 Task: Create a new private repository named 'New-Release' and set up a Django CI workflow.
Action: Mouse moved to (97, 117)
Screenshot: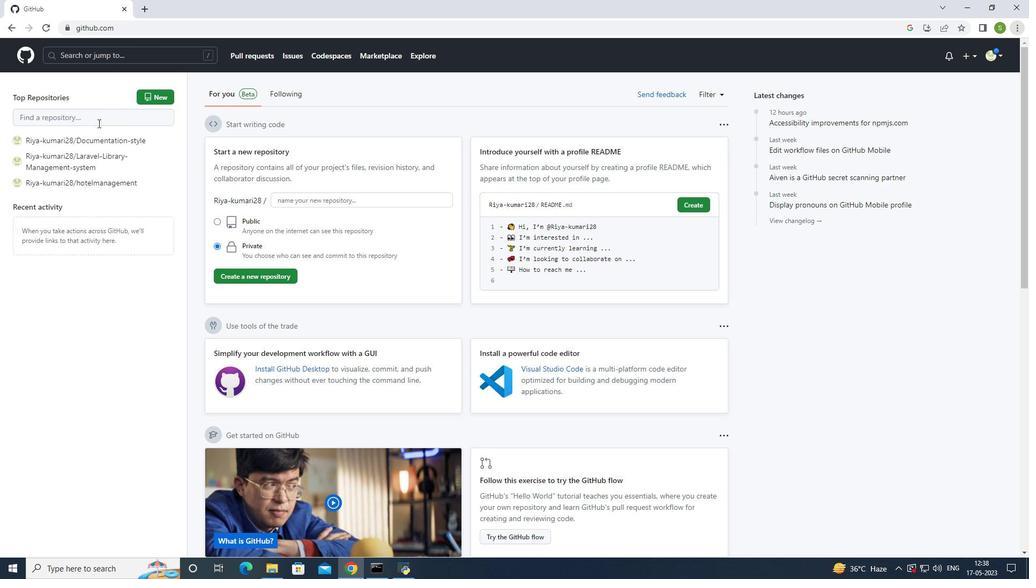 
Action: Mouse pressed left at (97, 117)
Screenshot: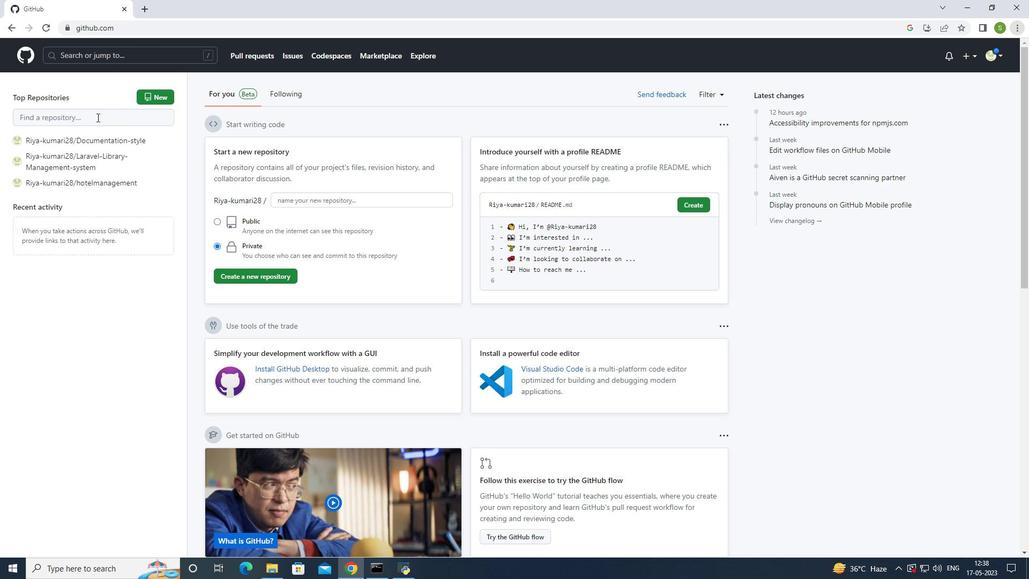
Action: Mouse moved to (246, 275)
Screenshot: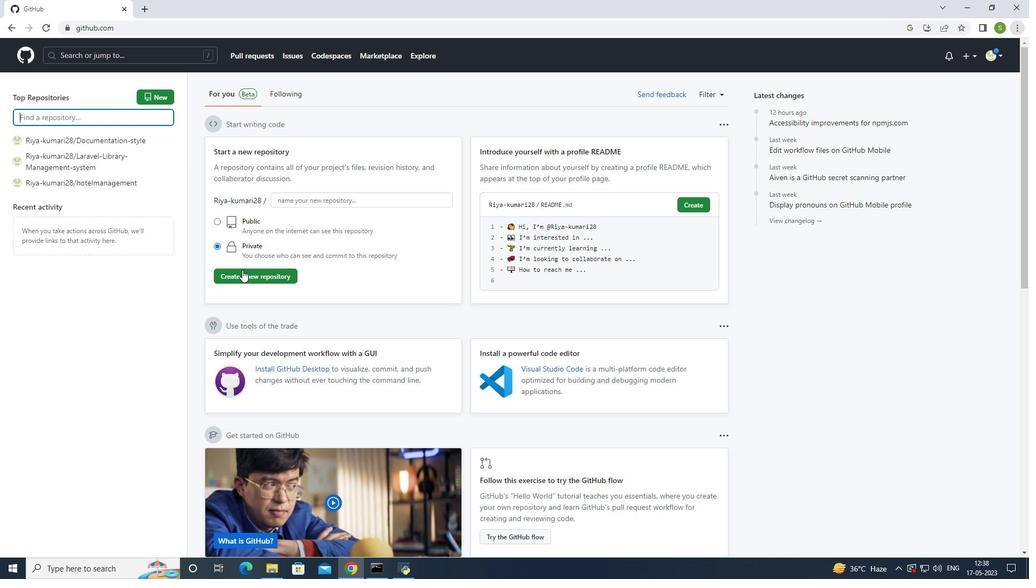 
Action: Mouse pressed left at (246, 275)
Screenshot: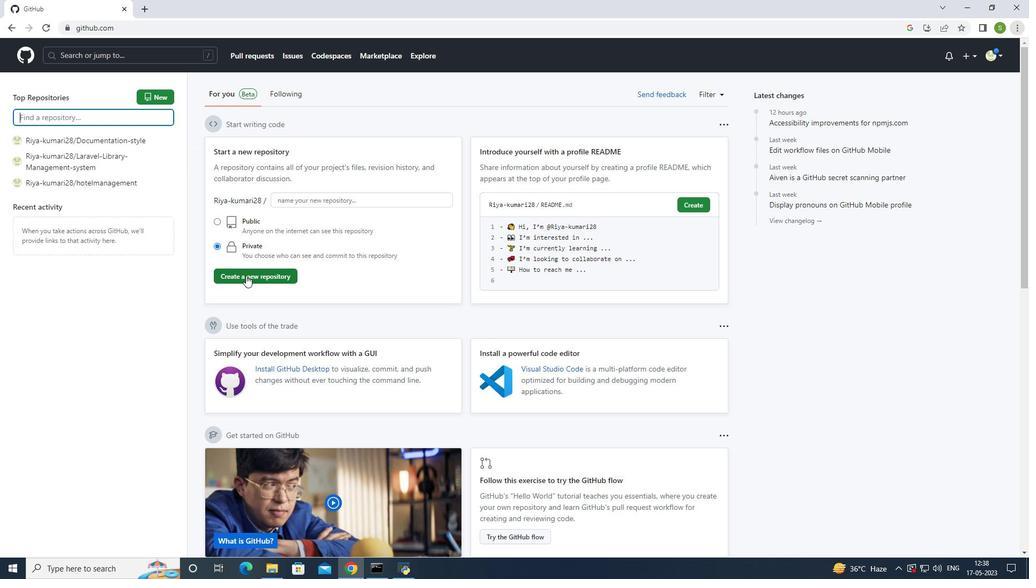 
Action: Mouse moved to (11, 27)
Screenshot: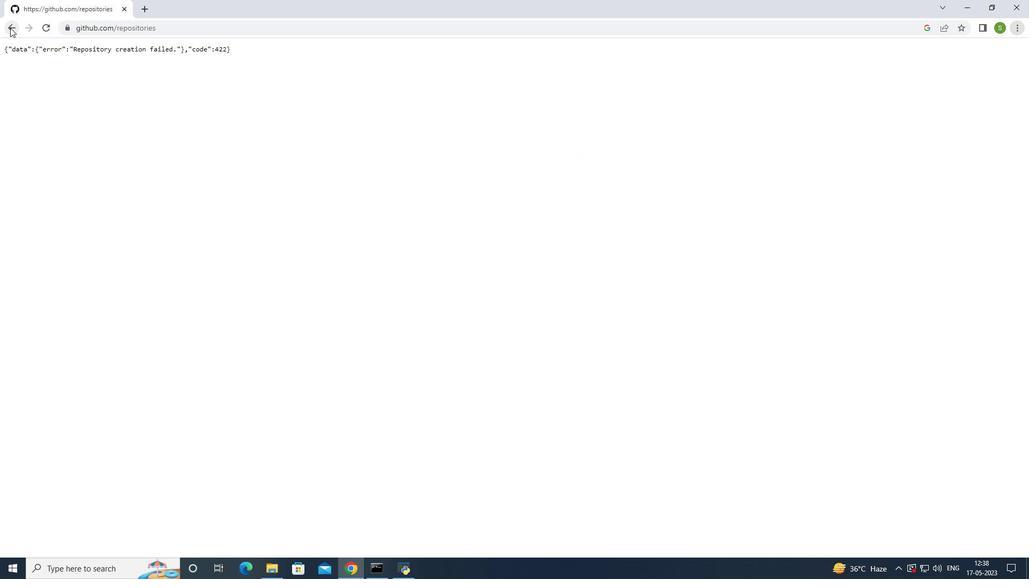 
Action: Mouse pressed left at (11, 27)
Screenshot: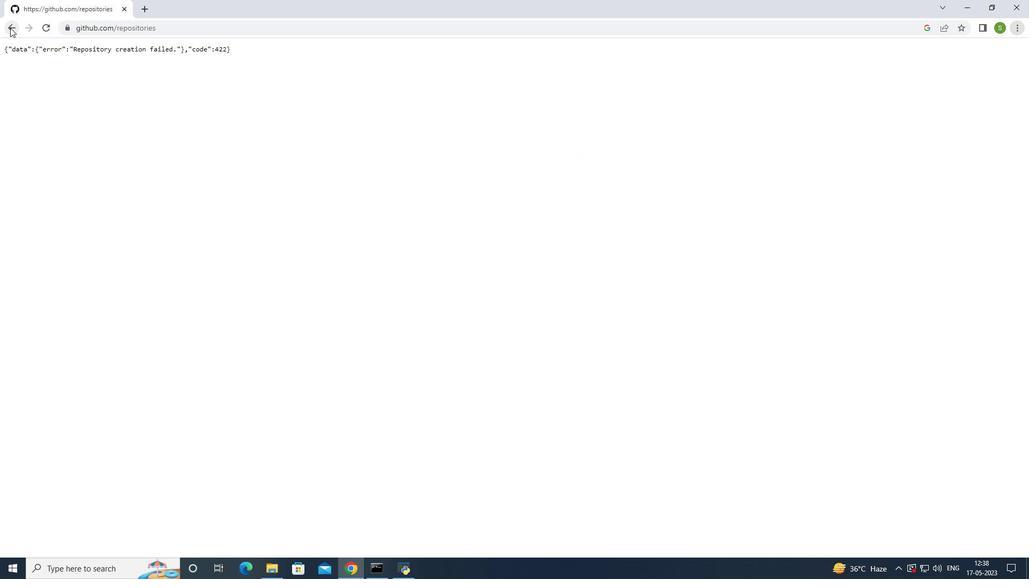 
Action: Mouse moved to (9, 27)
Screenshot: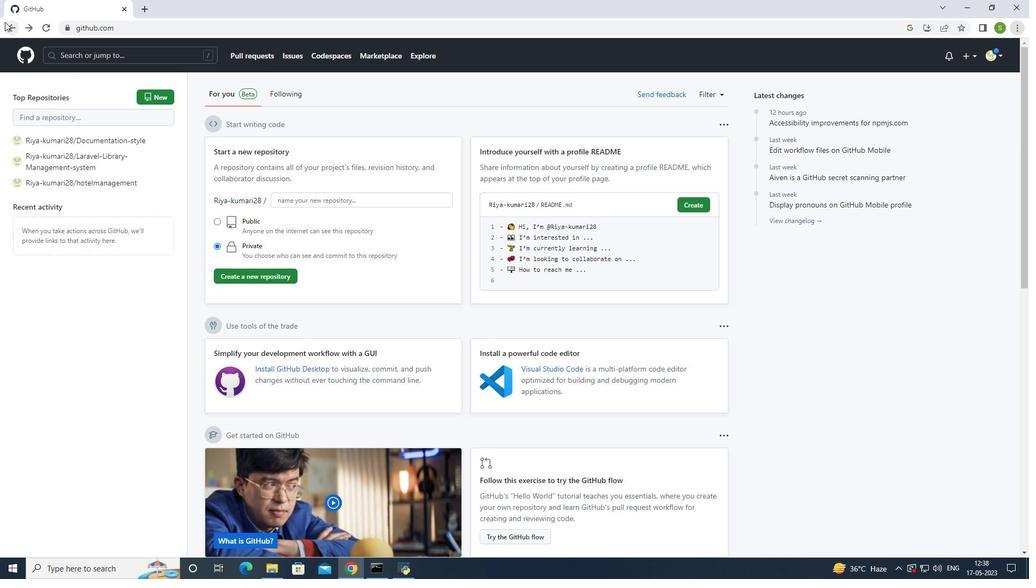 
Action: Mouse pressed left at (9, 27)
Screenshot: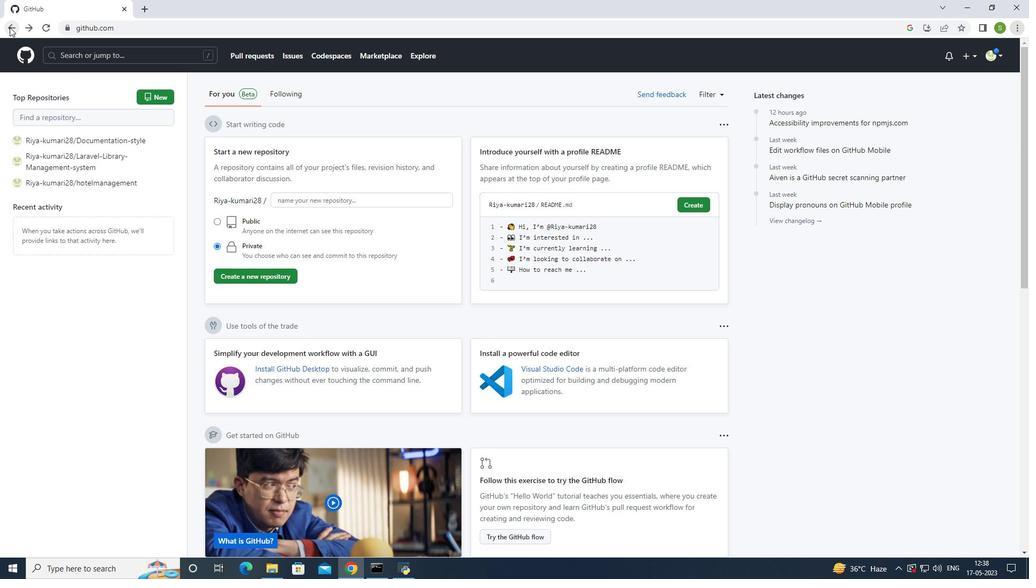 
Action: Mouse moved to (170, 168)
Screenshot: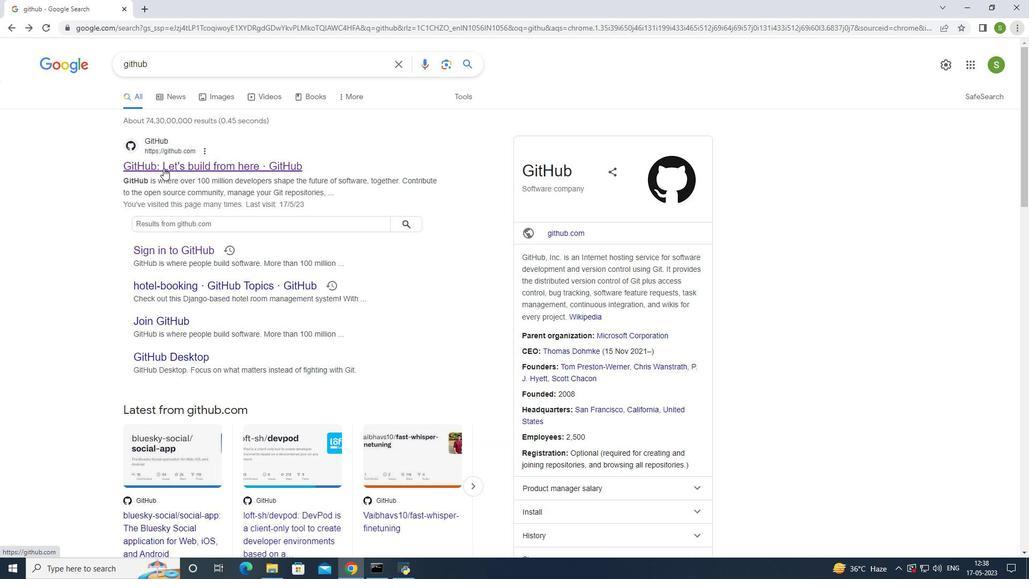 
Action: Mouse pressed left at (170, 168)
Screenshot: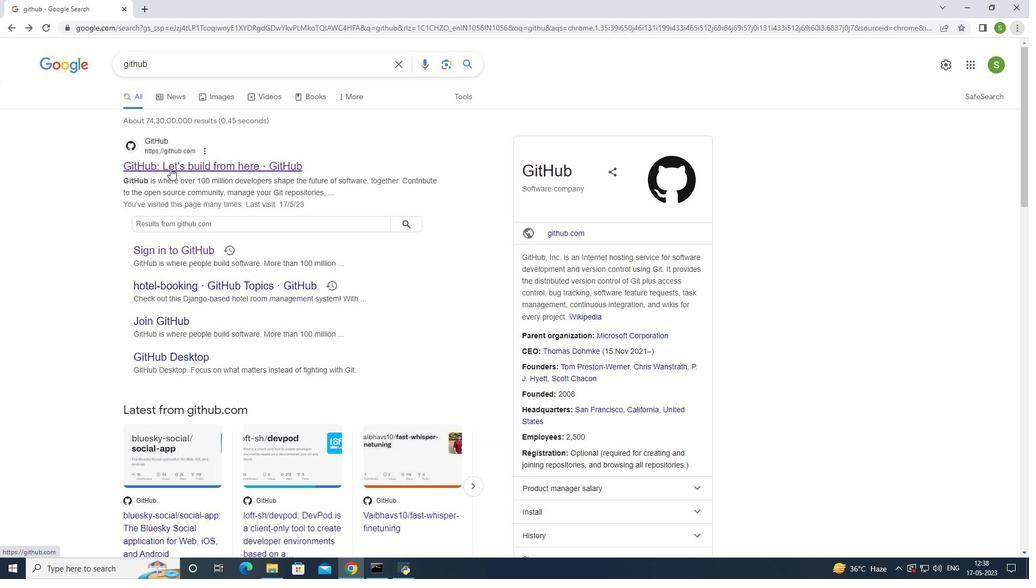 
Action: Mouse moved to (265, 150)
Screenshot: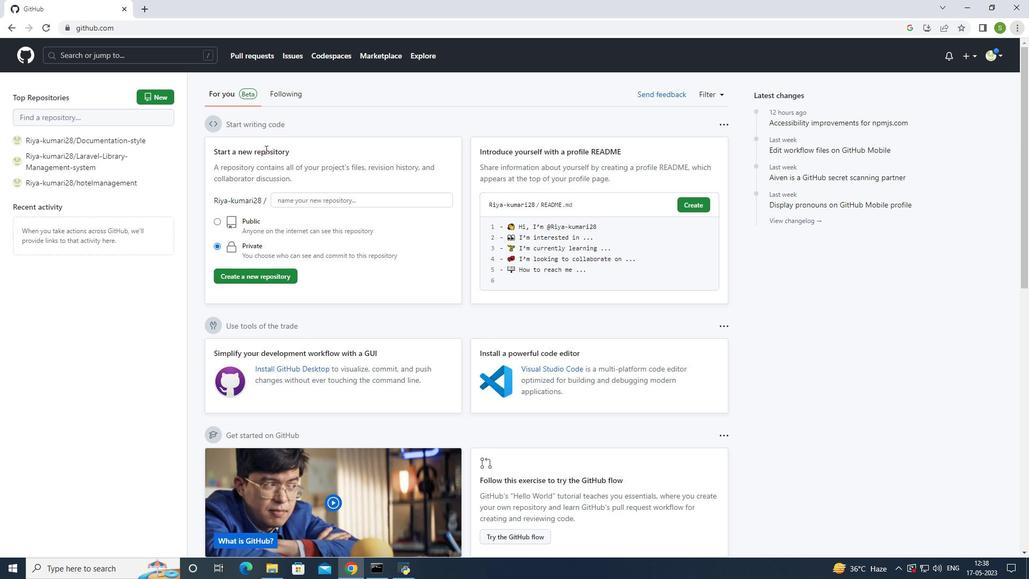 
Action: Mouse scrolled (265, 149) with delta (0, 0)
Screenshot: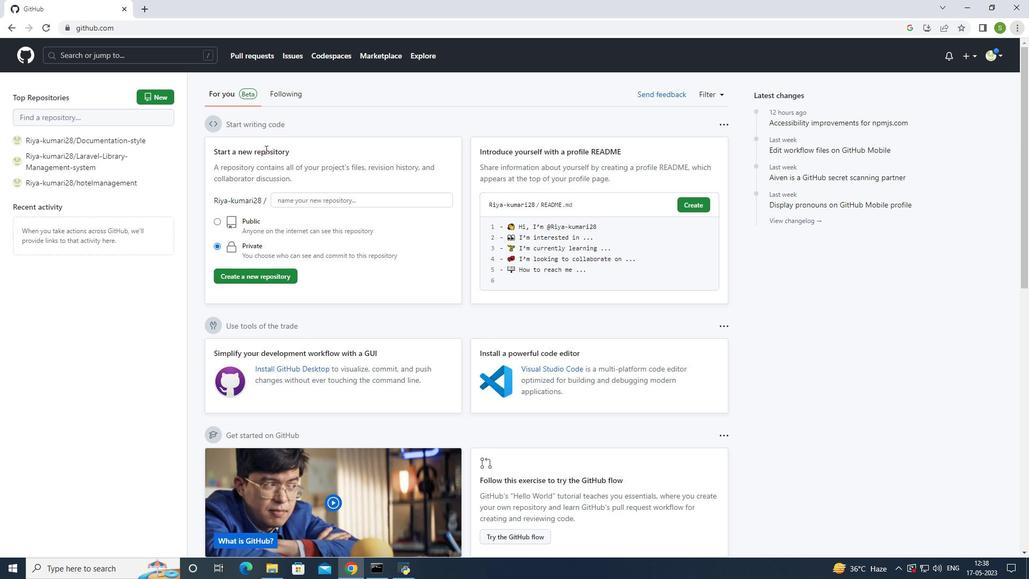 
Action: Mouse moved to (265, 151)
Screenshot: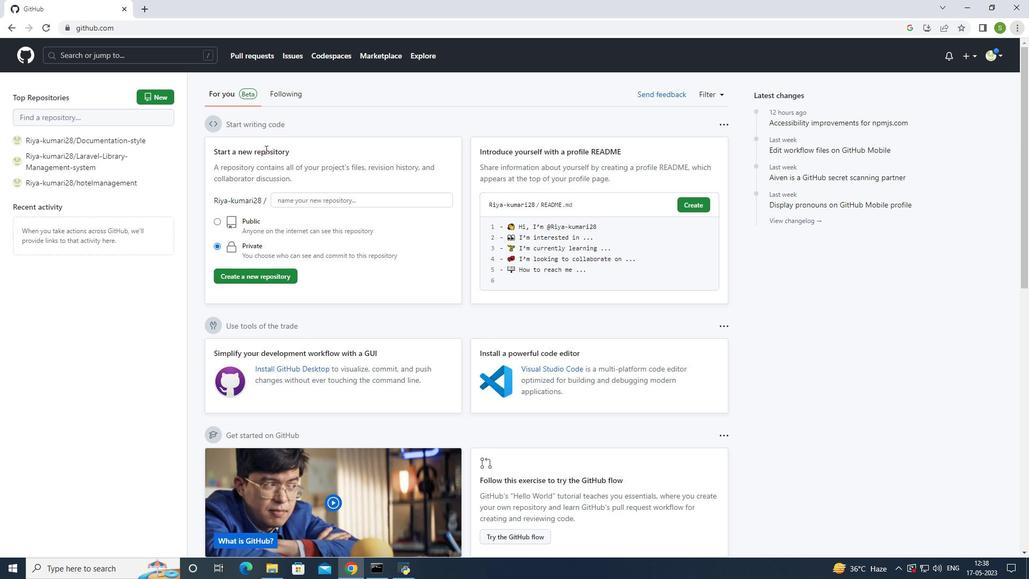
Action: Mouse scrolled (265, 150) with delta (0, 0)
Screenshot: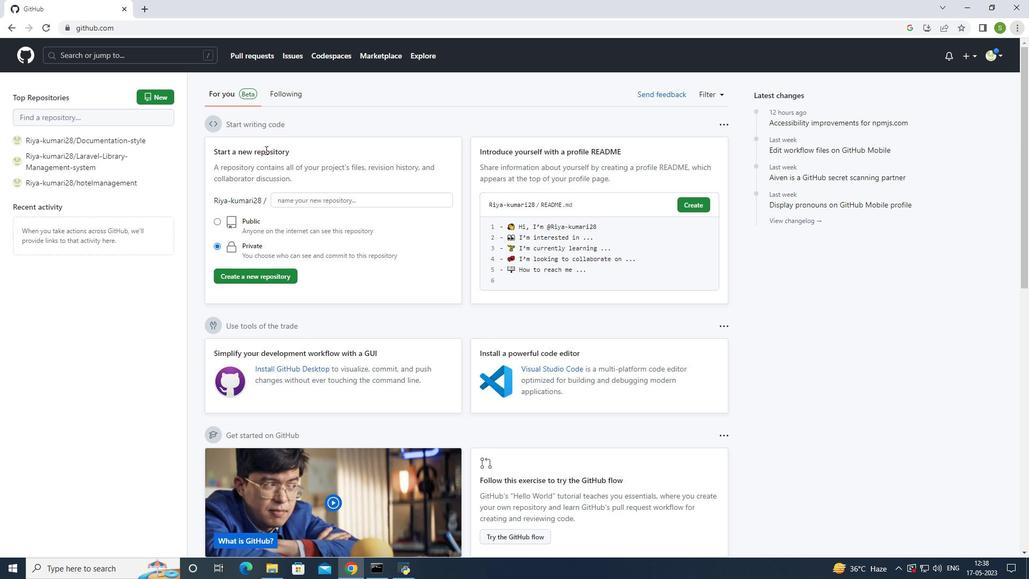 
Action: Mouse scrolled (265, 150) with delta (0, 0)
Screenshot: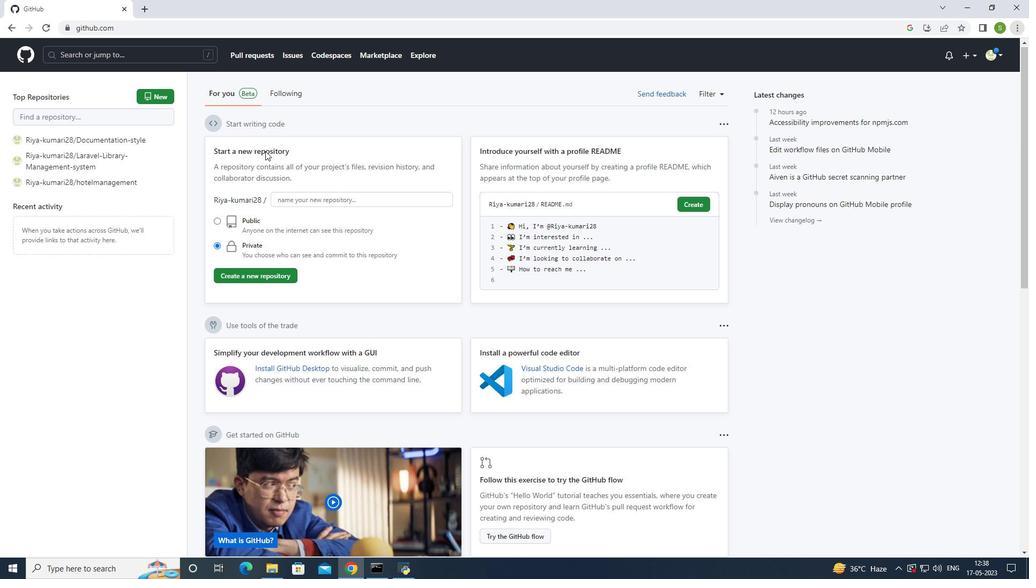 
Action: Mouse scrolled (265, 150) with delta (0, 0)
Screenshot: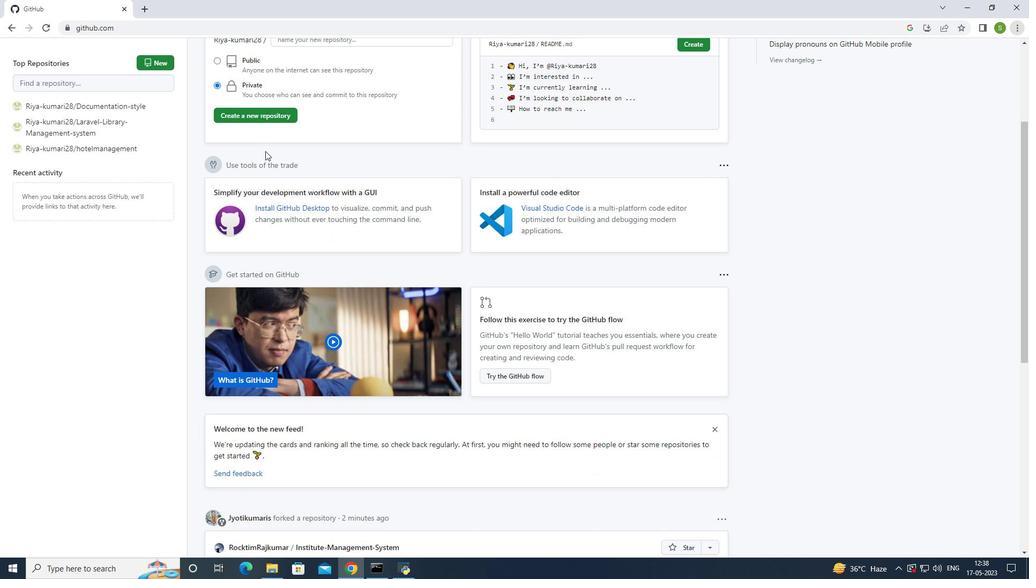 
Action: Mouse scrolled (265, 150) with delta (0, 0)
Screenshot: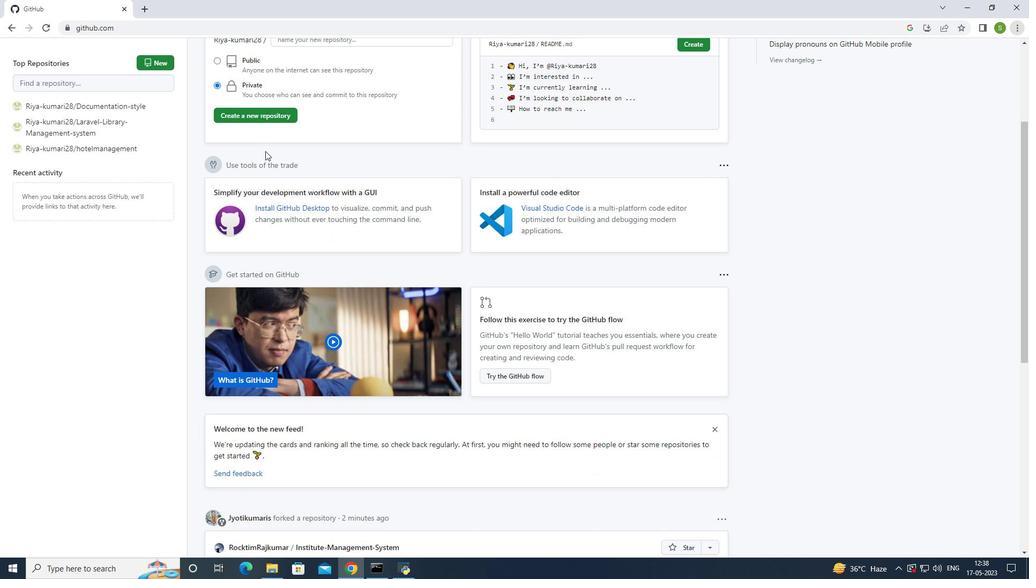 
Action: Mouse moved to (265, 152)
Screenshot: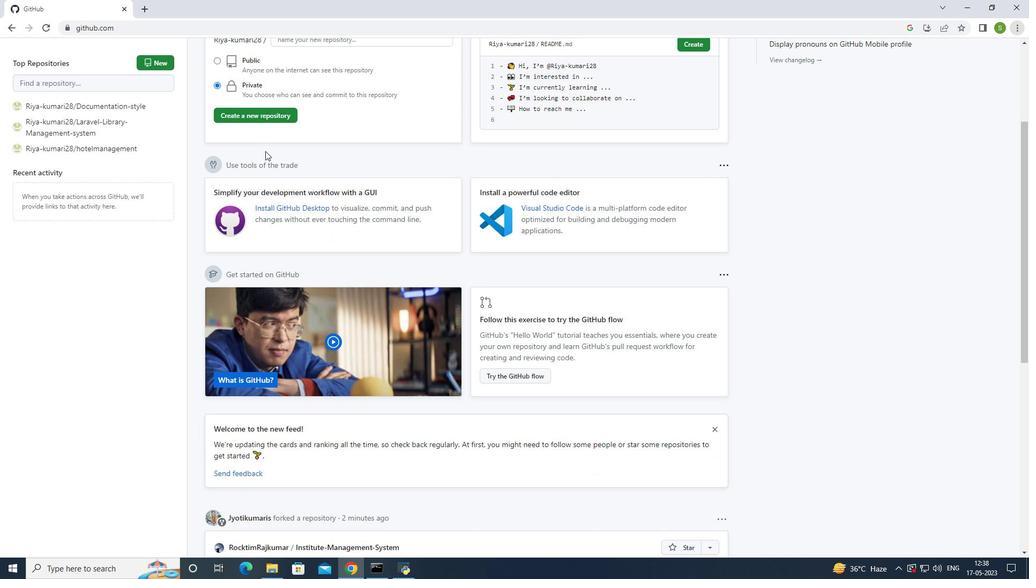 
Action: Mouse scrolled (265, 151) with delta (0, 0)
Screenshot: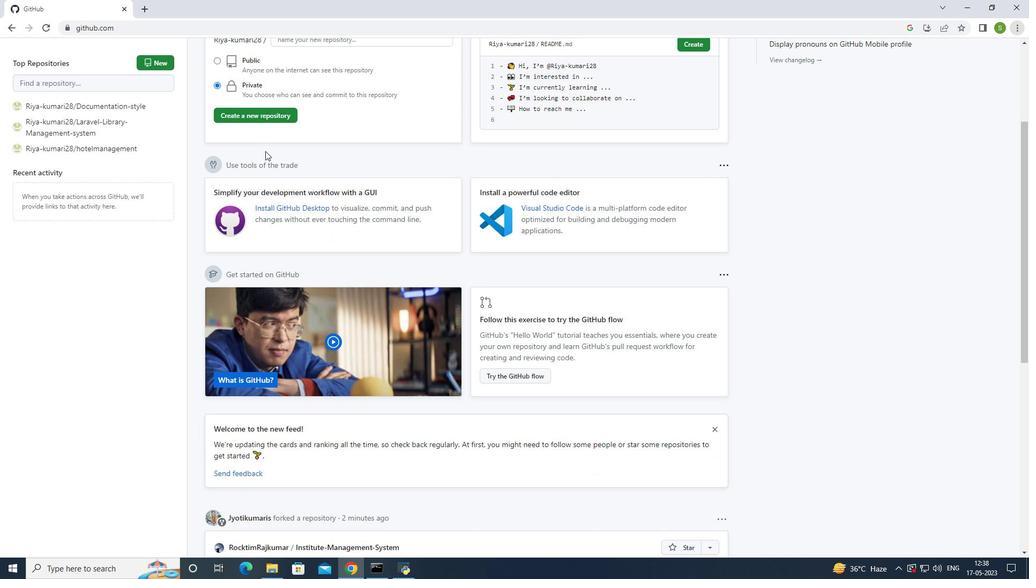 
Action: Mouse moved to (265, 154)
Screenshot: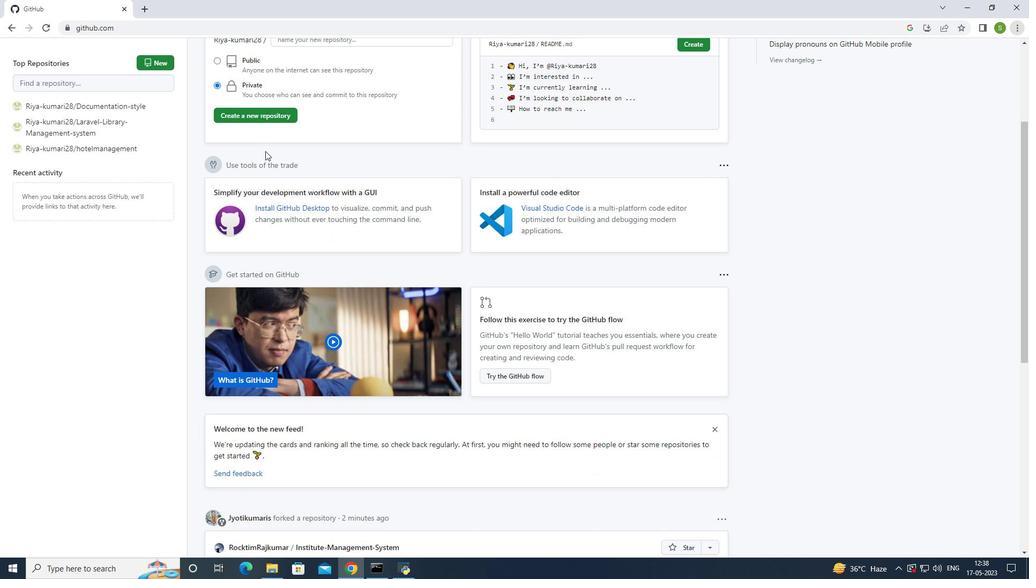 
Action: Mouse scrolled (265, 153) with delta (0, 0)
Screenshot: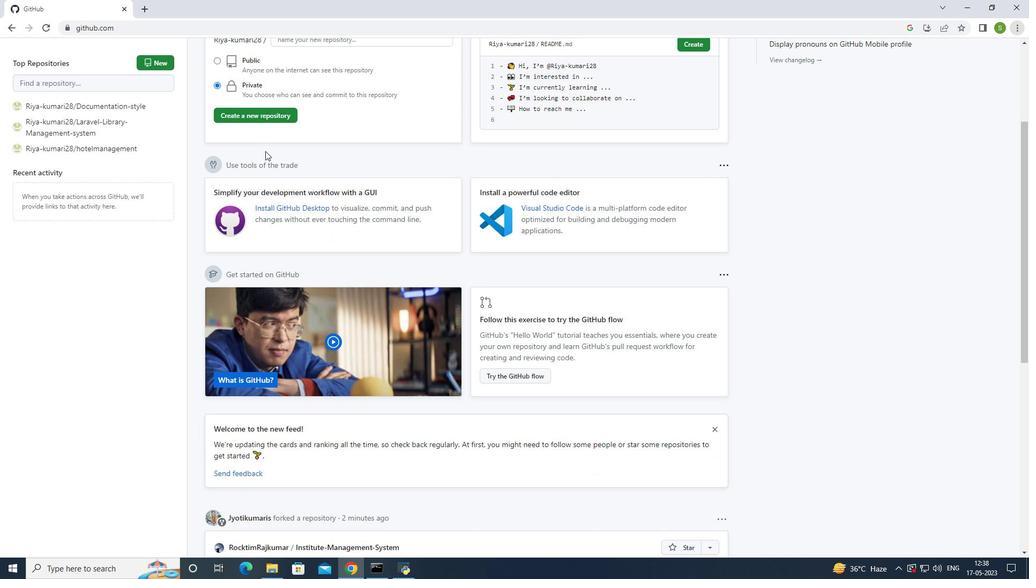 
Action: Mouse moved to (265, 157)
Screenshot: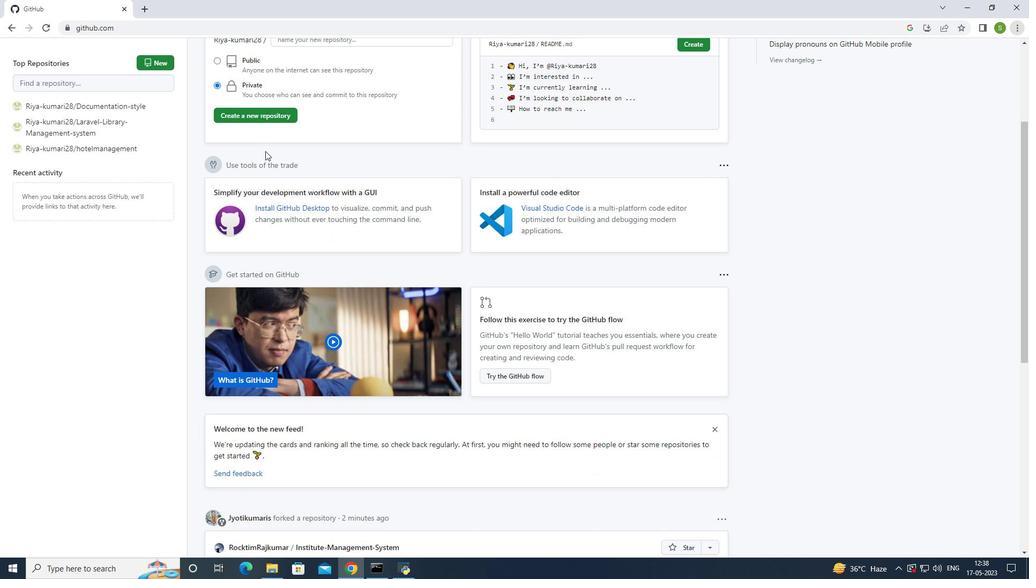 
Action: Mouse scrolled (265, 158) with delta (0, 0)
Screenshot: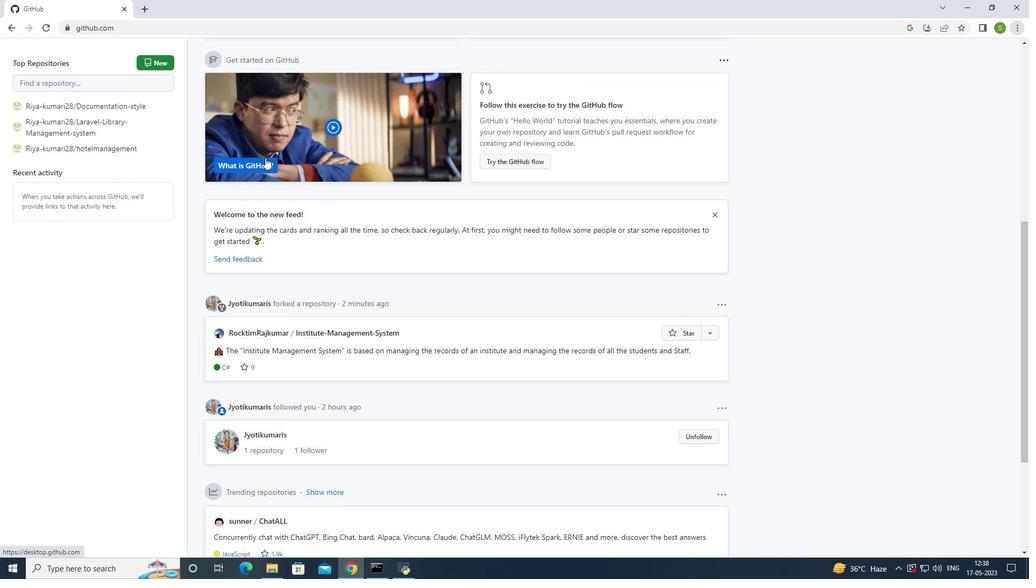 
Action: Mouse scrolled (265, 158) with delta (0, 0)
Screenshot: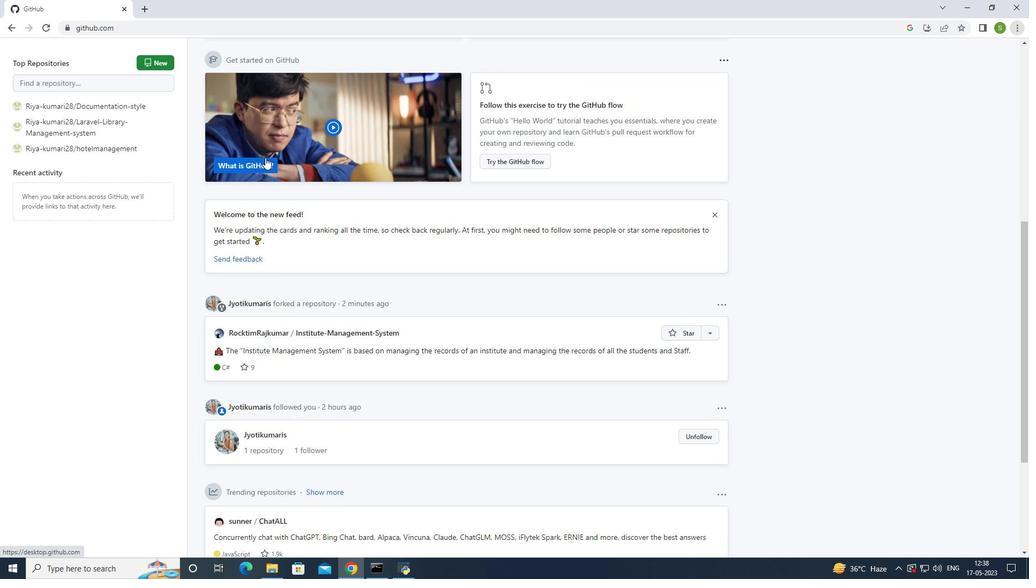 
Action: Mouse scrolled (265, 158) with delta (0, 0)
Screenshot: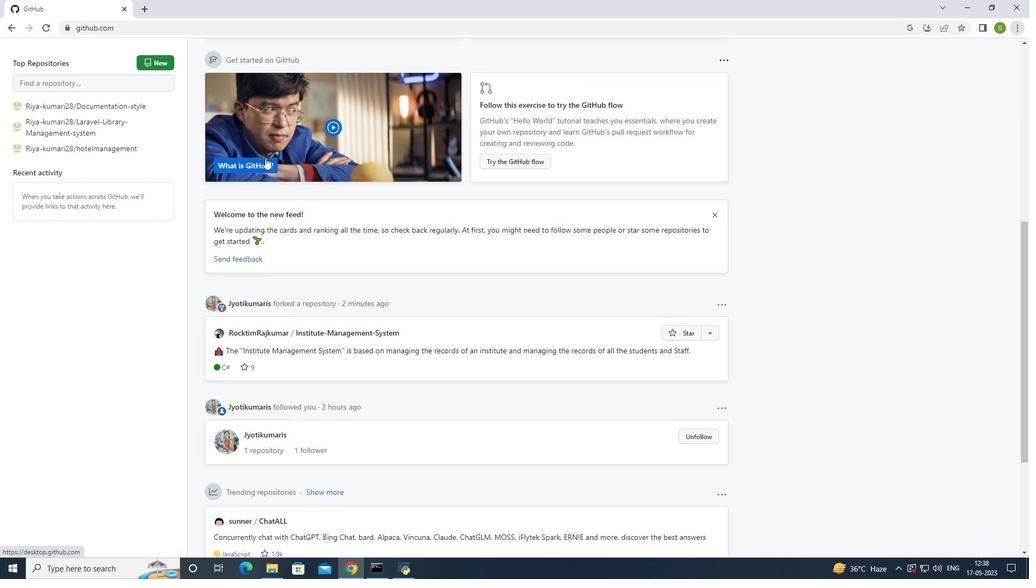 
Action: Mouse scrolled (265, 158) with delta (0, 0)
Screenshot: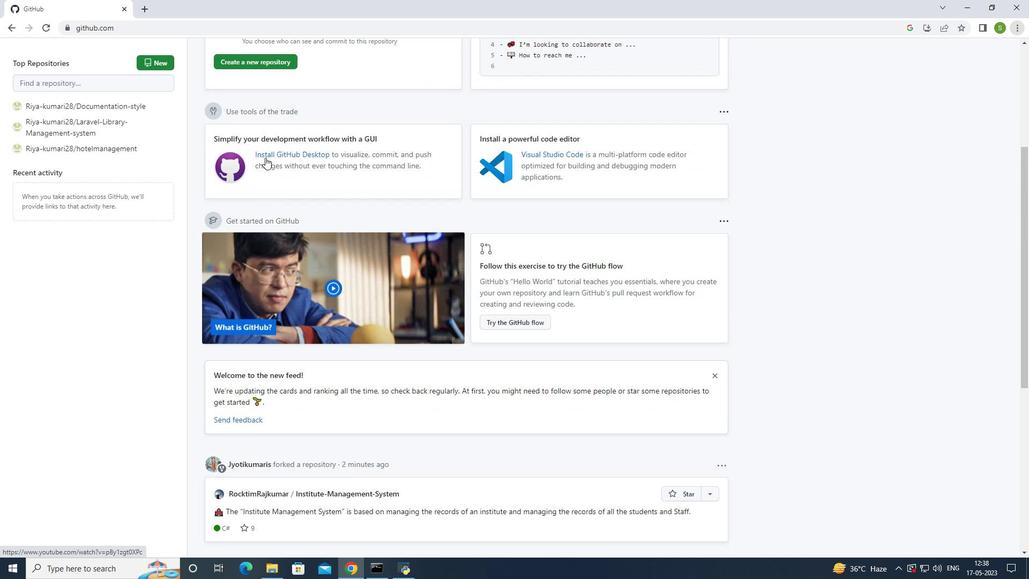 
Action: Mouse scrolled (265, 158) with delta (0, 0)
Screenshot: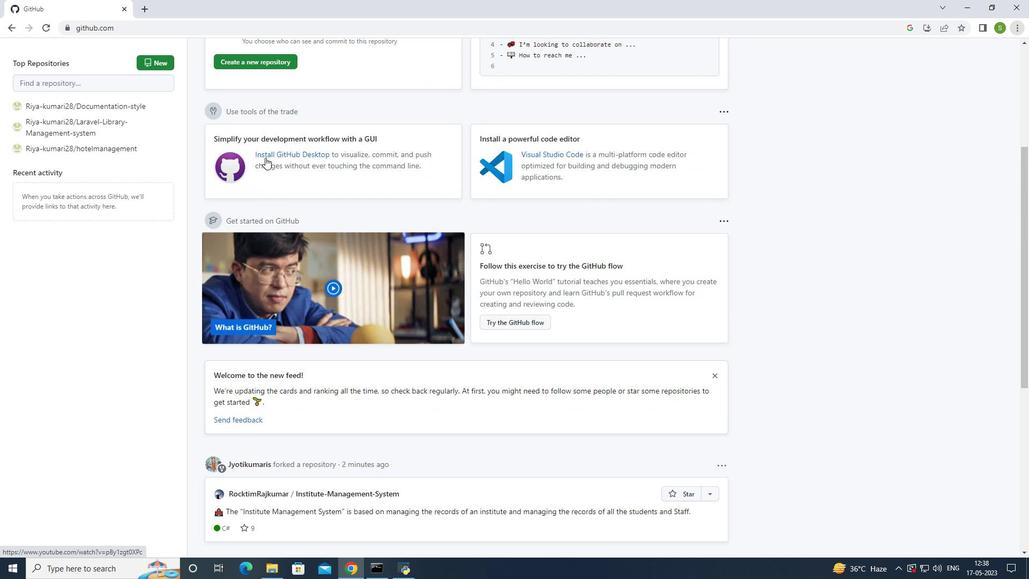 
Action: Mouse scrolled (265, 158) with delta (0, 0)
Screenshot: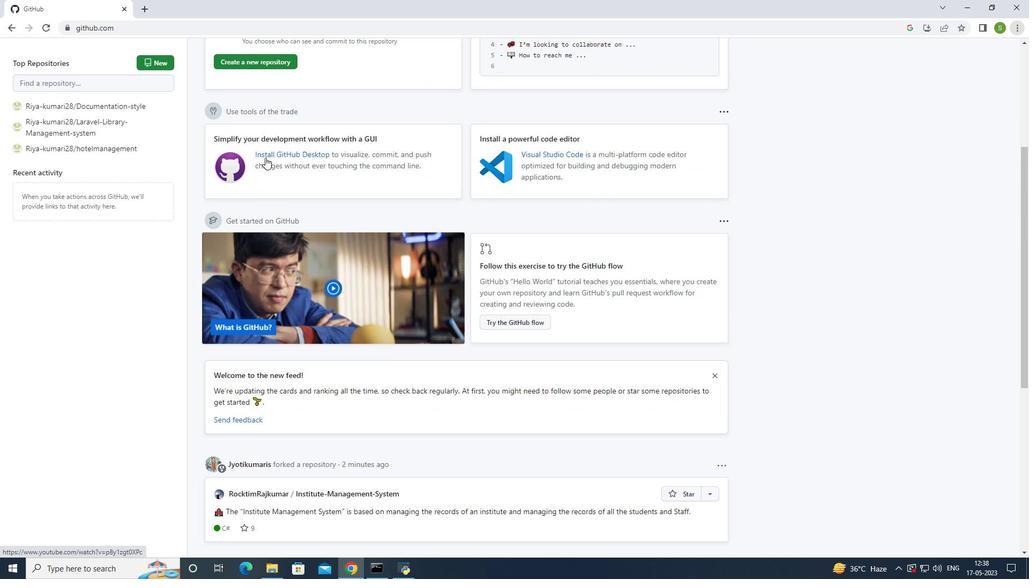 
Action: Mouse scrolled (265, 158) with delta (0, 0)
Screenshot: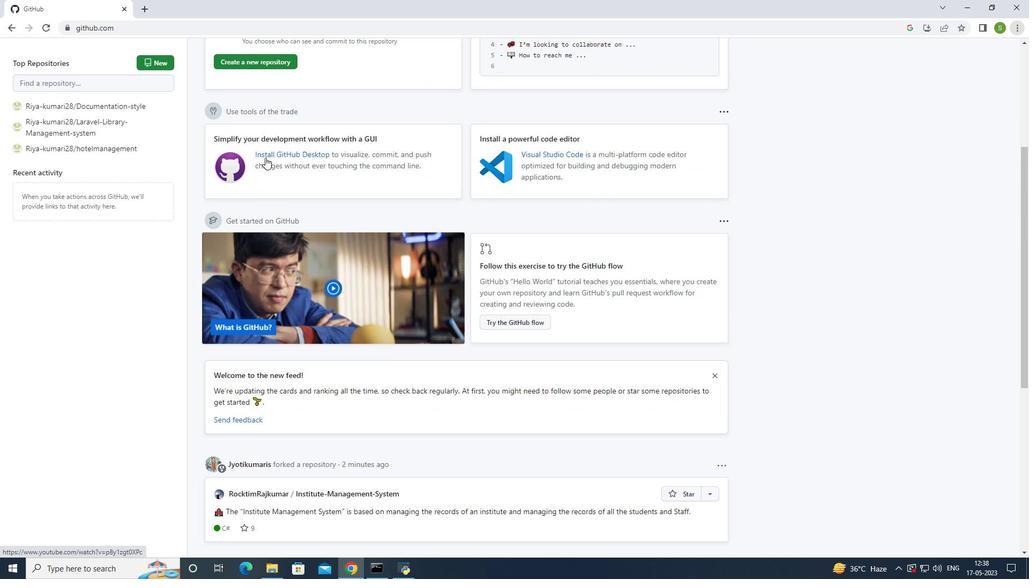 
Action: Mouse scrolled (265, 158) with delta (0, 0)
Screenshot: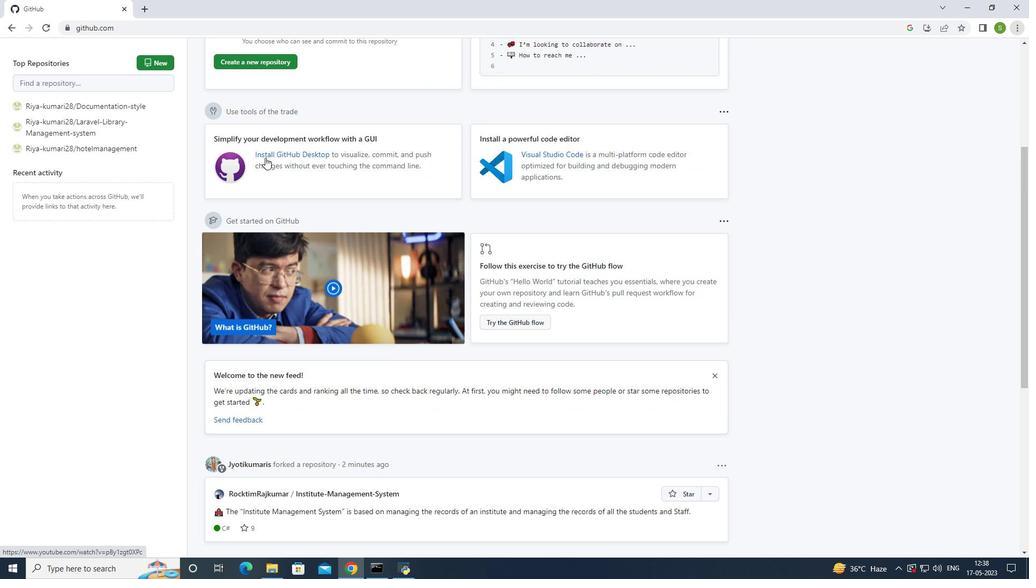 
Action: Mouse scrolled (265, 158) with delta (0, 0)
Screenshot: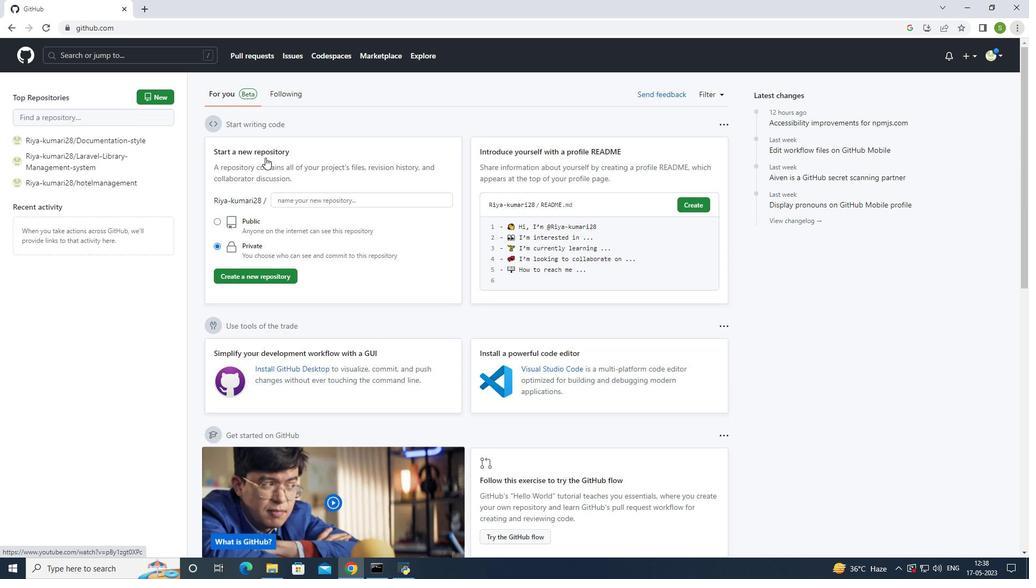 
Action: Mouse scrolled (265, 158) with delta (0, 0)
Screenshot: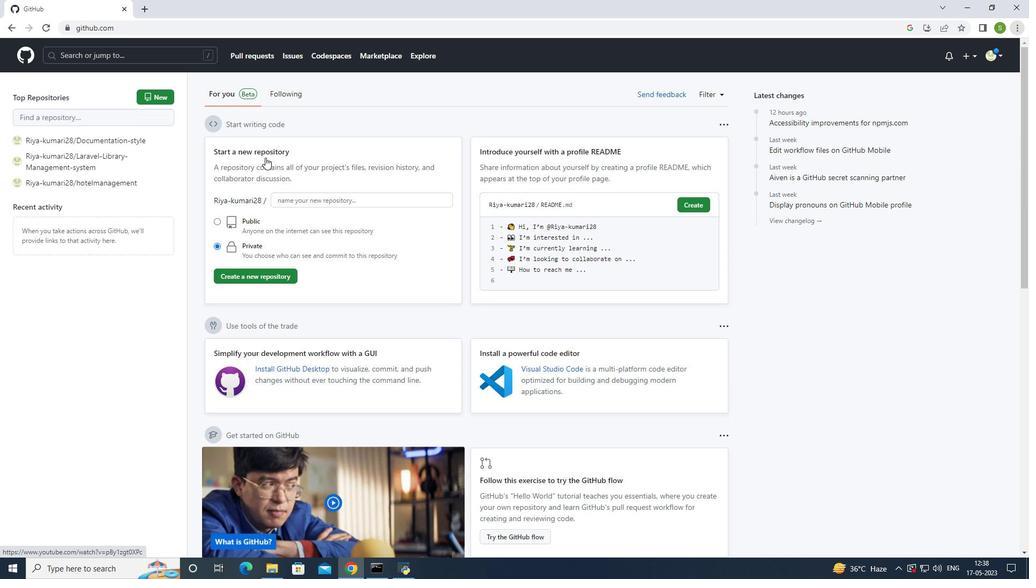 
Action: Mouse moved to (272, 281)
Screenshot: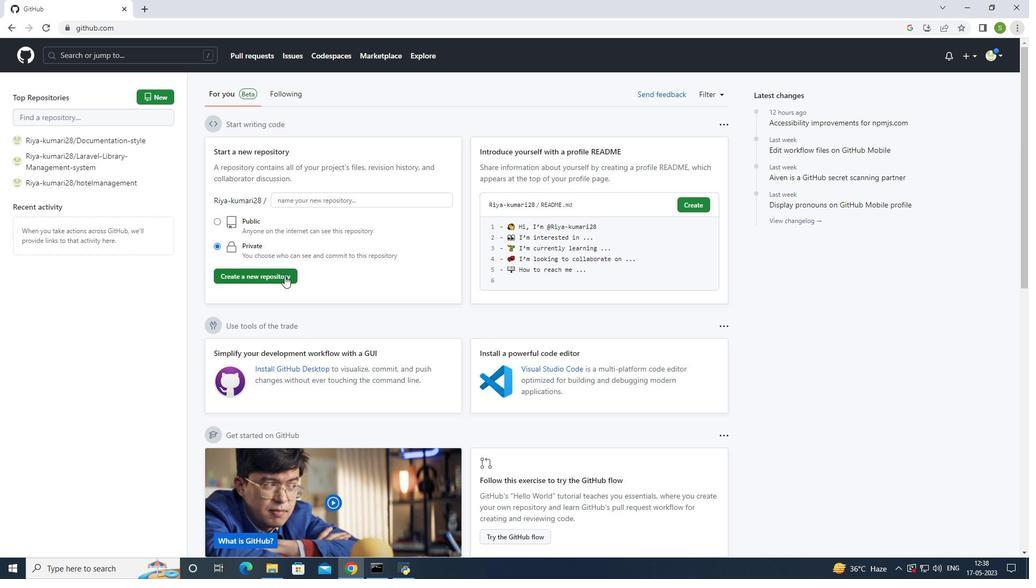
Action: Mouse pressed left at (272, 281)
Screenshot: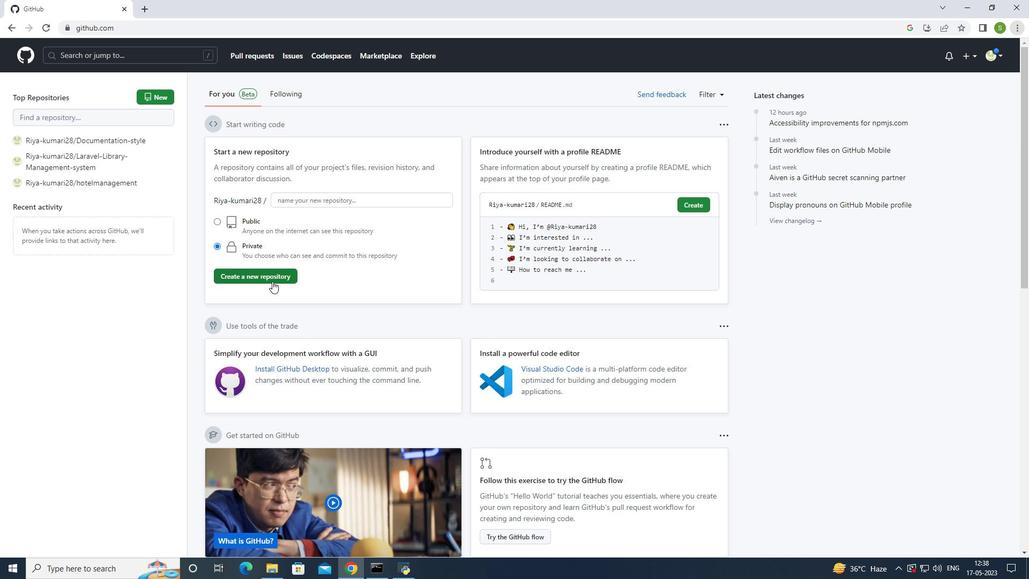 
Action: Mouse moved to (9, 29)
Screenshot: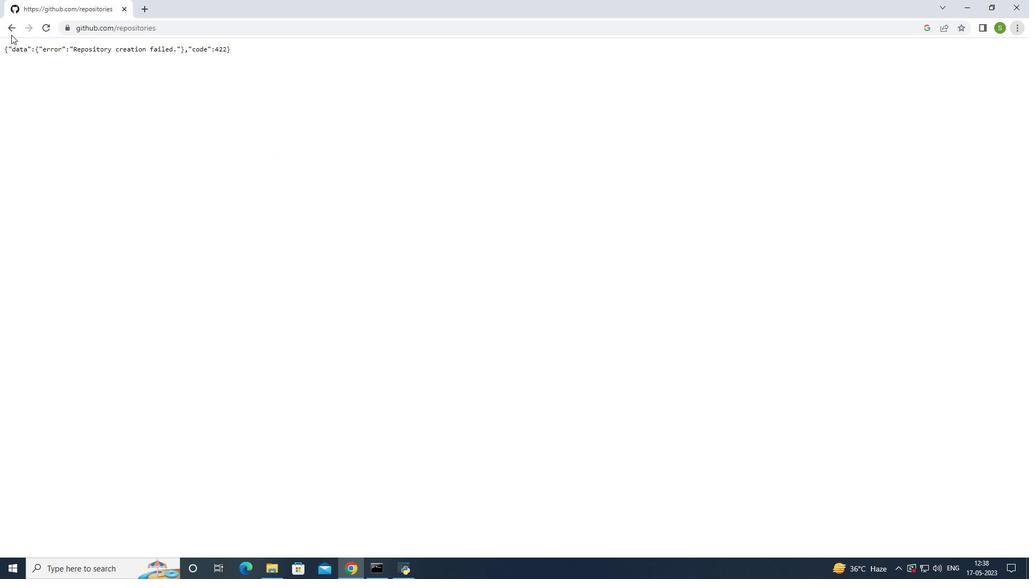 
Action: Mouse pressed left at (9, 29)
Screenshot: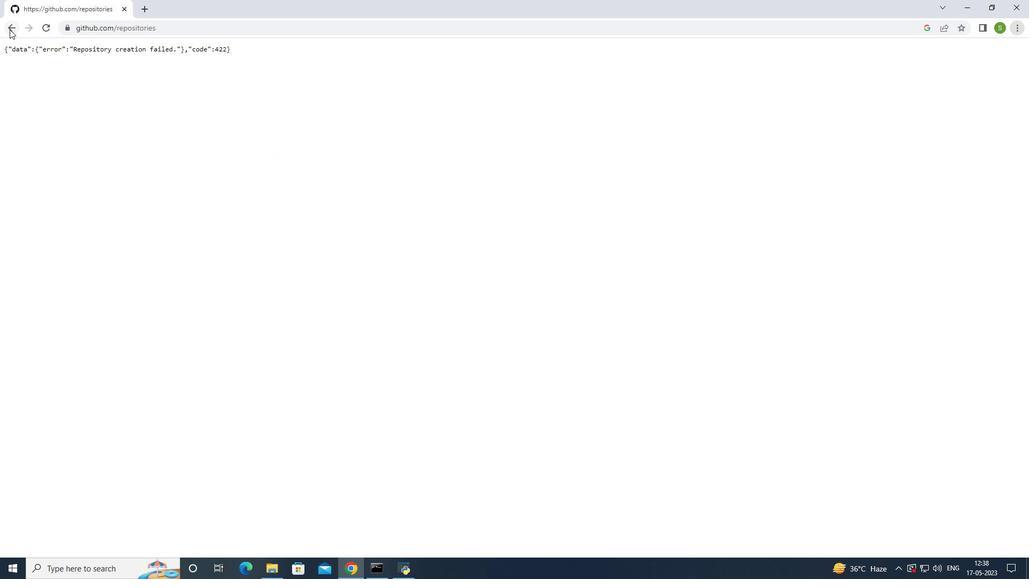 
Action: Mouse moved to (25, 25)
Screenshot: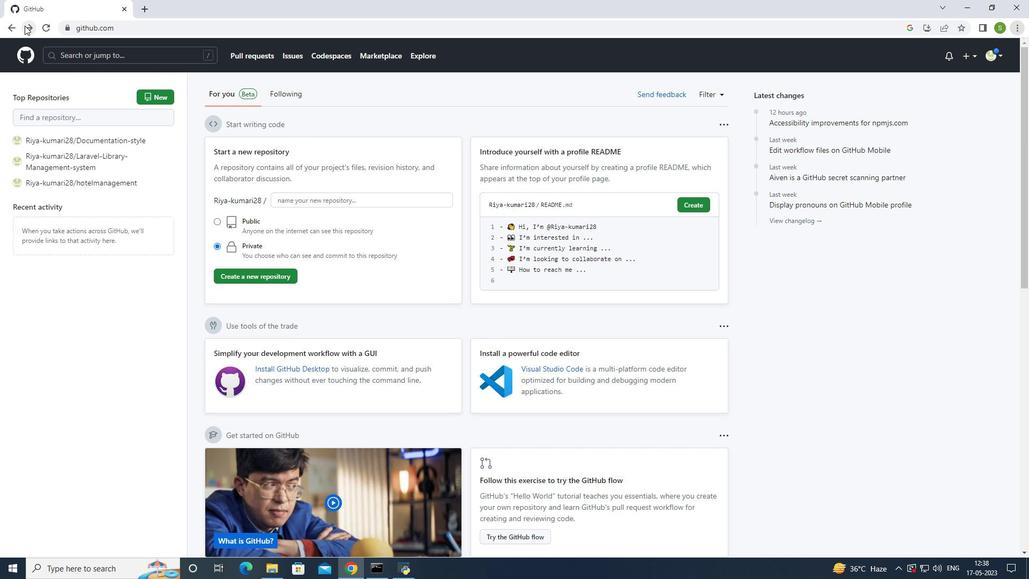 
Action: Mouse pressed left at (25, 25)
Screenshot: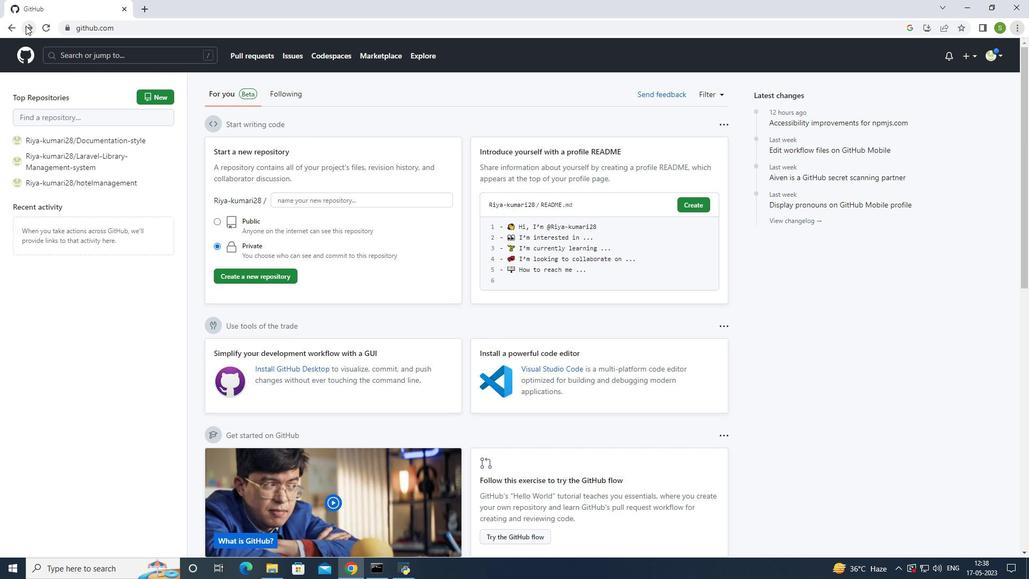 
Action: Mouse moved to (10, 27)
Screenshot: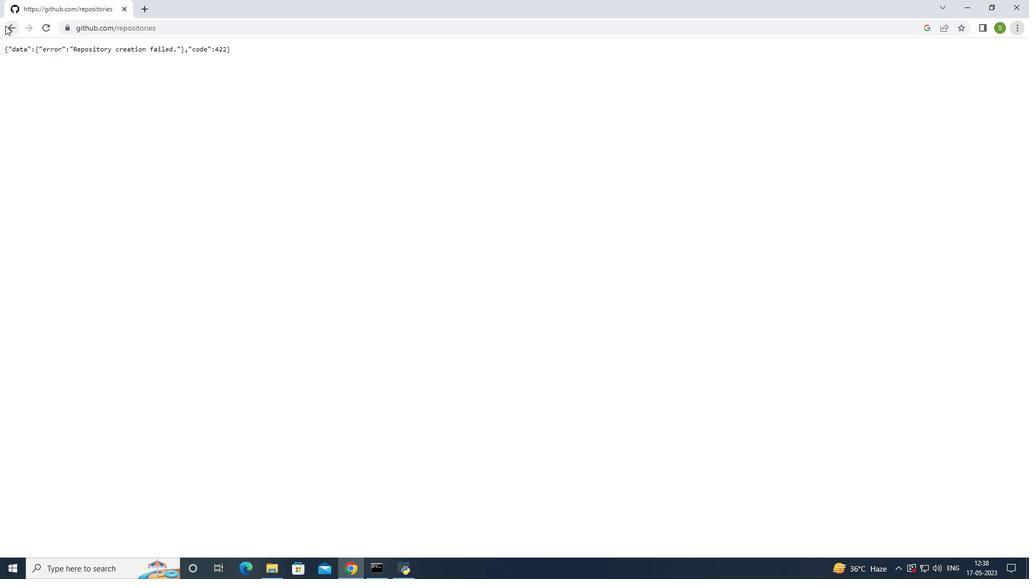 
Action: Mouse pressed left at (10, 27)
Screenshot: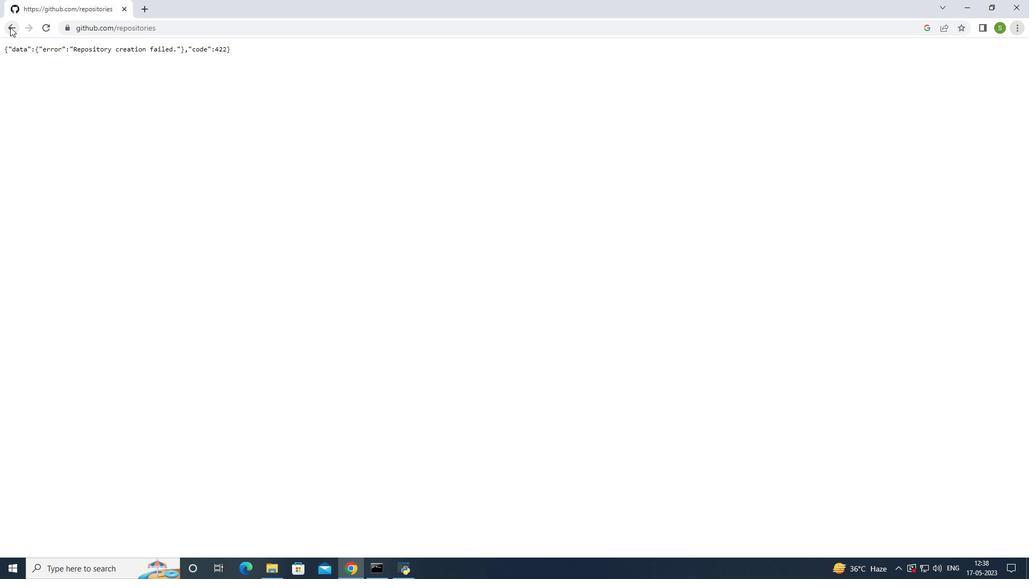 
Action: Mouse moved to (76, 119)
Screenshot: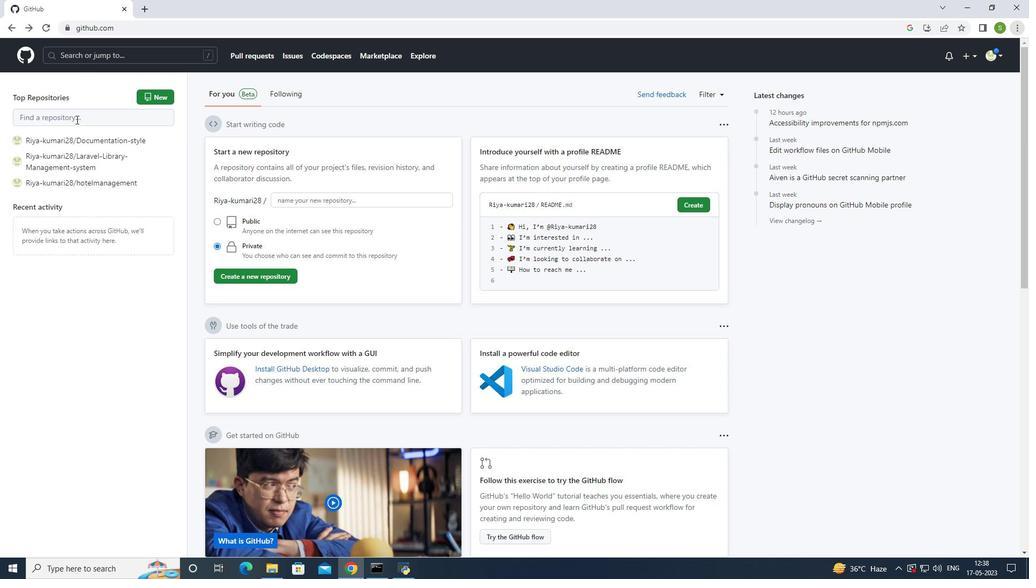 
Action: Mouse pressed left at (76, 119)
Screenshot: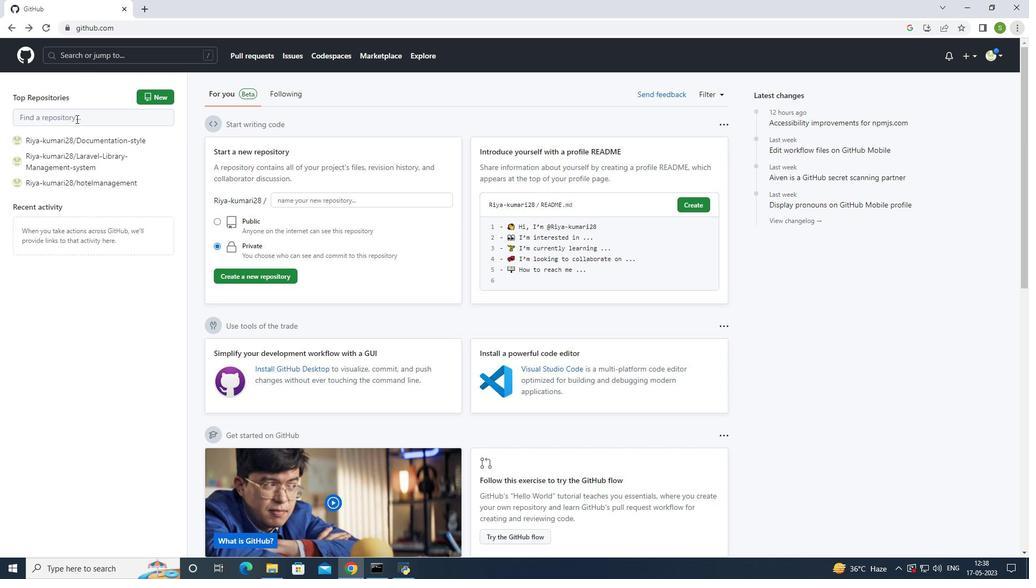 
Action: Mouse moved to (286, 200)
Screenshot: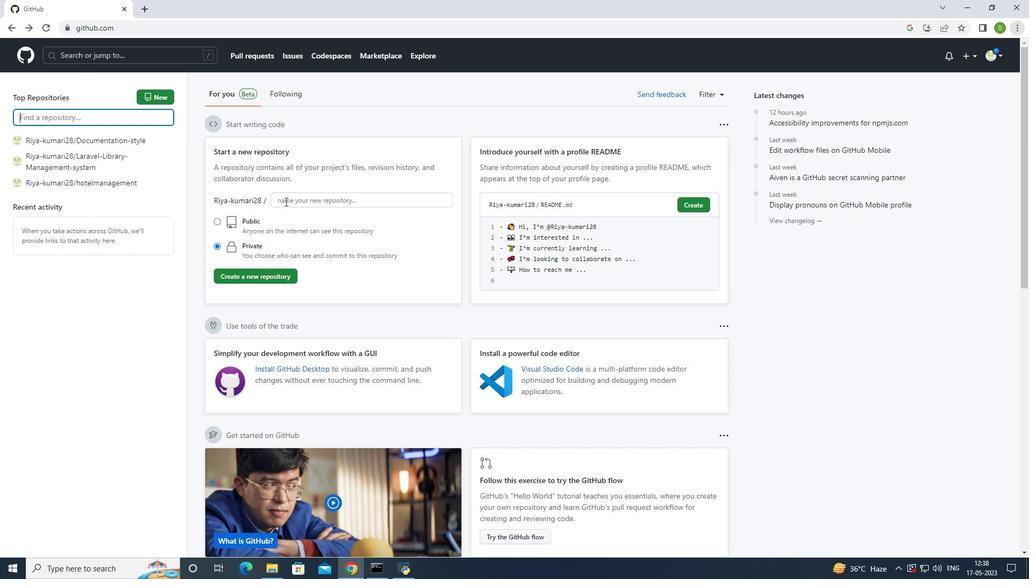 
Action: Mouse pressed left at (286, 200)
Screenshot: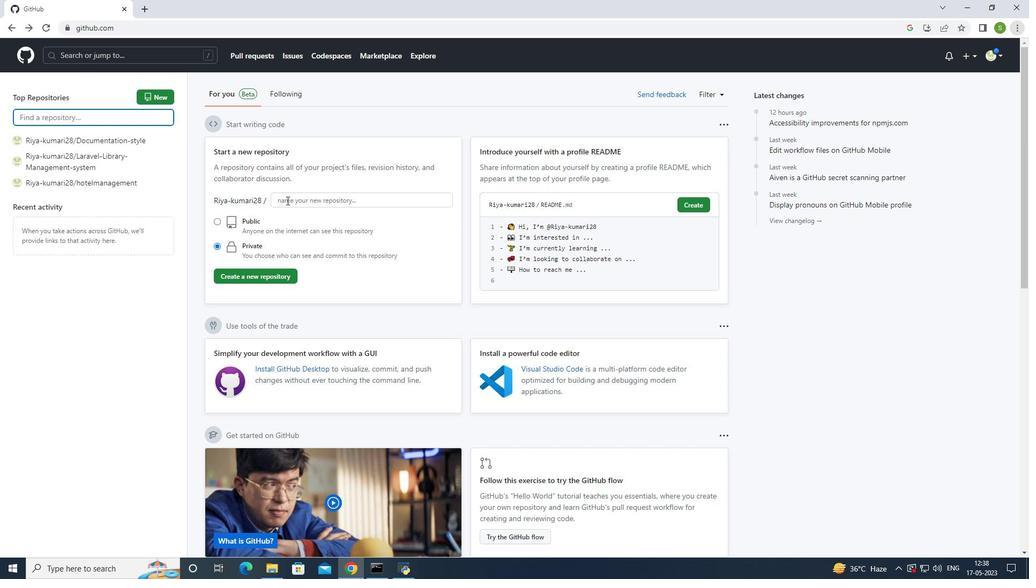 
Action: Mouse moved to (397, 144)
Screenshot: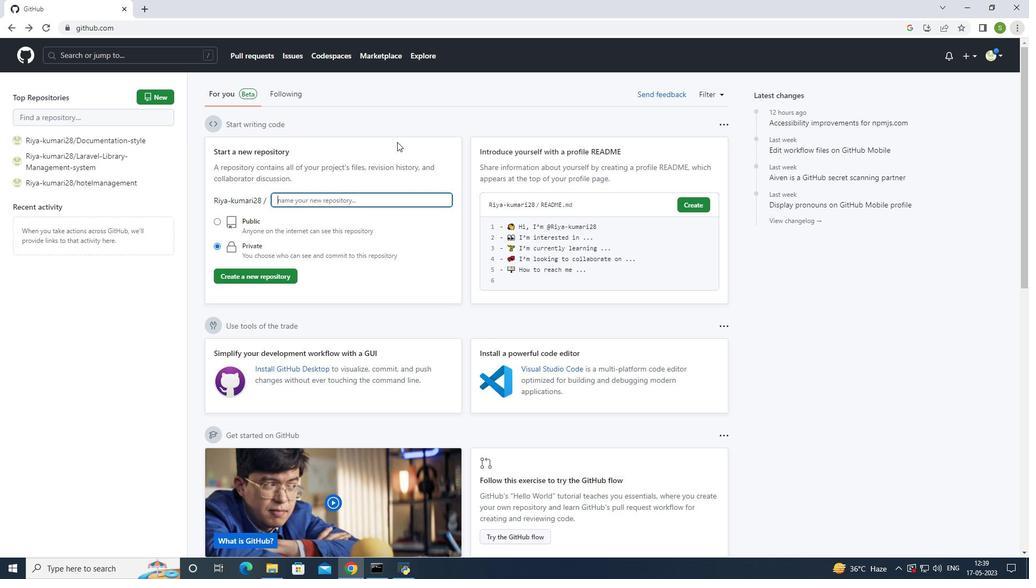 
Action: Key pressed <Key.caps_lock>N<Key.caps_lock>ew<Key.space><Key.caps_lock>R<Key.caps_lock>elease
Screenshot: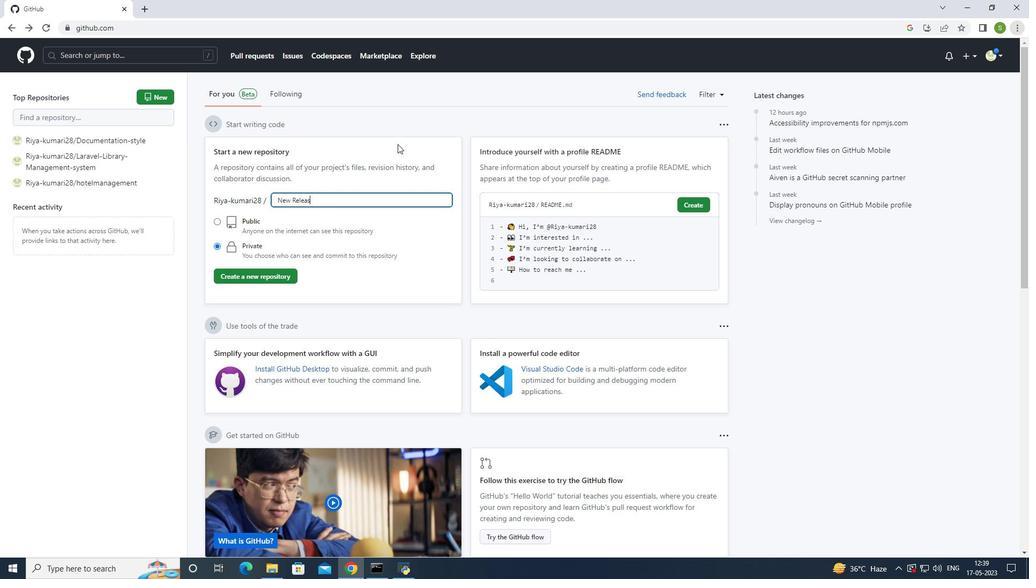 
Action: Mouse moved to (241, 276)
Screenshot: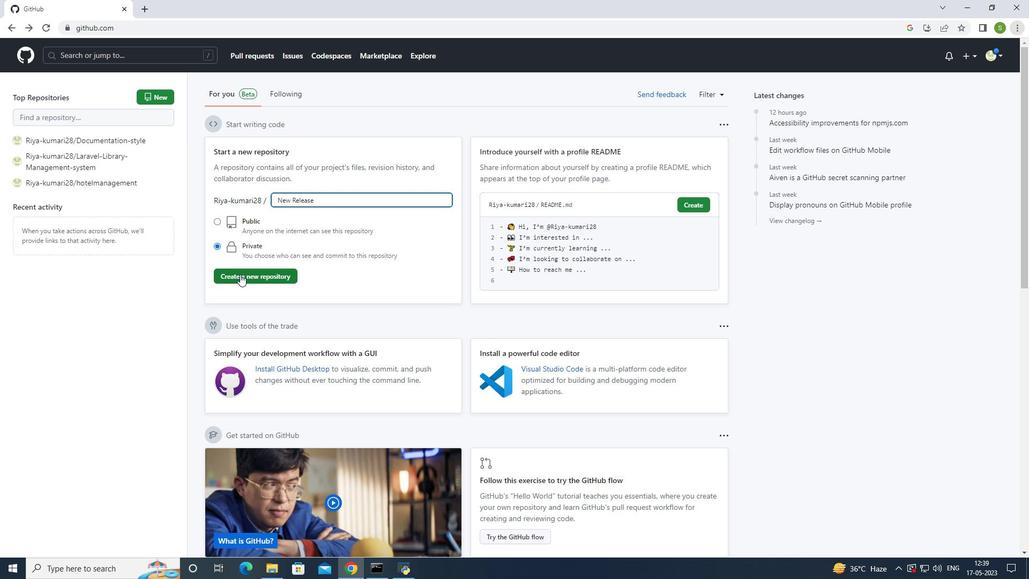 
Action: Mouse pressed left at (241, 276)
Screenshot: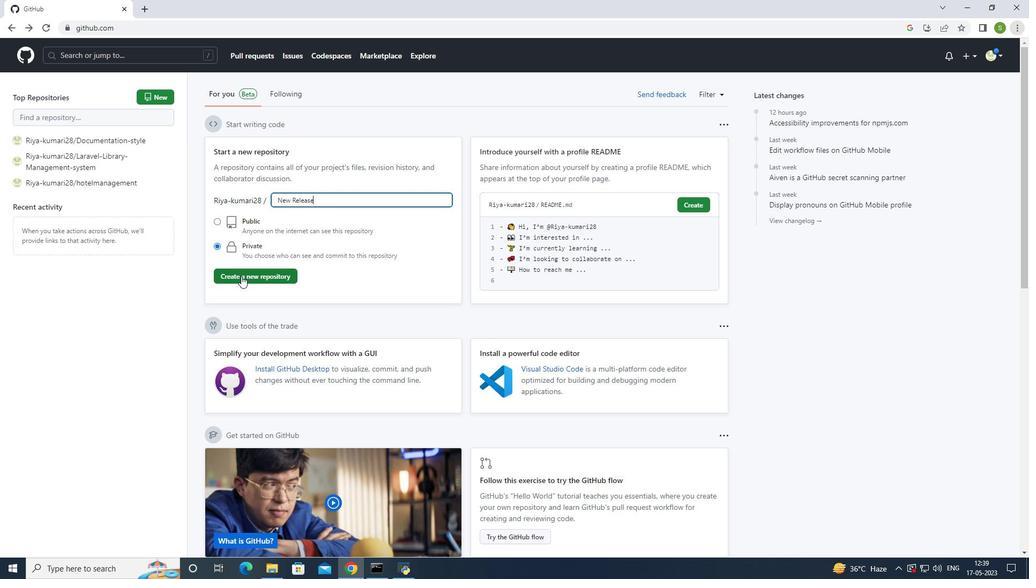
Action: Mouse moved to (309, 259)
Screenshot: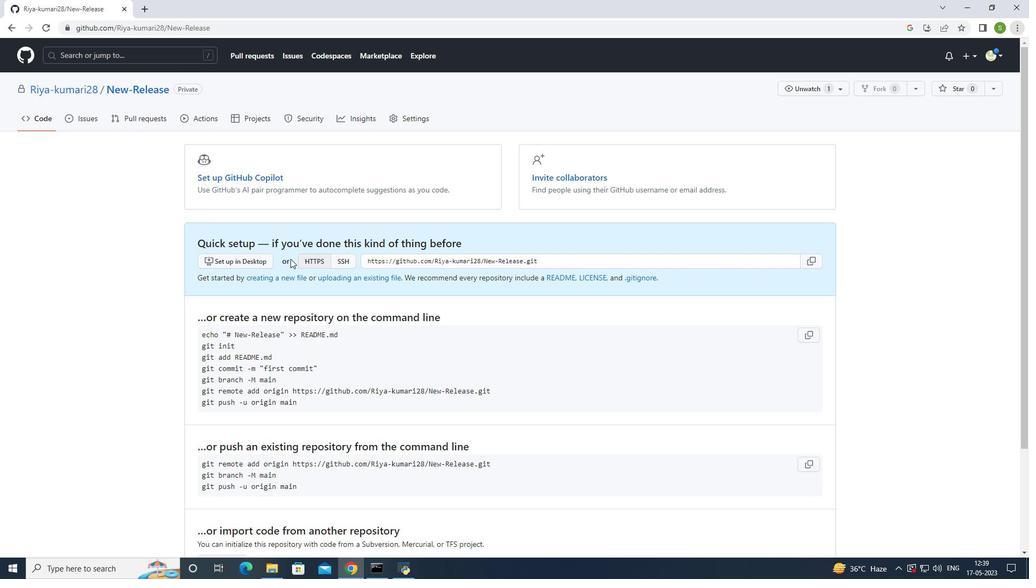 
Action: Mouse scrolled (309, 258) with delta (0, 0)
Screenshot: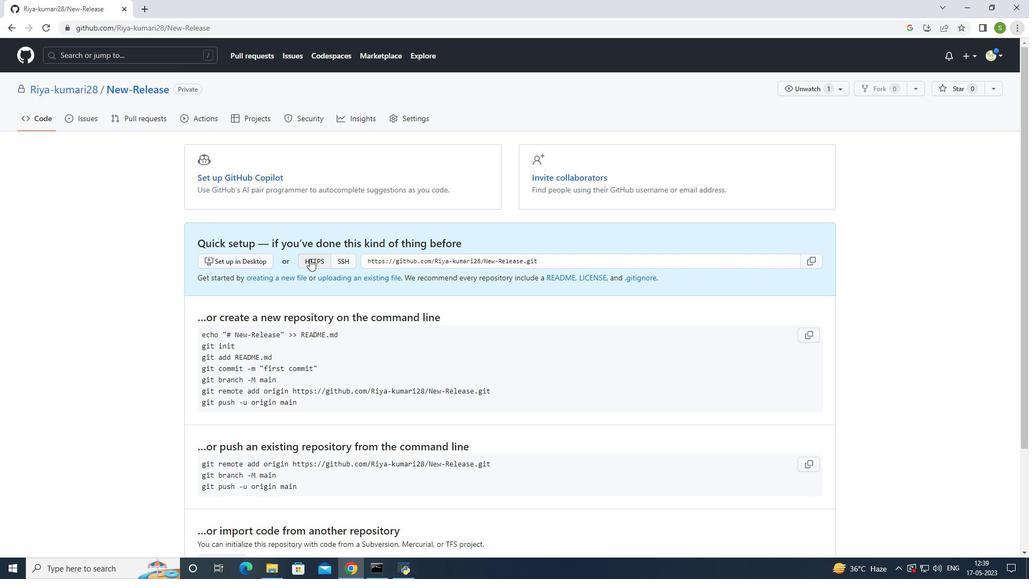 
Action: Mouse scrolled (309, 258) with delta (0, 0)
Screenshot: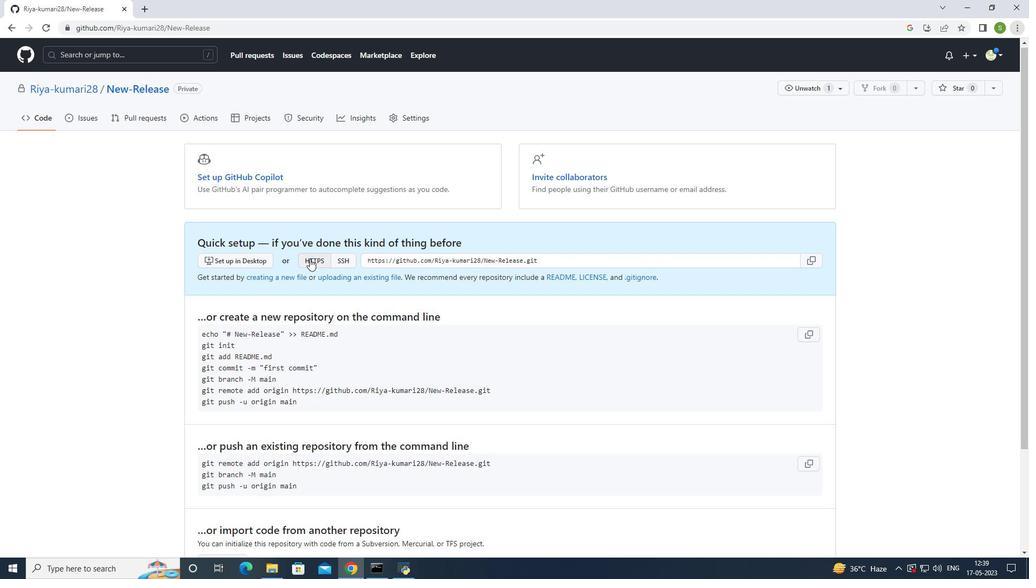 
Action: Mouse scrolled (309, 258) with delta (0, 0)
Screenshot: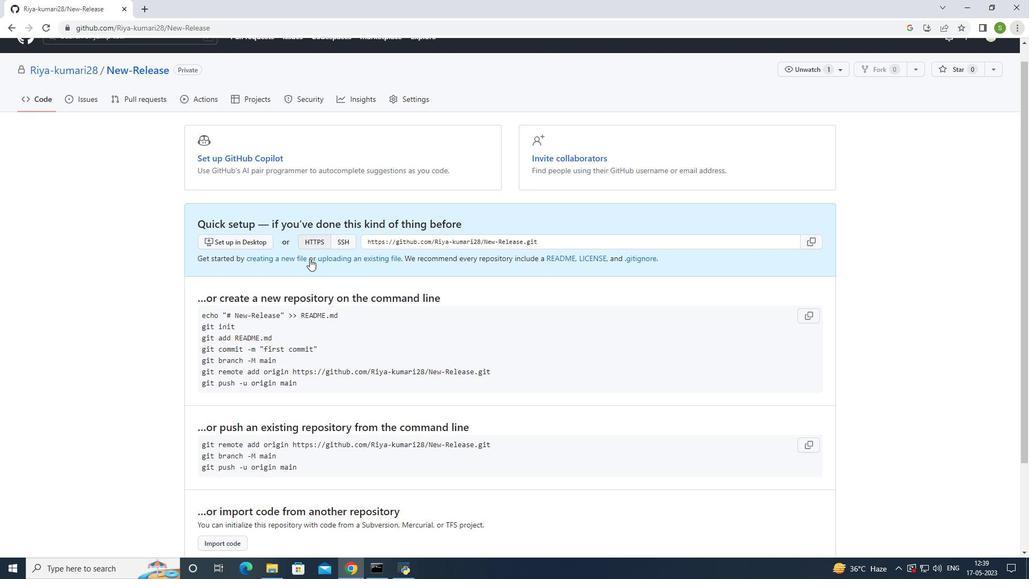 
Action: Mouse moved to (313, 251)
Screenshot: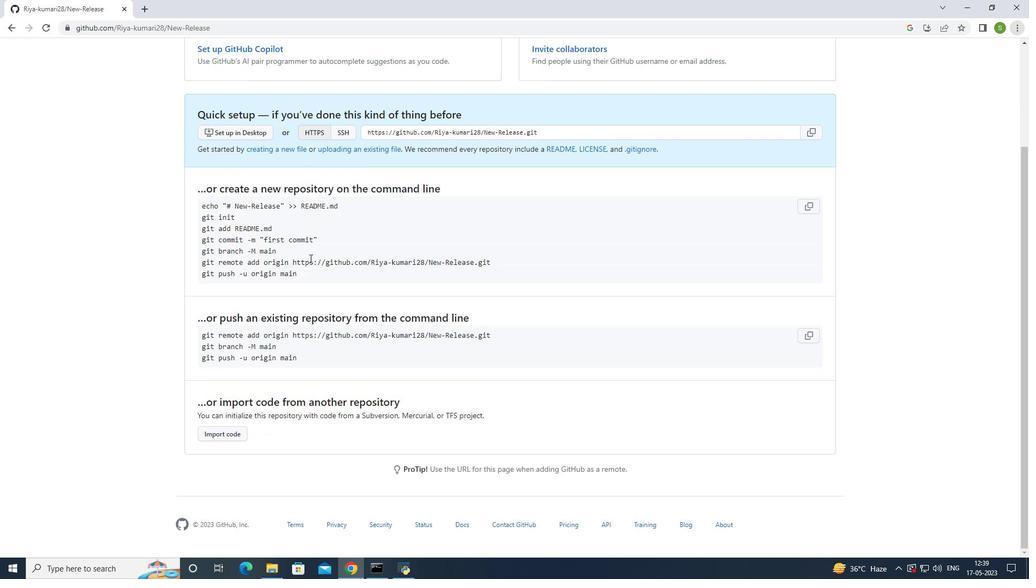 
Action: Mouse scrolled (313, 250) with delta (0, 0)
Screenshot: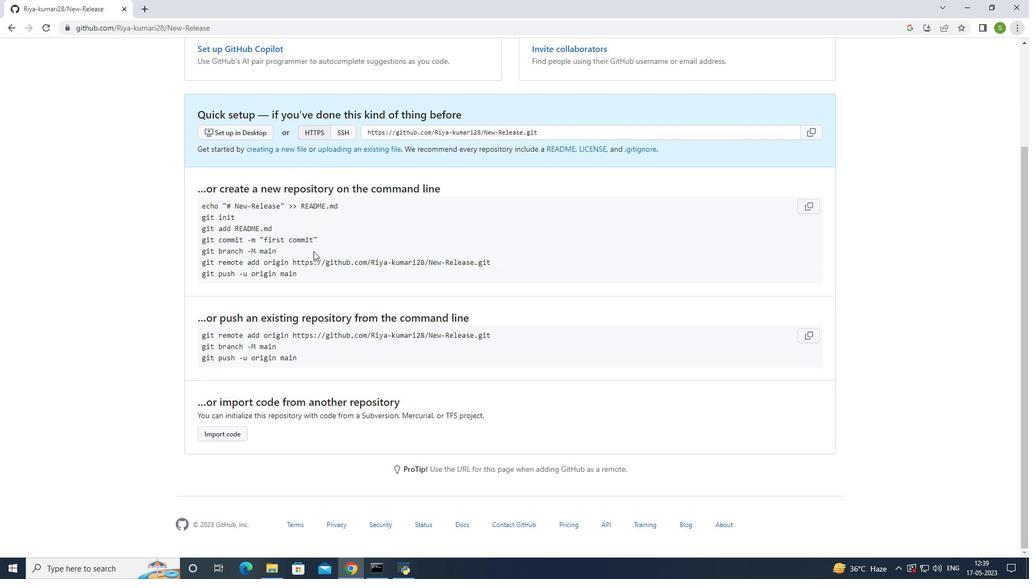 
Action: Mouse moved to (311, 252)
Screenshot: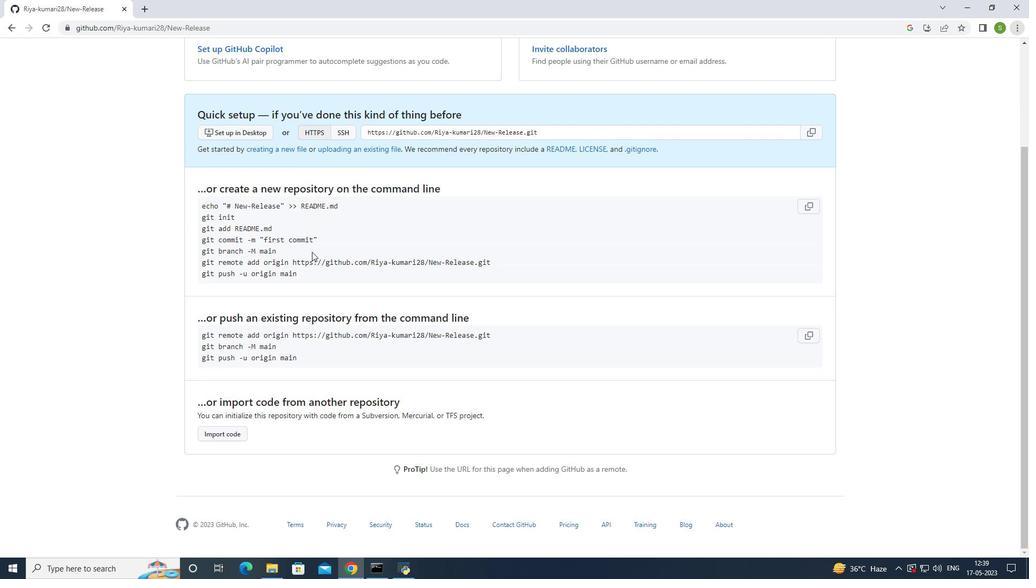 
Action: Mouse scrolled (311, 253) with delta (0, 0)
Screenshot: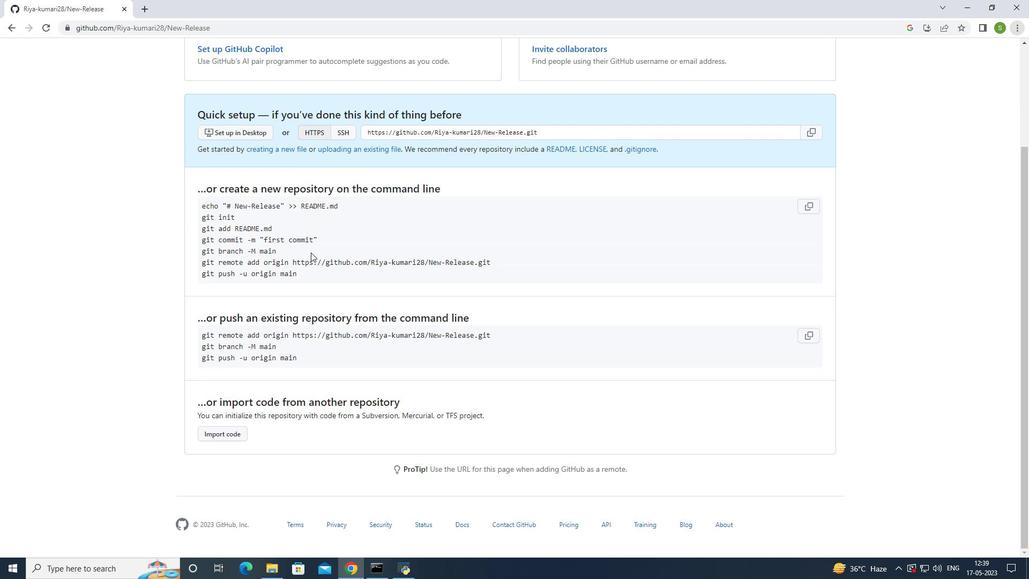 
Action: Mouse scrolled (311, 253) with delta (0, 0)
Screenshot: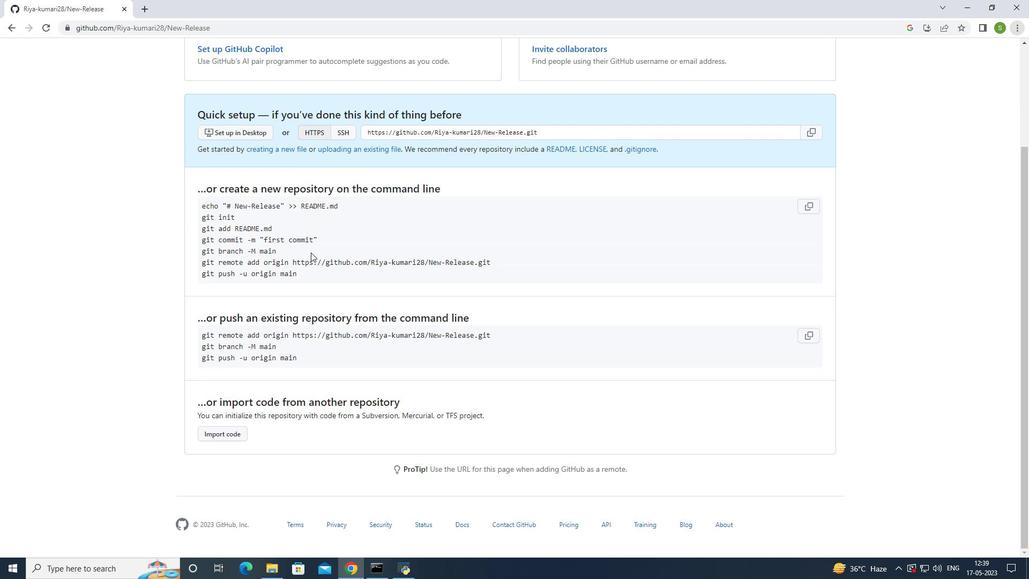 
Action: Mouse scrolled (311, 253) with delta (0, 0)
Screenshot: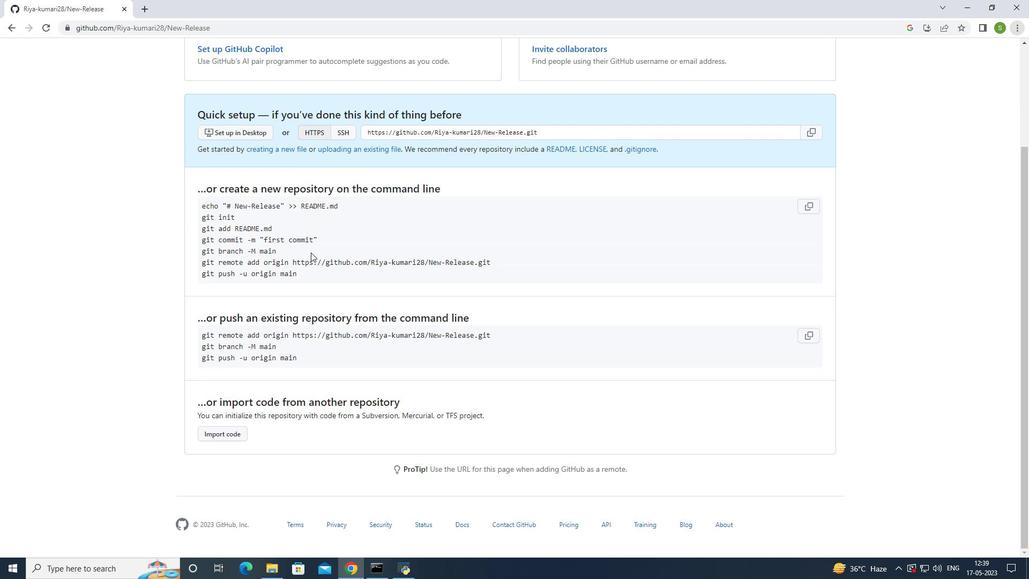 
Action: Mouse moved to (310, 252)
Screenshot: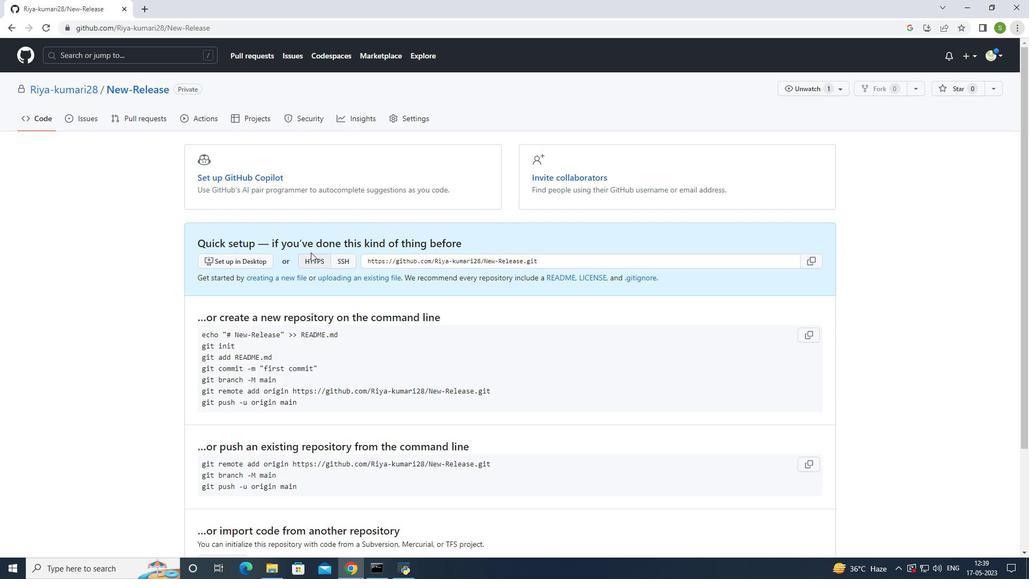 
Action: Mouse scrolled (310, 253) with delta (0, 0)
Screenshot: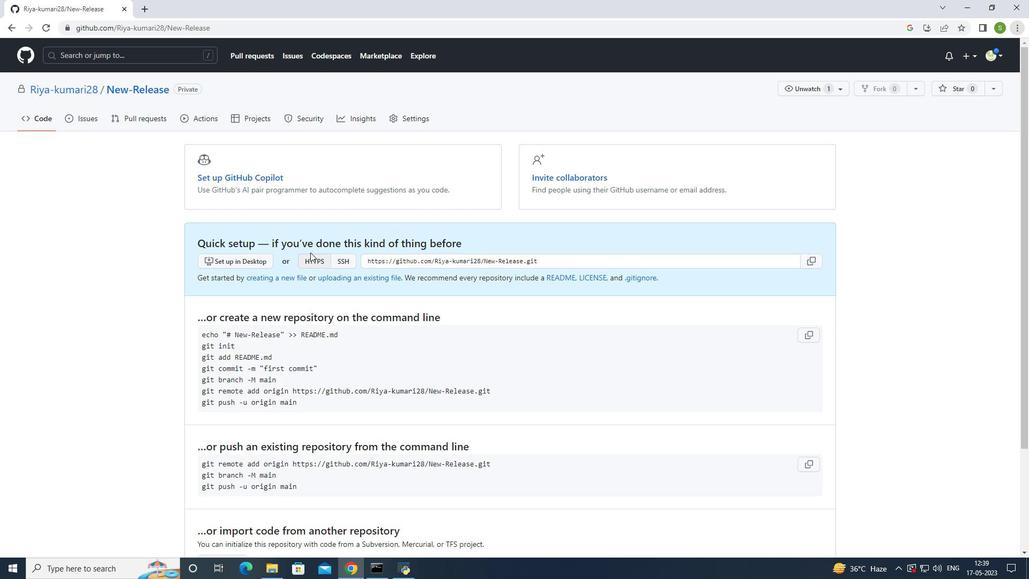 
Action: Mouse moved to (309, 252)
Screenshot: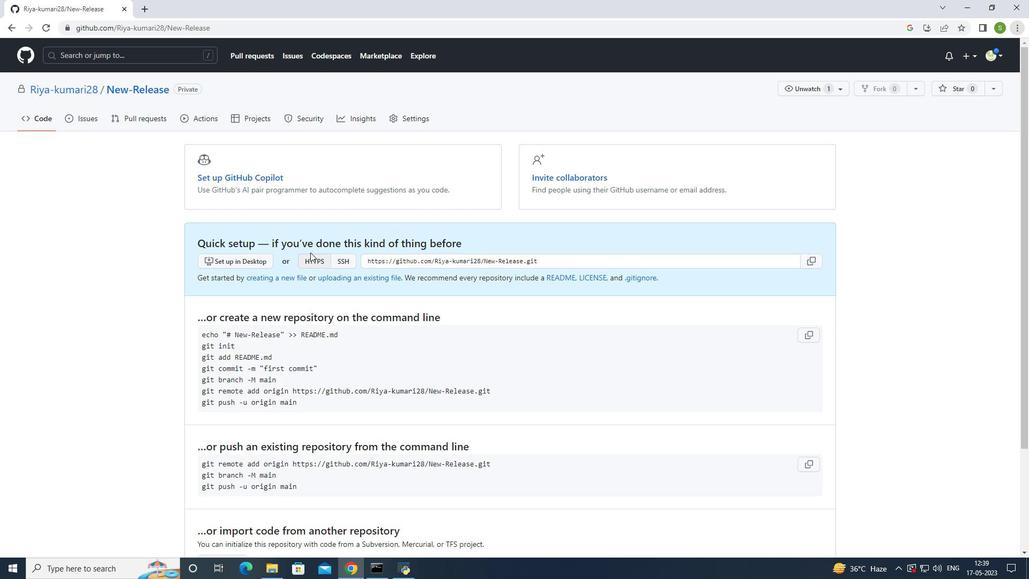 
Action: Mouse scrolled (309, 253) with delta (0, 0)
Screenshot: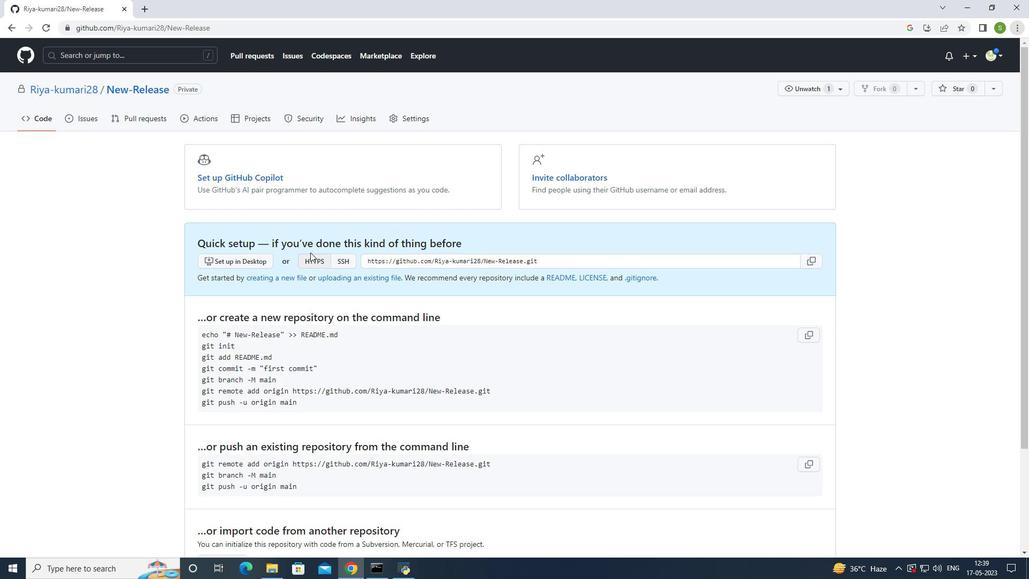 
Action: Mouse moved to (309, 252)
Screenshot: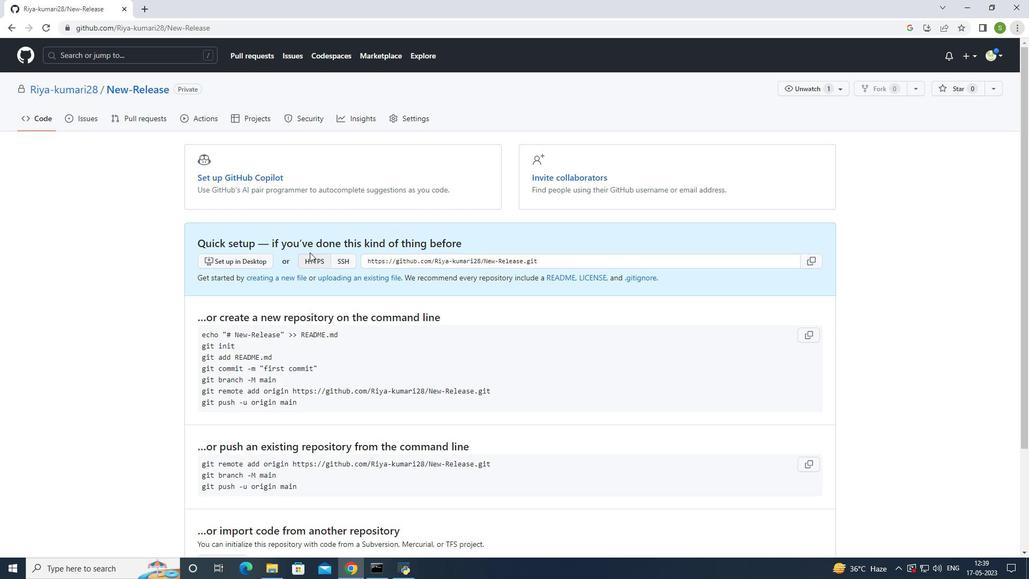 
Action: Mouse scrolled (309, 253) with delta (0, 0)
Screenshot: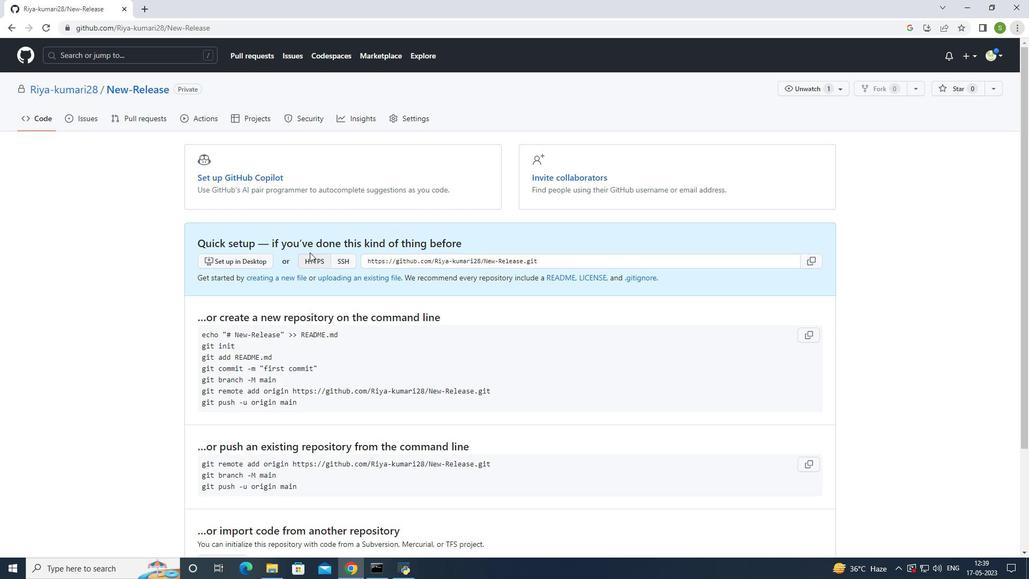 
Action: Mouse moved to (260, 120)
Screenshot: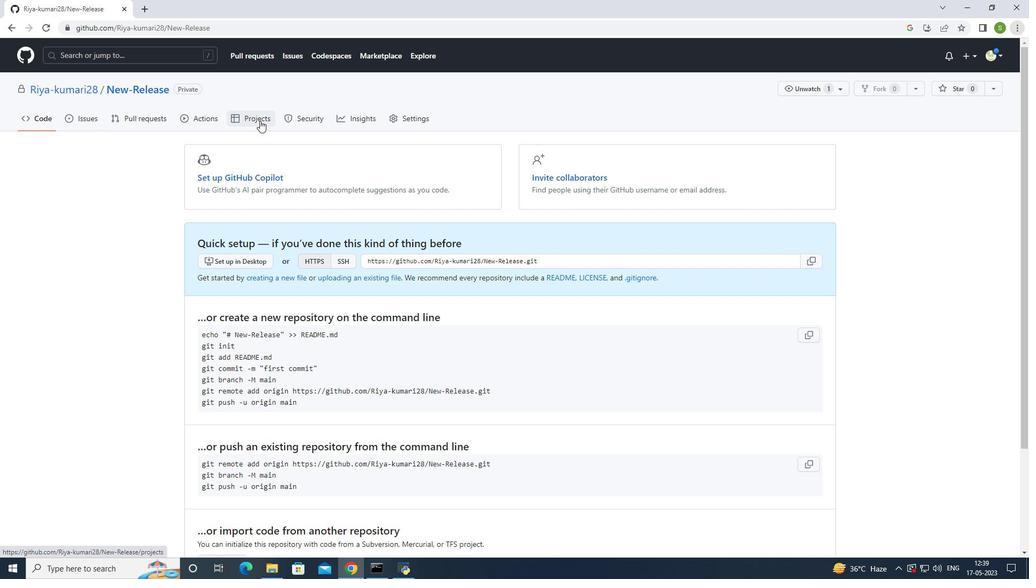 
Action: Mouse pressed left at (260, 120)
Screenshot: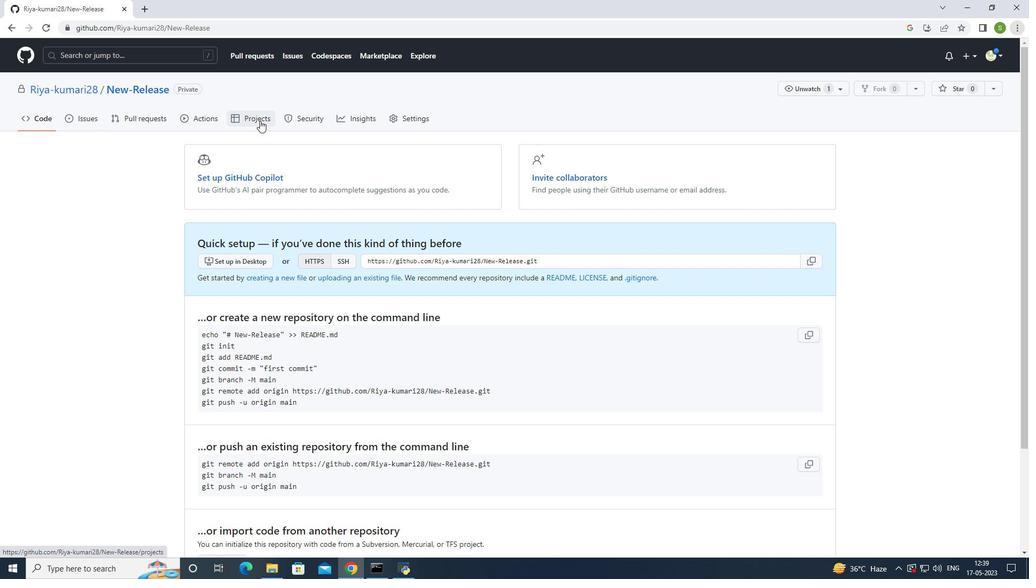
Action: Mouse moved to (515, 322)
Screenshot: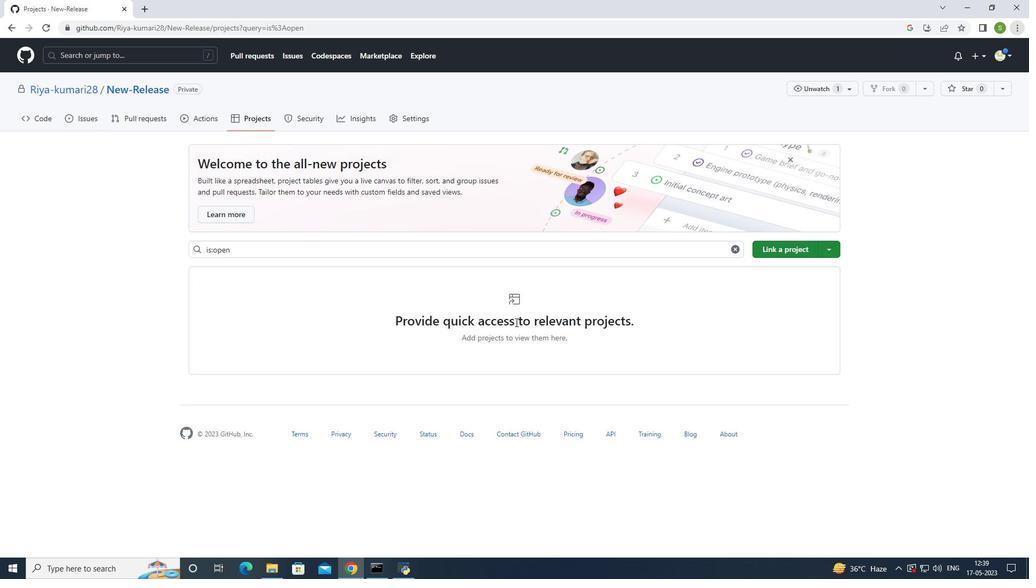 
Action: Mouse pressed left at (515, 322)
Screenshot: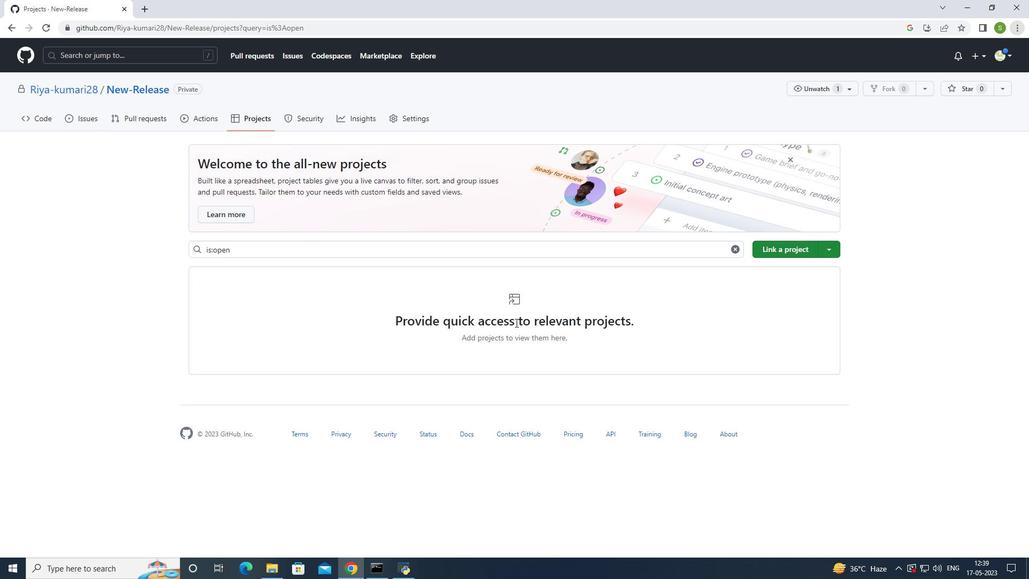 
Action: Mouse moved to (796, 244)
Screenshot: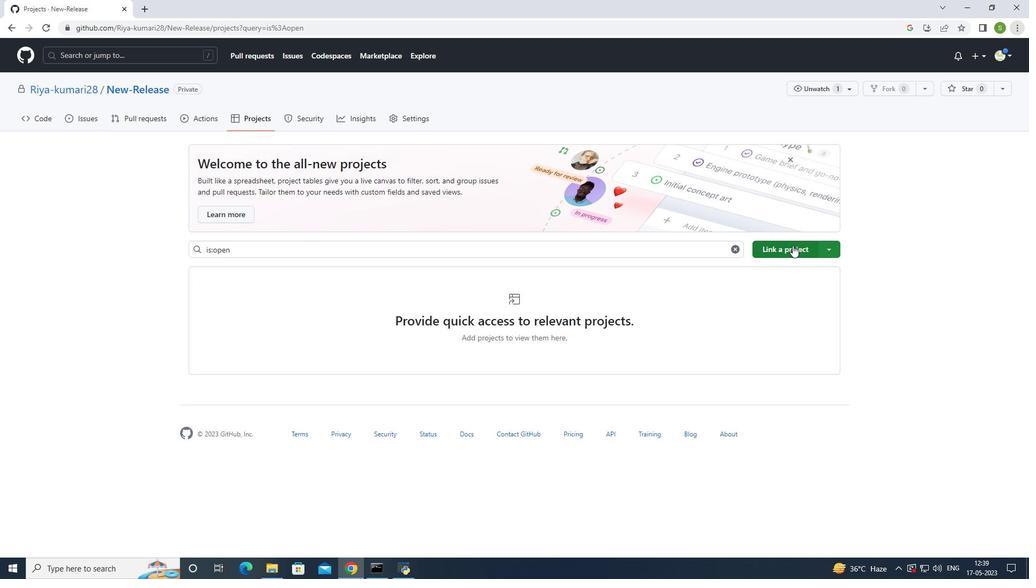 
Action: Mouse pressed left at (796, 244)
Screenshot: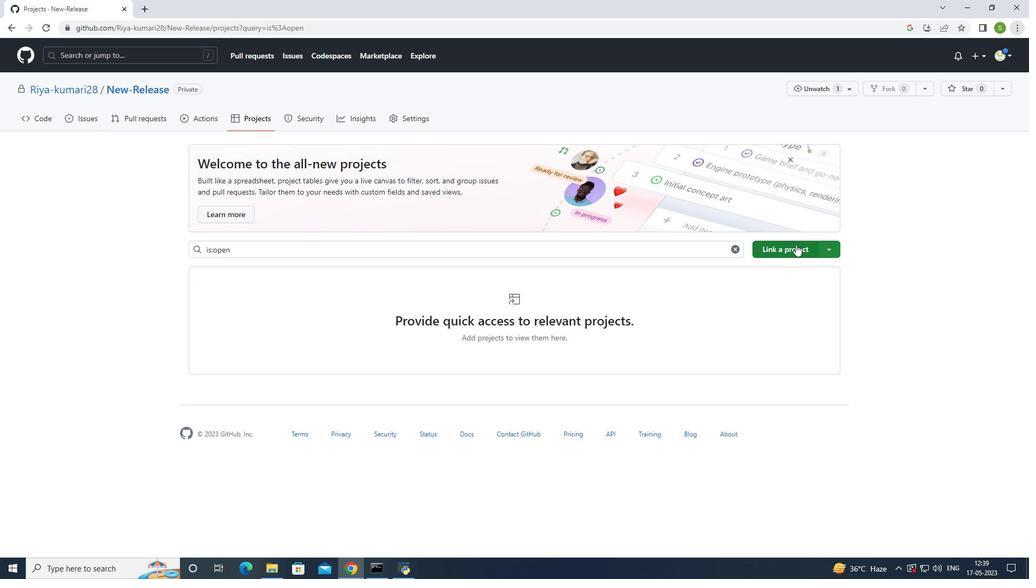 
Action: Mouse moved to (826, 246)
Screenshot: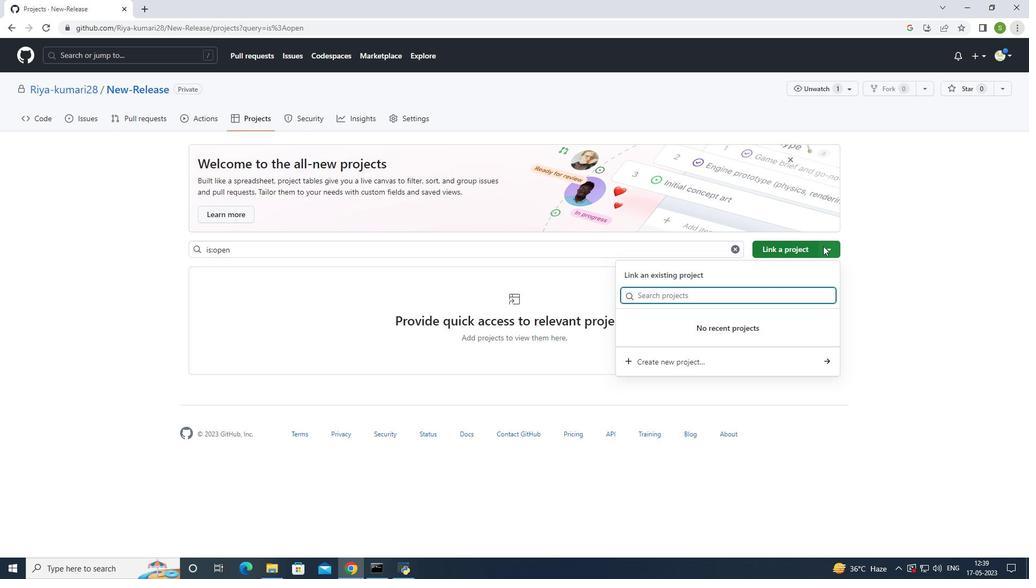 
Action: Mouse pressed left at (826, 246)
Screenshot: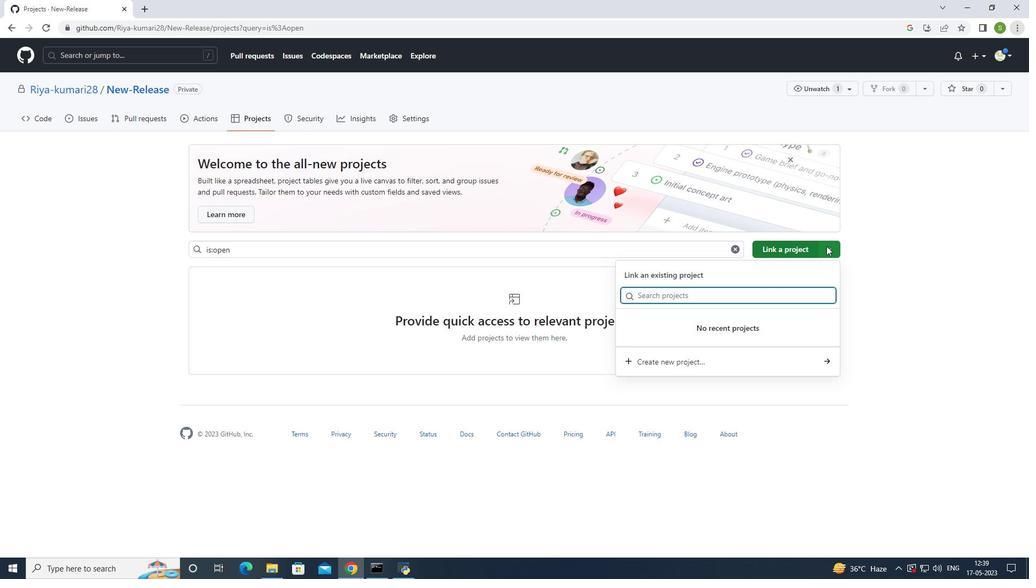 
Action: Mouse moved to (811, 249)
Screenshot: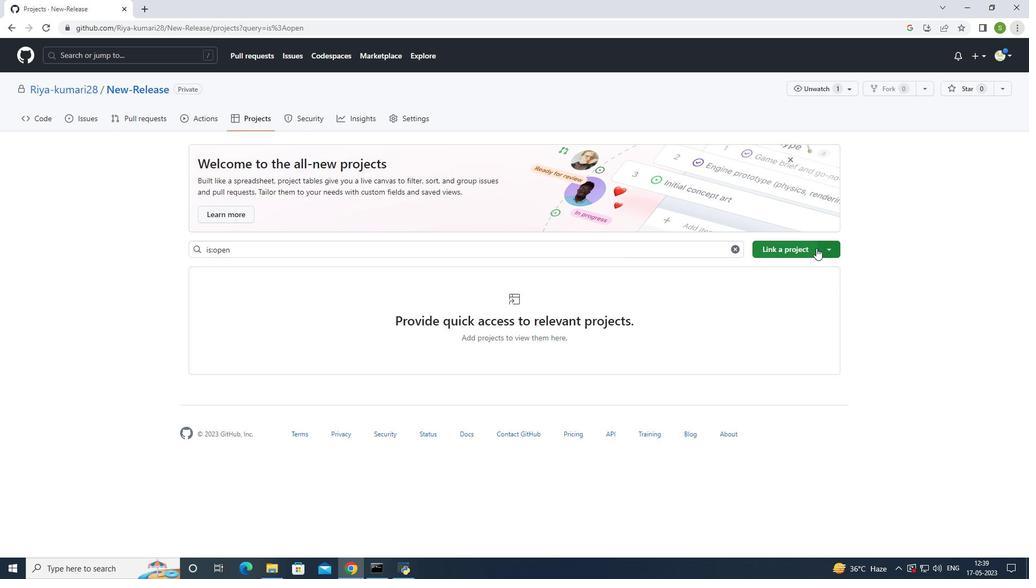 
Action: Mouse pressed left at (811, 249)
Screenshot: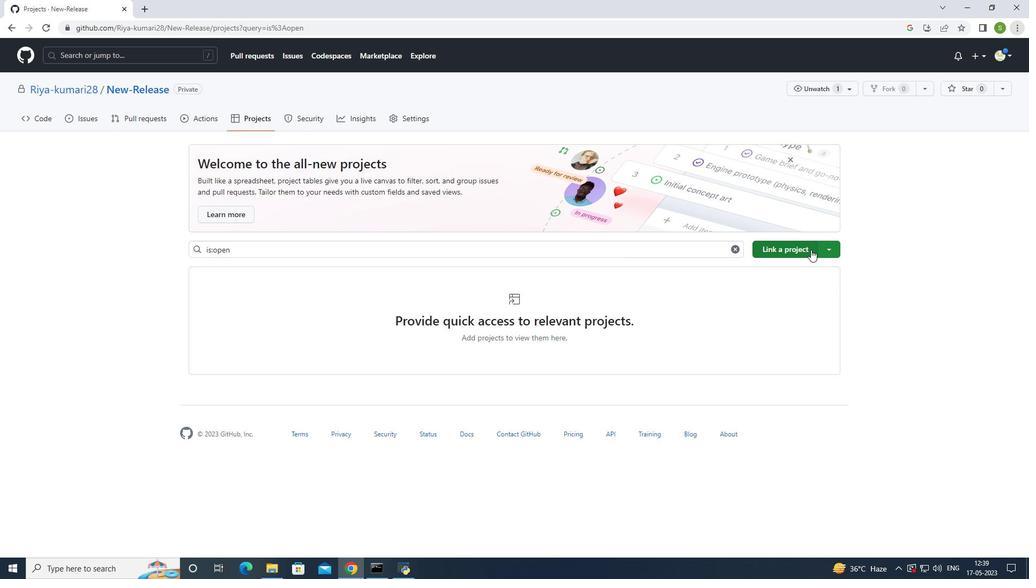 
Action: Mouse moved to (402, 331)
Screenshot: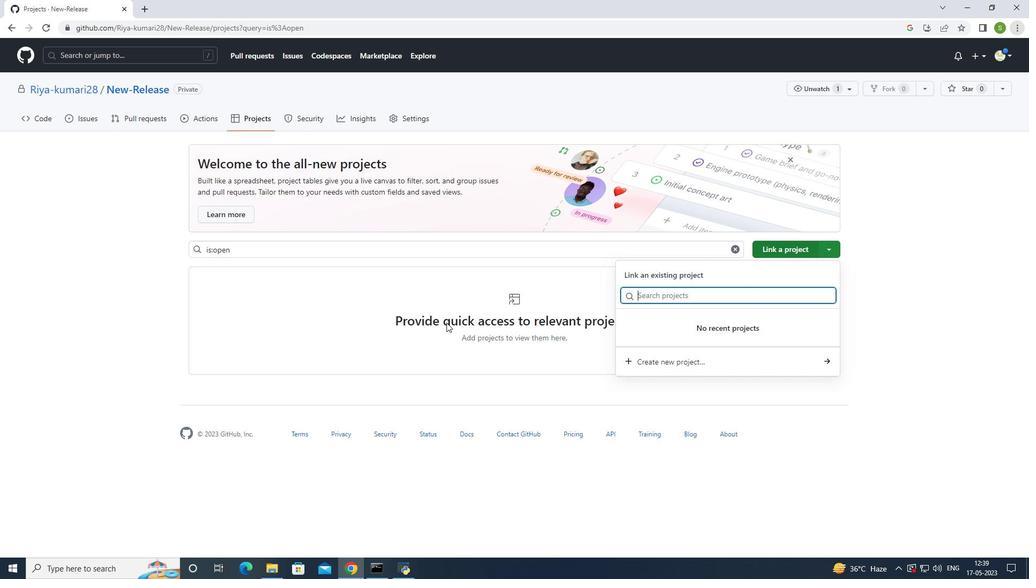 
Action: Mouse pressed left at (402, 331)
Screenshot: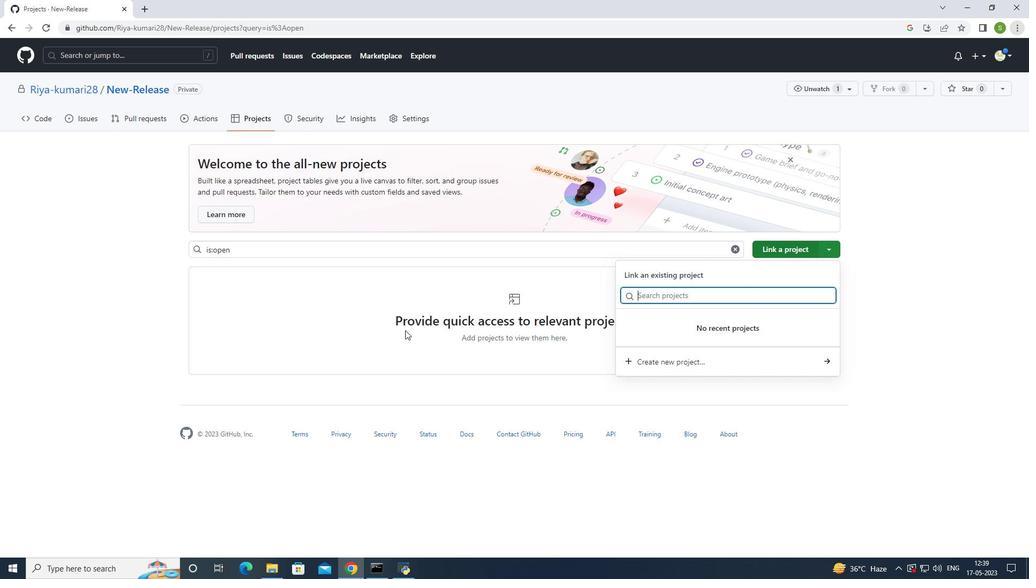 
Action: Mouse moved to (89, 116)
Screenshot: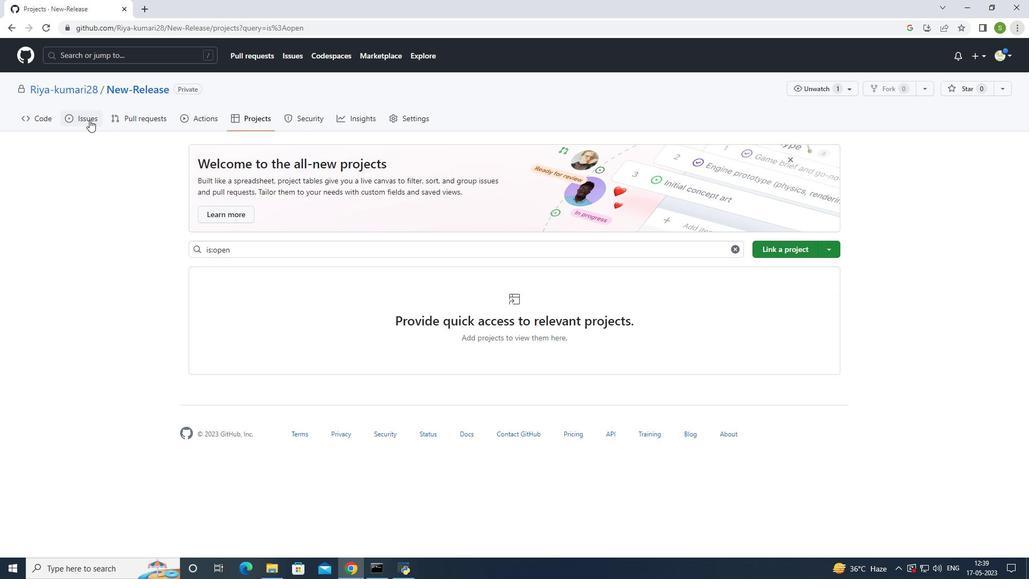
Action: Mouse pressed left at (89, 116)
Screenshot: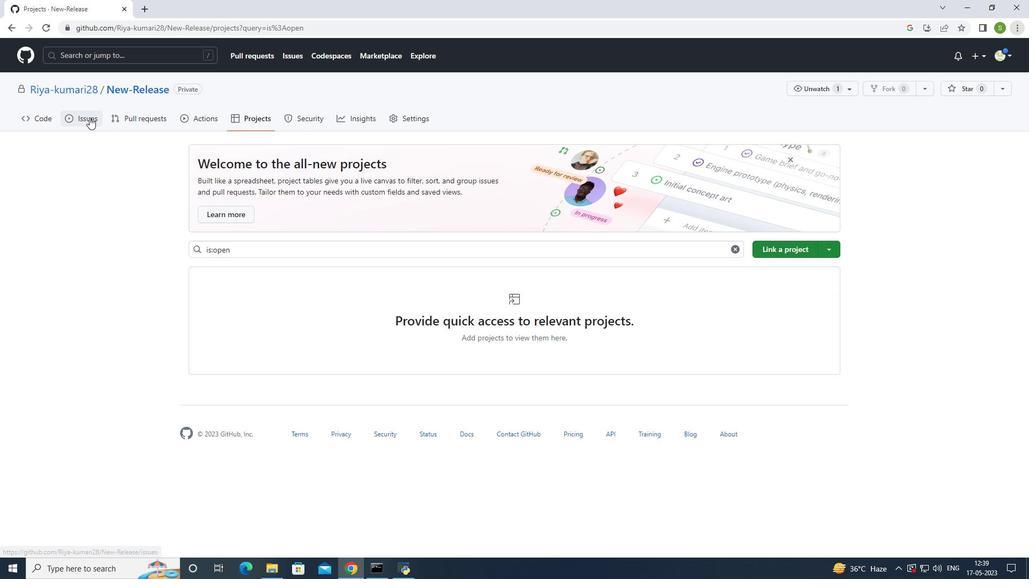 
Action: Mouse moved to (154, 122)
Screenshot: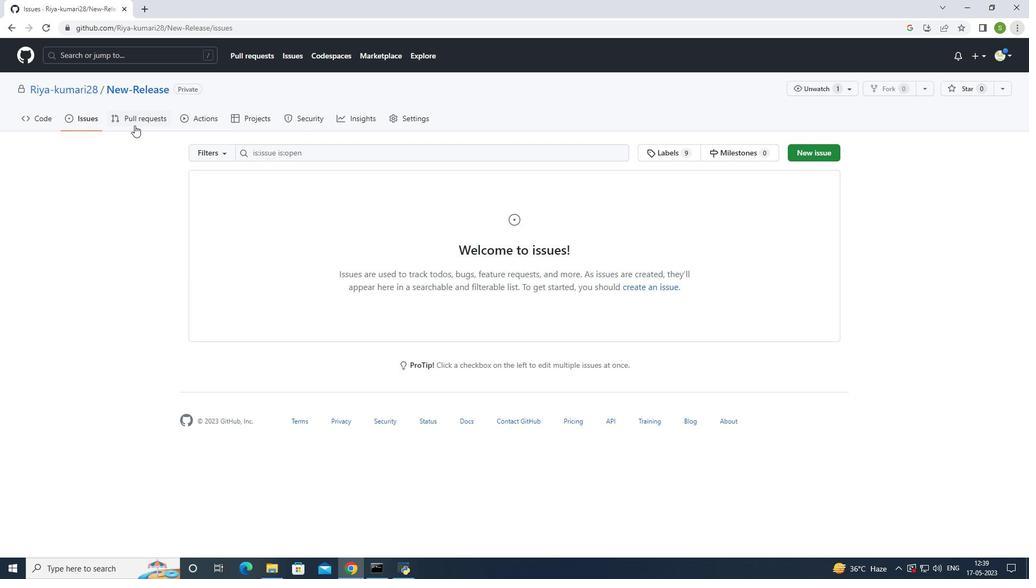 
Action: Mouse pressed left at (154, 122)
Screenshot: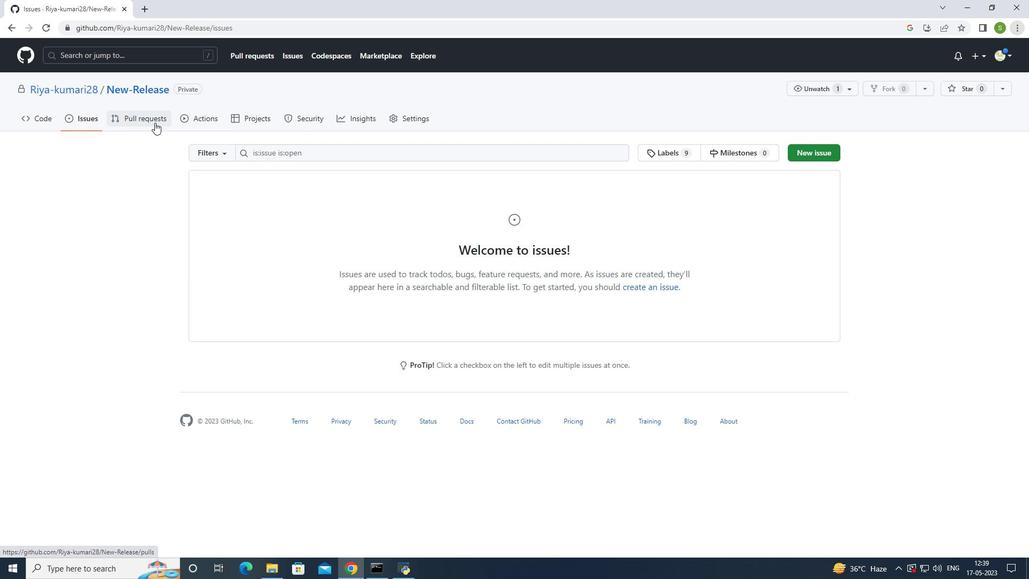 
Action: Mouse moved to (211, 126)
Screenshot: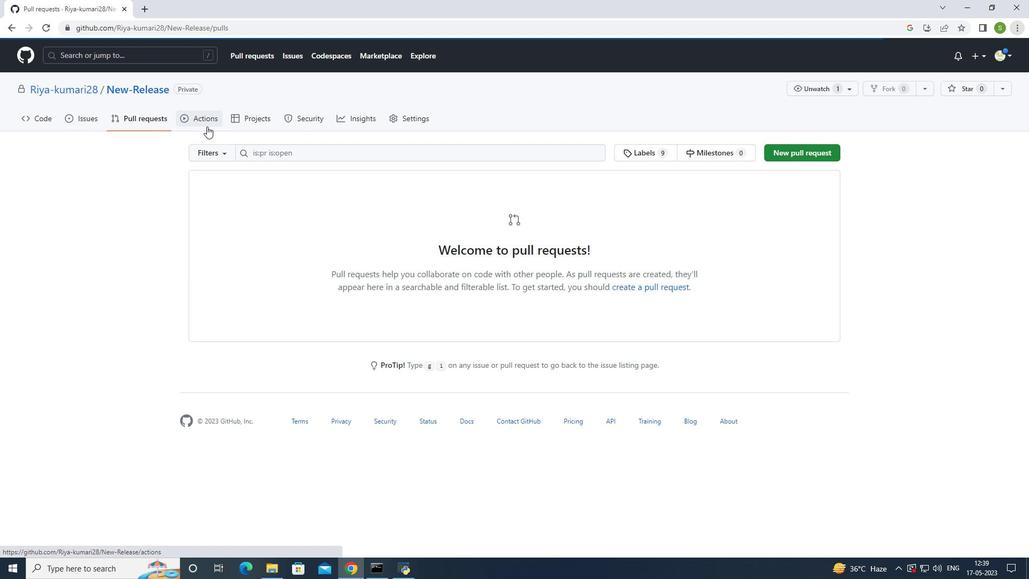 
Action: Mouse pressed left at (211, 126)
Screenshot: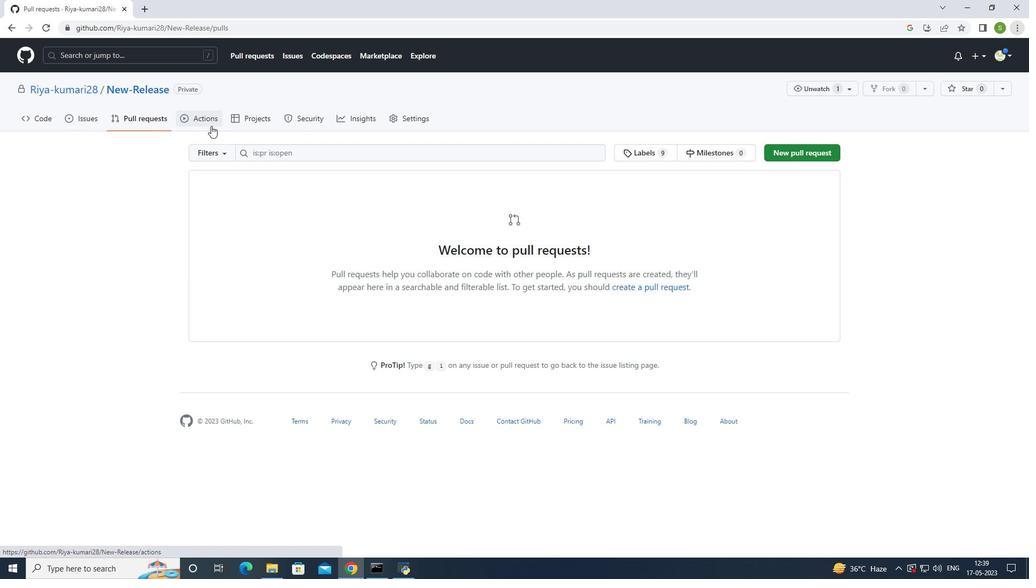 
Action: Mouse moved to (244, 119)
Screenshot: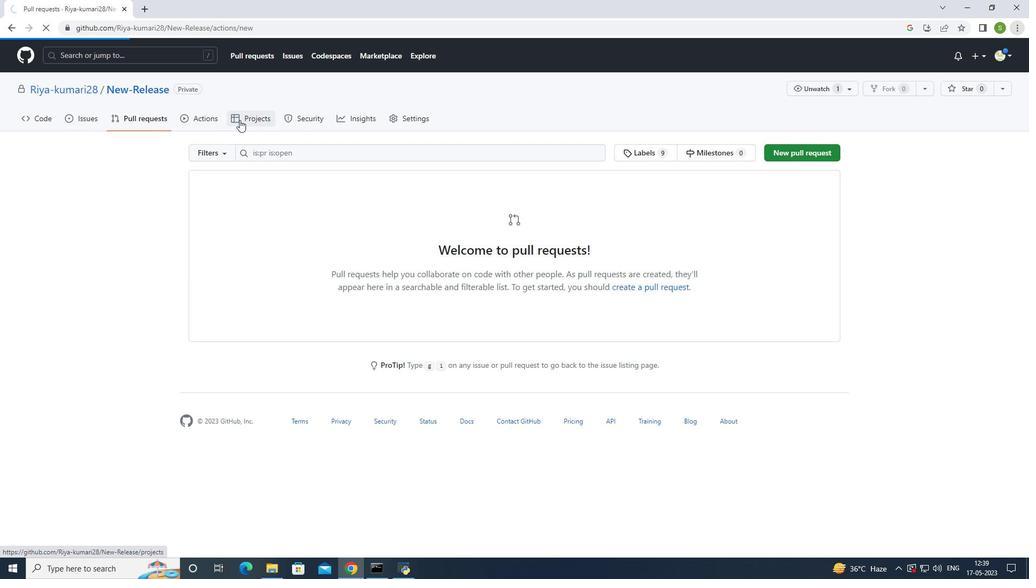 
Action: Mouse pressed left at (244, 119)
Screenshot: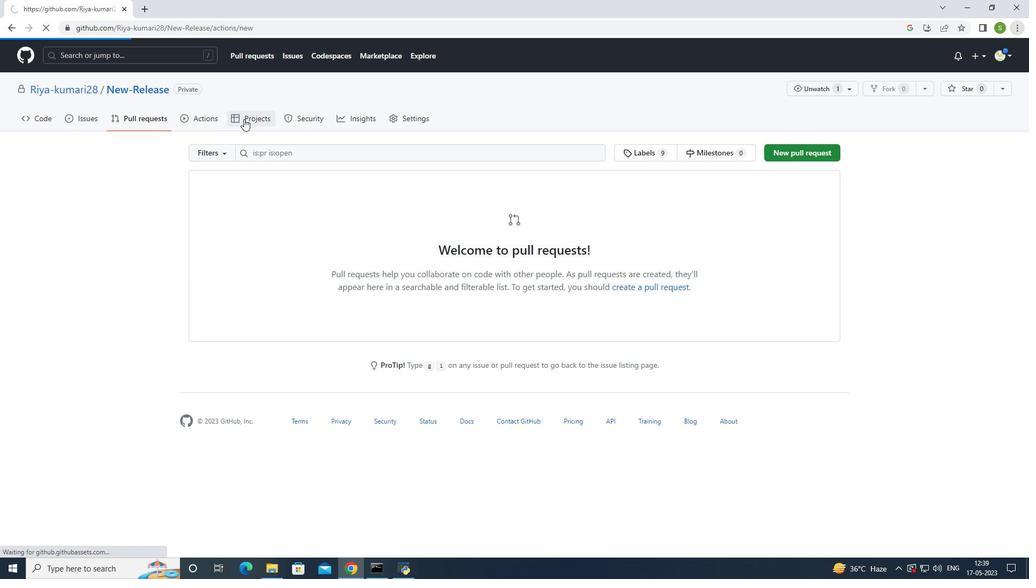 
Action: Mouse moved to (215, 121)
Screenshot: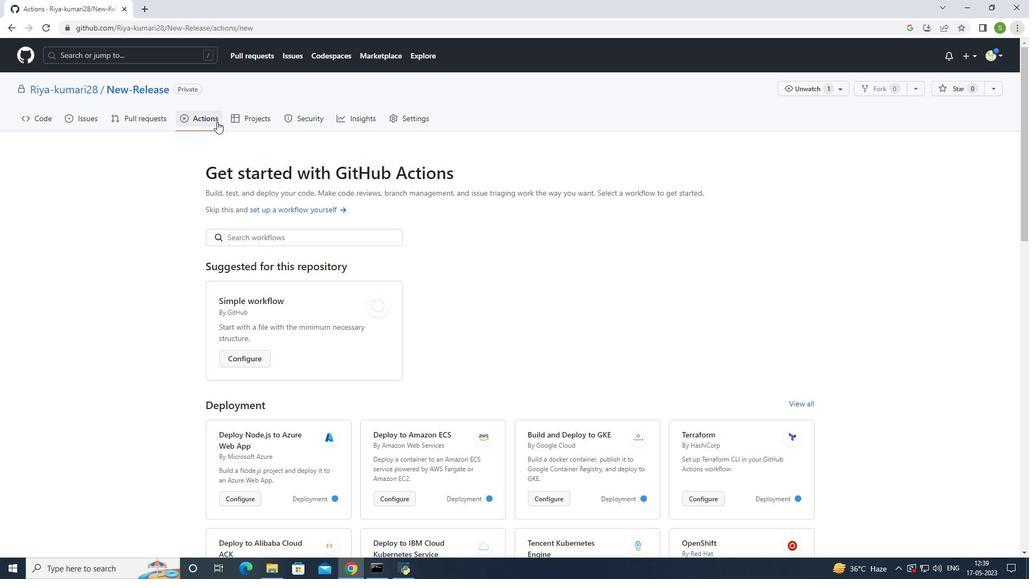 
Action: Mouse pressed left at (215, 121)
Screenshot: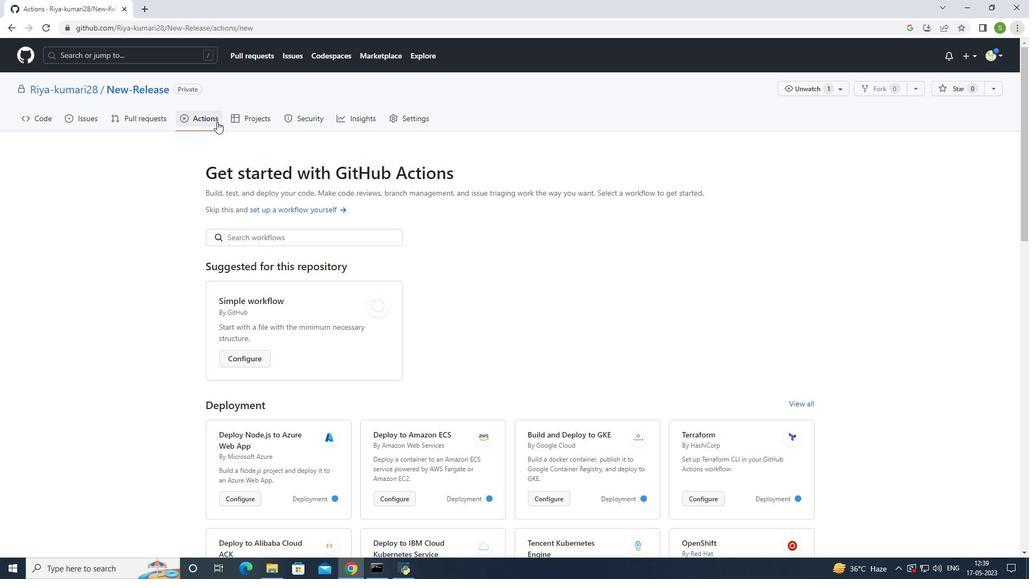 
Action: Mouse moved to (312, 122)
Screenshot: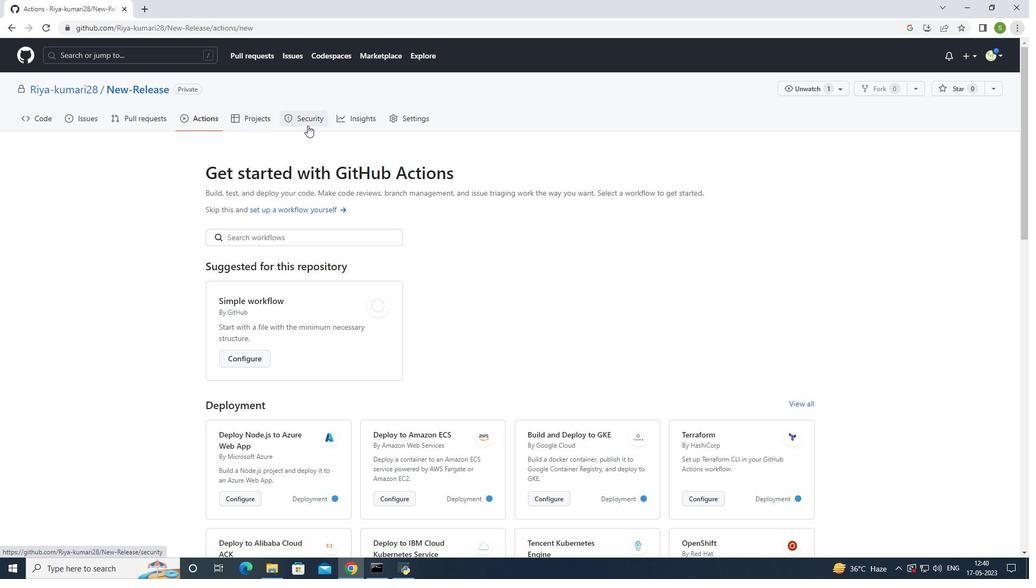 
Action: Mouse pressed left at (312, 122)
Screenshot: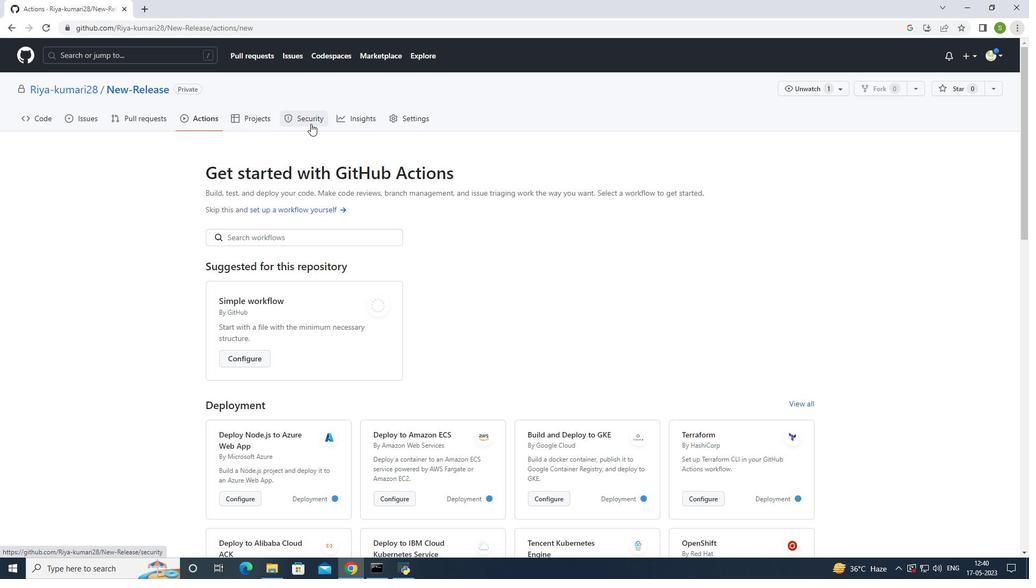 
Action: Mouse moved to (276, 217)
Screenshot: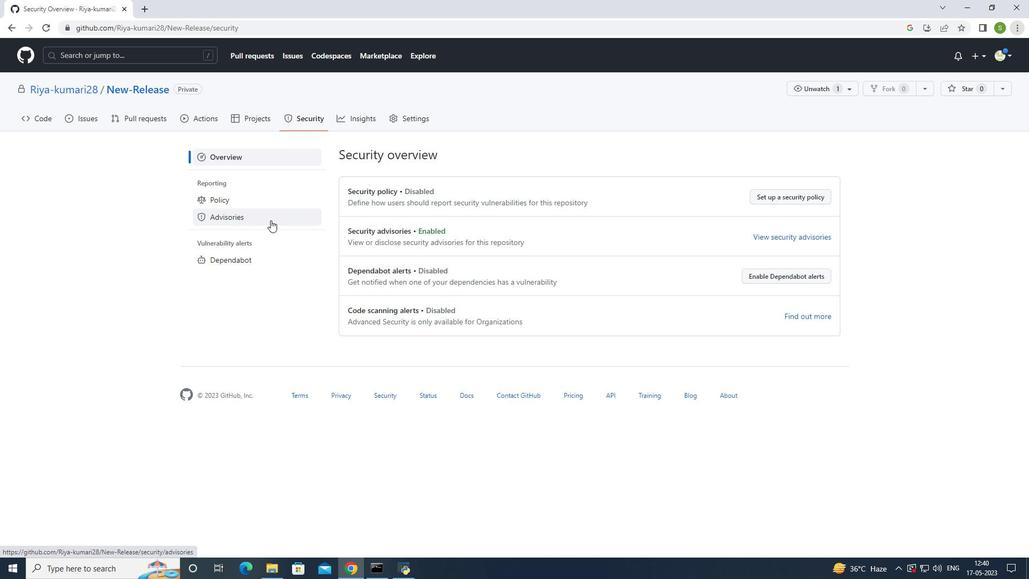 
Action: Mouse scrolled (276, 217) with delta (0, 0)
Screenshot: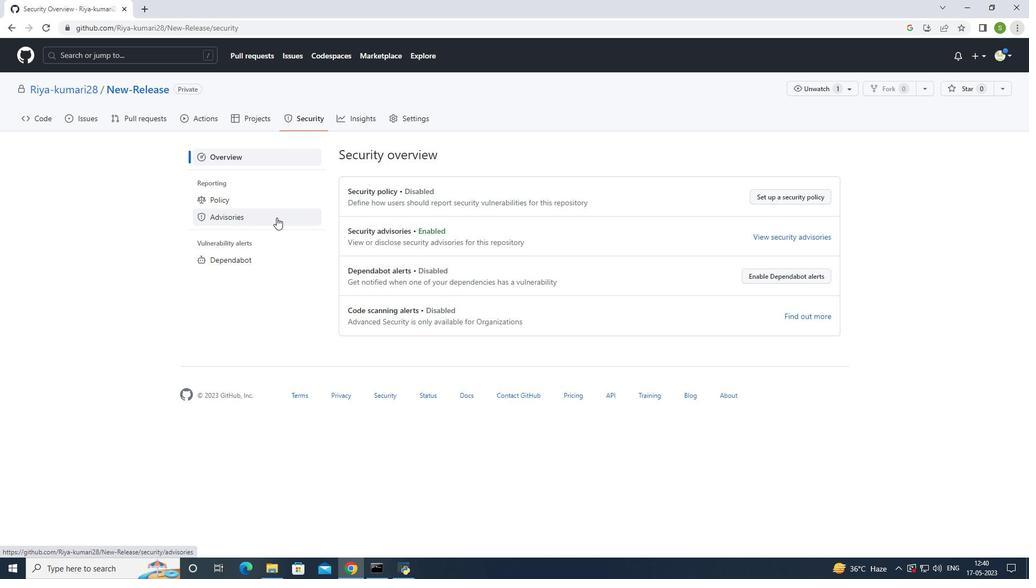 
Action: Mouse scrolled (276, 217) with delta (0, 0)
Screenshot: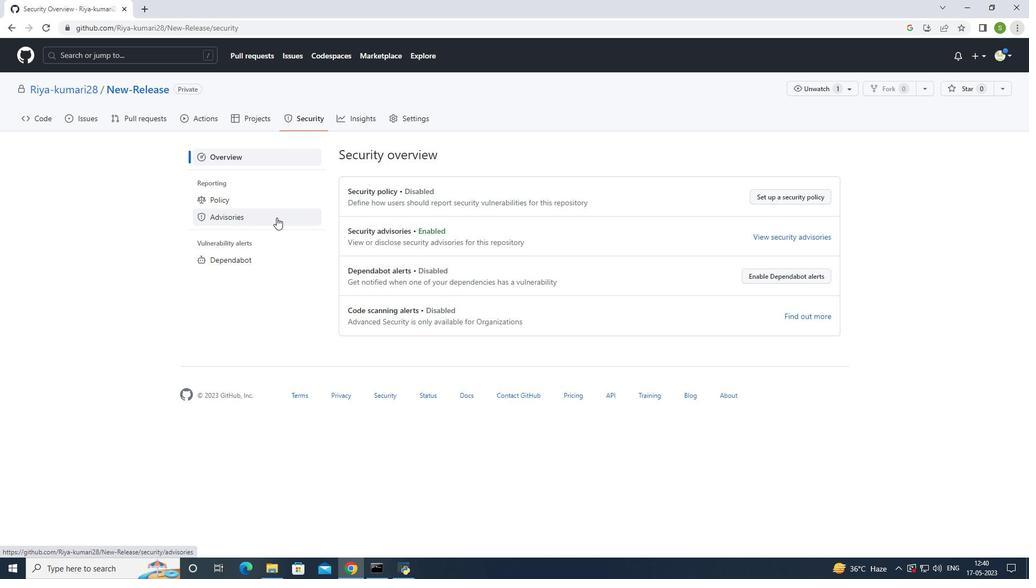 
Action: Mouse scrolled (276, 217) with delta (0, 0)
Screenshot: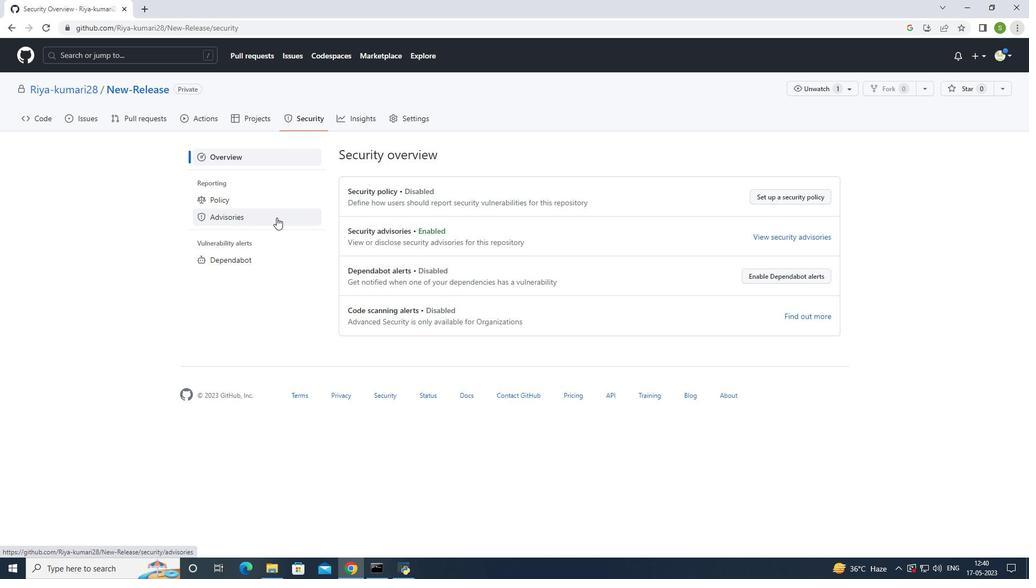 
Action: Mouse scrolled (276, 218) with delta (0, 0)
Screenshot: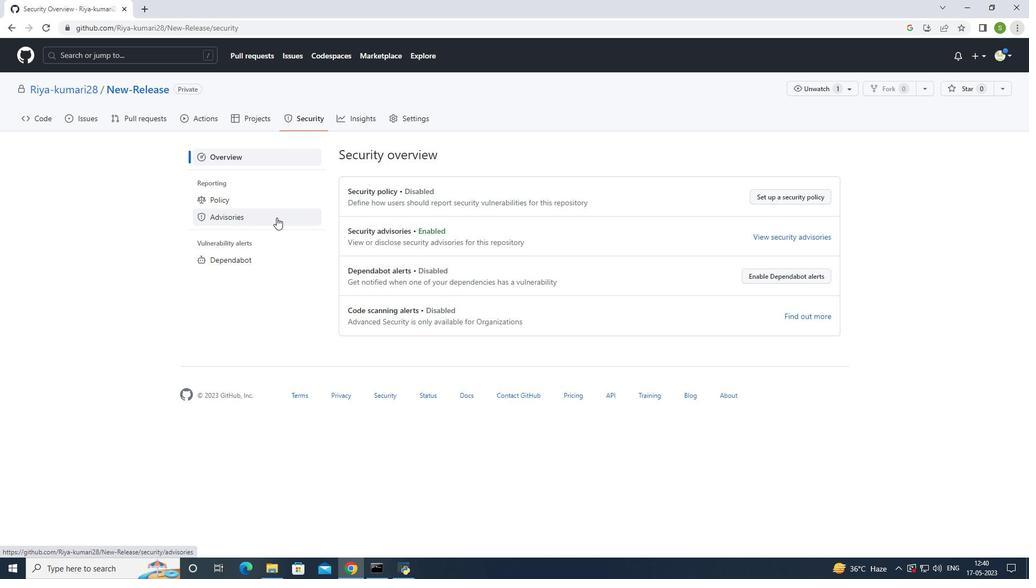 
Action: Mouse scrolled (276, 218) with delta (0, 0)
Screenshot: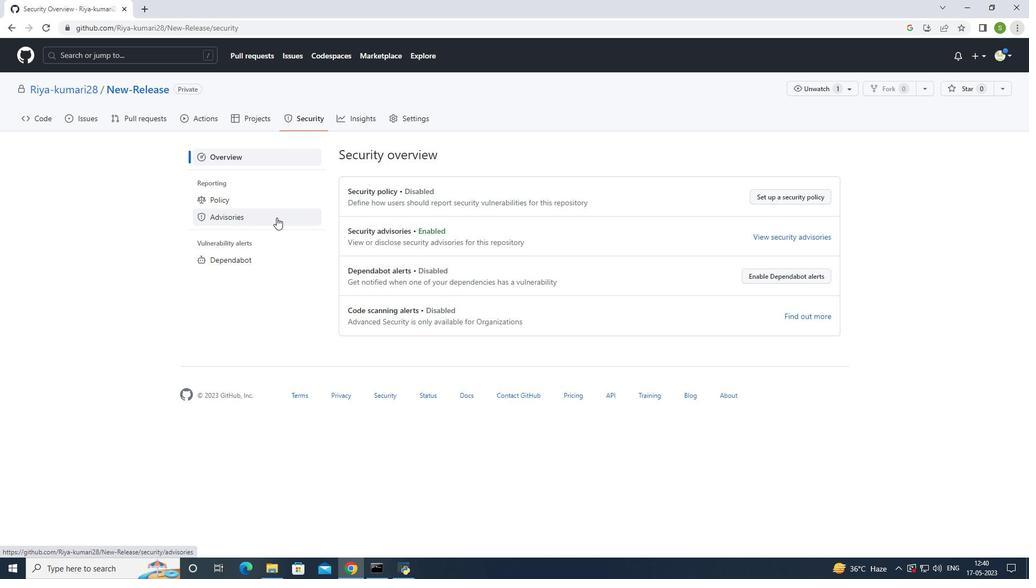 
Action: Mouse scrolled (276, 218) with delta (0, 0)
Screenshot: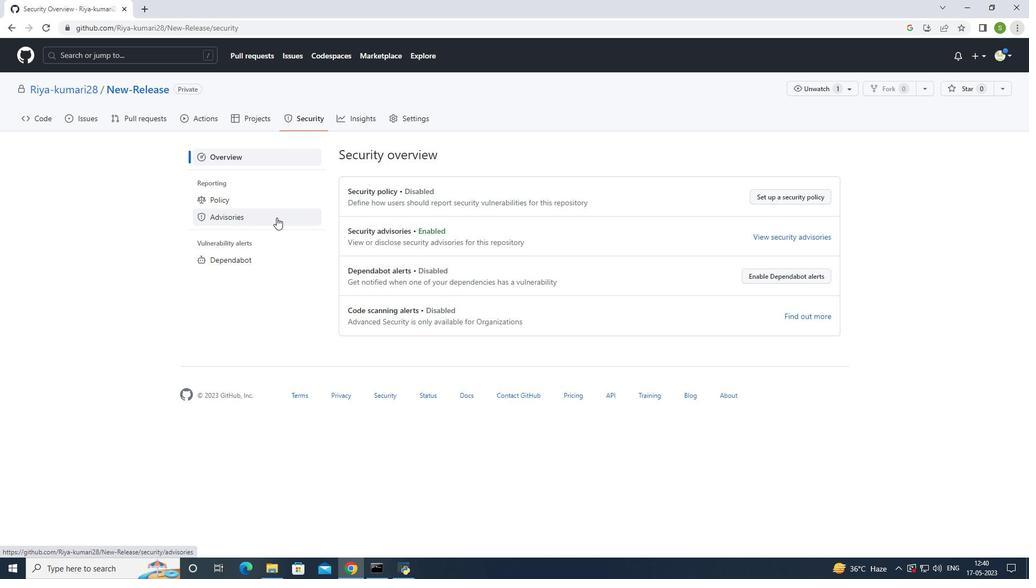 
Action: Mouse moved to (362, 120)
Screenshot: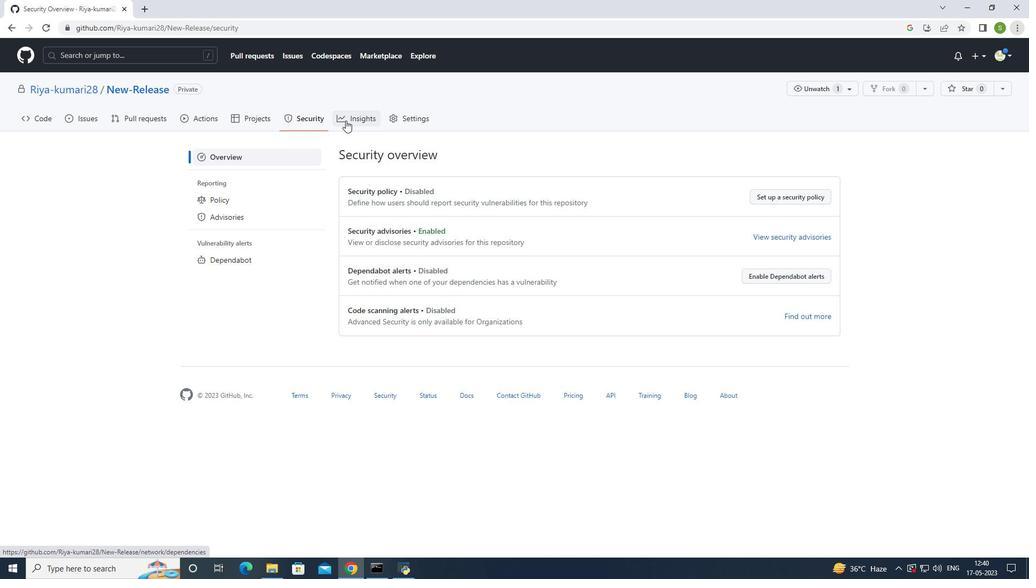
Action: Mouse pressed left at (362, 120)
Screenshot: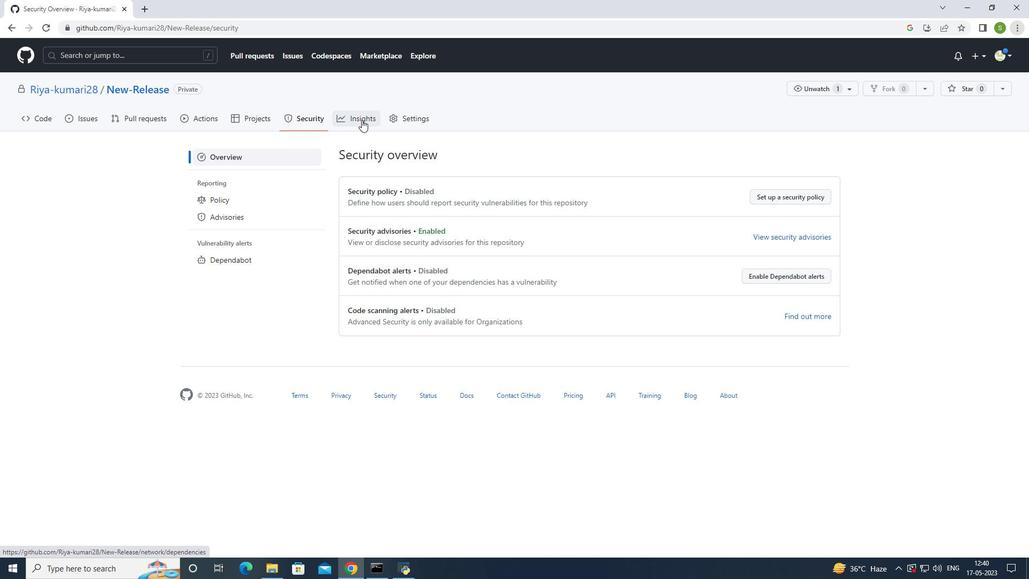 
Action: Mouse moved to (349, 233)
Screenshot: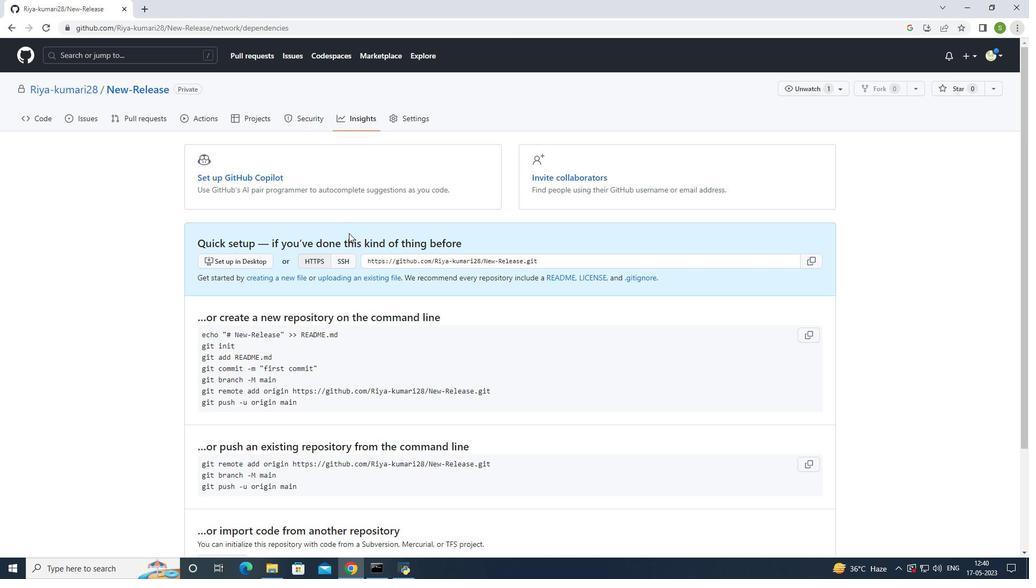 
Action: Mouse scrolled (349, 233) with delta (0, 0)
Screenshot: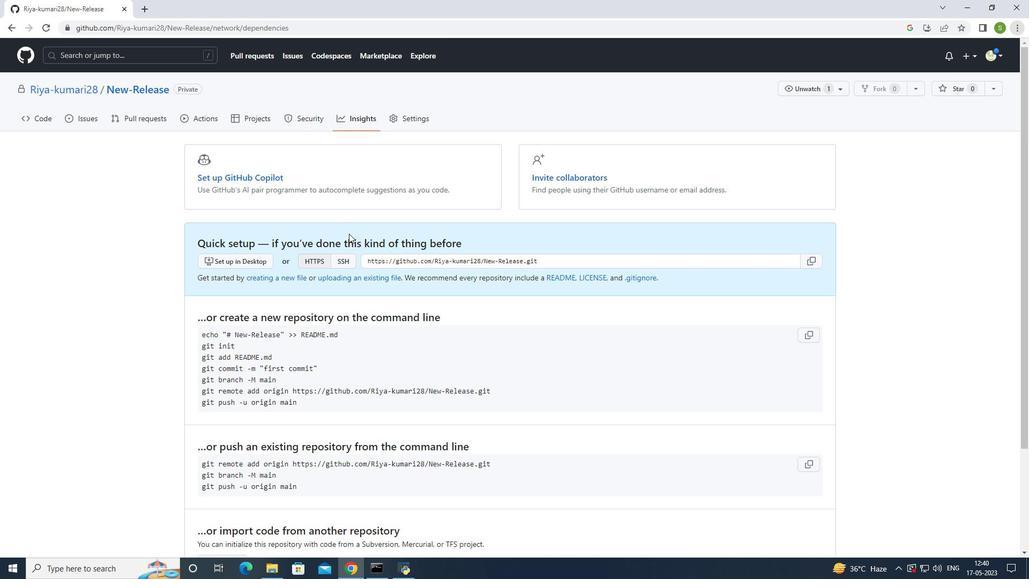 
Action: Mouse scrolled (349, 233) with delta (0, 0)
Screenshot: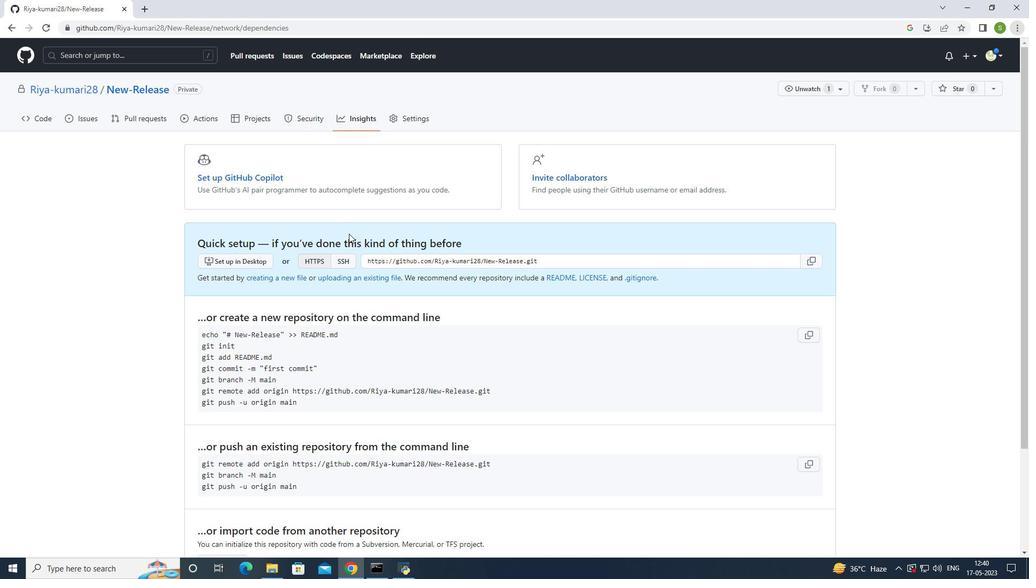 
Action: Mouse scrolled (349, 233) with delta (0, 0)
Screenshot: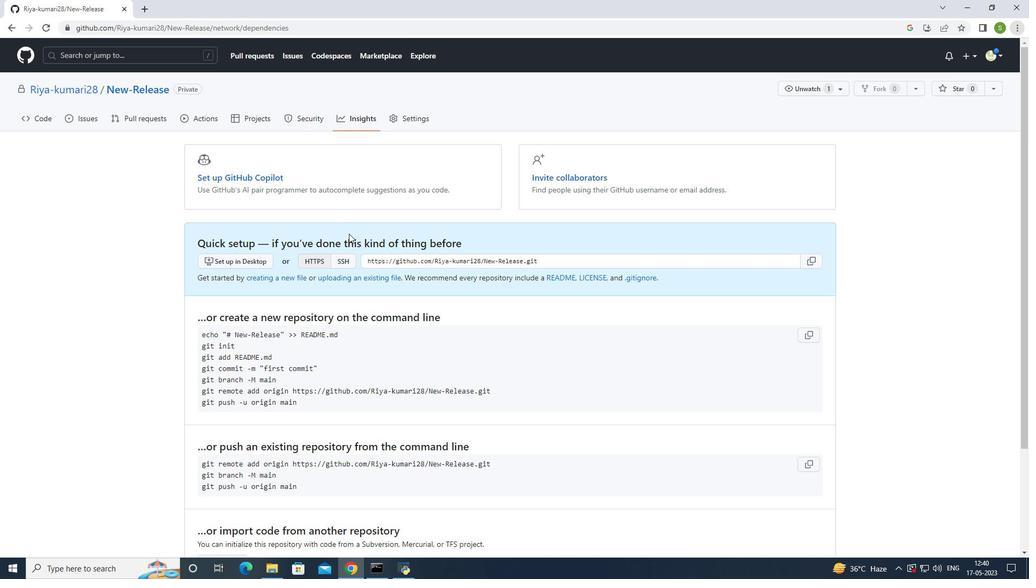 
Action: Mouse scrolled (349, 233) with delta (0, 0)
Screenshot: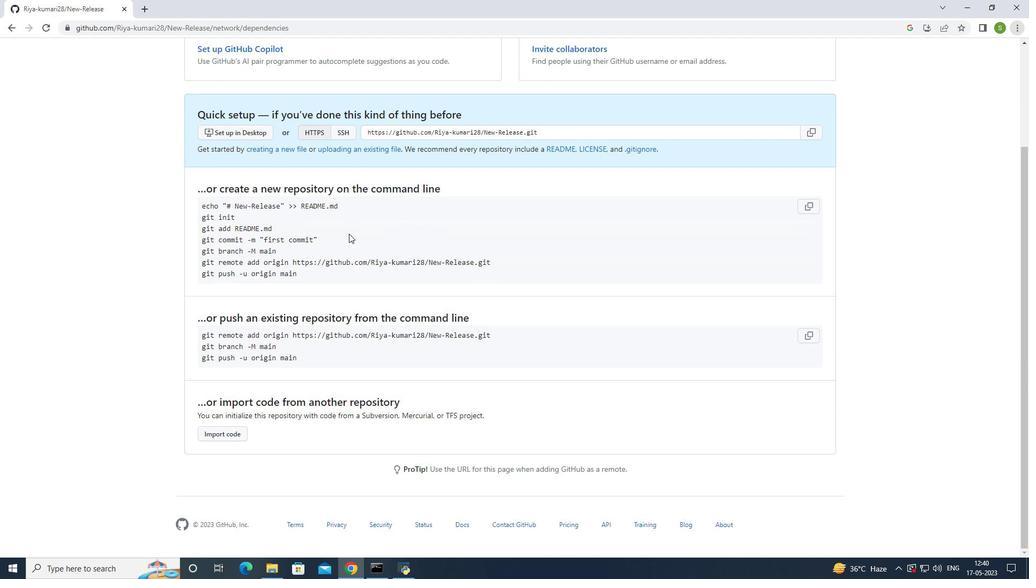 
Action: Mouse scrolled (349, 233) with delta (0, 0)
Screenshot: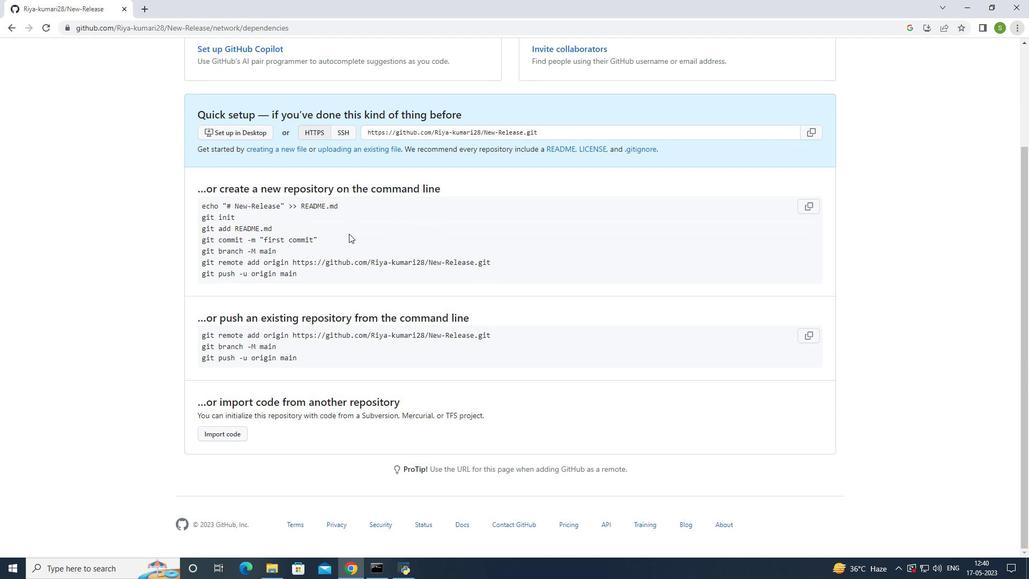 
Action: Mouse scrolled (349, 233) with delta (0, 0)
Screenshot: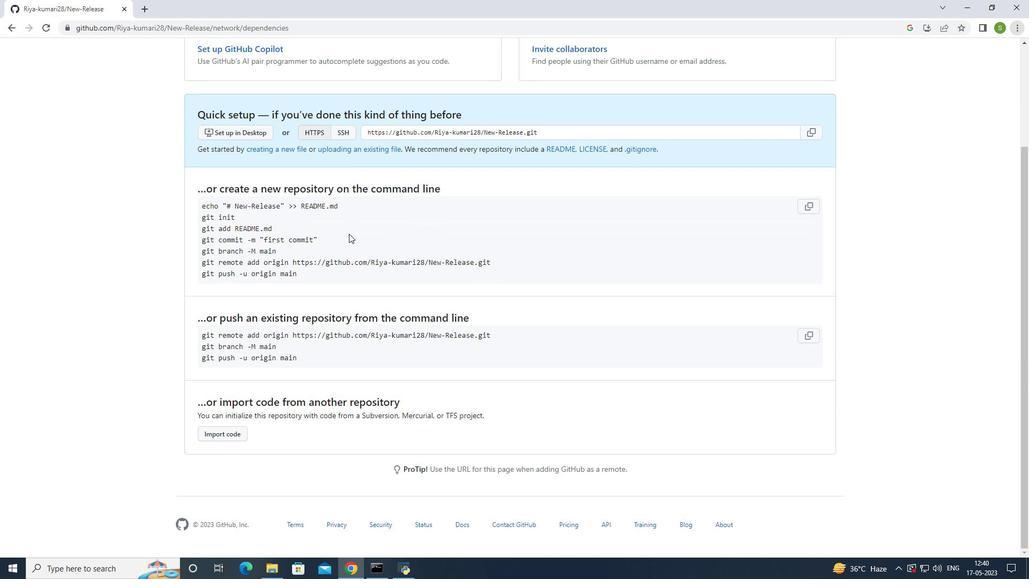 
Action: Mouse moved to (349, 234)
Screenshot: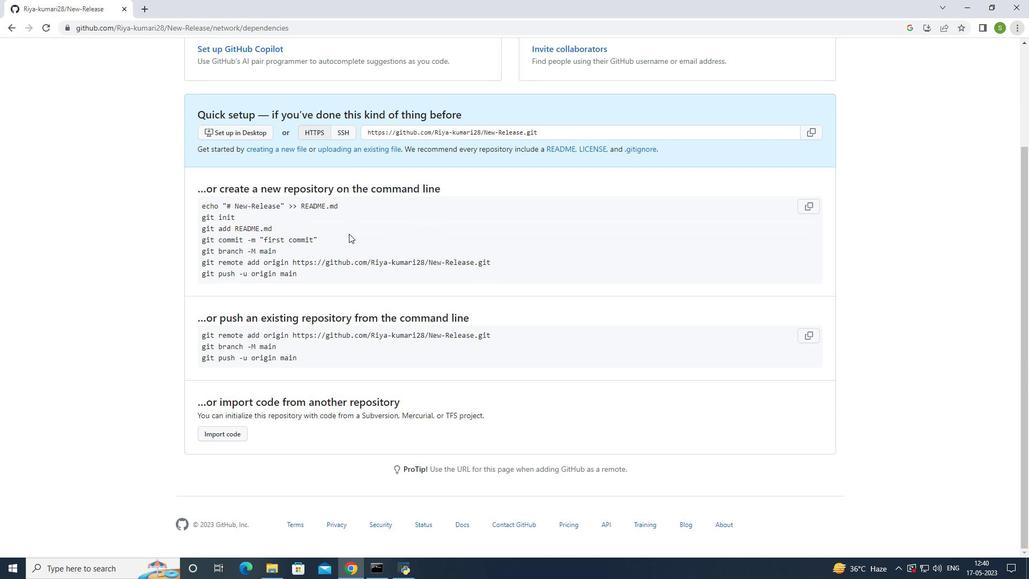 
Action: Mouse scrolled (349, 233) with delta (0, 0)
Screenshot: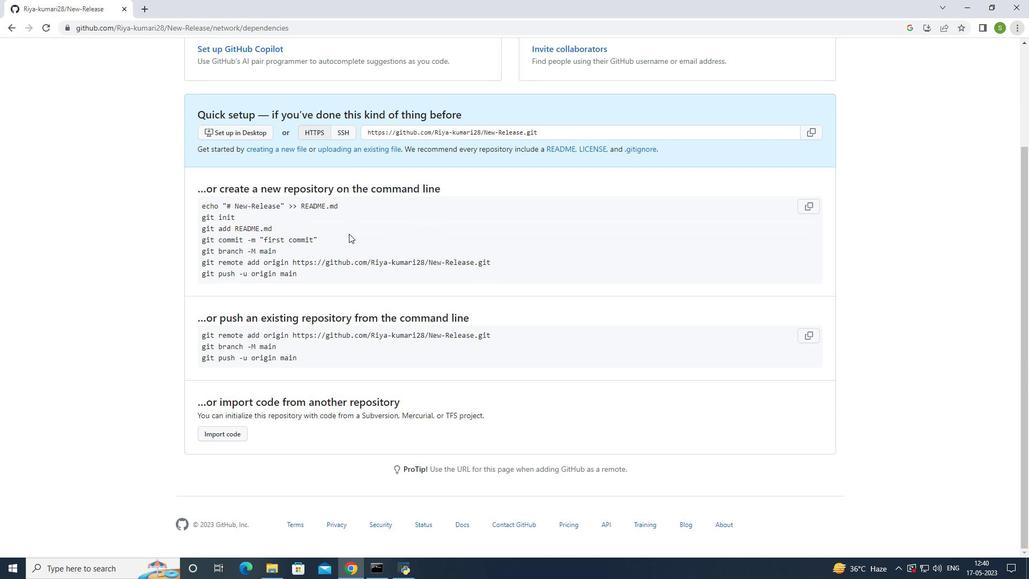 
Action: Mouse scrolled (349, 233) with delta (0, 0)
Screenshot: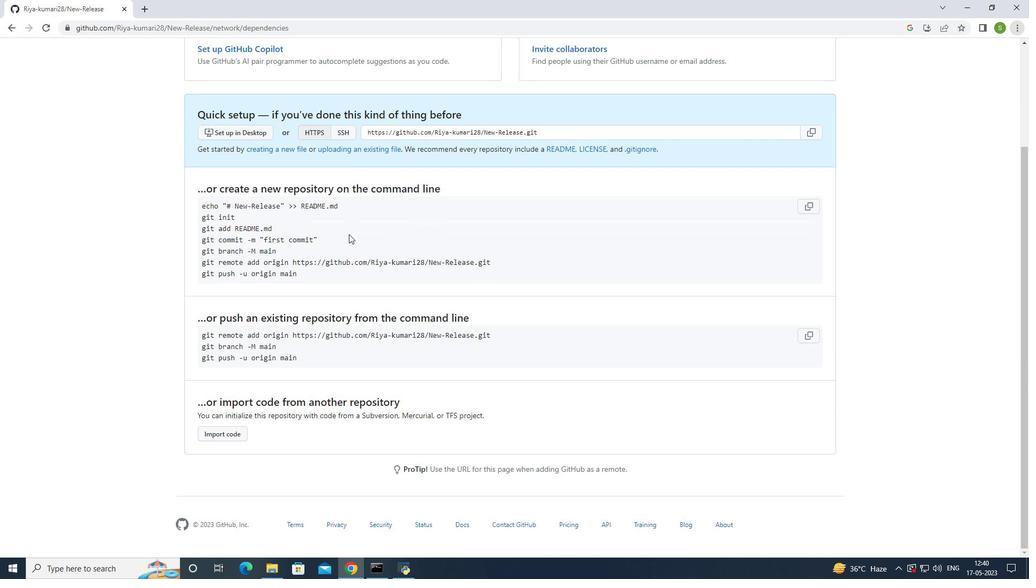 
Action: Mouse scrolled (349, 233) with delta (0, 0)
Screenshot: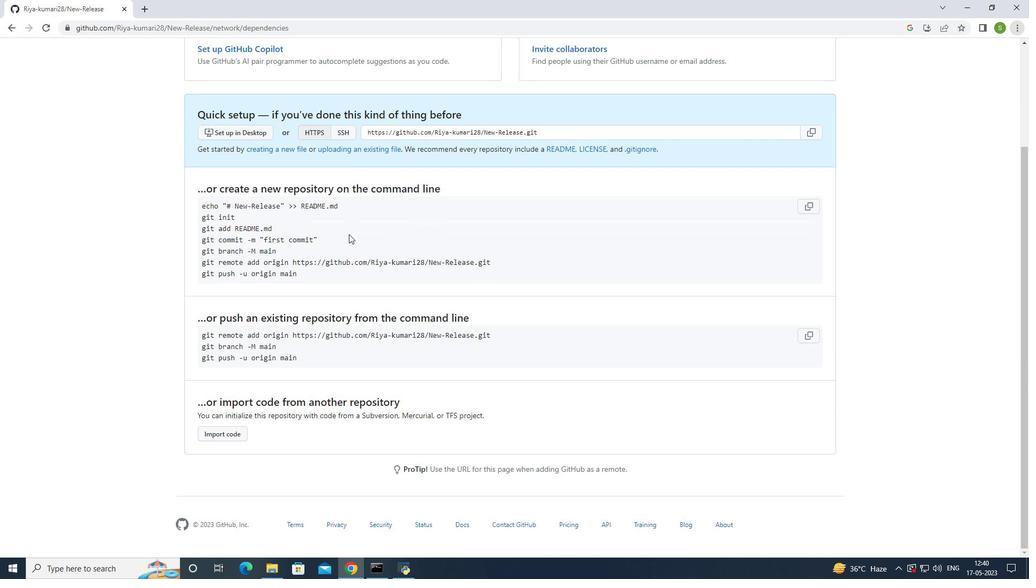 
Action: Mouse scrolled (349, 233) with delta (0, 0)
Screenshot: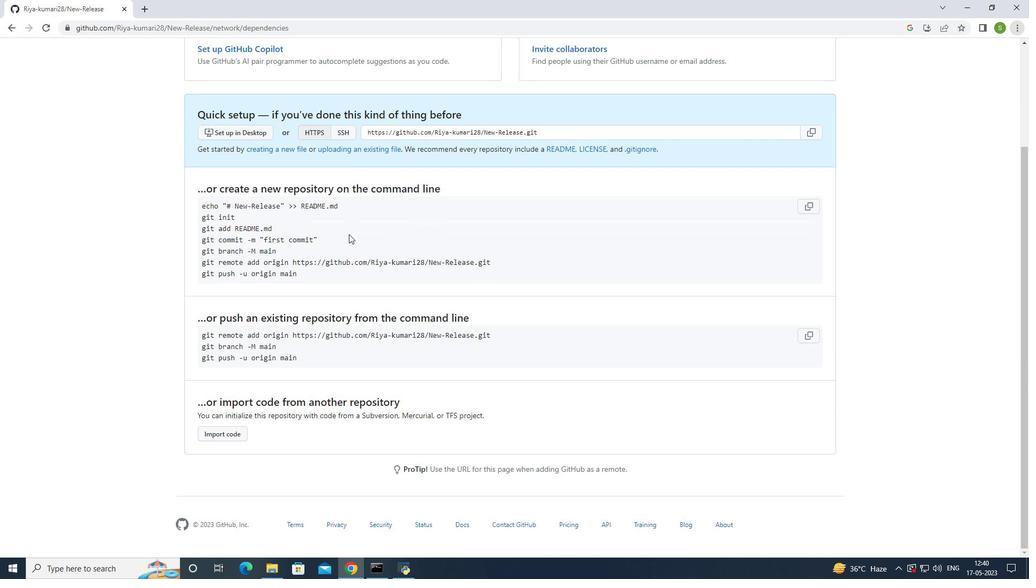 
Action: Mouse moved to (349, 234)
Screenshot: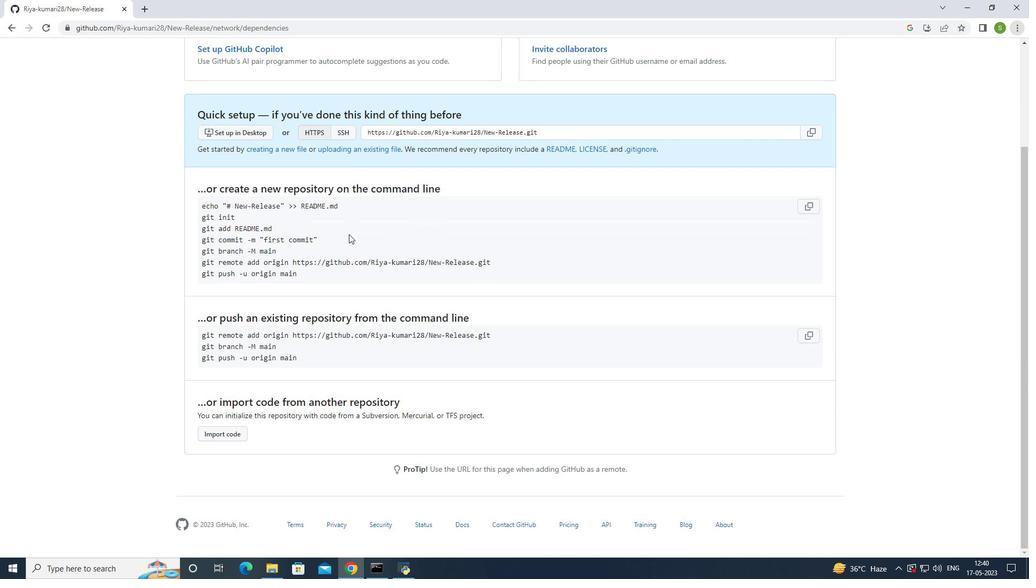 
Action: Mouse scrolled (349, 234) with delta (0, 0)
Screenshot: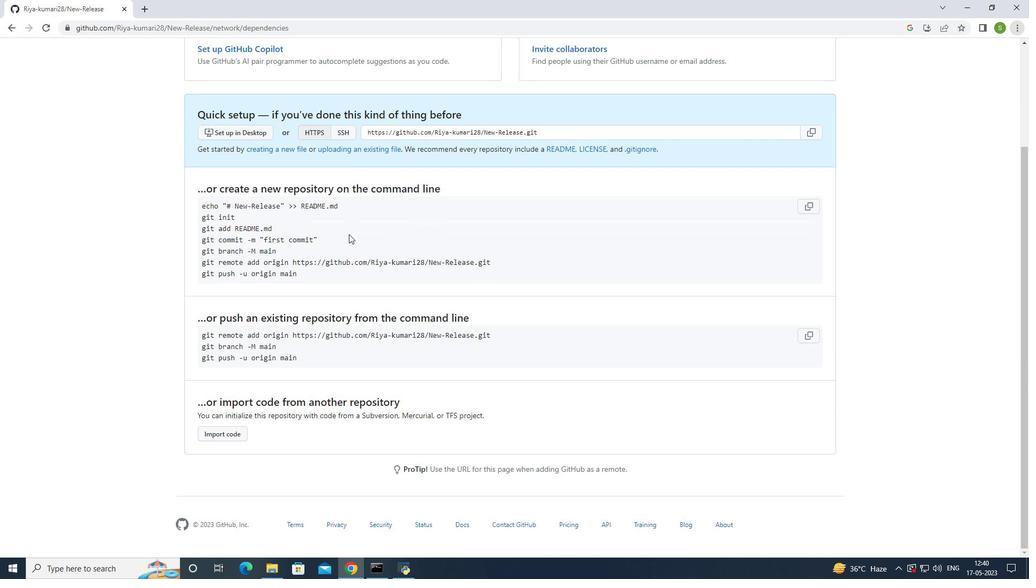 
Action: Mouse scrolled (349, 234) with delta (0, 0)
Screenshot: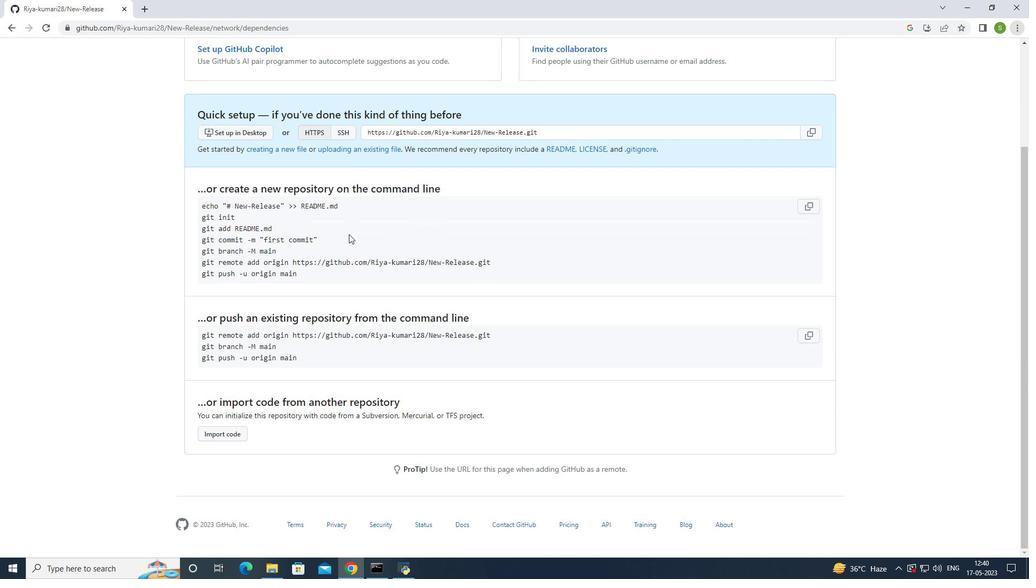 
Action: Mouse scrolled (349, 234) with delta (0, 0)
Screenshot: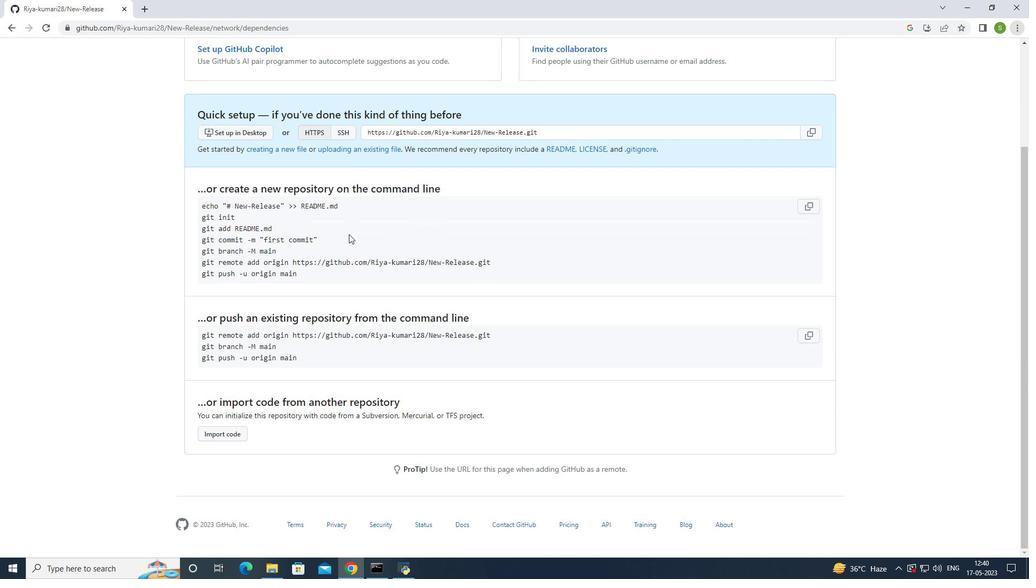 
Action: Mouse scrolled (349, 234) with delta (0, 0)
Screenshot: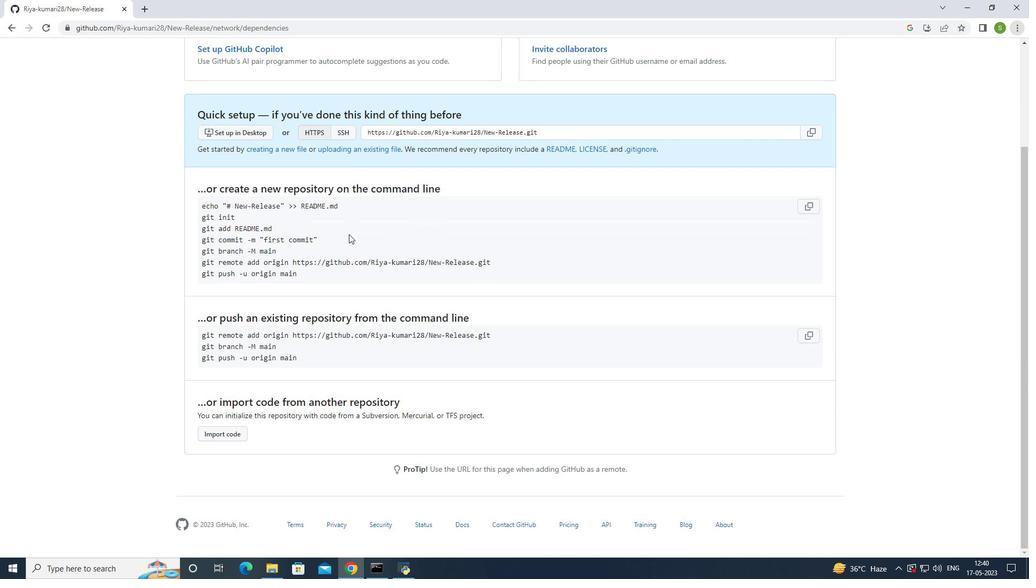 
Action: Mouse scrolled (349, 234) with delta (0, 0)
Screenshot: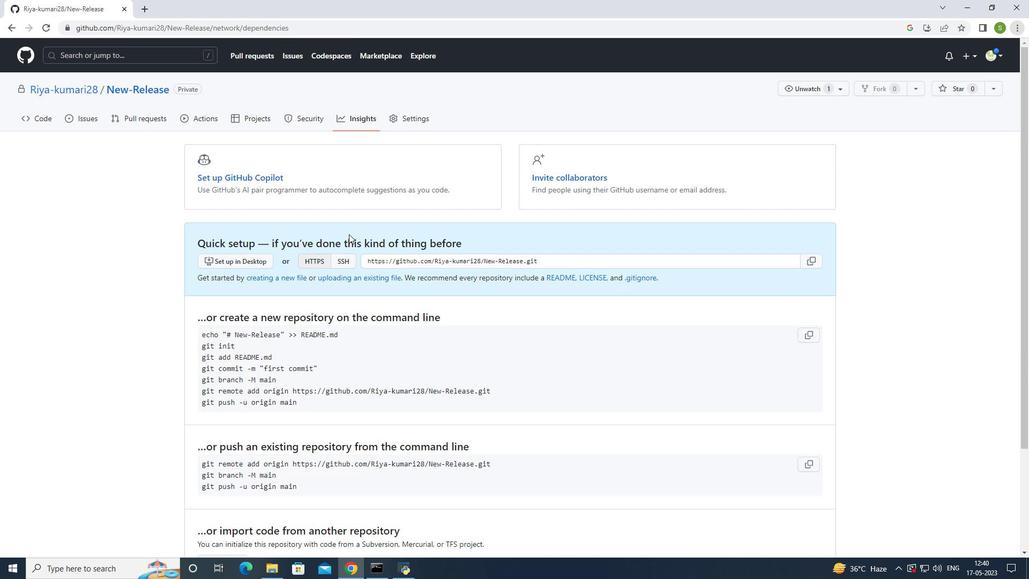 
Action: Mouse scrolled (349, 234) with delta (0, 0)
Screenshot: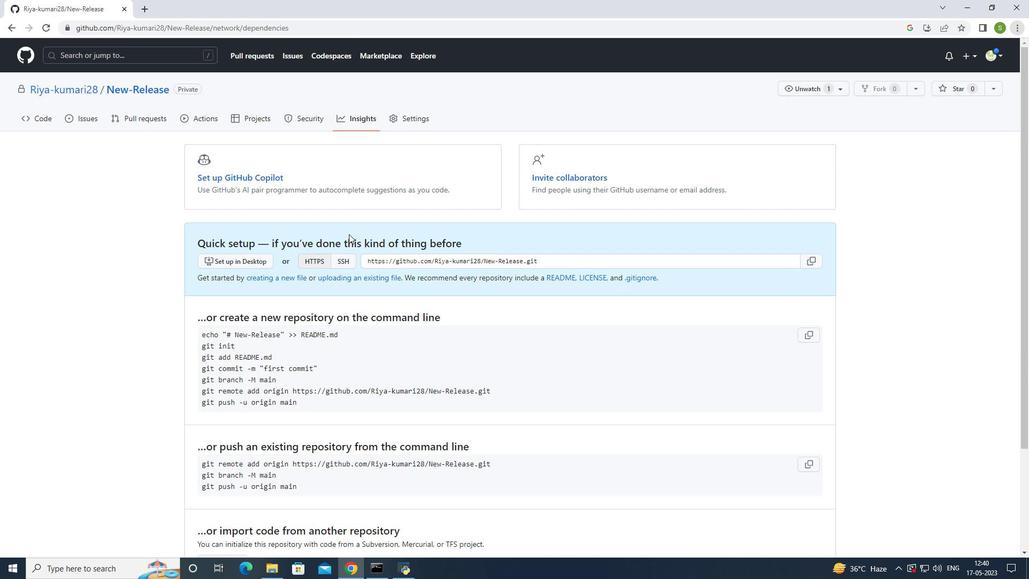 
Action: Mouse scrolled (349, 234) with delta (0, 0)
Screenshot: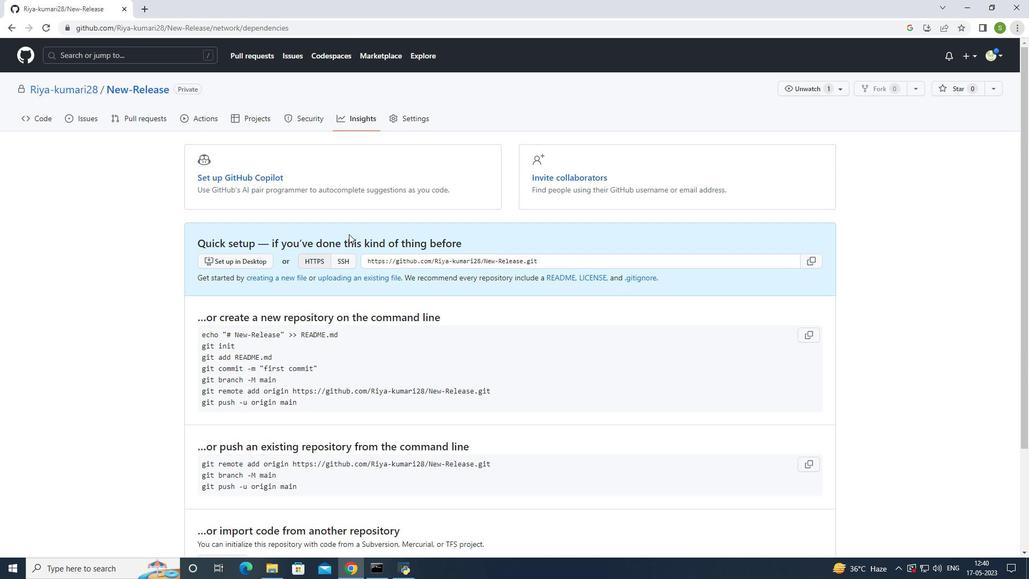 
Action: Mouse moved to (348, 233)
Screenshot: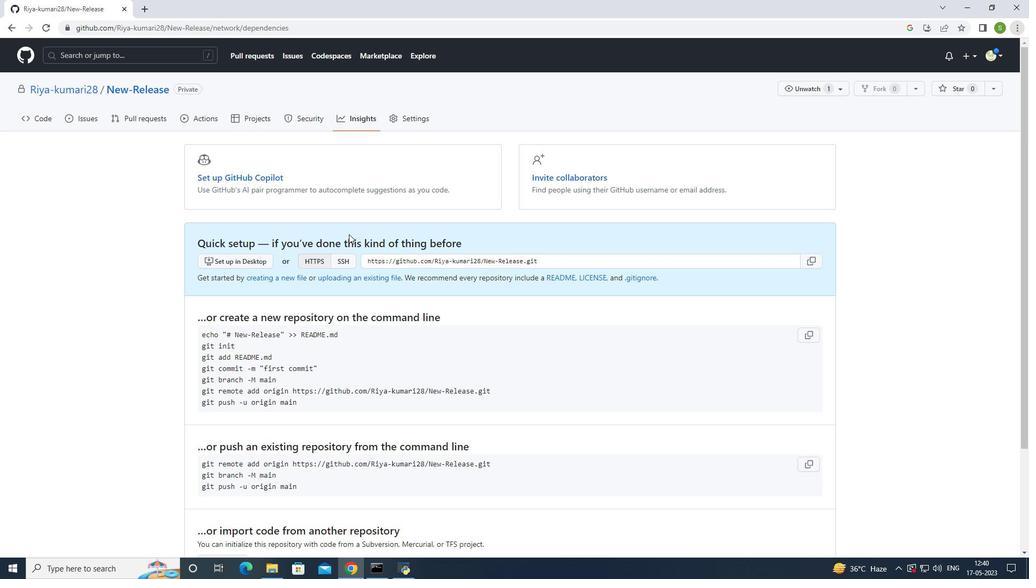 
Action: Mouse scrolled (348, 234) with delta (0, 0)
Screenshot: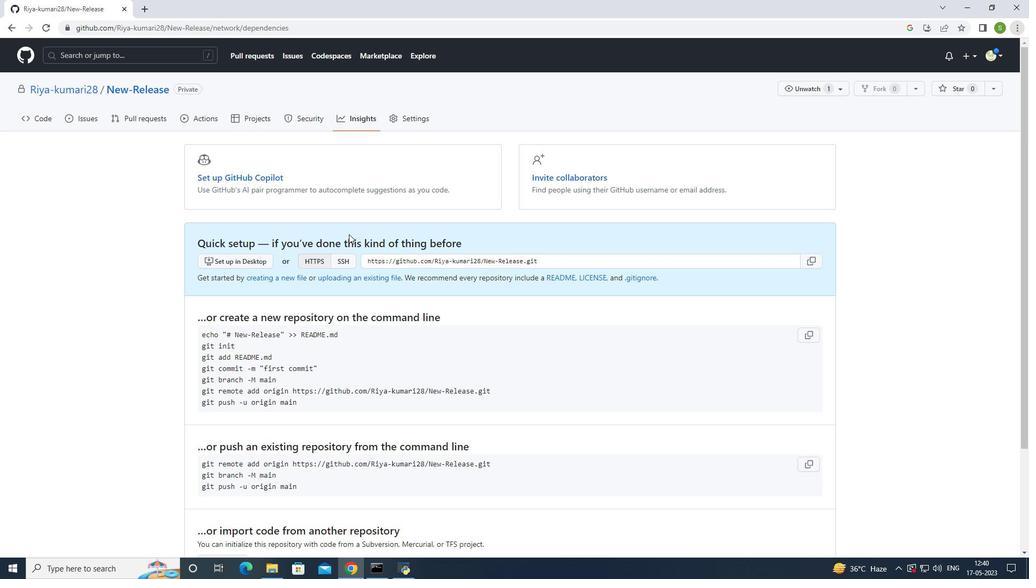 
Action: Mouse scrolled (348, 234) with delta (0, 0)
Screenshot: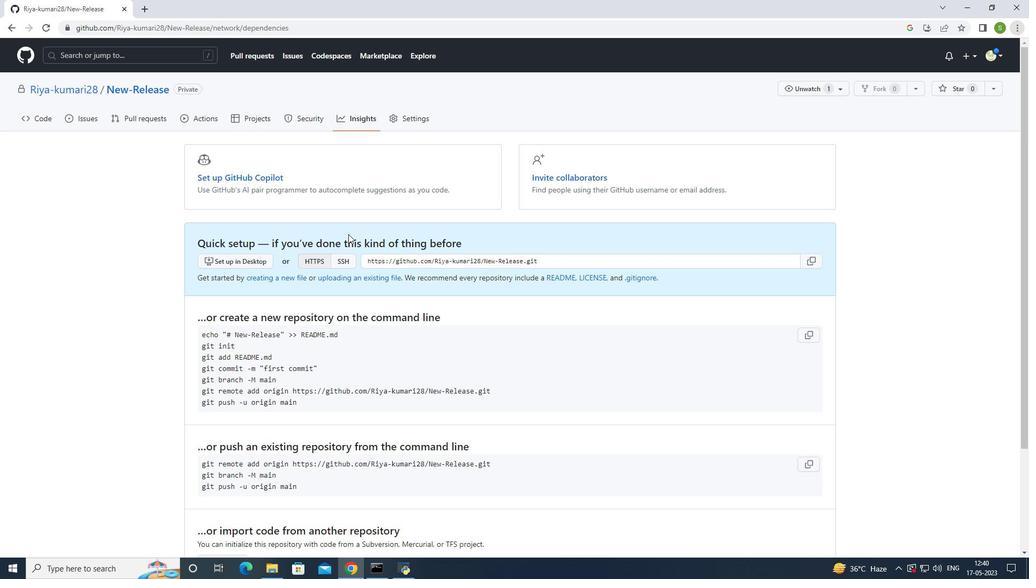 
Action: Mouse moved to (348, 233)
Screenshot: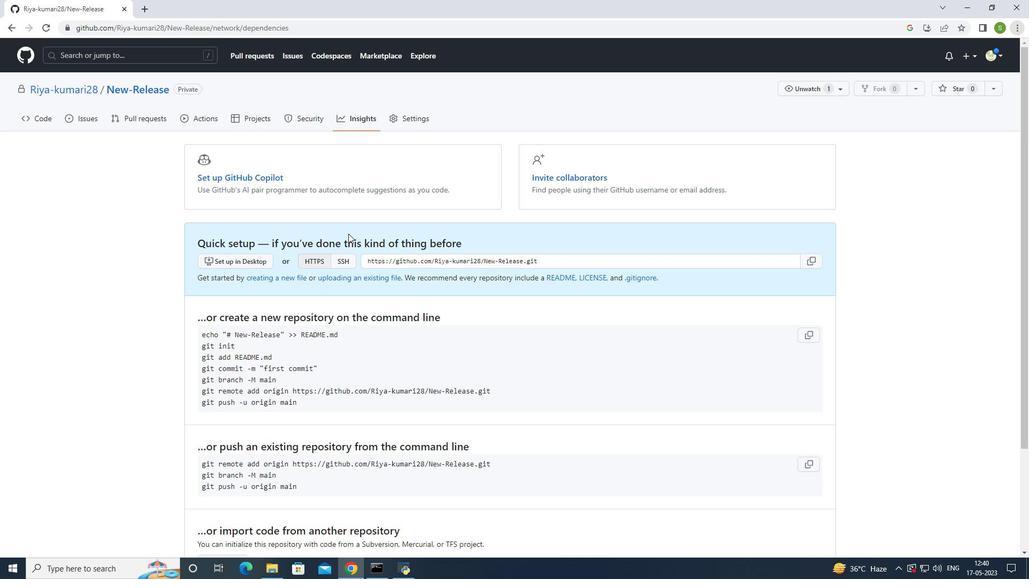 
Action: Mouse scrolled (348, 233) with delta (0, 0)
Screenshot: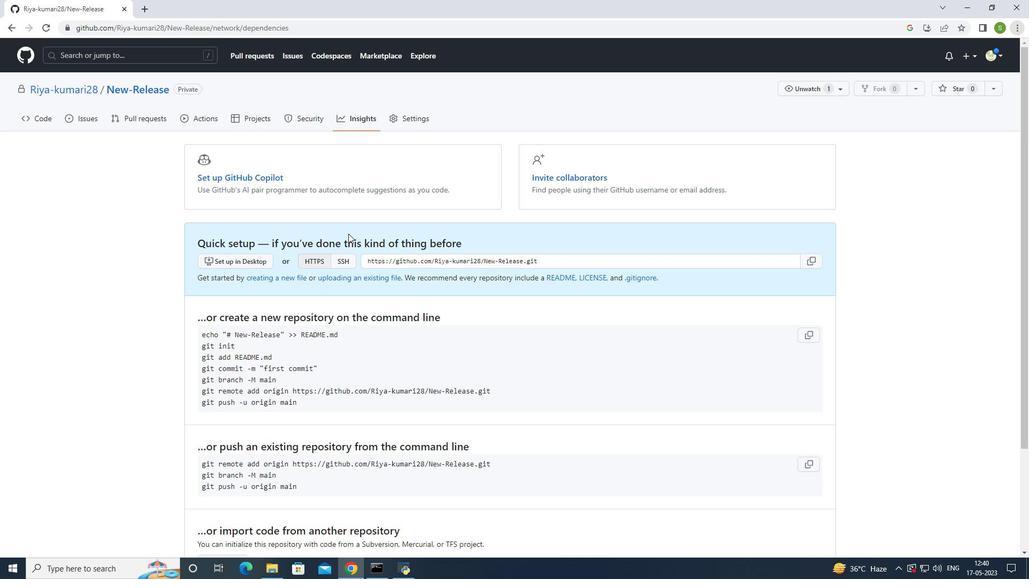 
Action: Mouse moved to (411, 120)
Screenshot: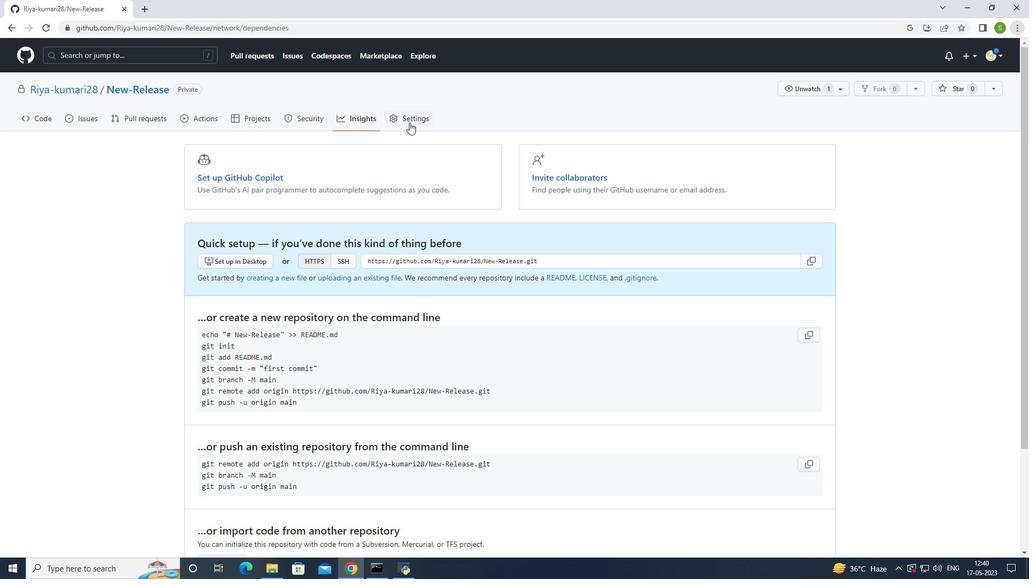 
Action: Mouse pressed left at (411, 120)
Screenshot: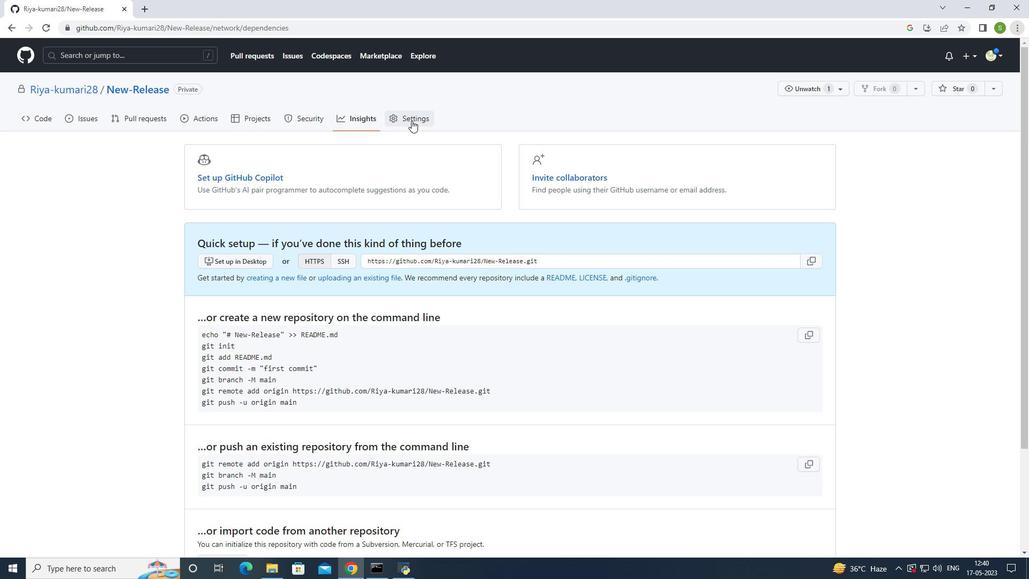 
Action: Mouse moved to (363, 224)
Screenshot: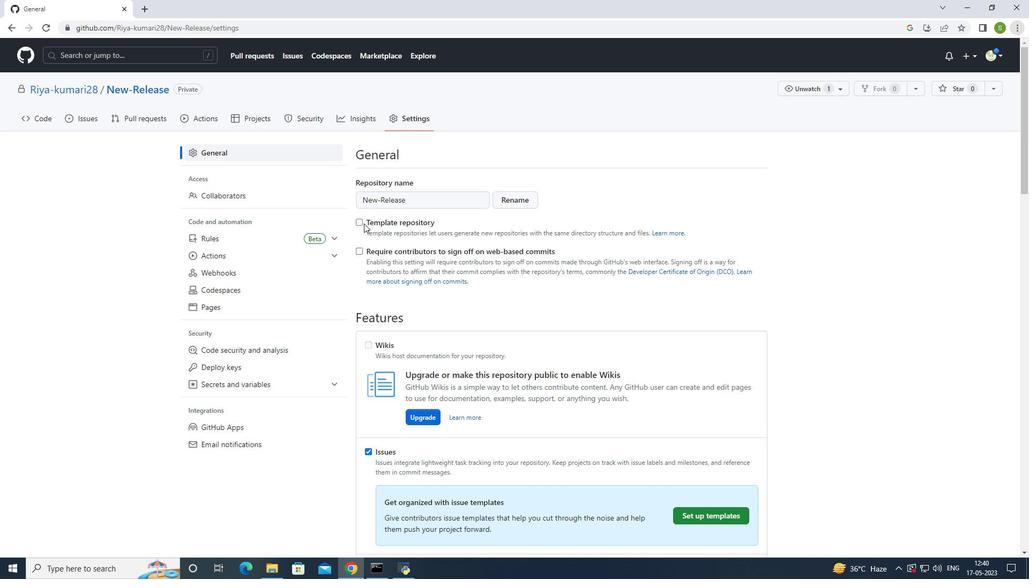 
Action: Mouse scrolled (363, 223) with delta (0, 0)
Screenshot: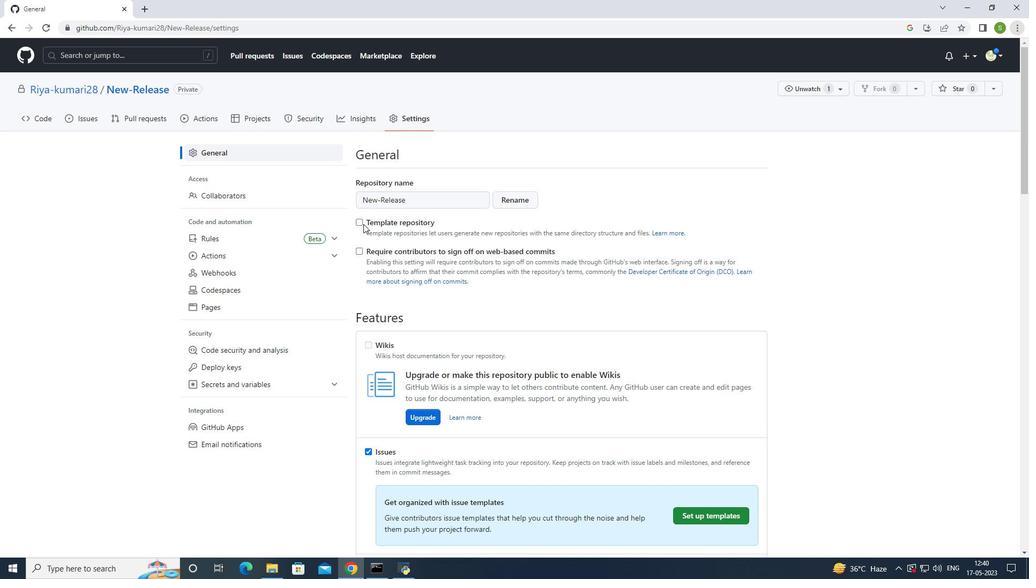 
Action: Mouse scrolled (363, 223) with delta (0, 0)
Screenshot: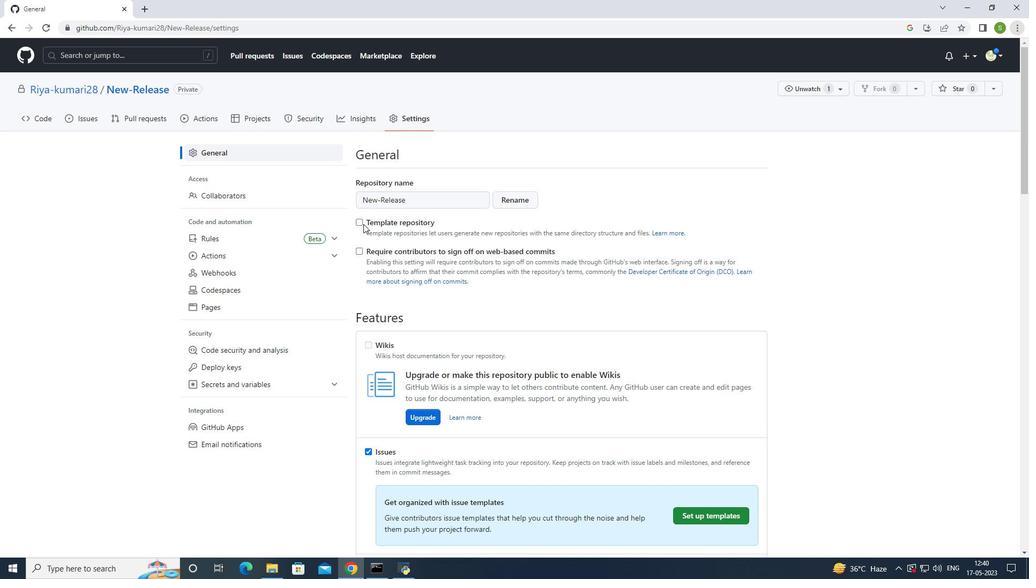 
Action: Mouse scrolled (363, 223) with delta (0, 0)
Screenshot: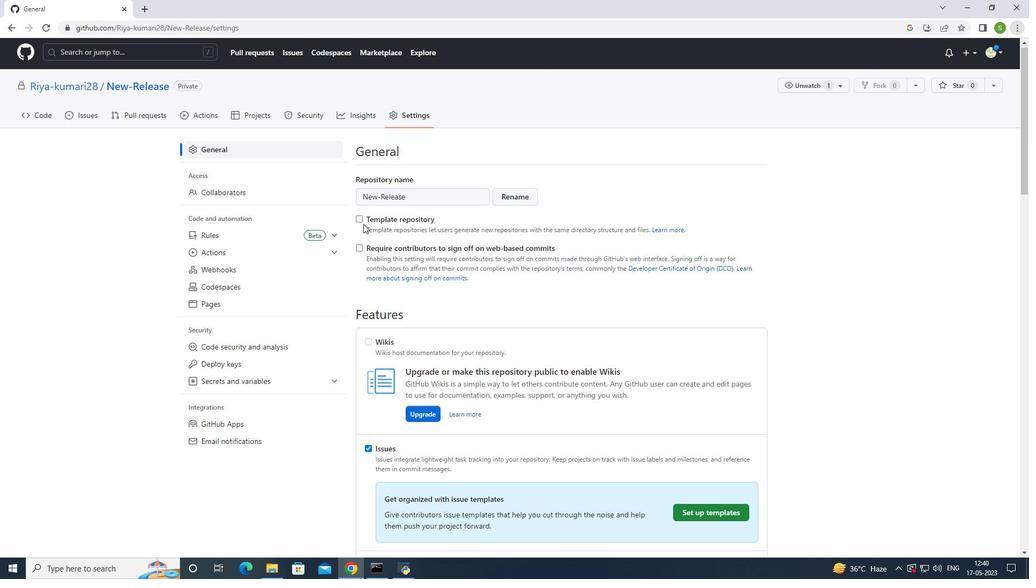 
Action: Mouse scrolled (363, 223) with delta (0, 0)
Screenshot: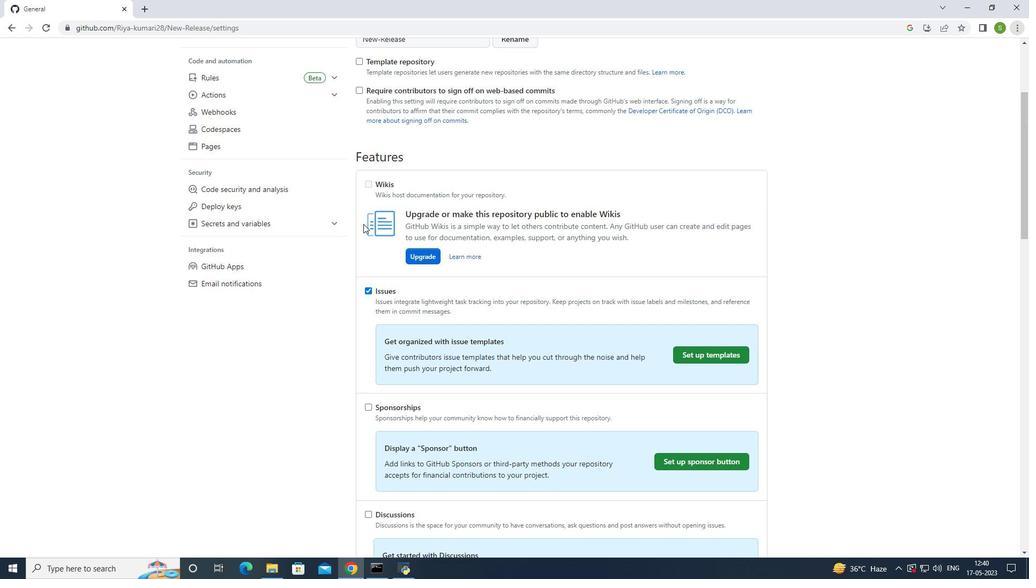 
Action: Mouse scrolled (363, 223) with delta (0, 0)
Screenshot: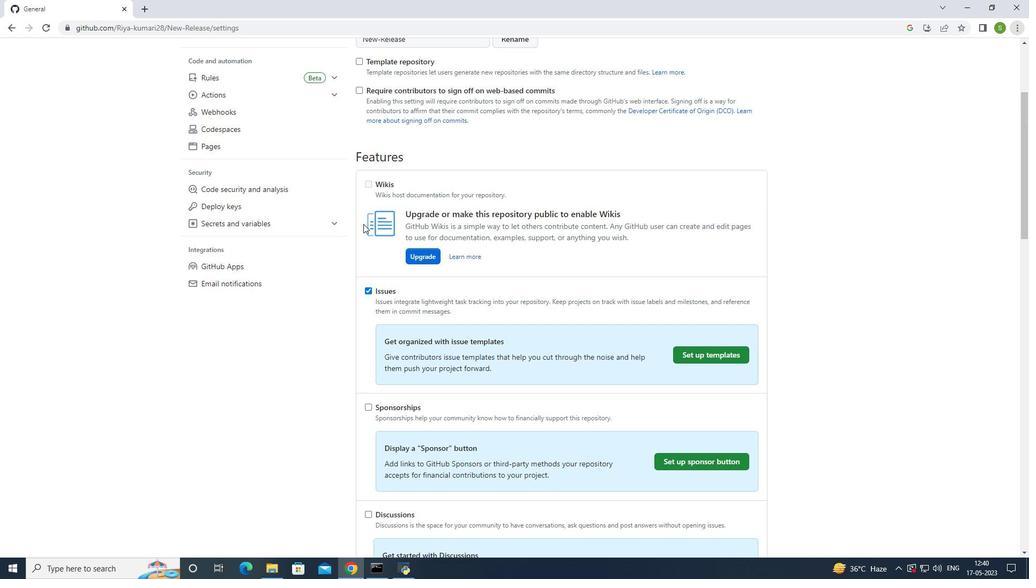 
Action: Mouse scrolled (363, 223) with delta (0, 0)
Screenshot: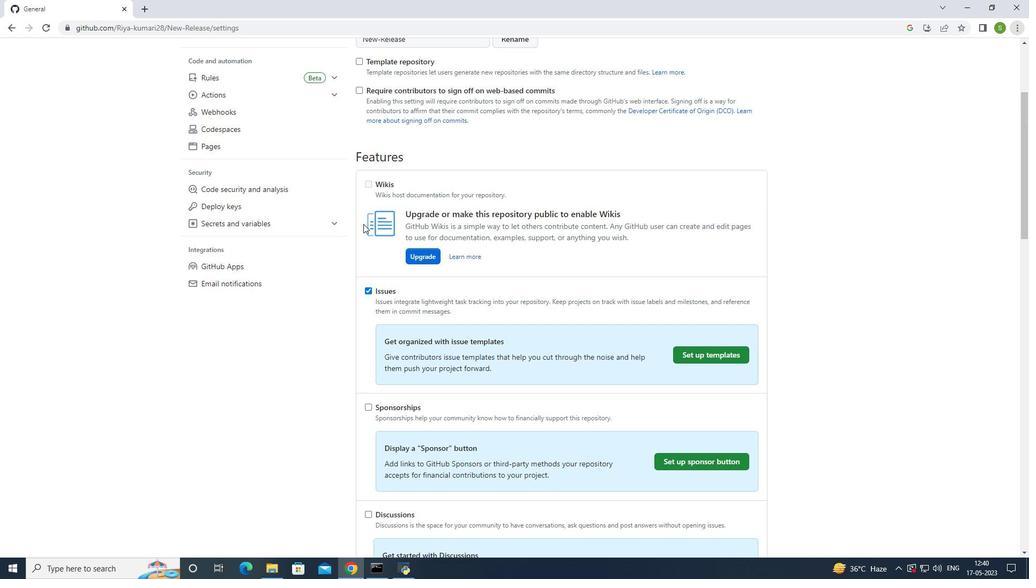 
Action: Mouse moved to (361, 223)
Screenshot: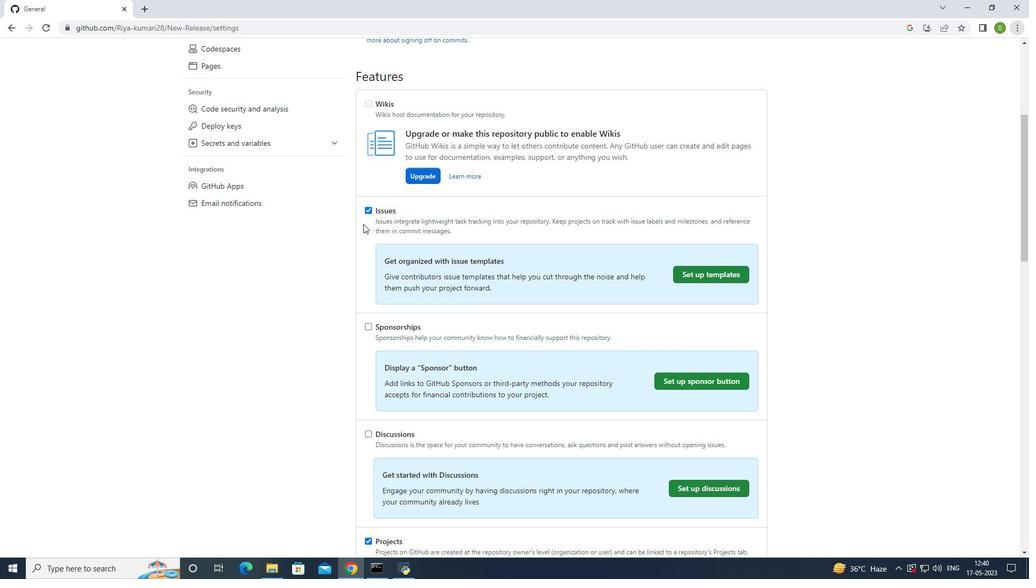 
Action: Mouse scrolled (361, 222) with delta (0, 0)
Screenshot: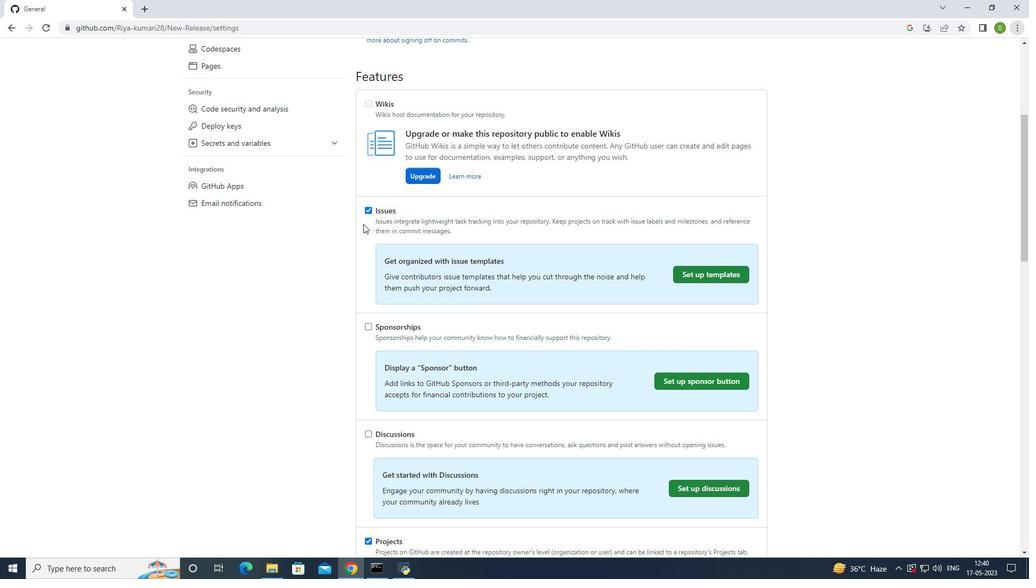 
Action: Mouse scrolled (361, 222) with delta (0, 0)
Screenshot: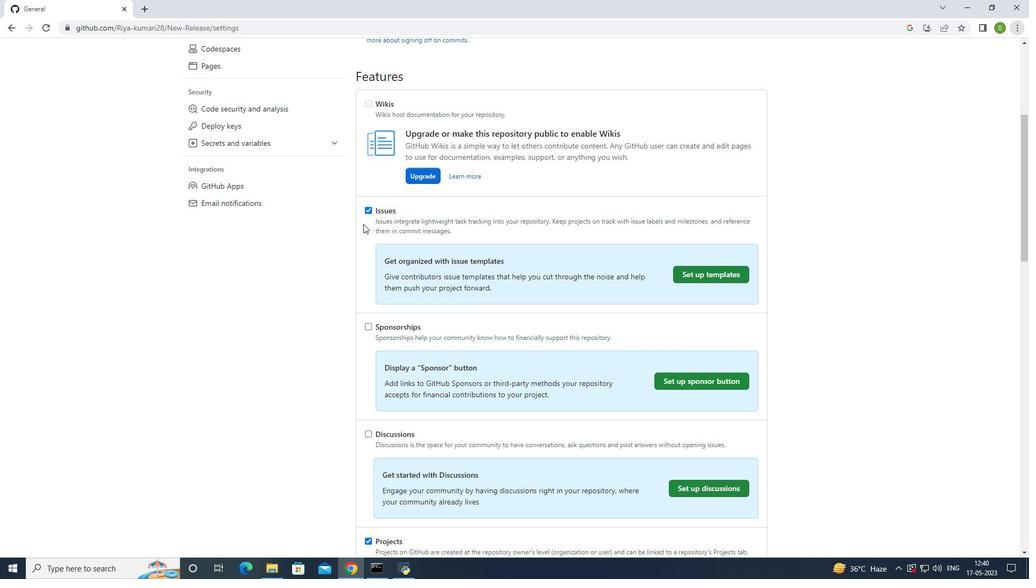 
Action: Mouse scrolled (361, 222) with delta (0, 0)
Screenshot: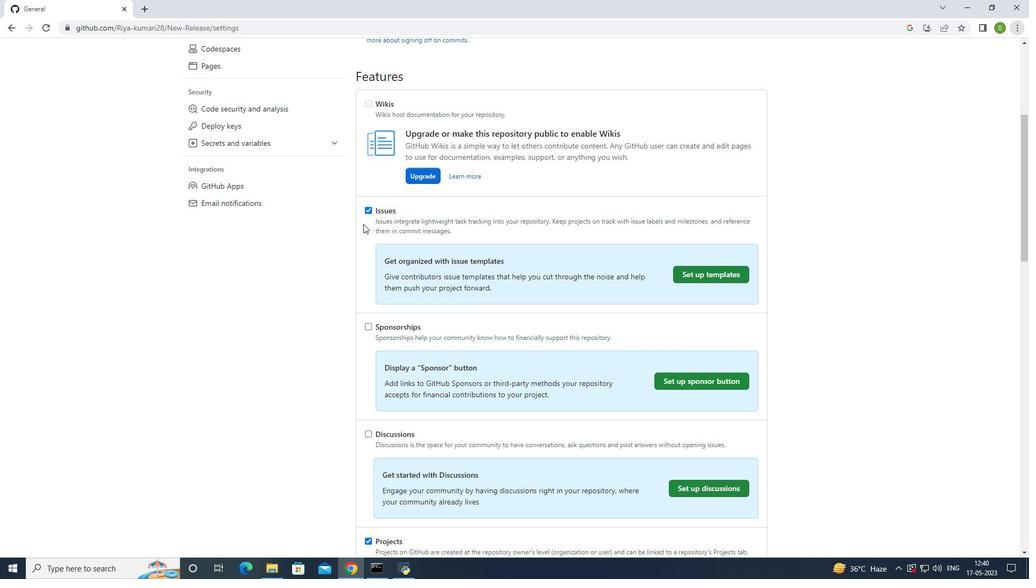 
Action: Mouse scrolled (361, 222) with delta (0, 0)
Screenshot: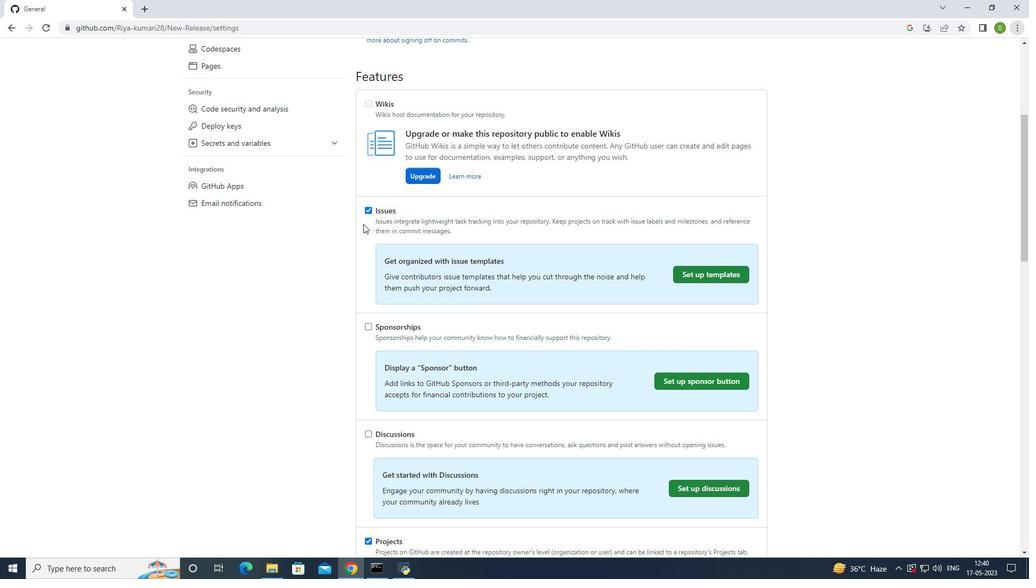 
Action: Mouse scrolled (361, 222) with delta (0, 0)
Screenshot: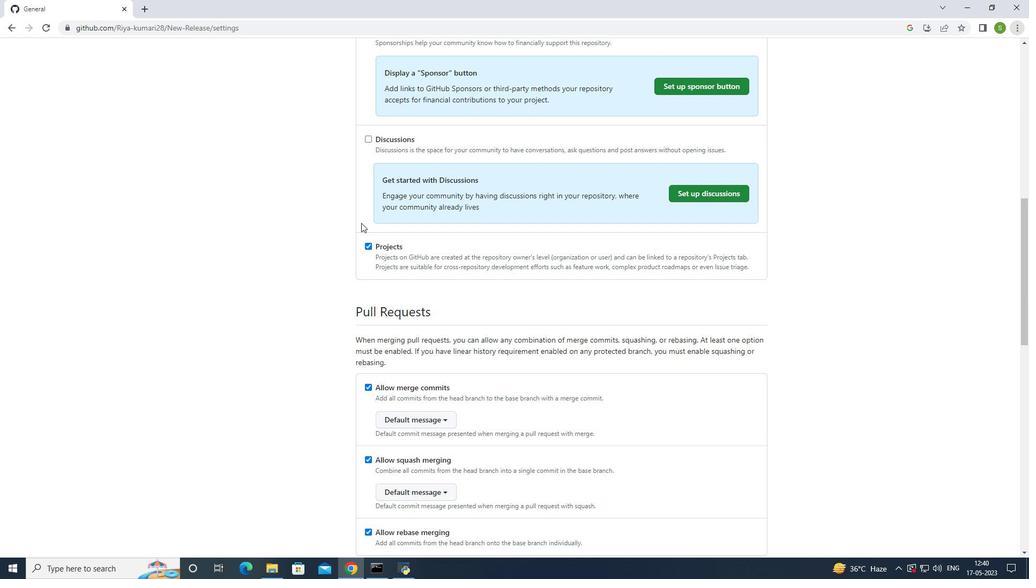 
Action: Mouse scrolled (361, 222) with delta (0, 0)
Screenshot: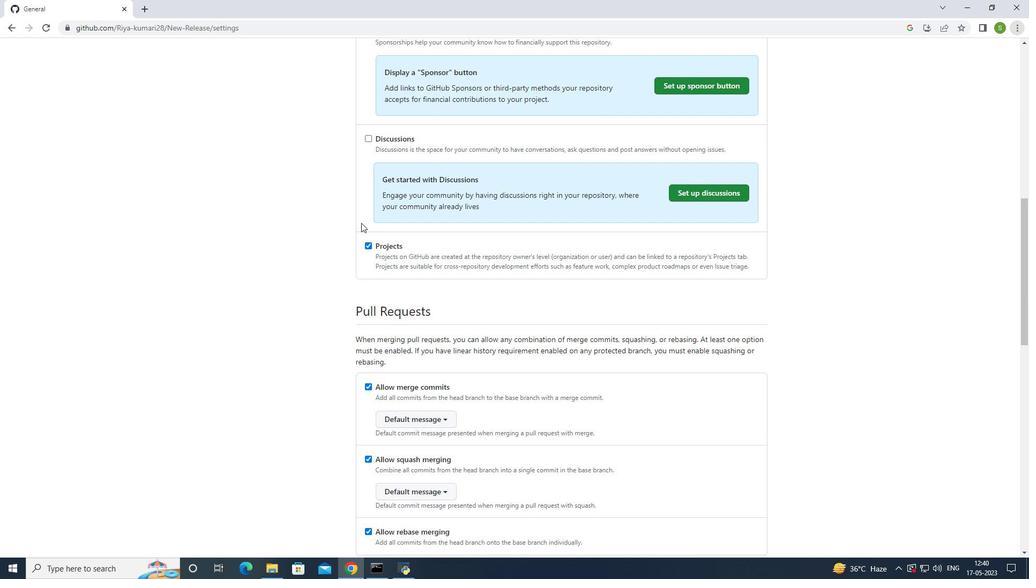 
Action: Mouse scrolled (361, 223) with delta (0, 0)
Screenshot: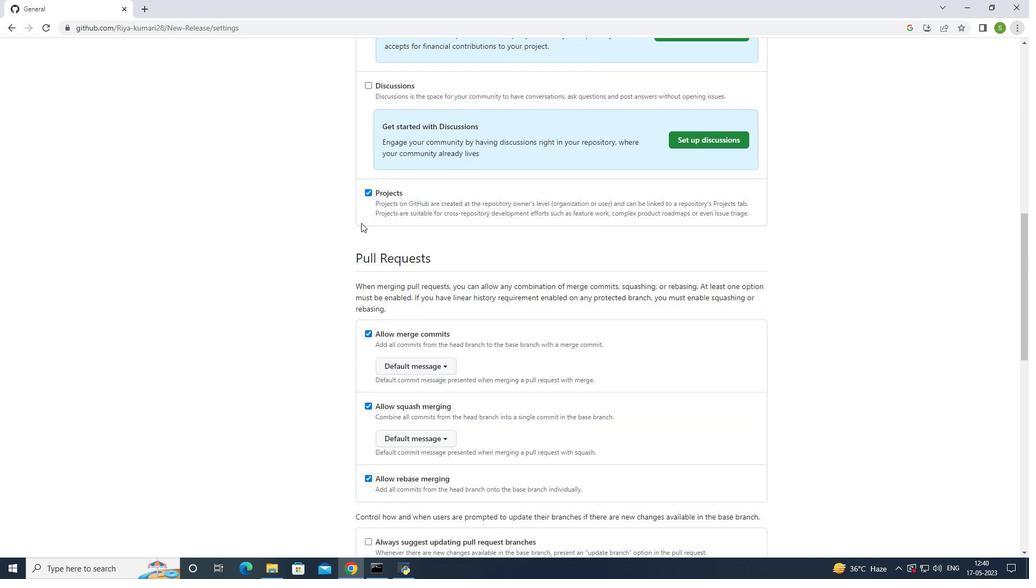 
Action: Mouse scrolled (361, 223) with delta (0, 0)
Screenshot: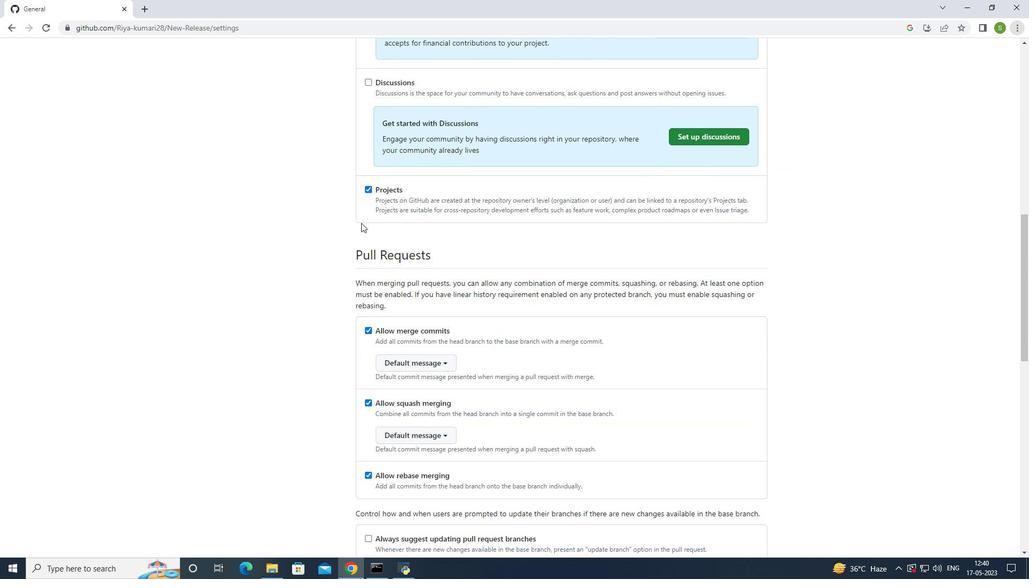 
Action: Mouse scrolled (361, 223) with delta (0, 0)
Screenshot: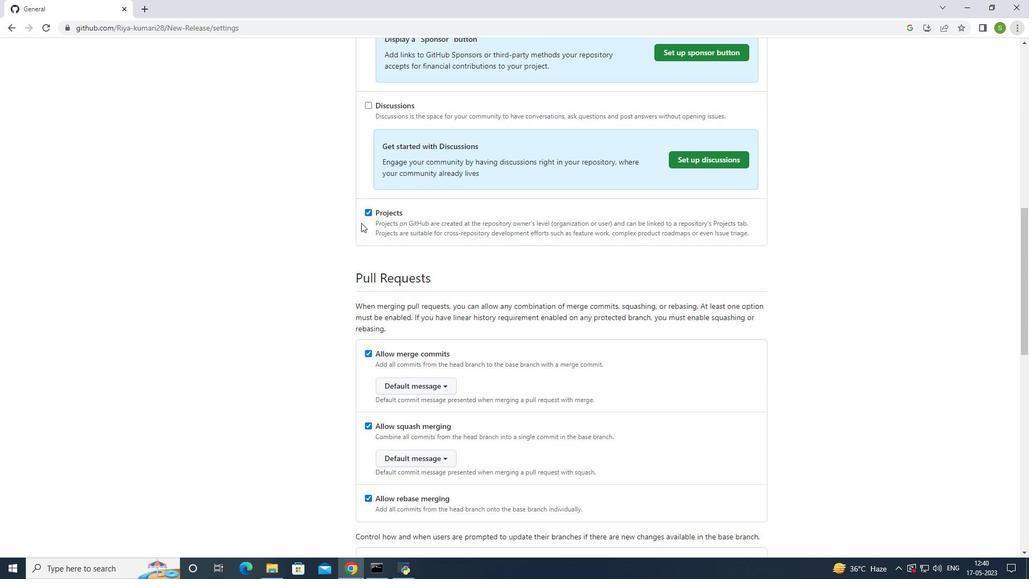 
Action: Mouse scrolled (361, 223) with delta (0, 0)
Screenshot: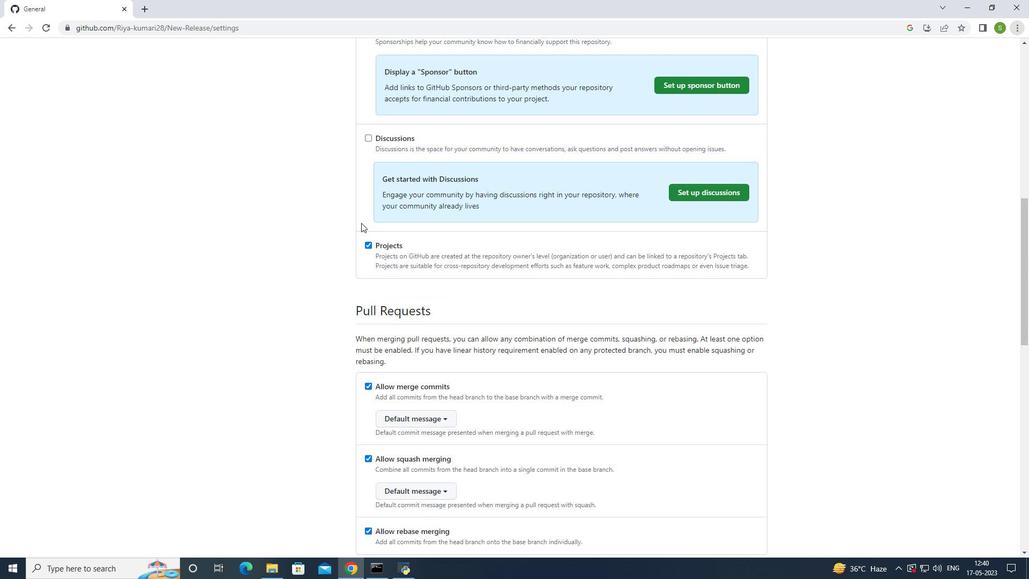 
Action: Mouse scrolled (361, 223) with delta (0, 0)
Screenshot: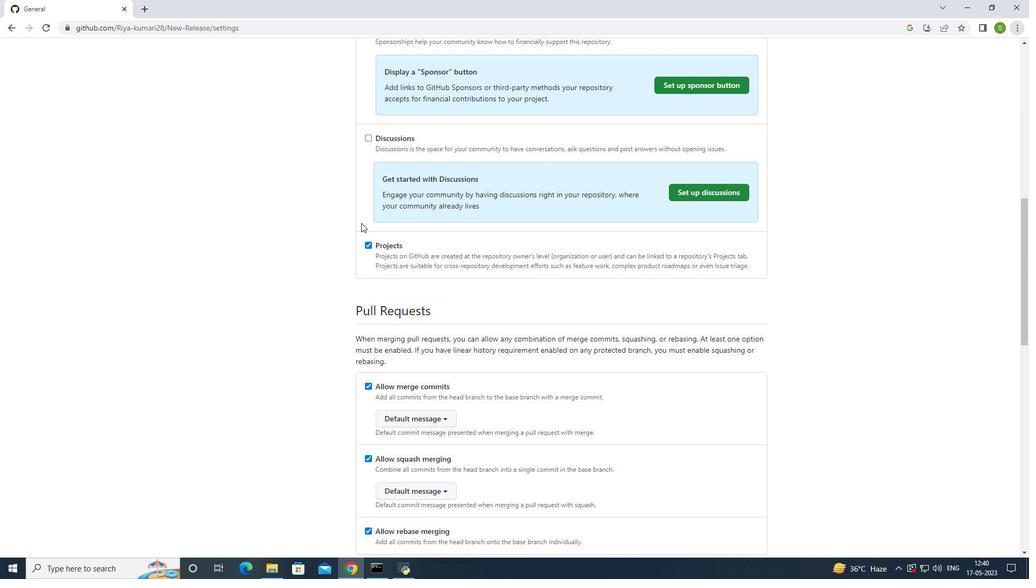 
Action: Mouse scrolled (361, 223) with delta (0, 0)
Screenshot: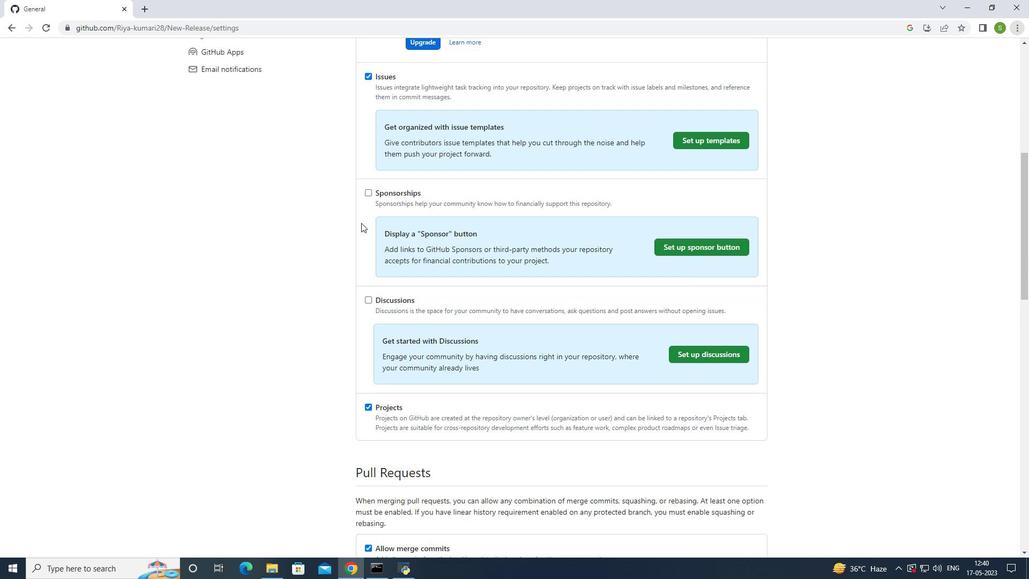 
Action: Mouse scrolled (361, 223) with delta (0, 0)
Screenshot: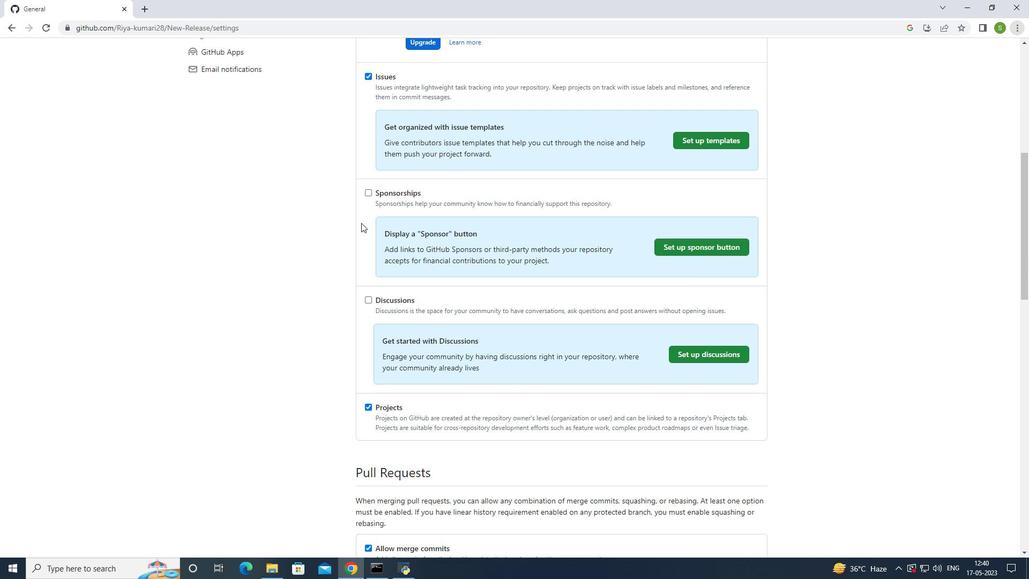 
Action: Mouse scrolled (361, 223) with delta (0, 0)
Screenshot: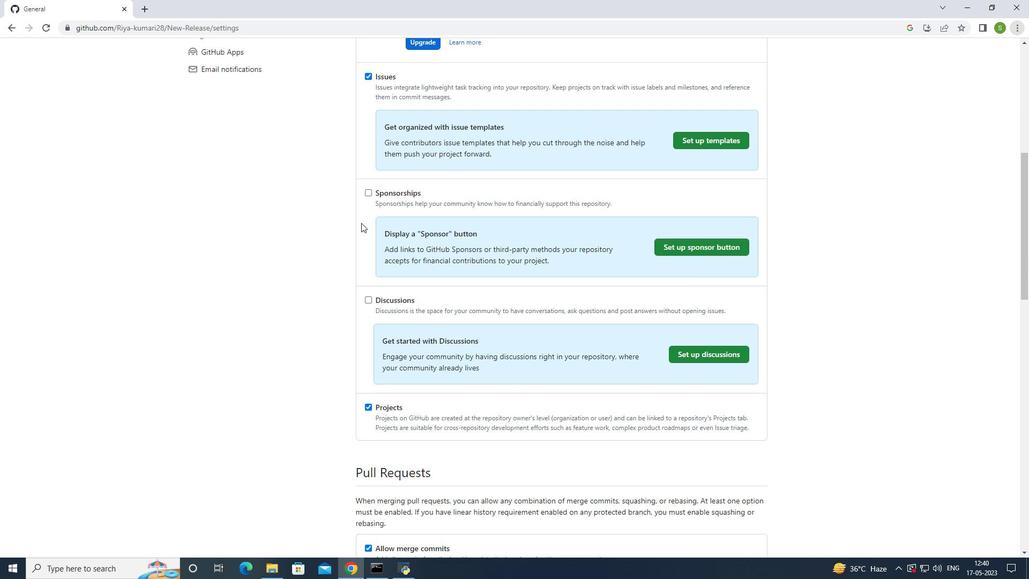 
Action: Mouse scrolled (361, 223) with delta (0, 0)
Screenshot: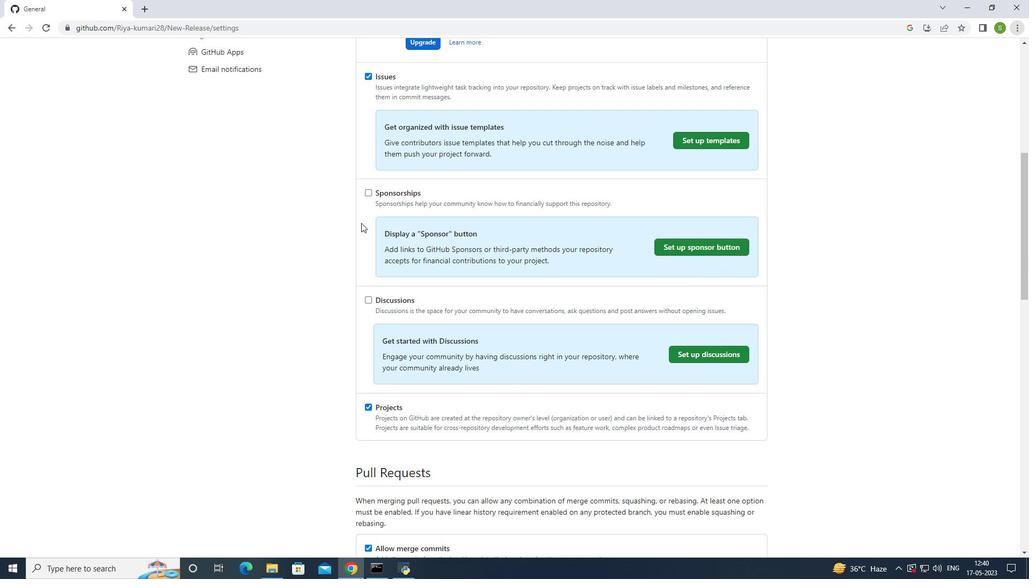 
Action: Mouse moved to (361, 222)
Screenshot: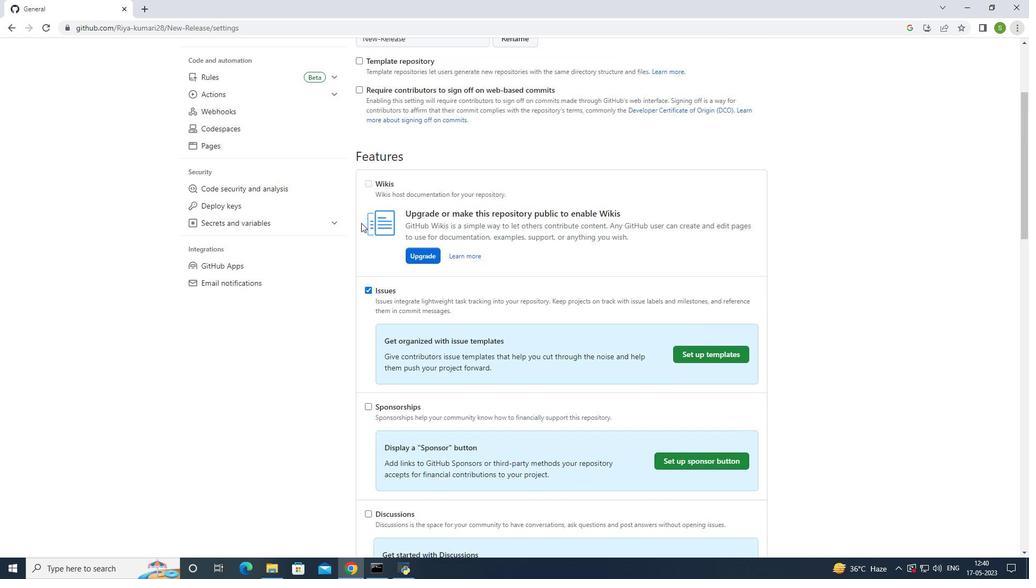 
Action: Mouse scrolled (361, 223) with delta (0, 0)
Screenshot: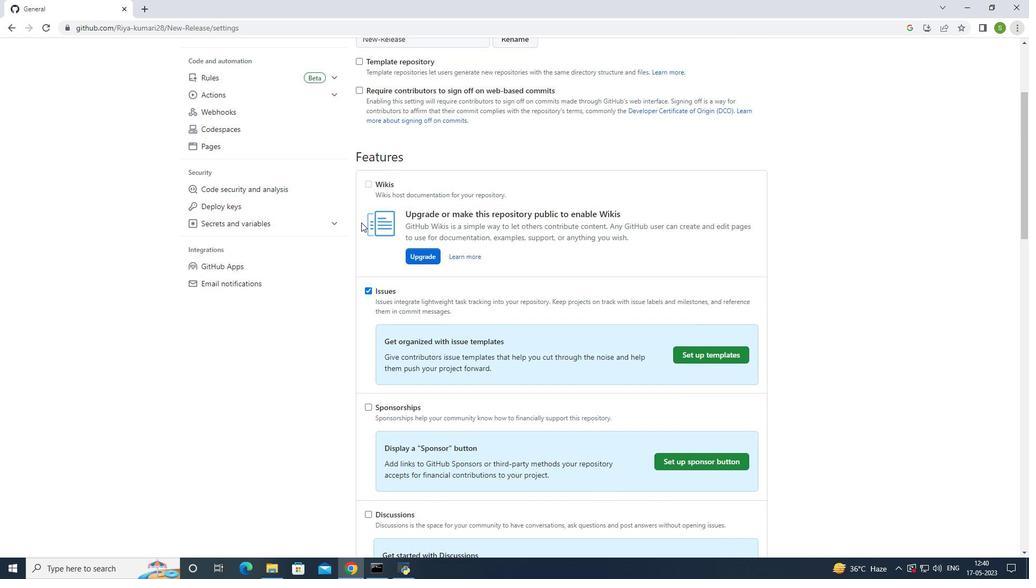 
Action: Mouse scrolled (361, 223) with delta (0, 0)
Screenshot: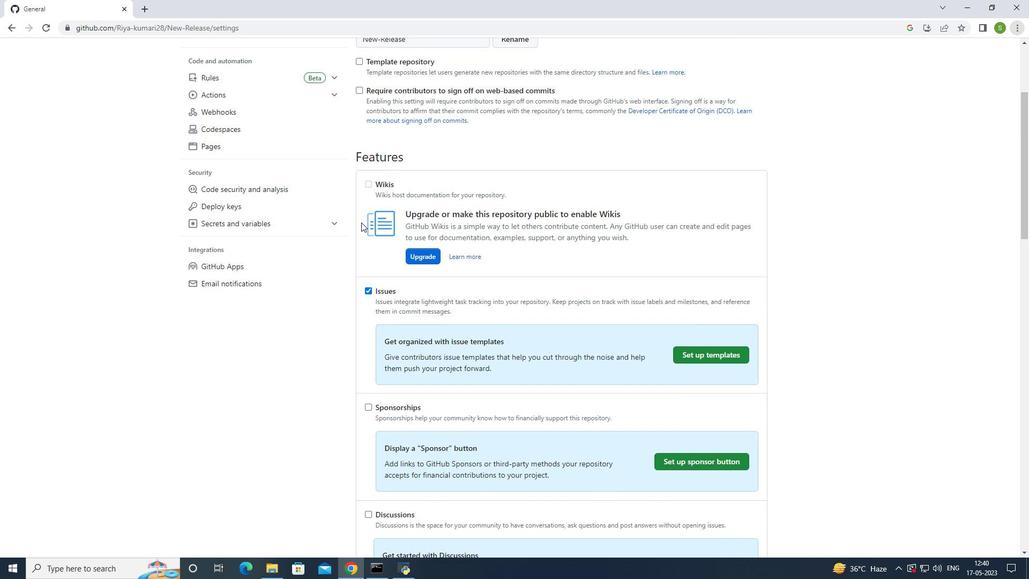 
Action: Mouse scrolled (361, 223) with delta (0, 0)
Screenshot: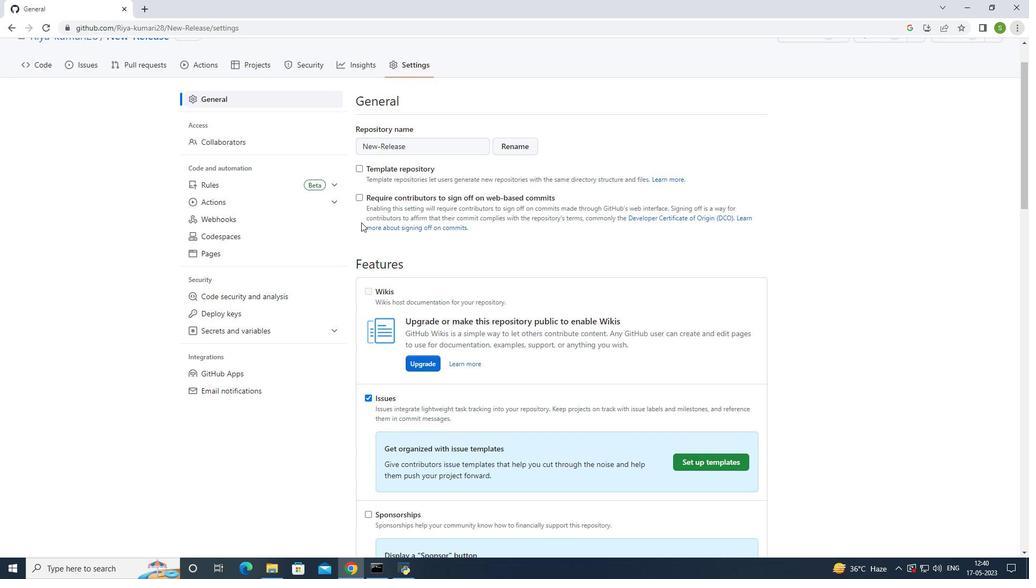 
Action: Mouse scrolled (361, 223) with delta (0, 0)
Screenshot: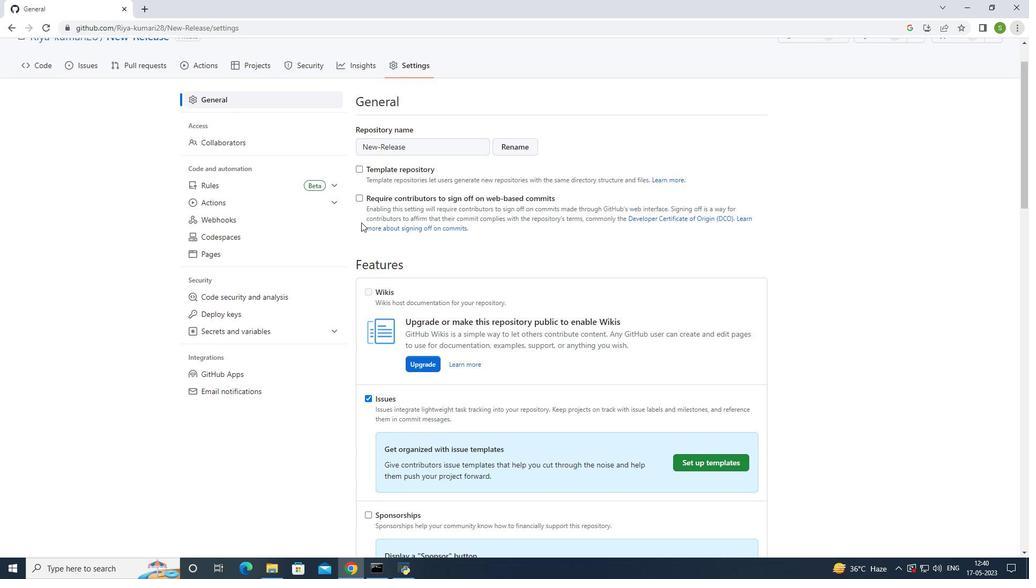 
Action: Mouse scrolled (361, 223) with delta (0, 0)
Screenshot: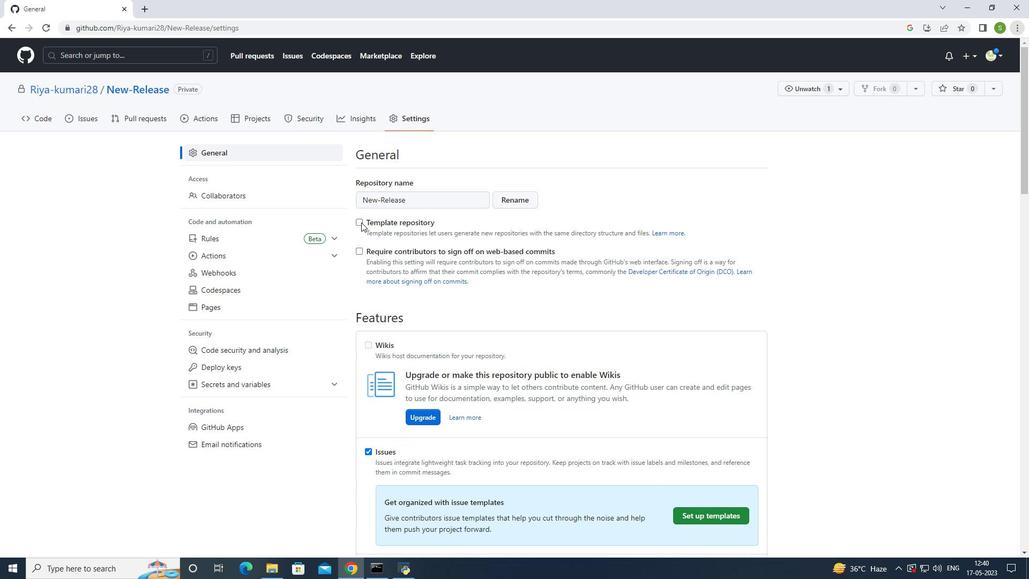 
Action: Mouse scrolled (361, 222) with delta (0, 0)
Screenshot: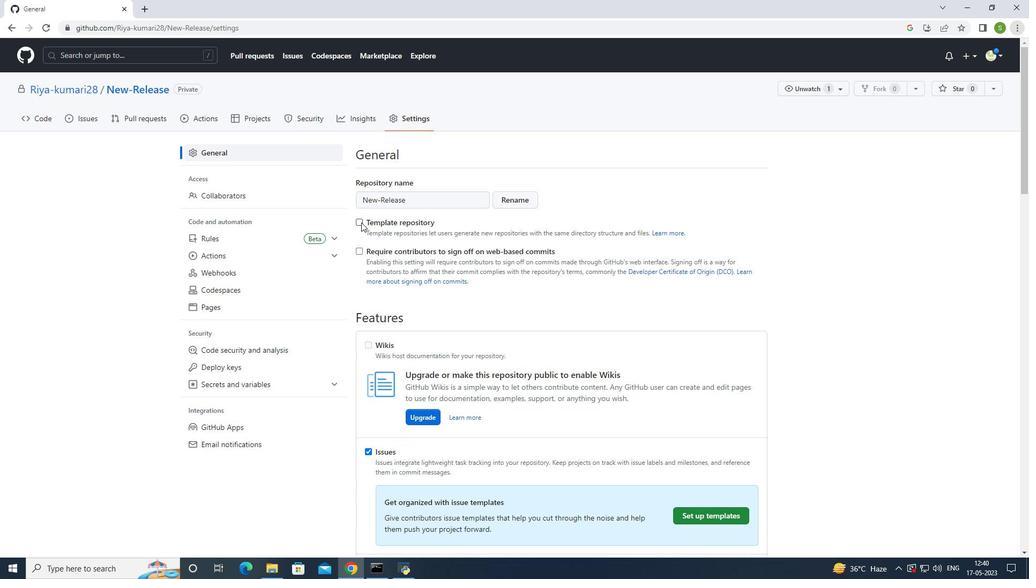 
Action: Mouse scrolled (361, 222) with delta (0, 0)
Screenshot: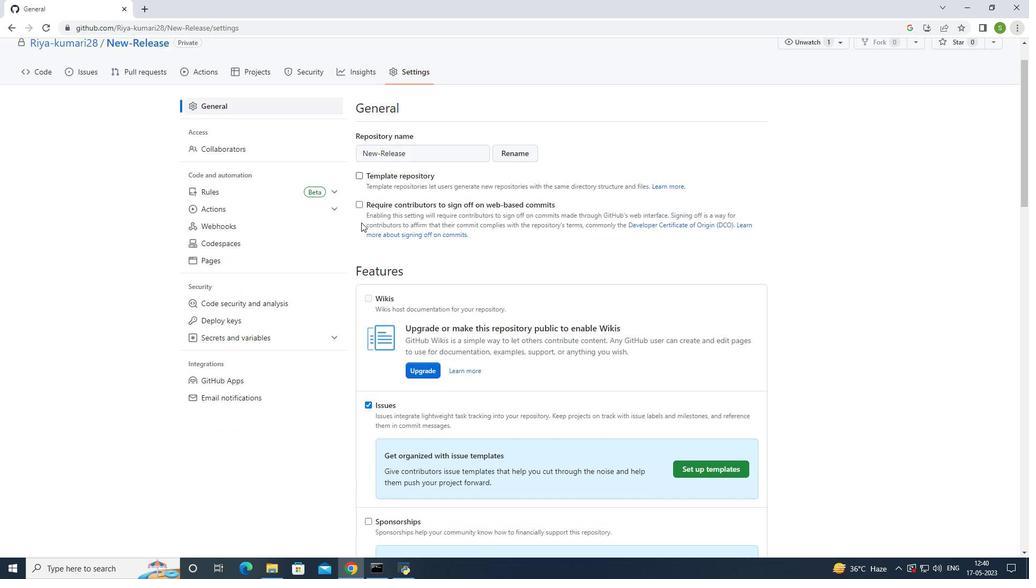 
Action: Mouse scrolled (361, 222) with delta (0, 0)
Screenshot: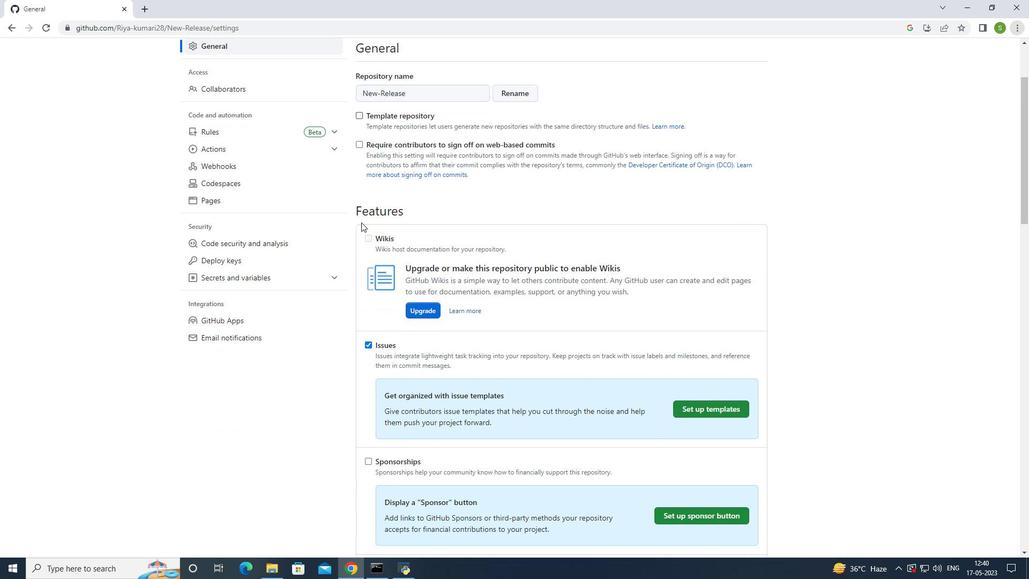 
Action: Mouse scrolled (361, 222) with delta (0, 0)
Screenshot: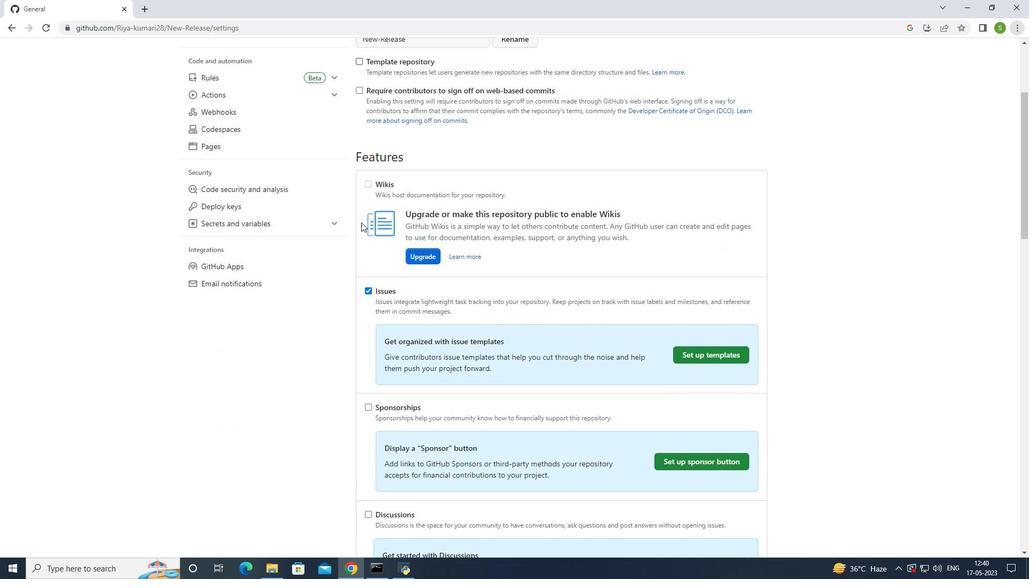 
Action: Mouse scrolled (361, 222) with delta (0, 0)
Screenshot: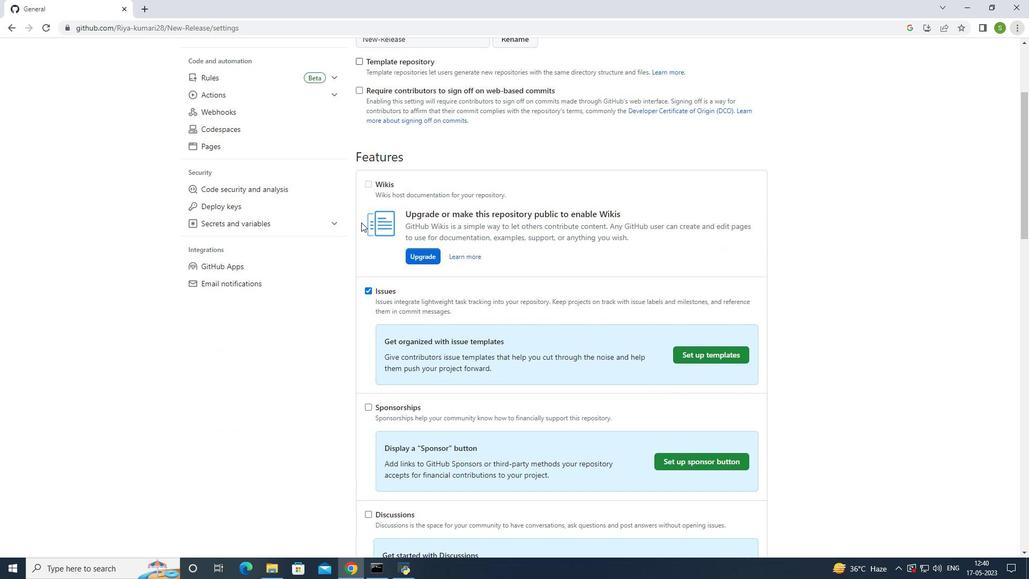 
Action: Mouse scrolled (361, 222) with delta (0, 0)
Screenshot: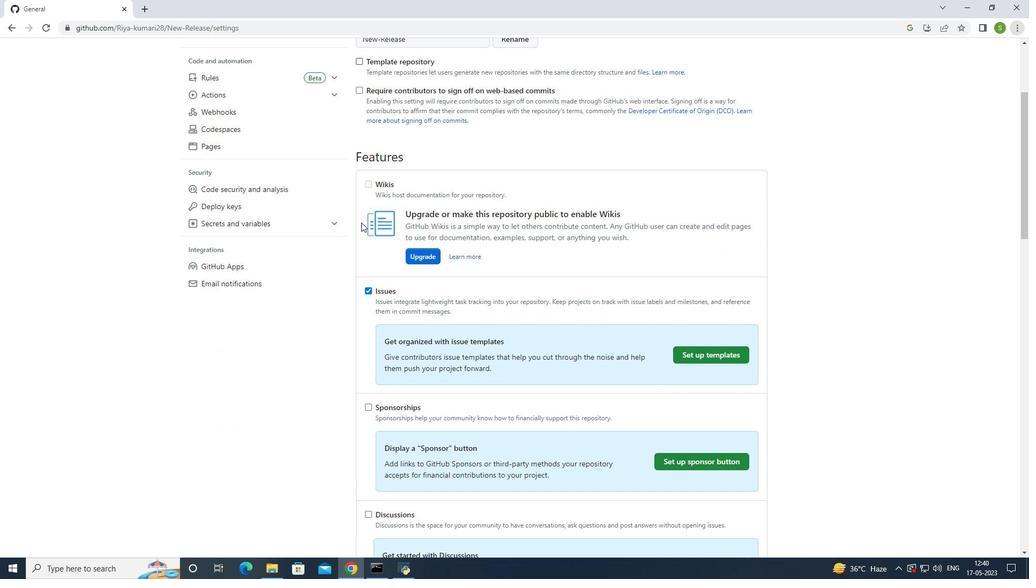 
Action: Mouse scrolled (361, 222) with delta (0, 0)
Screenshot: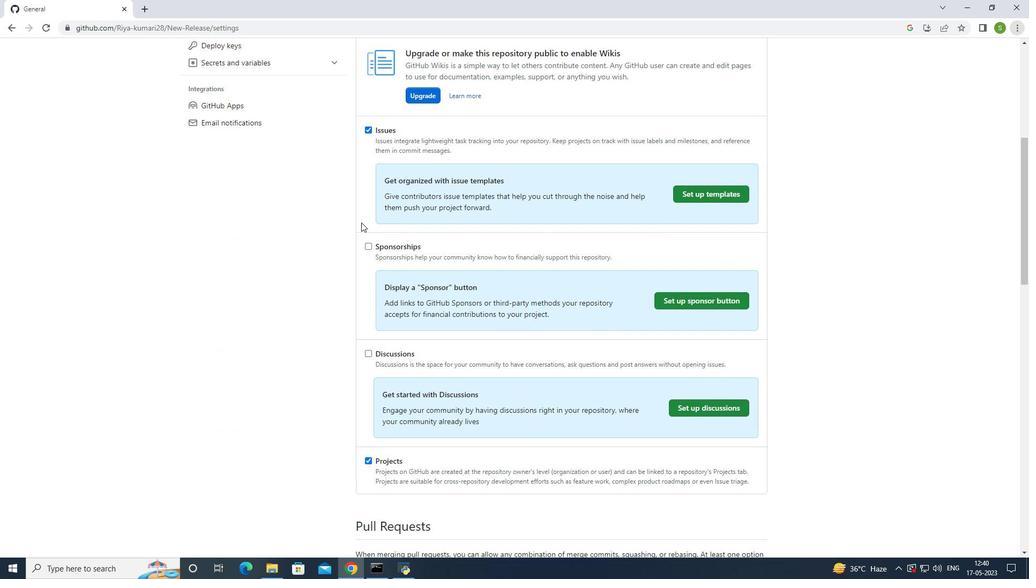 
Action: Mouse scrolled (361, 222) with delta (0, 0)
Screenshot: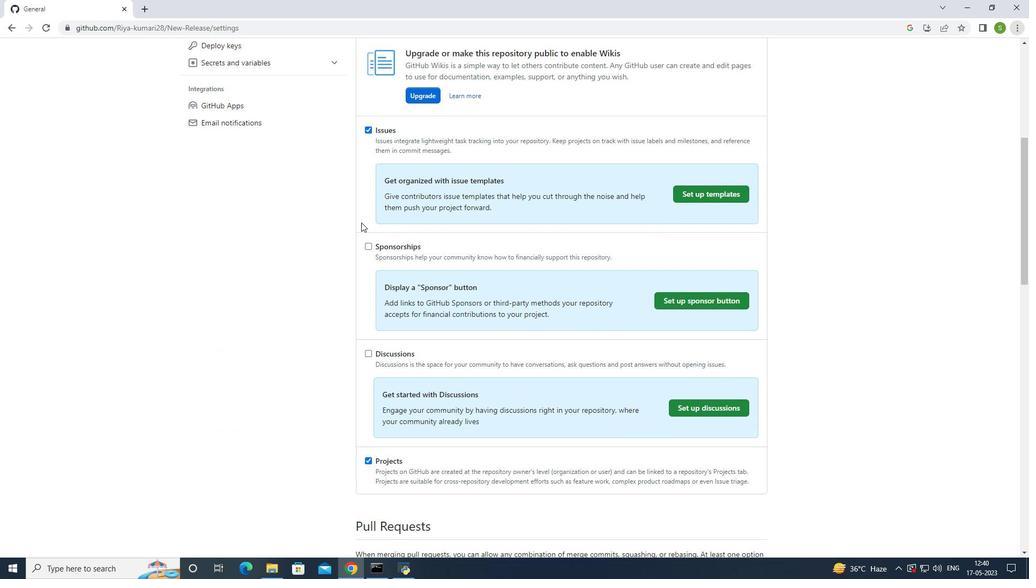 
Action: Mouse scrolled (361, 222) with delta (0, 0)
Screenshot: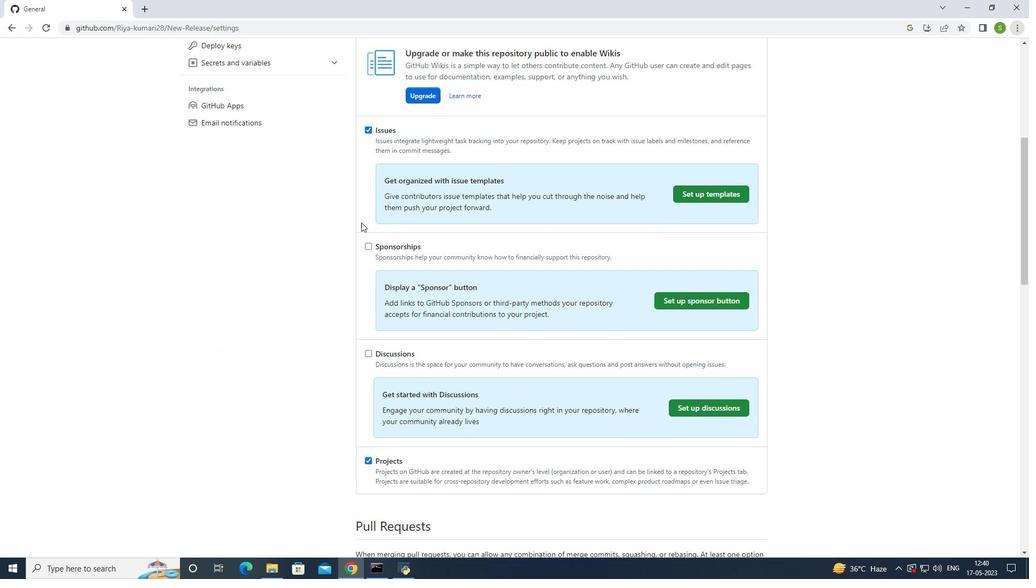 
Action: Mouse scrolled (361, 222) with delta (0, 0)
Screenshot: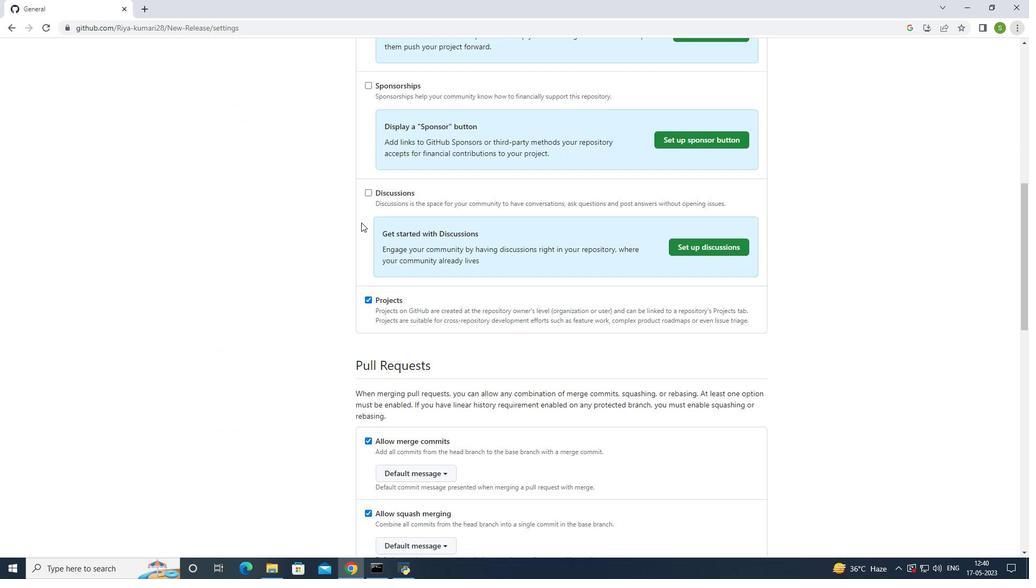 
Action: Mouse scrolled (361, 222) with delta (0, 0)
Screenshot: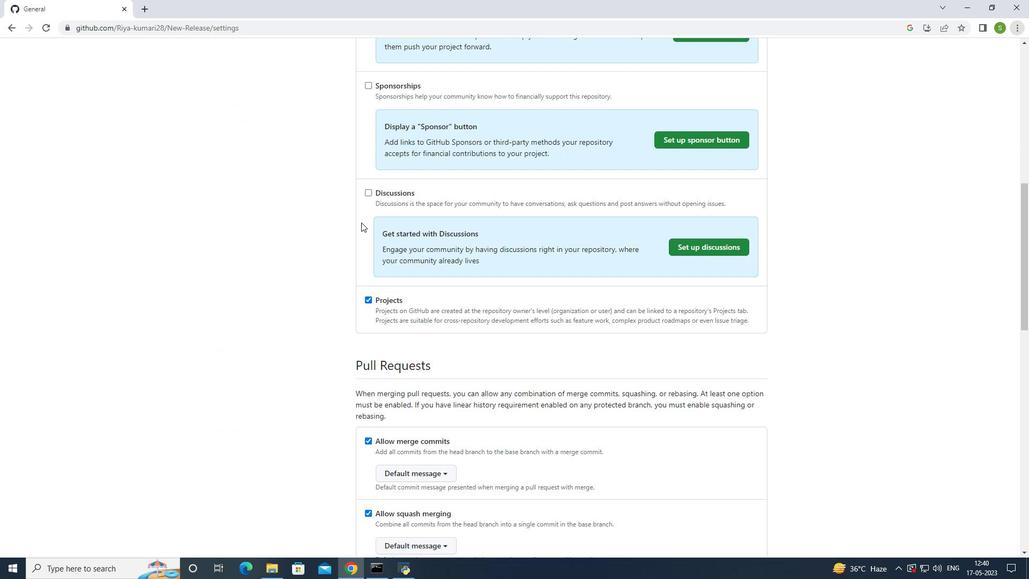 
Action: Mouse scrolled (361, 222) with delta (0, 0)
Screenshot: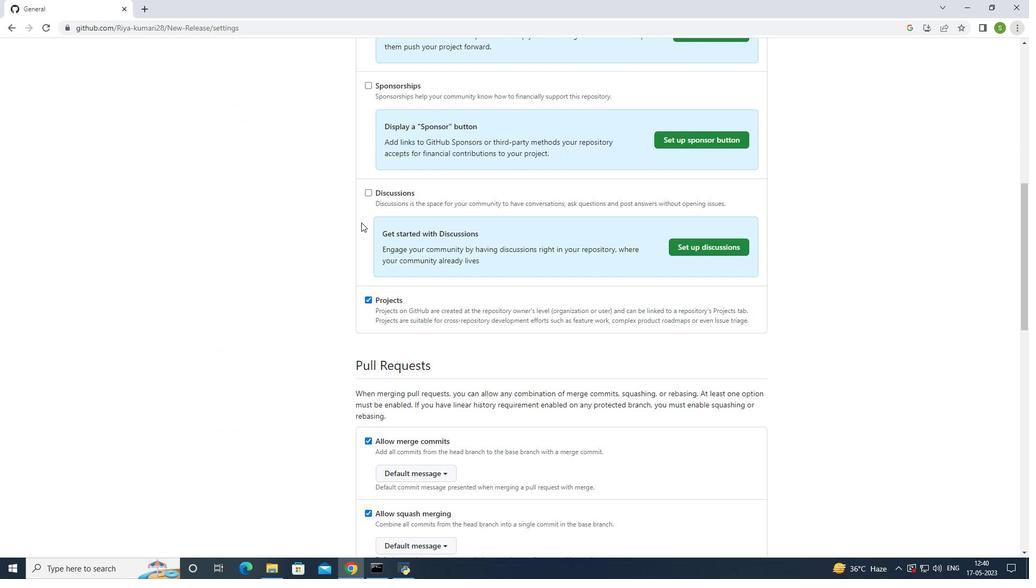 
Action: Mouse scrolled (361, 222) with delta (0, 0)
Screenshot: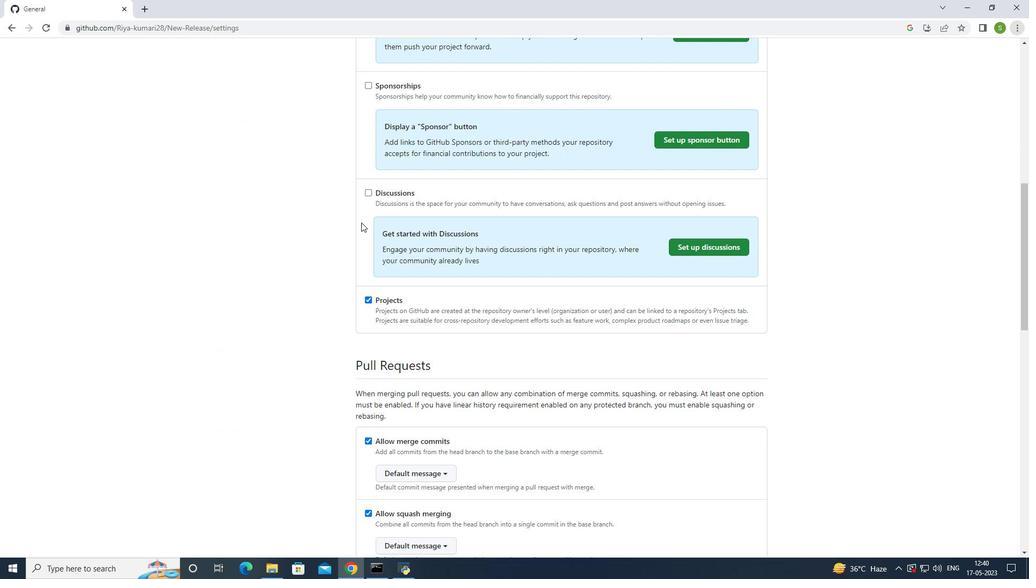
Action: Mouse scrolled (361, 222) with delta (0, 0)
Screenshot: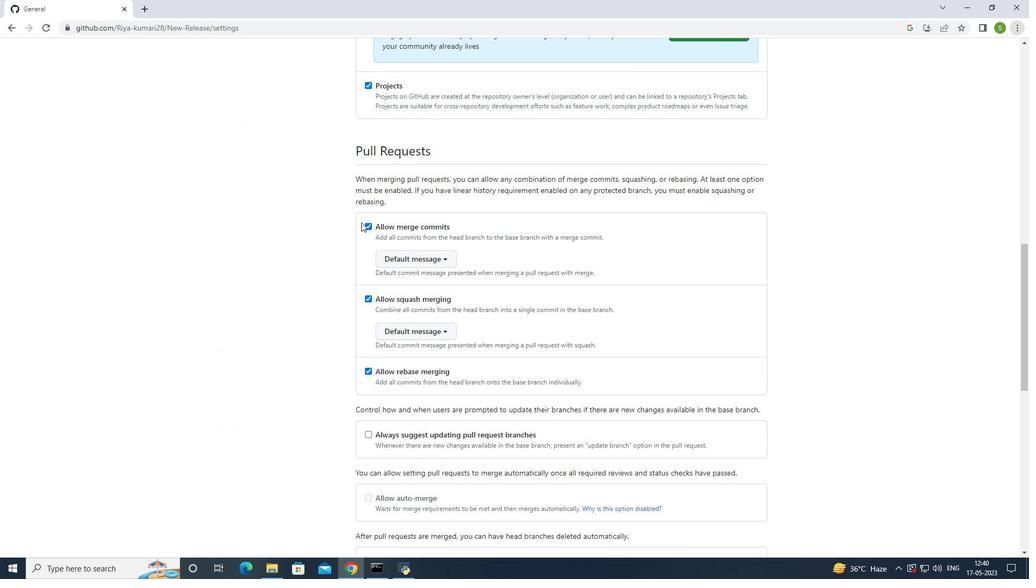 
Action: Mouse scrolled (361, 222) with delta (0, 0)
Screenshot: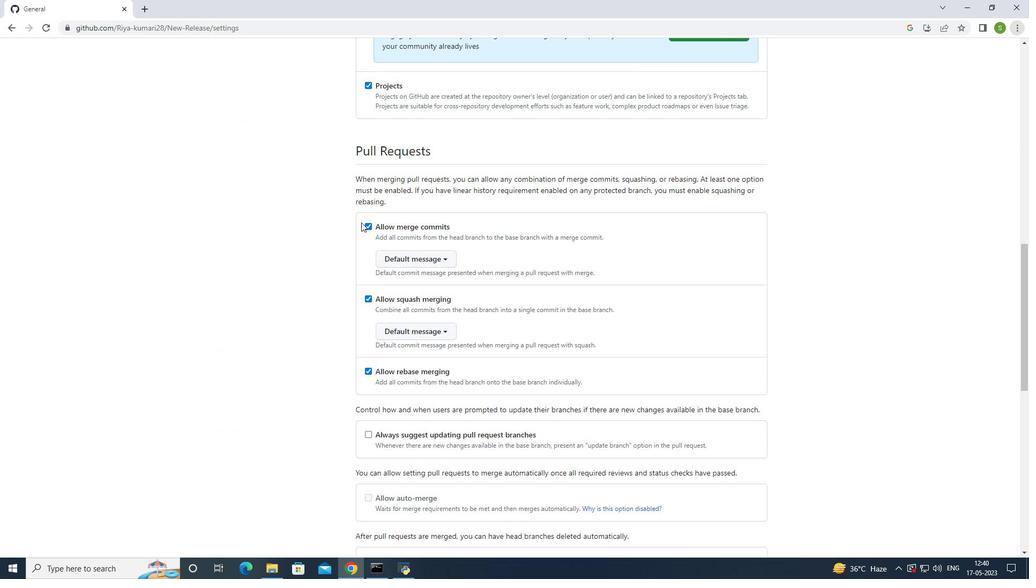 
Action: Mouse scrolled (361, 222) with delta (0, 0)
Screenshot: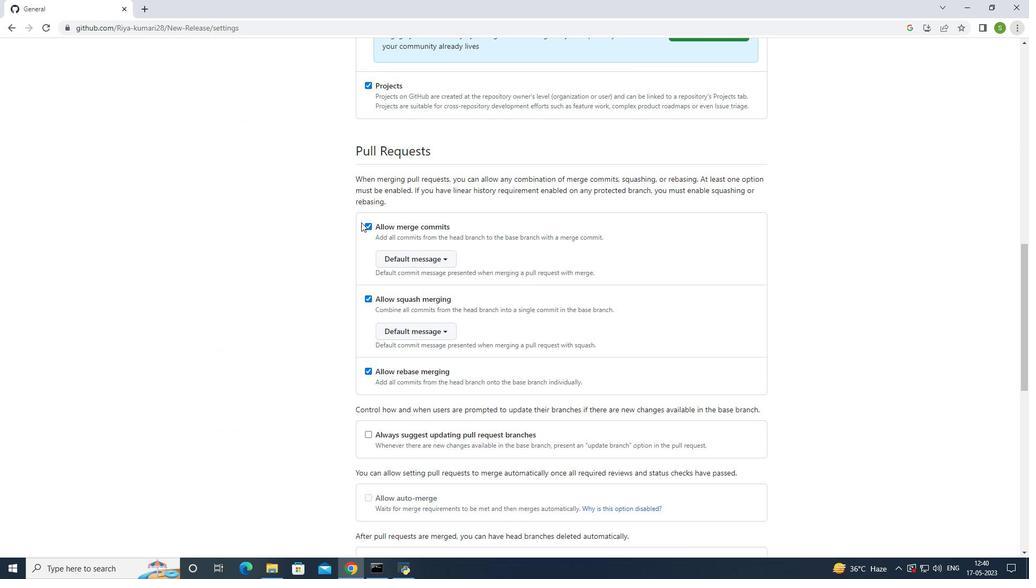 
Action: Mouse scrolled (361, 222) with delta (0, 0)
Screenshot: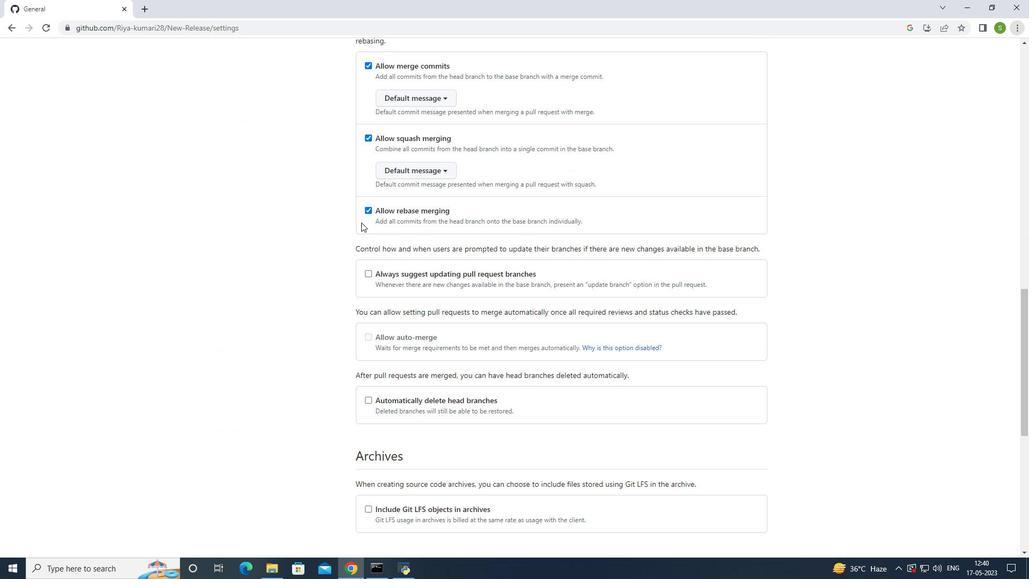 
Action: Mouse scrolled (361, 222) with delta (0, 0)
Screenshot: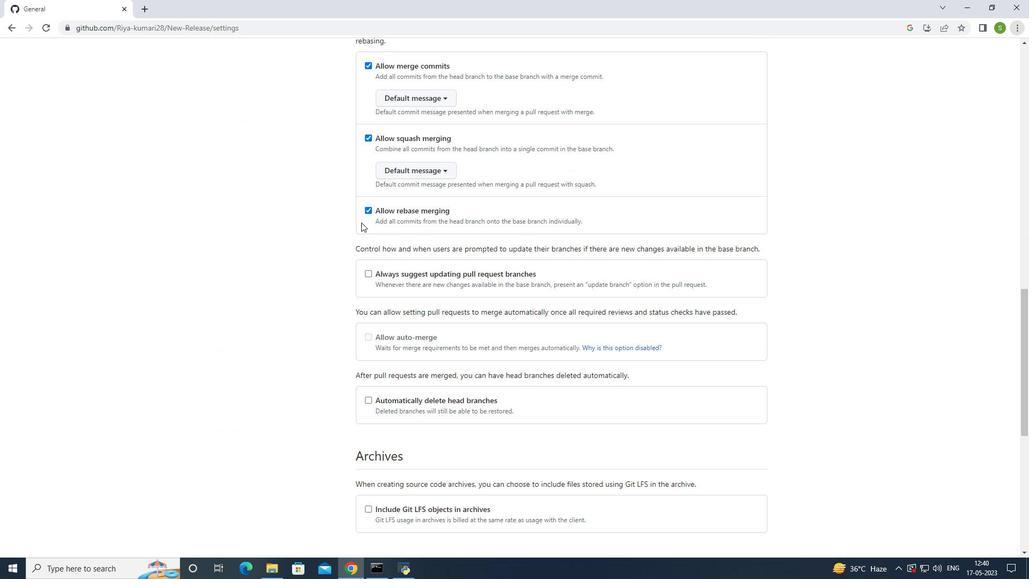 
Action: Mouse scrolled (361, 222) with delta (0, 0)
Screenshot: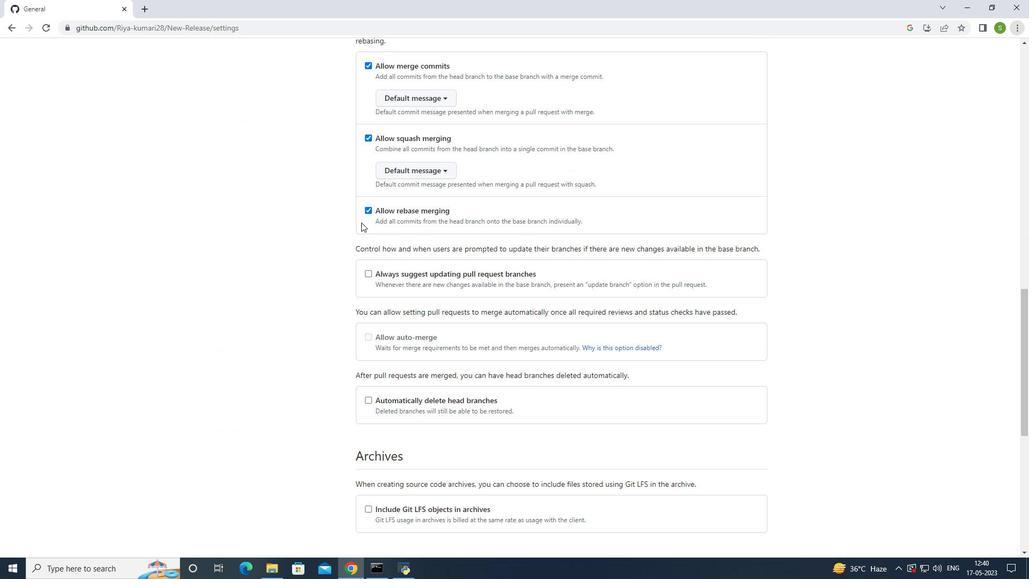 
Action: Mouse scrolled (361, 222) with delta (0, 0)
Screenshot: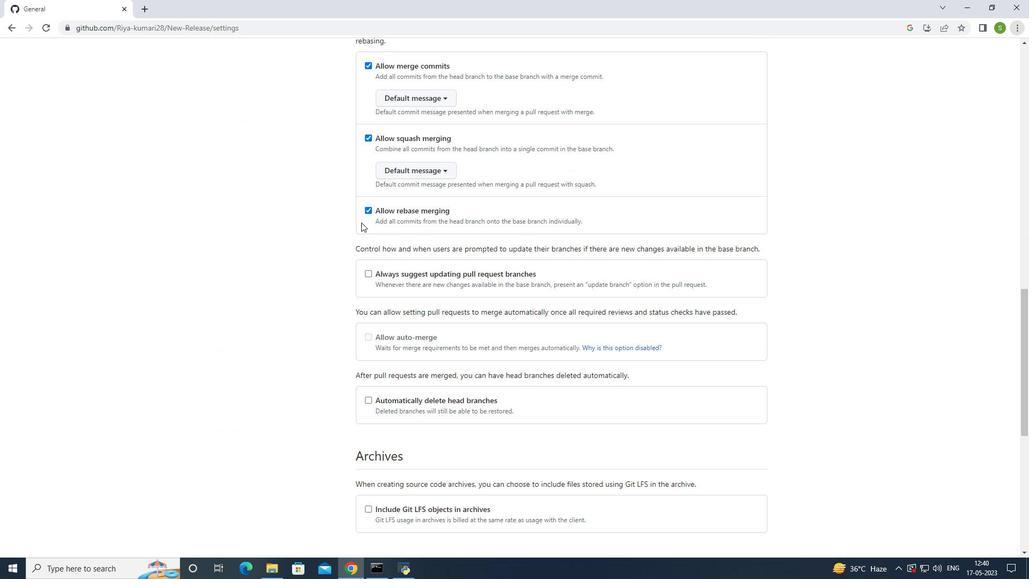 
Action: Mouse scrolled (361, 222) with delta (0, 0)
Screenshot: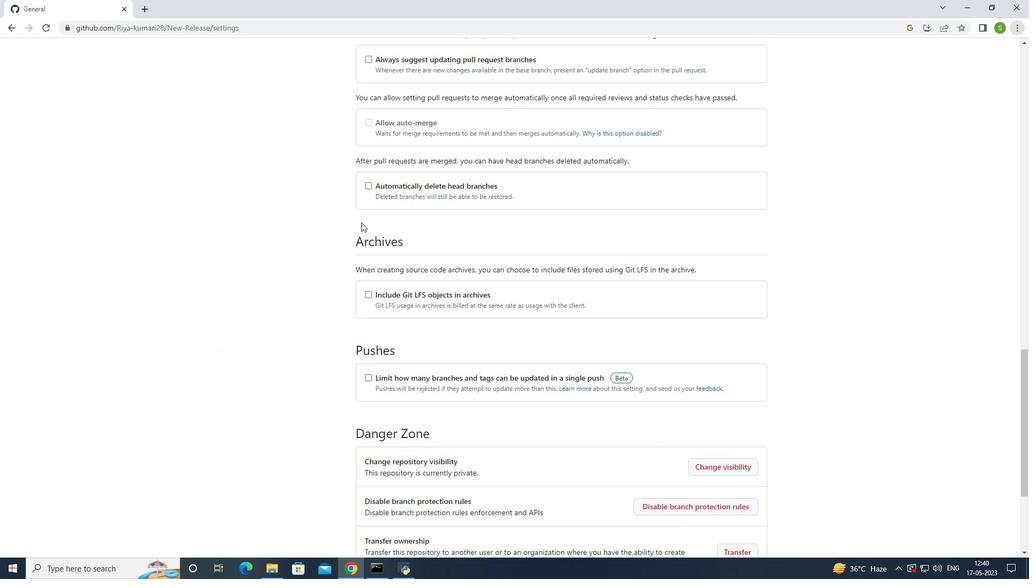 
Action: Mouse scrolled (361, 222) with delta (0, 0)
Screenshot: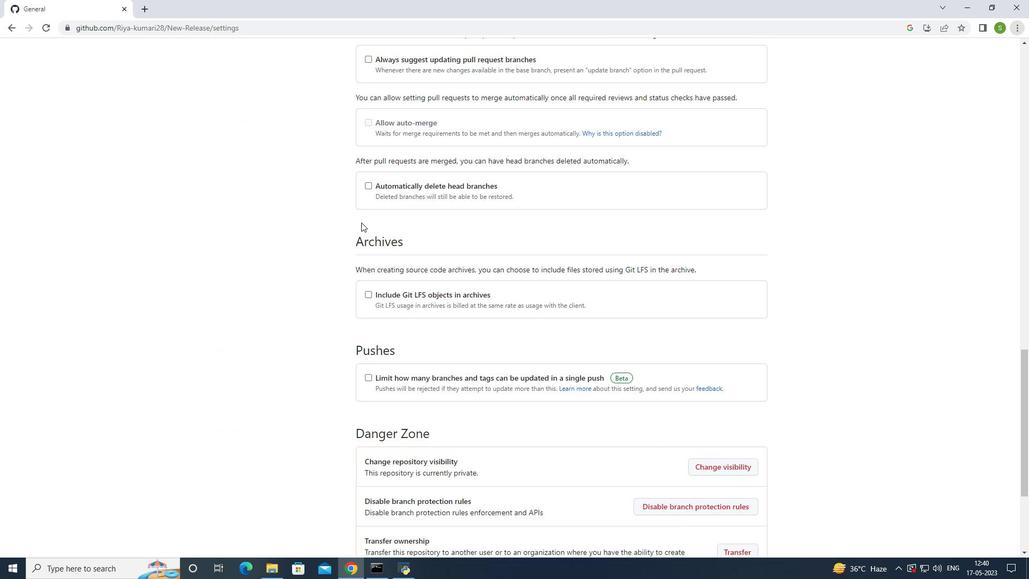 
Action: Mouse scrolled (361, 222) with delta (0, 0)
Screenshot: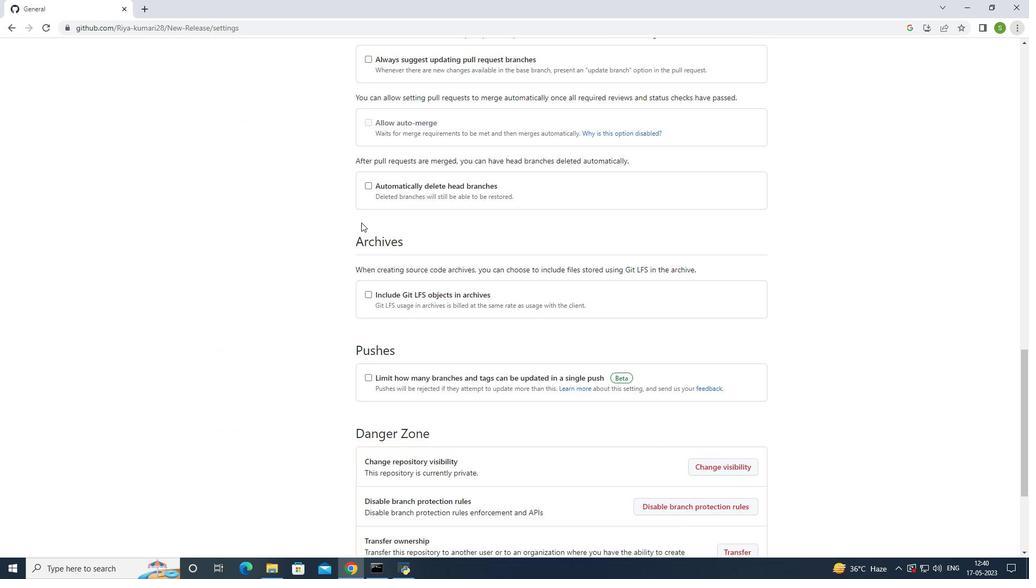 
Action: Mouse scrolled (361, 222) with delta (0, 0)
Screenshot: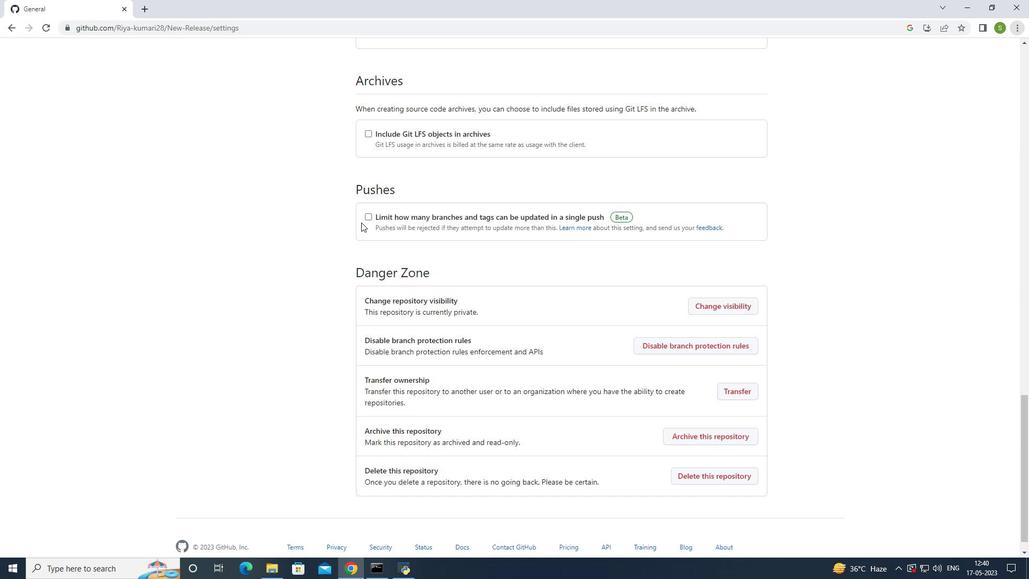 
Action: Mouse scrolled (361, 222) with delta (0, 0)
Screenshot: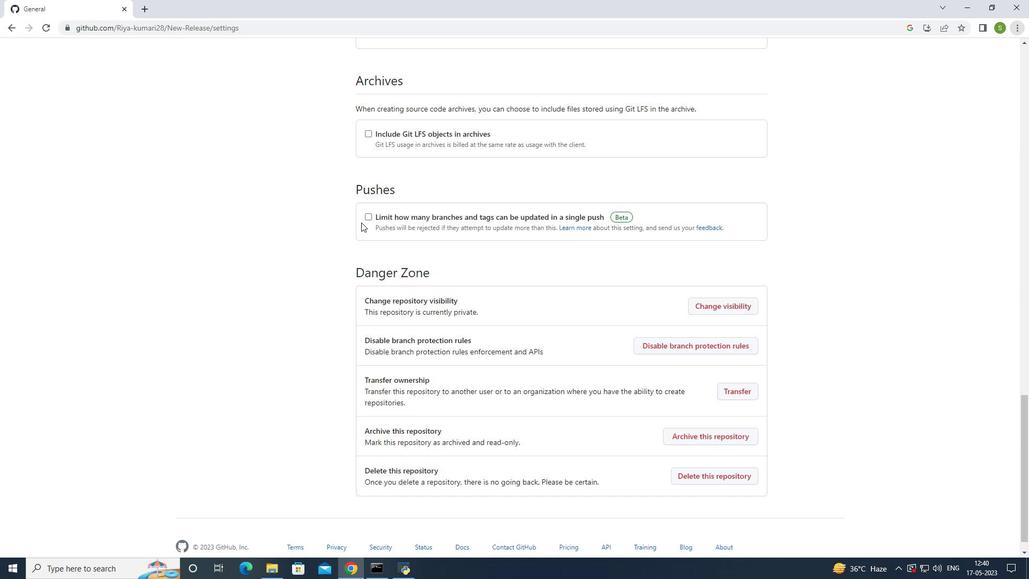 
Action: Mouse scrolled (361, 222) with delta (0, 0)
Screenshot: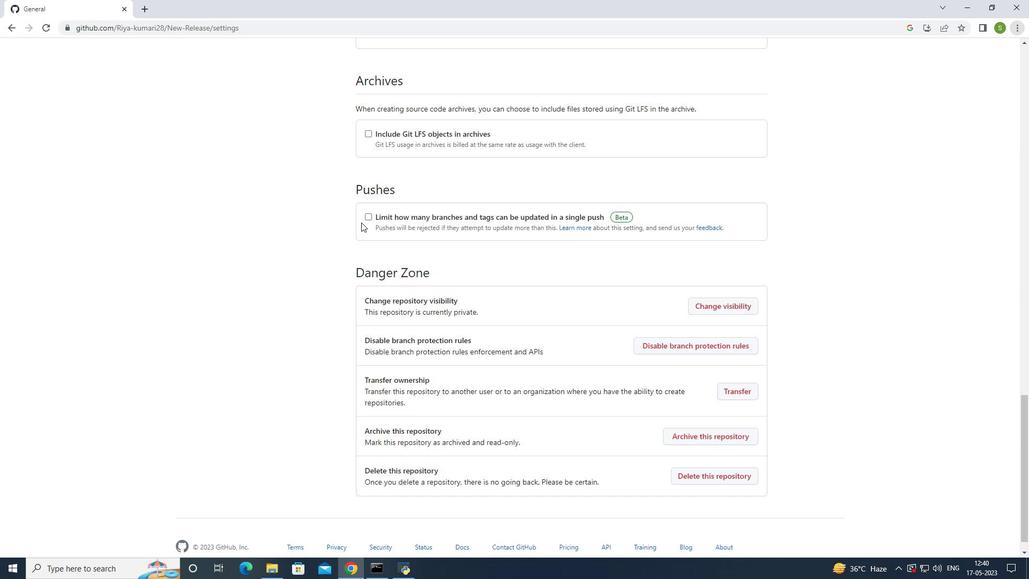 
Action: Mouse scrolled (361, 222) with delta (0, 0)
Screenshot: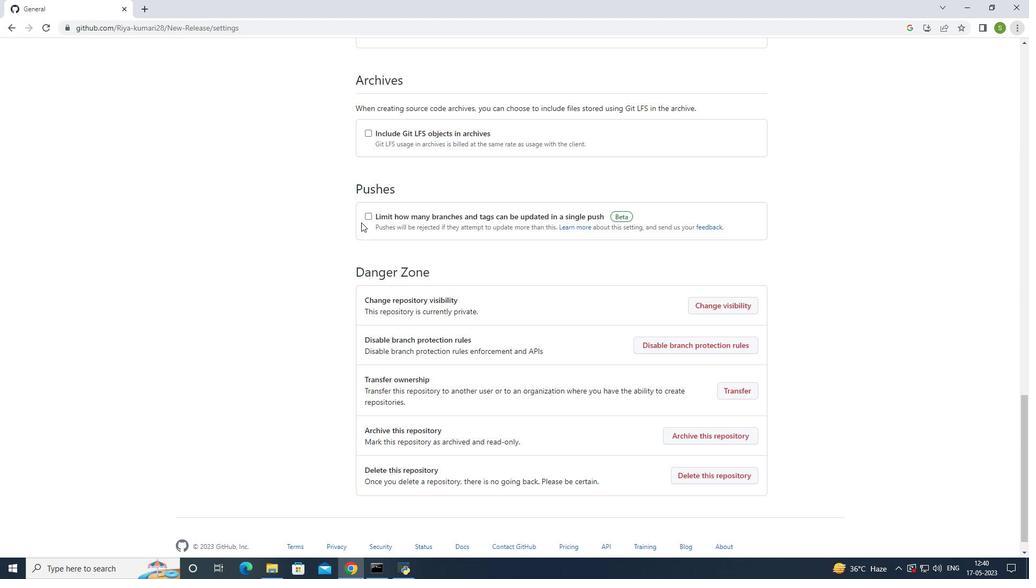 
Action: Mouse scrolled (361, 223) with delta (0, 0)
Screenshot: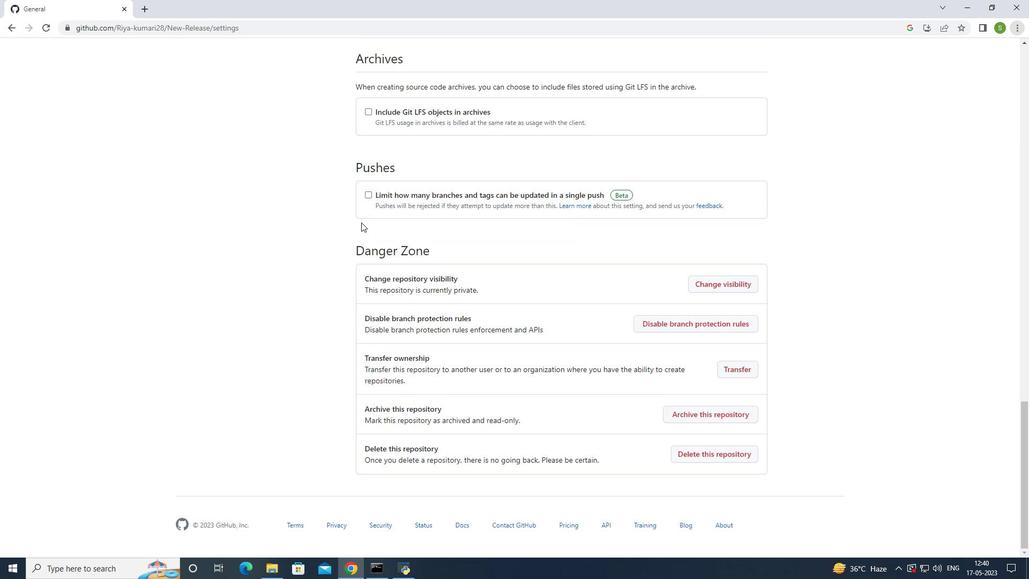 
Action: Mouse scrolled (361, 223) with delta (0, 0)
Screenshot: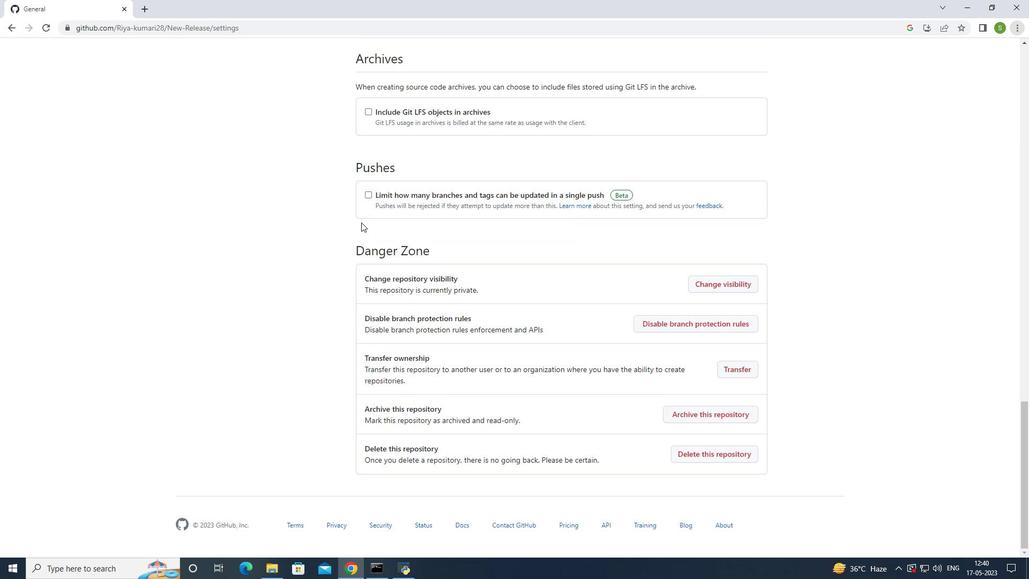 
Action: Mouse scrolled (361, 223) with delta (0, 0)
Screenshot: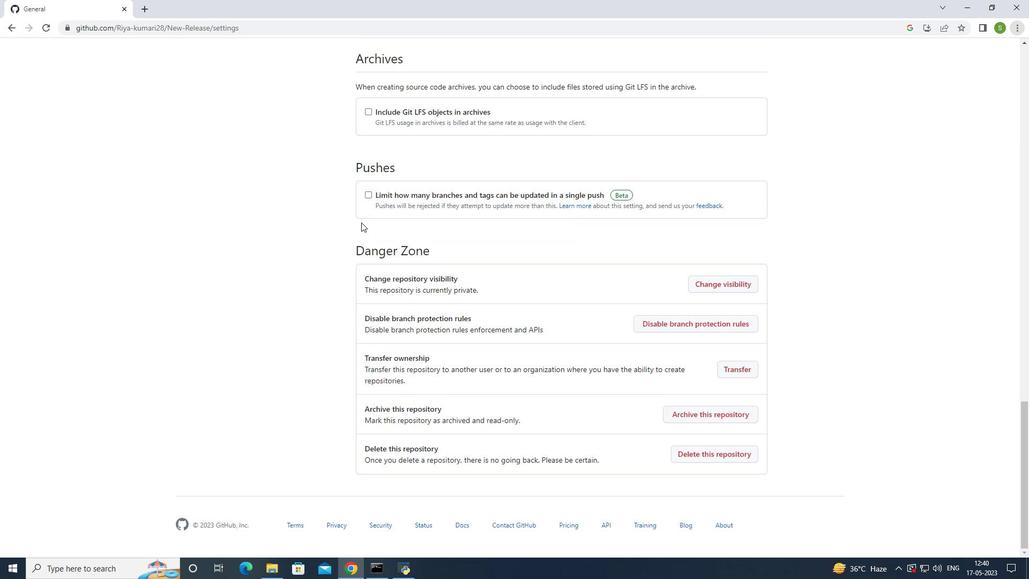 
Action: Mouse scrolled (361, 223) with delta (0, 0)
Screenshot: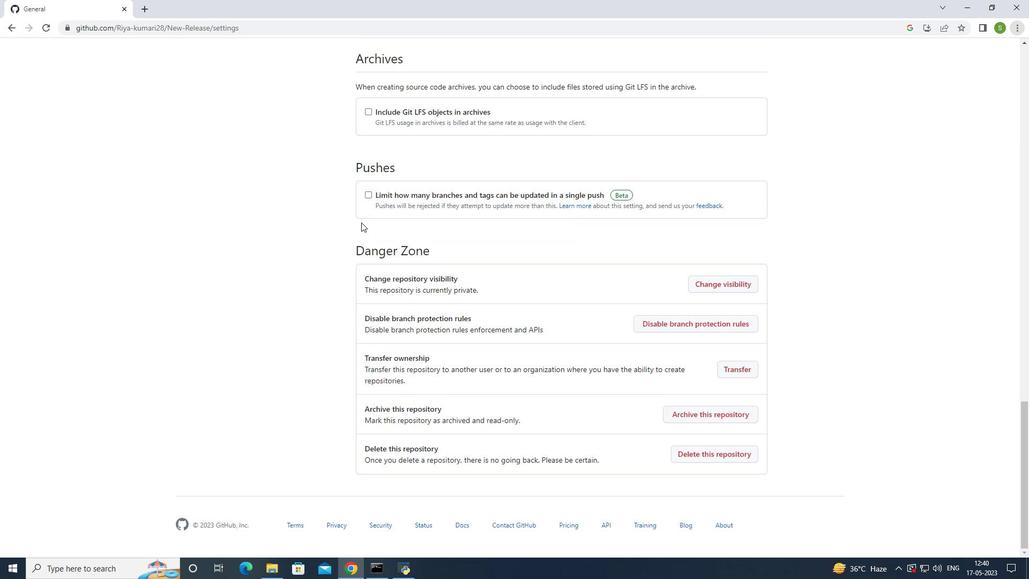 
Action: Mouse scrolled (361, 223) with delta (0, 0)
Screenshot: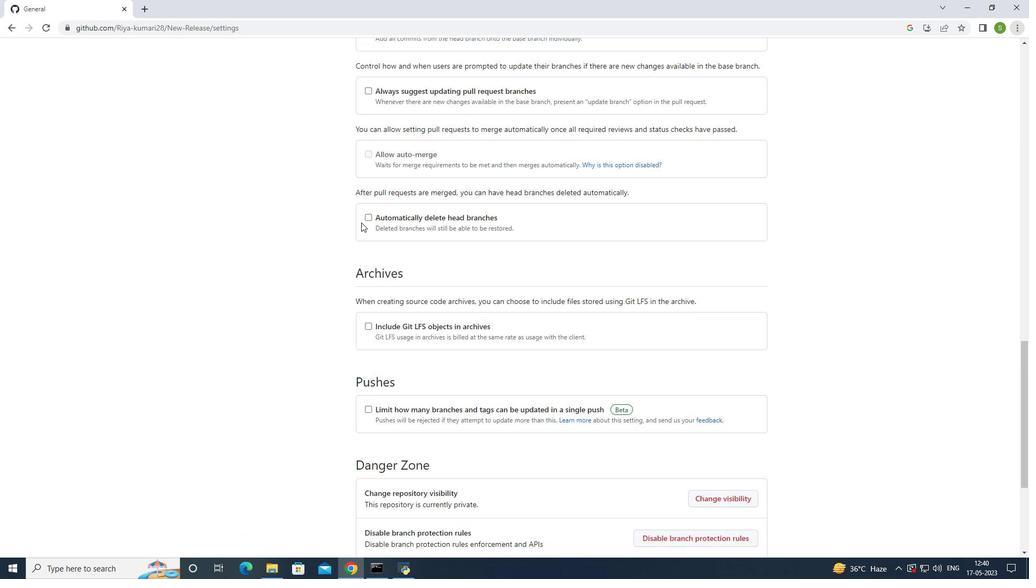 
Action: Mouse scrolled (361, 223) with delta (0, 0)
Screenshot: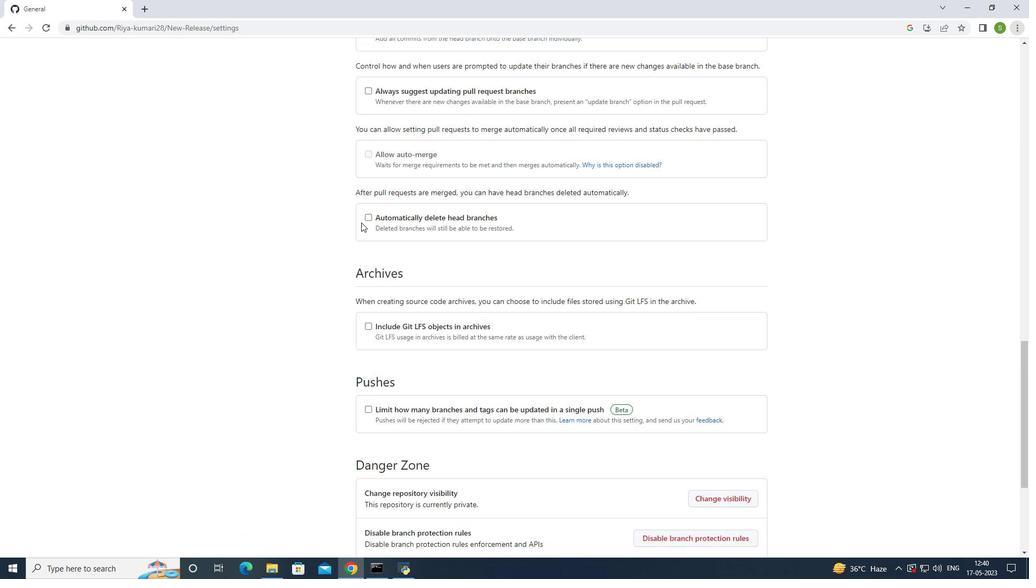 
Action: Mouse scrolled (361, 223) with delta (0, 0)
Screenshot: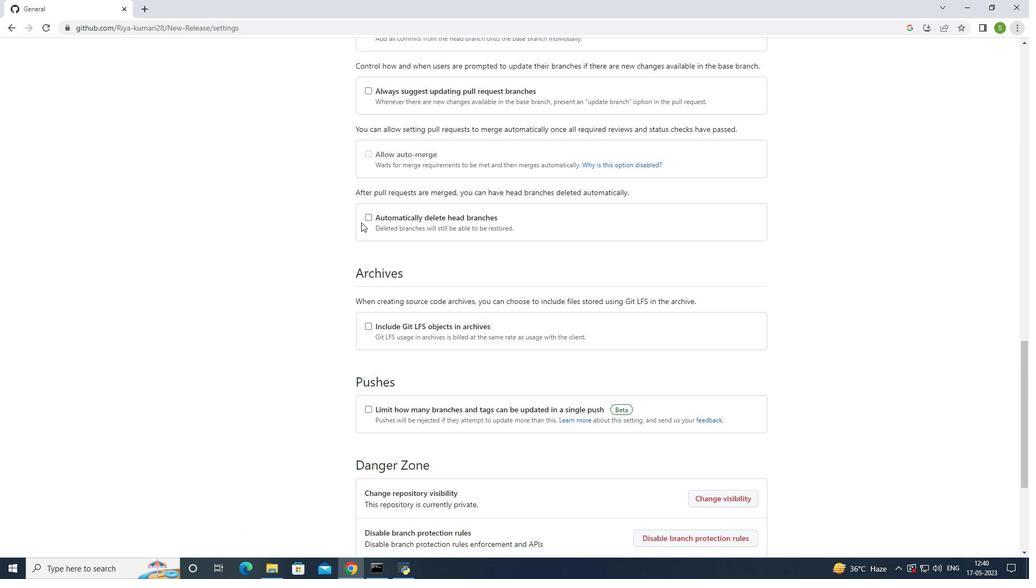 
Action: Mouse scrolled (361, 223) with delta (0, 0)
Screenshot: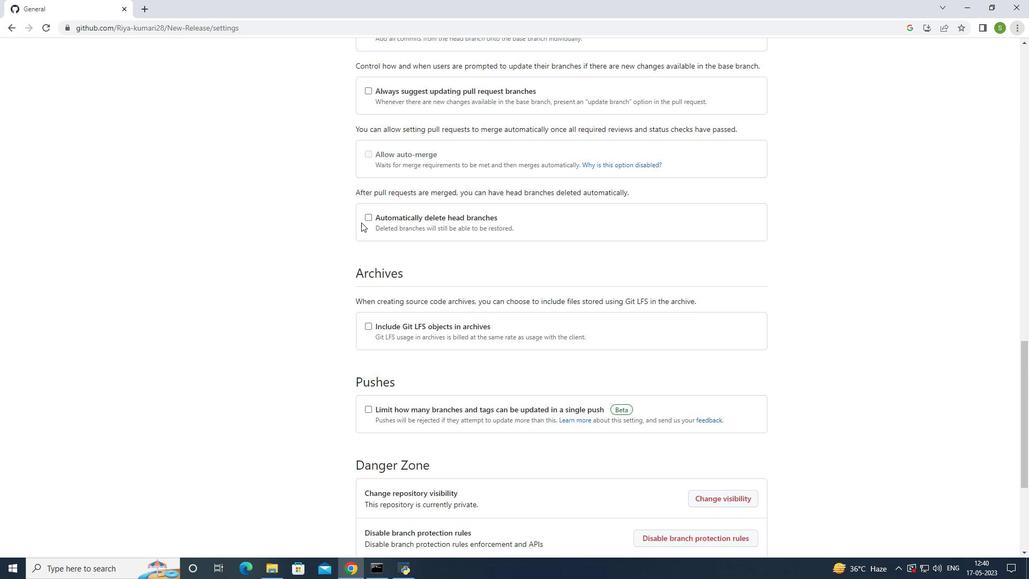 
Action: Mouse scrolled (361, 223) with delta (0, 0)
Screenshot: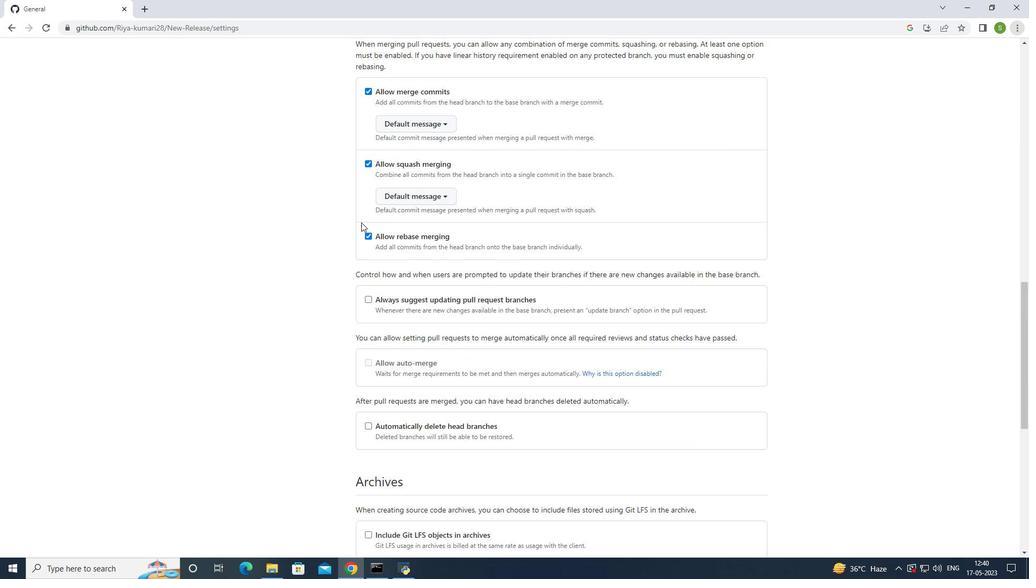 
Action: Mouse scrolled (361, 223) with delta (0, 0)
Screenshot: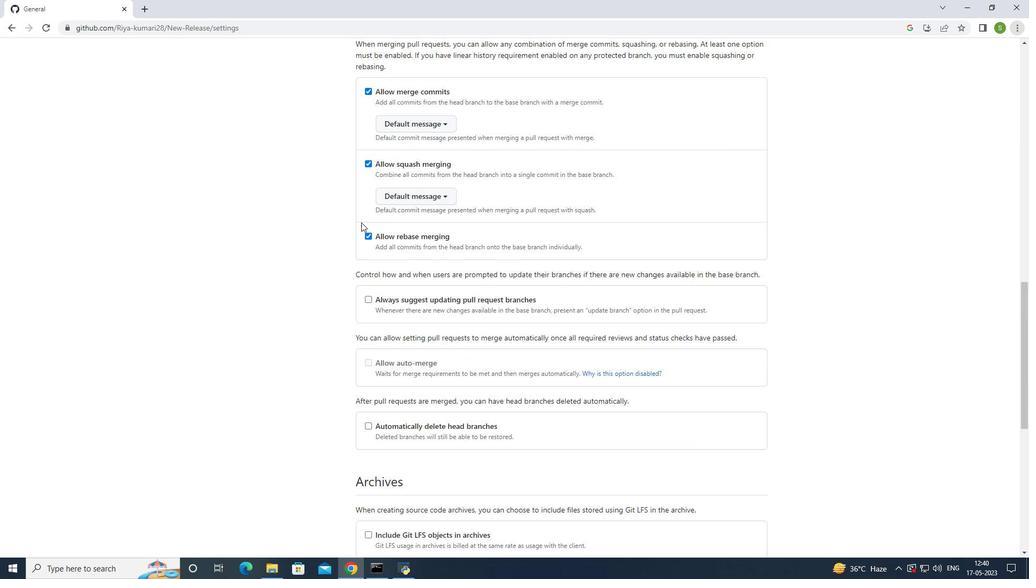 
Action: Mouse scrolled (361, 223) with delta (0, 0)
Screenshot: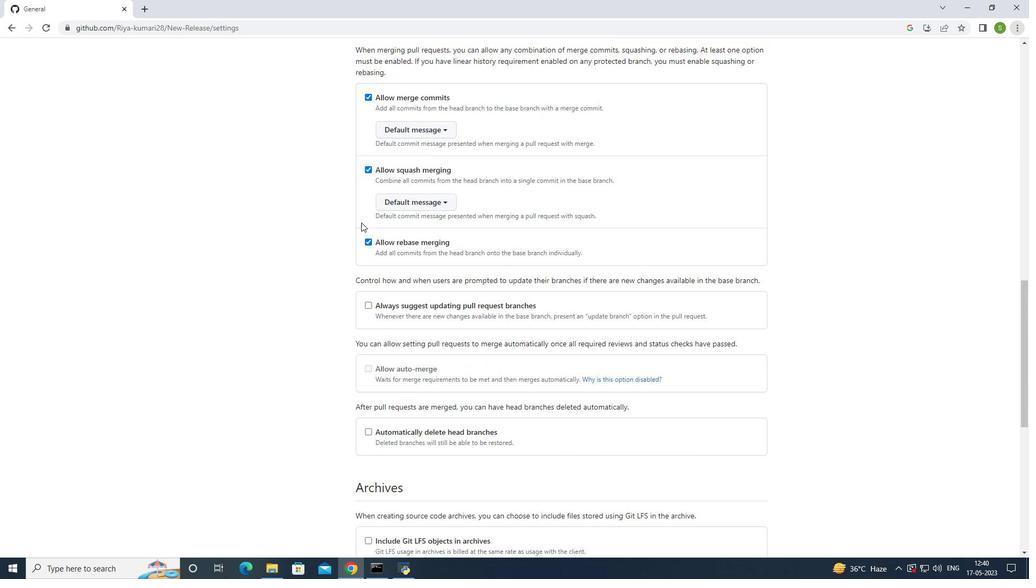 
Action: Mouse scrolled (361, 223) with delta (0, 0)
Screenshot: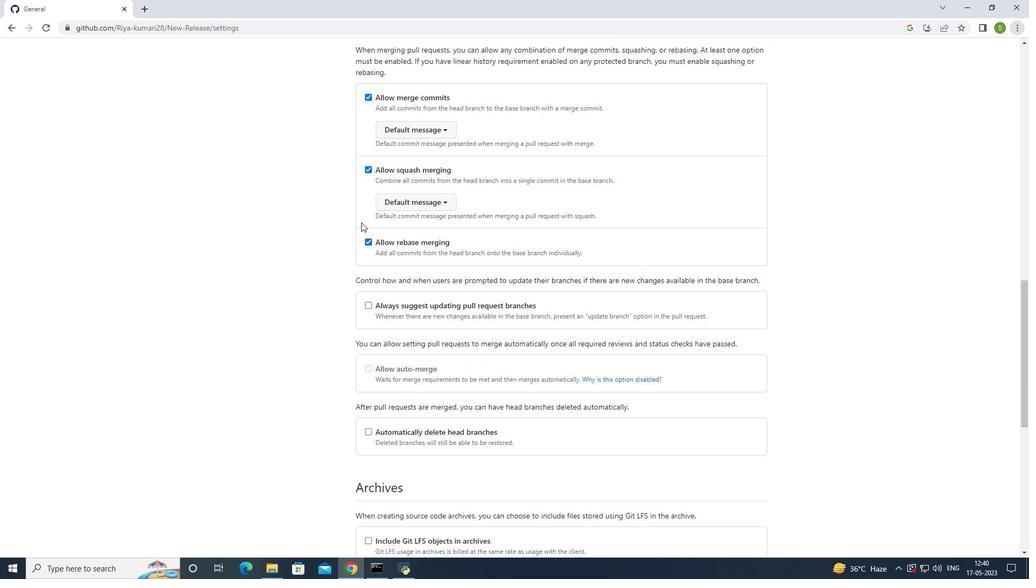 
Action: Mouse scrolled (361, 223) with delta (0, 0)
Screenshot: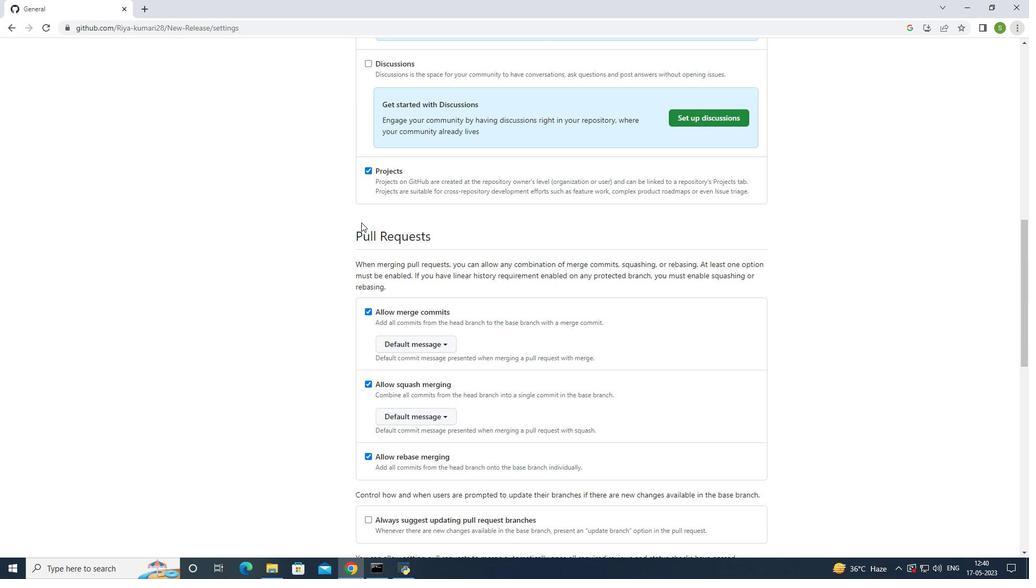 
Action: Mouse scrolled (361, 223) with delta (0, 0)
Screenshot: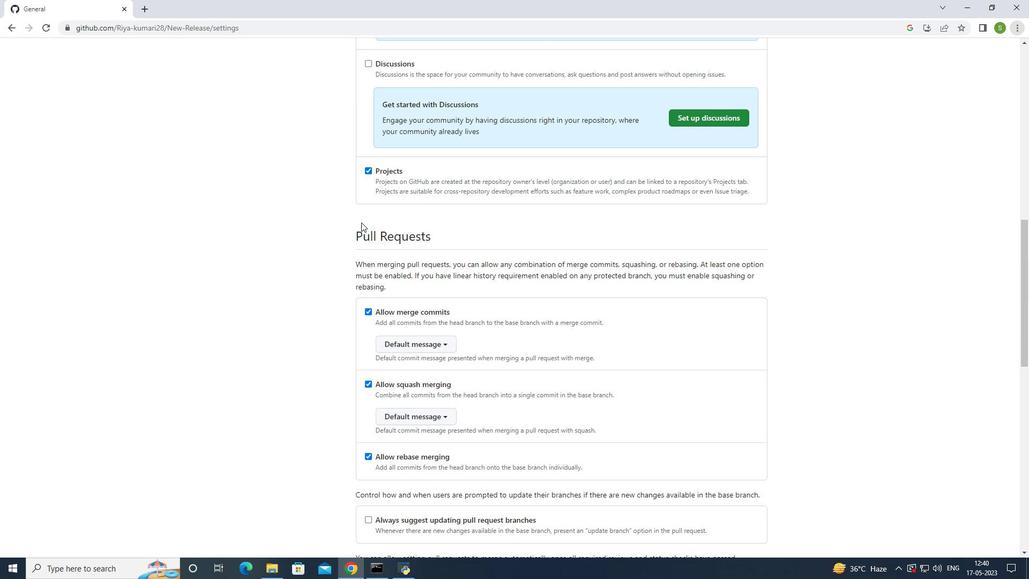 
Action: Mouse scrolled (361, 223) with delta (0, 0)
Screenshot: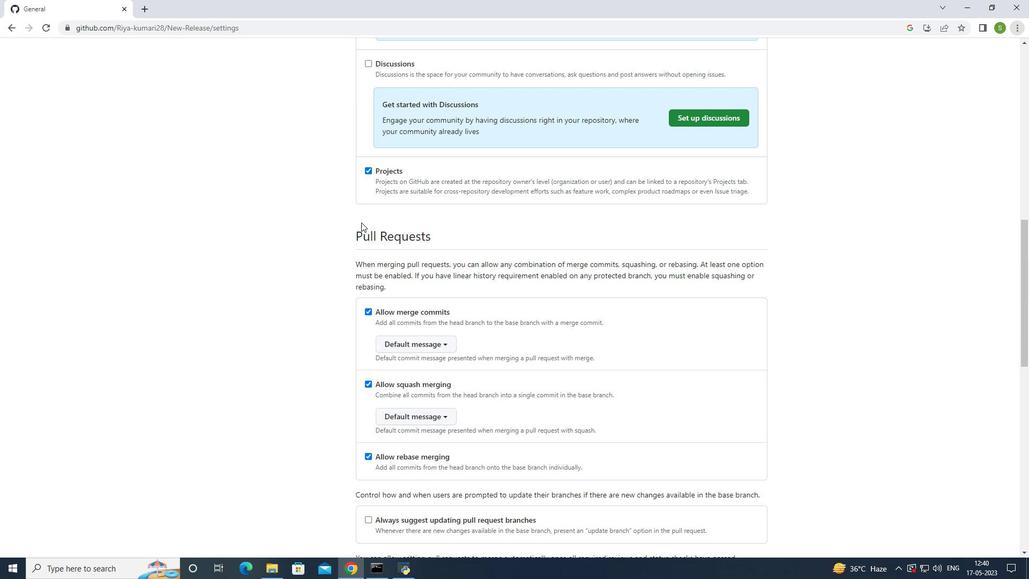 
Action: Mouse scrolled (361, 223) with delta (0, 0)
Screenshot: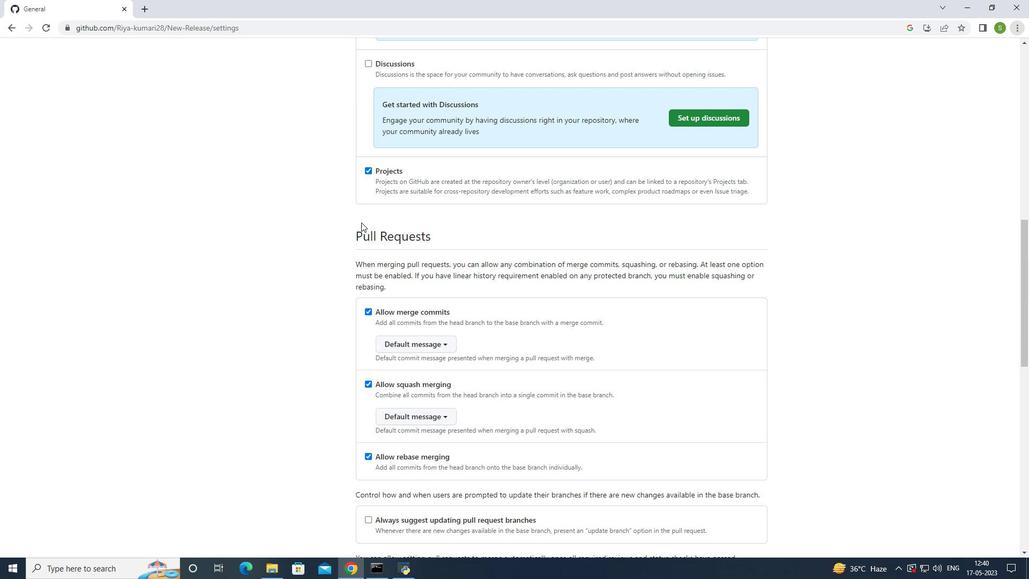 
Action: Mouse scrolled (361, 223) with delta (0, 0)
Screenshot: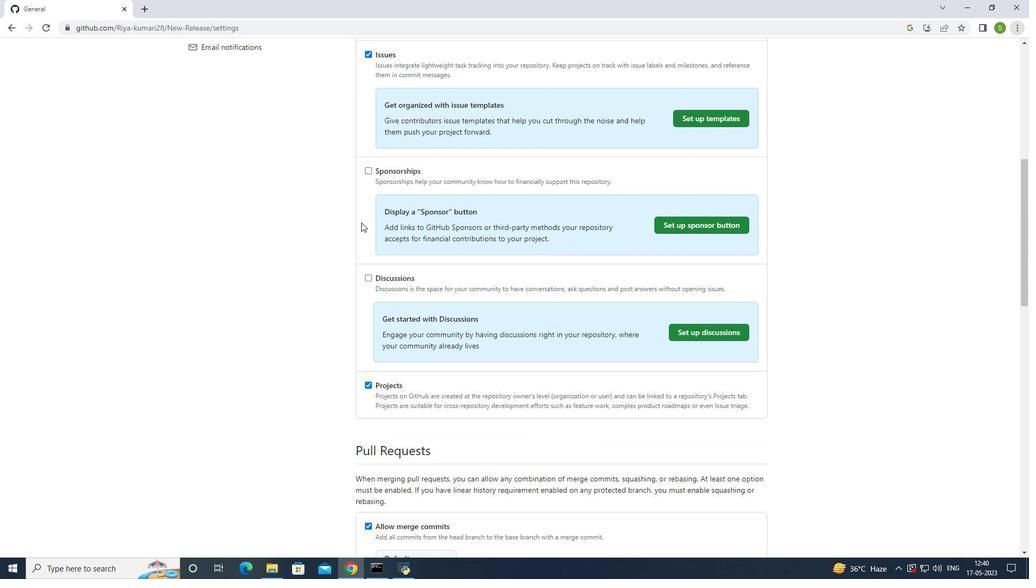 
Action: Mouse scrolled (361, 223) with delta (0, 0)
Screenshot: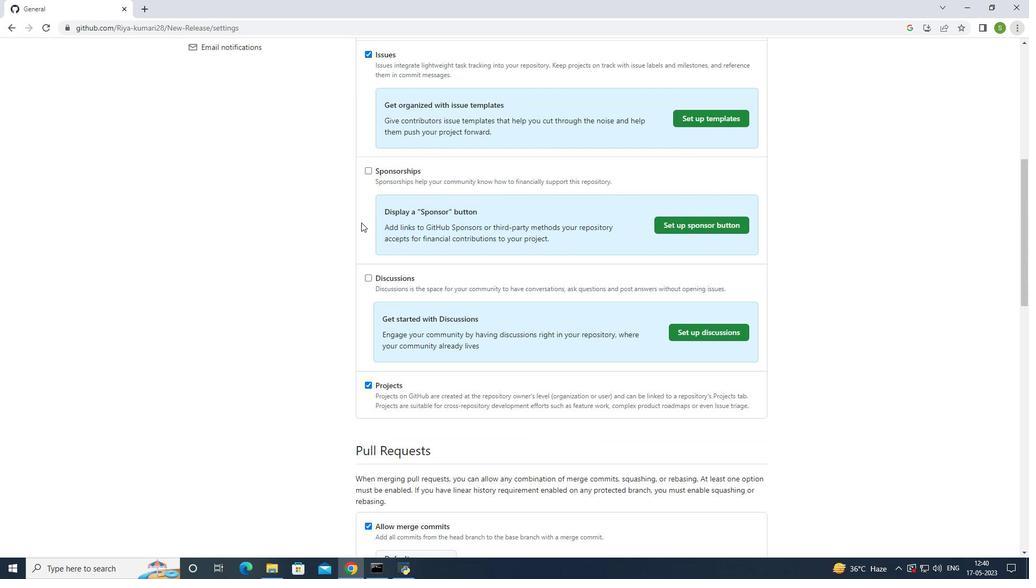 
Action: Mouse scrolled (361, 223) with delta (0, 0)
Screenshot: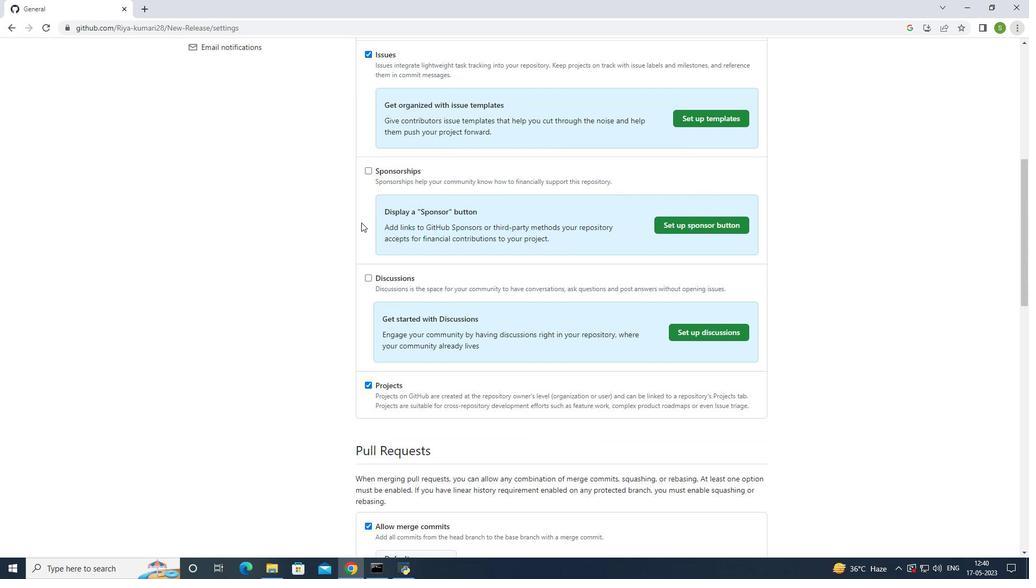 
Action: Mouse scrolled (361, 223) with delta (0, 0)
Screenshot: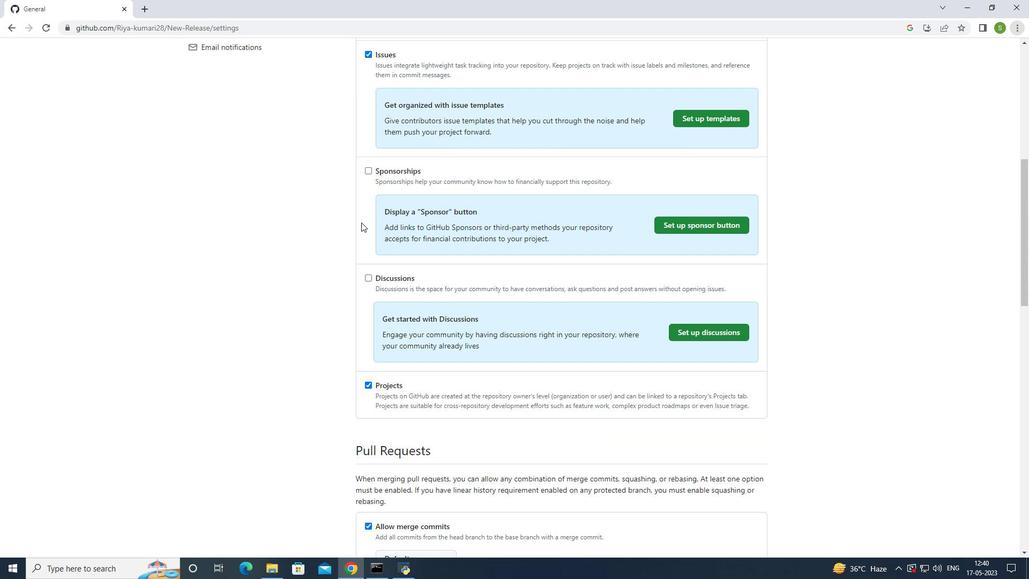 
Action: Mouse scrolled (361, 223) with delta (0, 0)
Screenshot: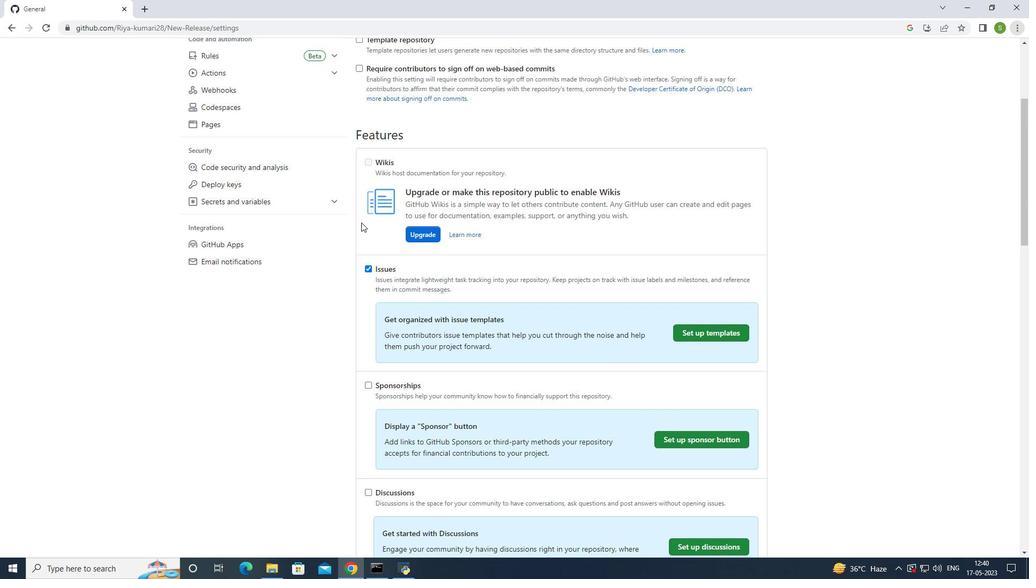 
Action: Mouse scrolled (361, 223) with delta (0, 0)
Screenshot: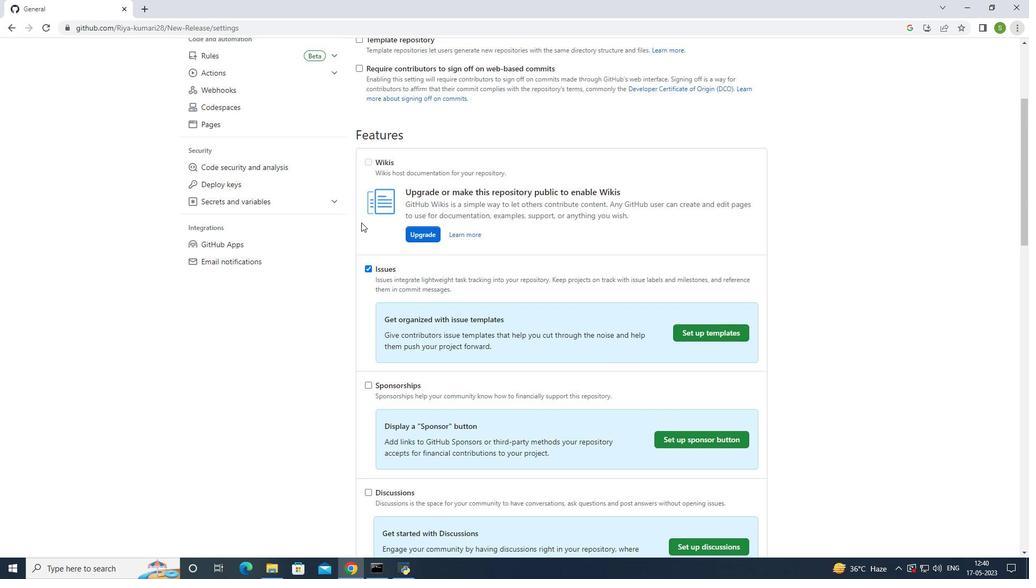 
Action: Mouse scrolled (361, 223) with delta (0, 0)
Screenshot: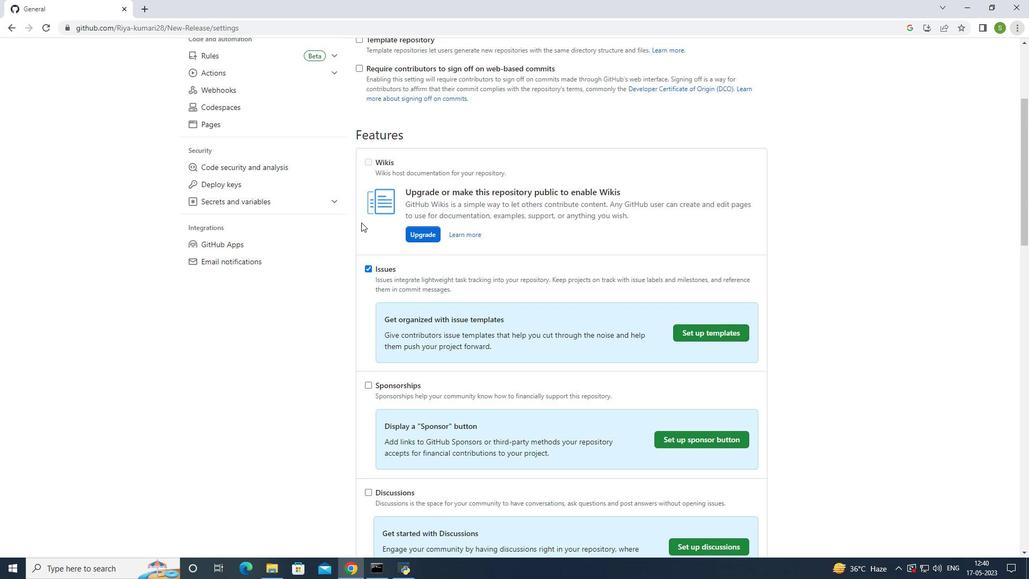 
Action: Mouse scrolled (361, 223) with delta (0, 0)
Screenshot: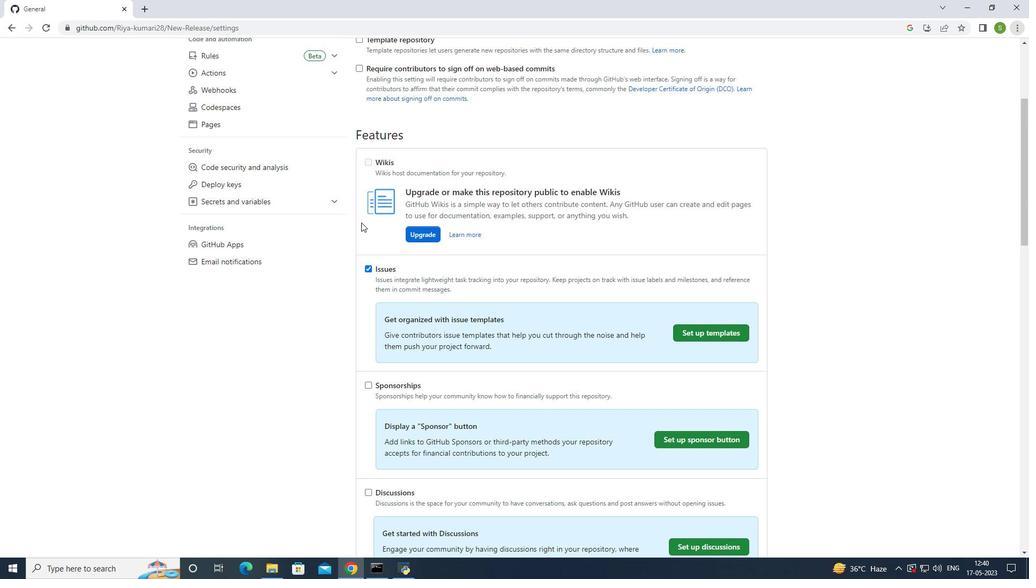 
Action: Mouse scrolled (361, 223) with delta (0, 0)
Screenshot: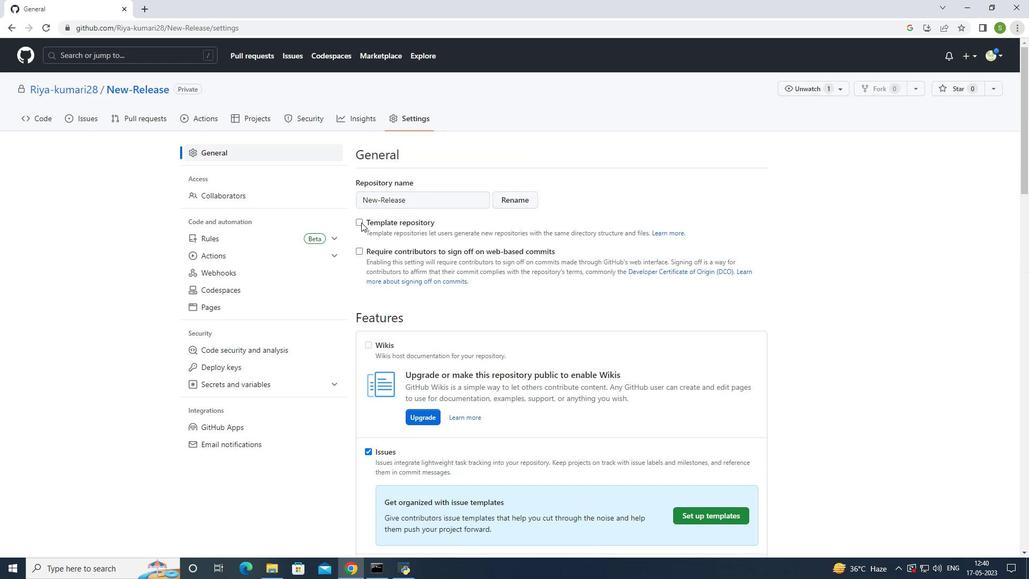 
Action: Mouse scrolled (361, 223) with delta (0, 0)
Screenshot: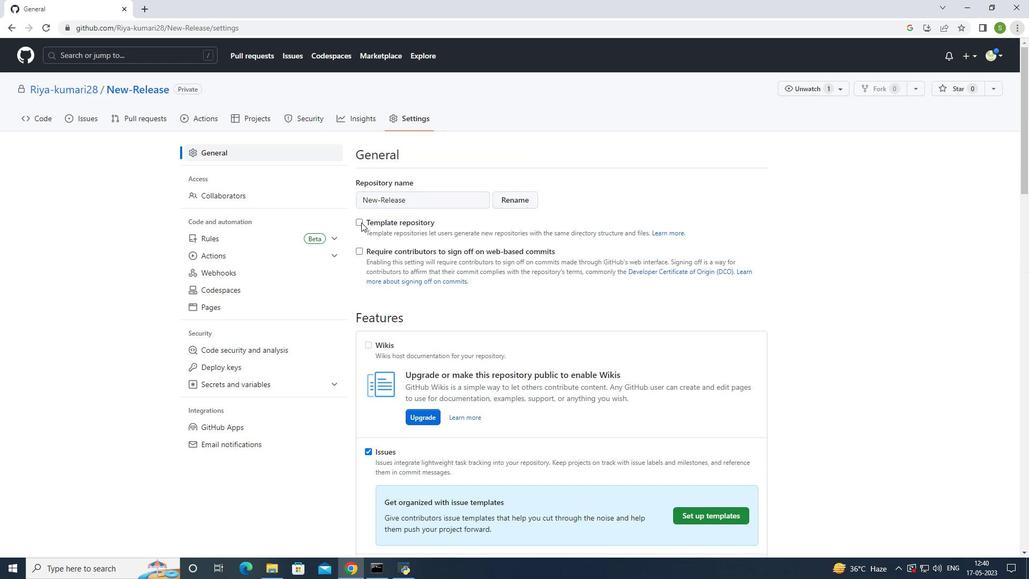 
Action: Mouse scrolled (361, 223) with delta (0, 0)
Screenshot: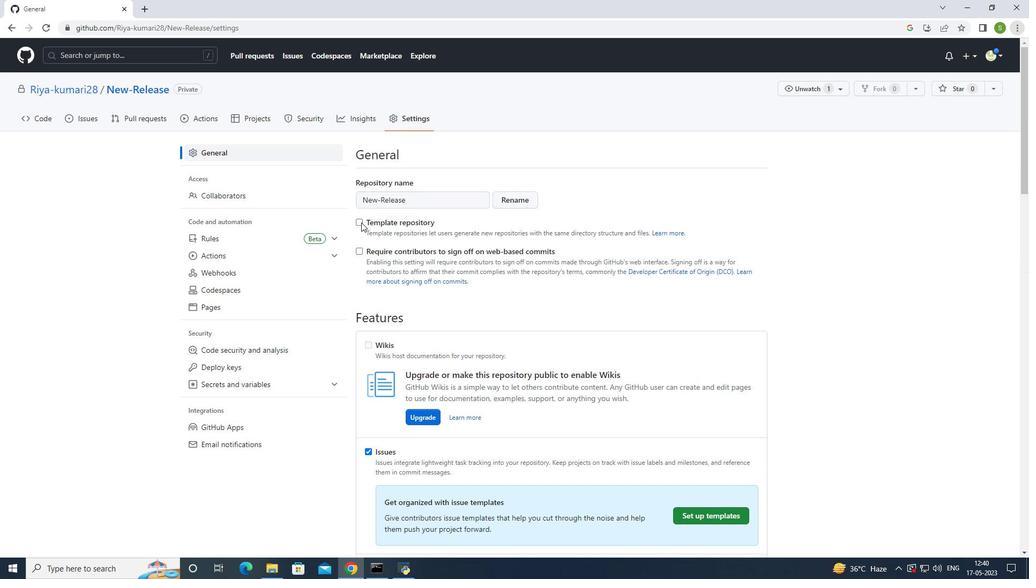 
Action: Mouse scrolled (361, 223) with delta (0, 0)
Screenshot: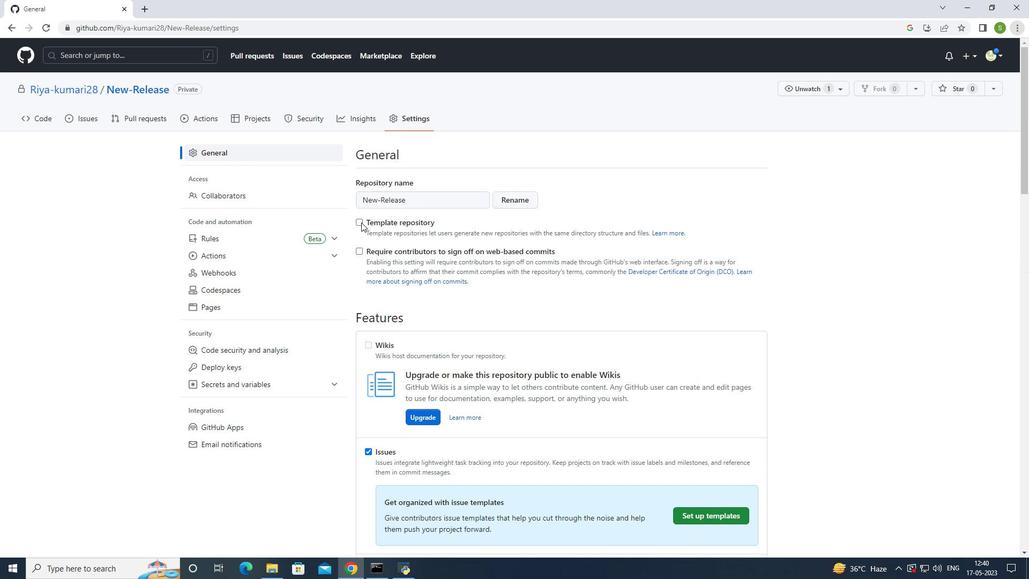 
Action: Mouse moved to (353, 117)
Screenshot: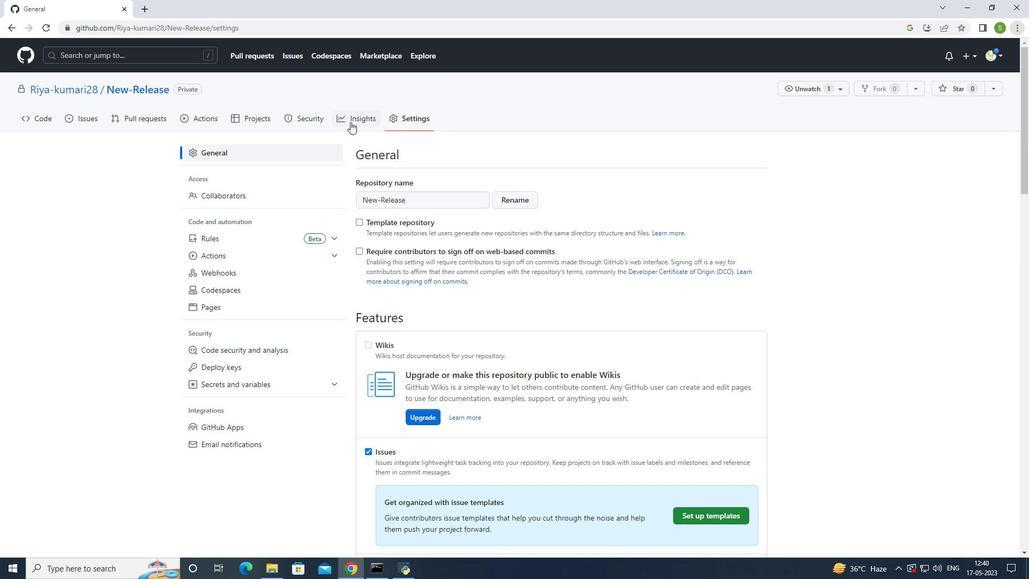 
Action: Mouse pressed left at (353, 117)
Screenshot: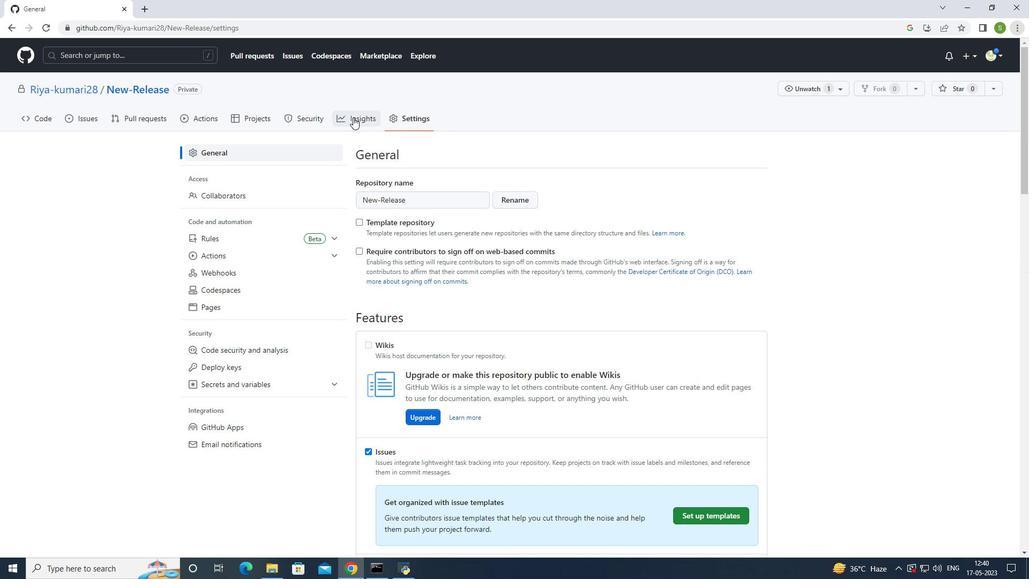 
Action: Mouse moved to (314, 117)
Screenshot: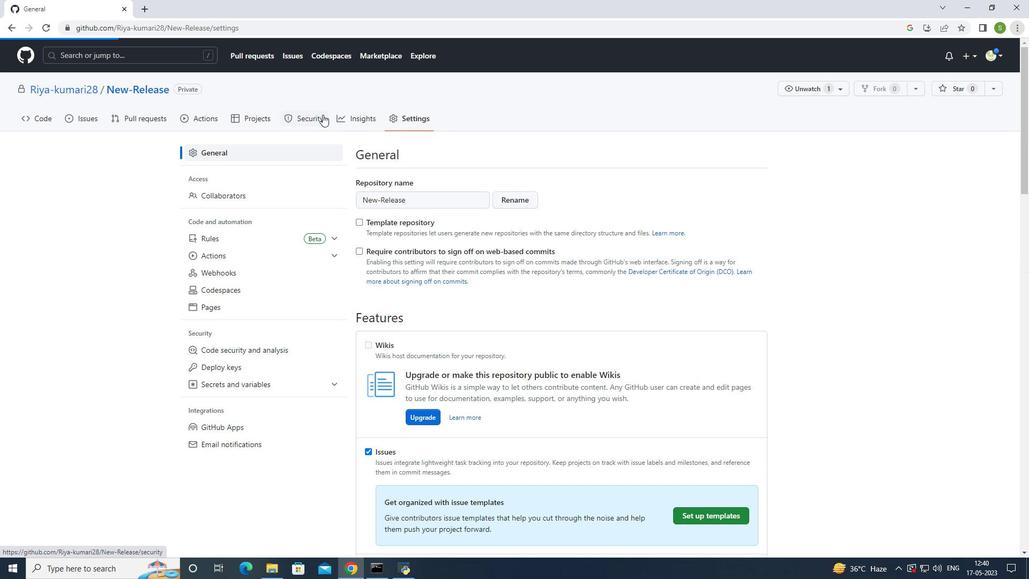 
Action: Mouse pressed left at (314, 117)
Screenshot: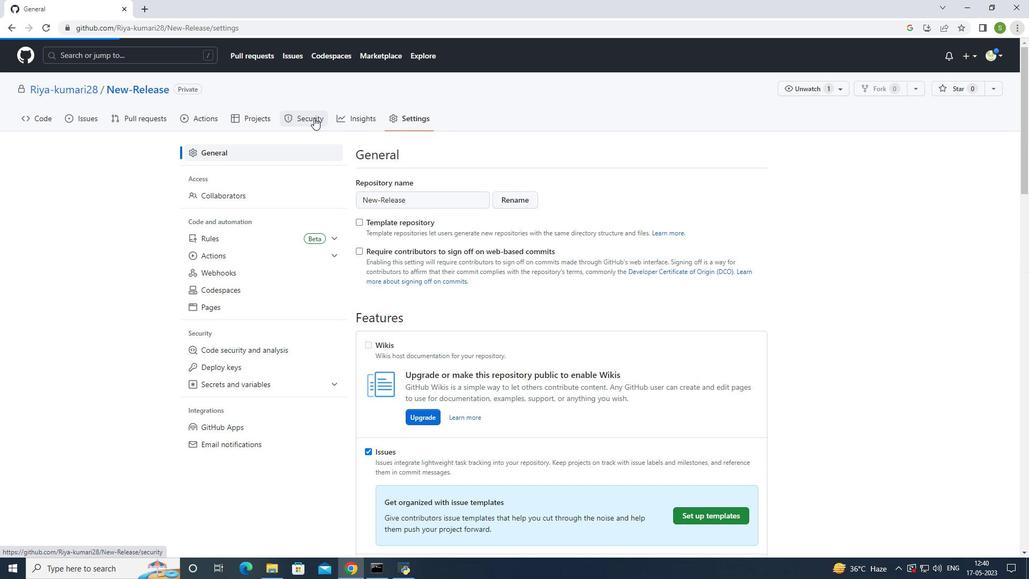 
Action: Mouse moved to (307, 144)
Screenshot: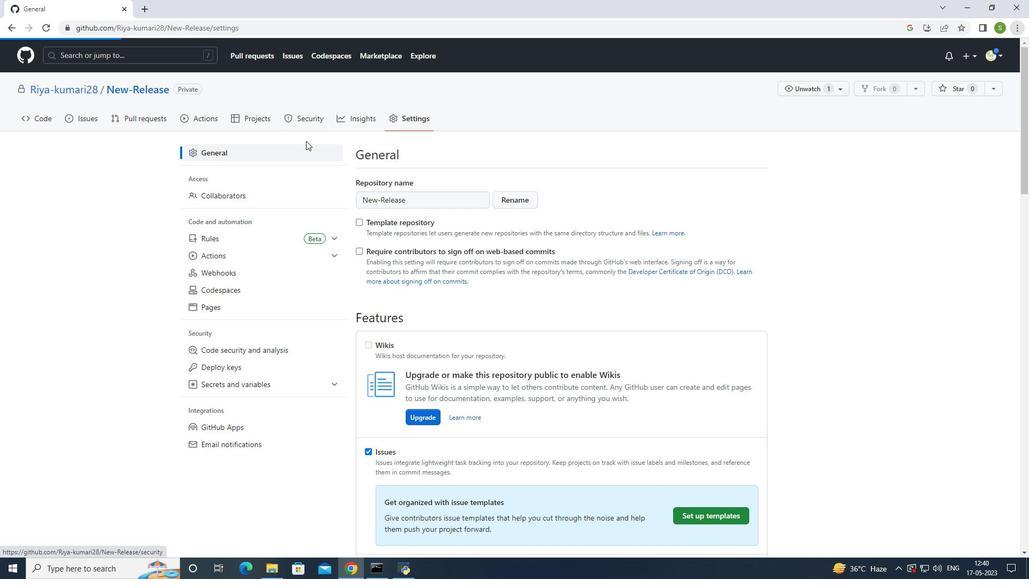
Action: Mouse scrolled (307, 144) with delta (0, 0)
Screenshot: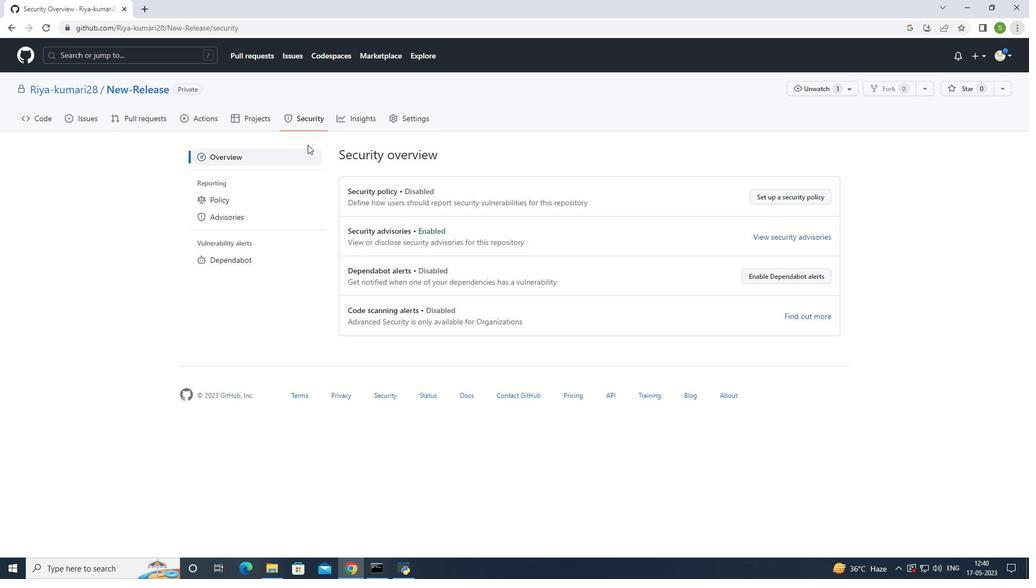 
Action: Mouse scrolled (307, 144) with delta (0, 0)
Screenshot: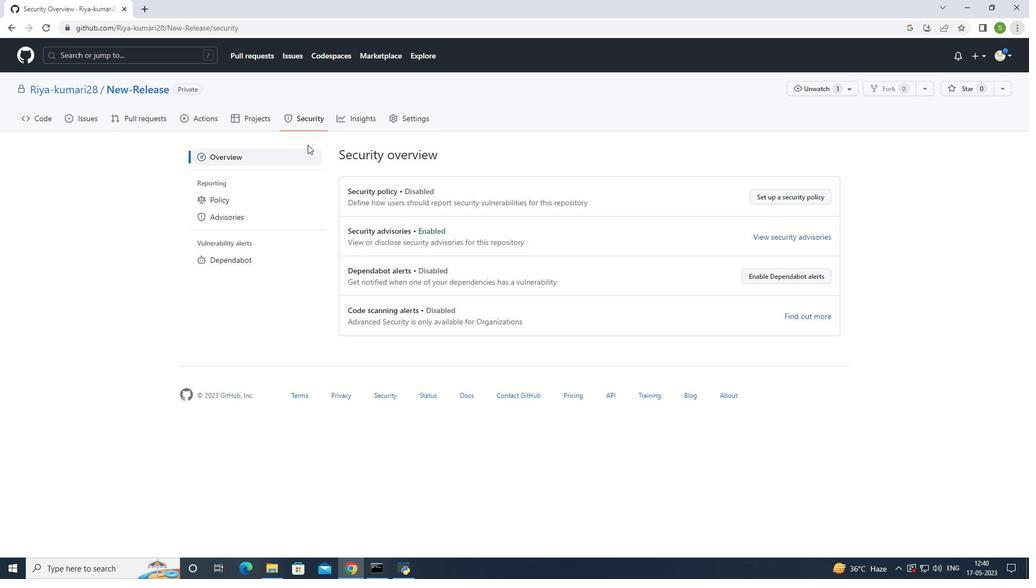 
Action: Mouse moved to (261, 125)
Screenshot: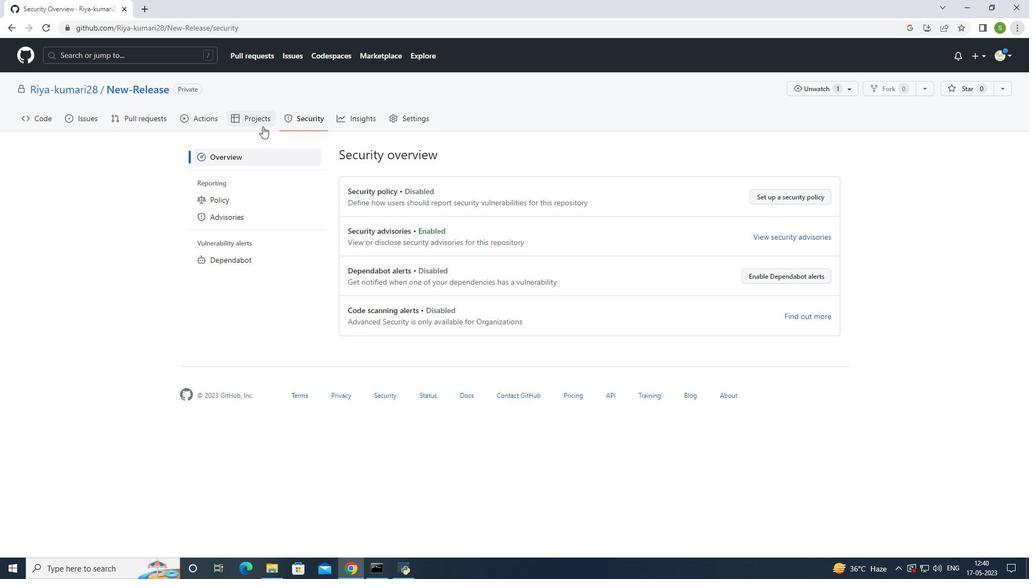 
Action: Mouse pressed left at (261, 125)
Screenshot: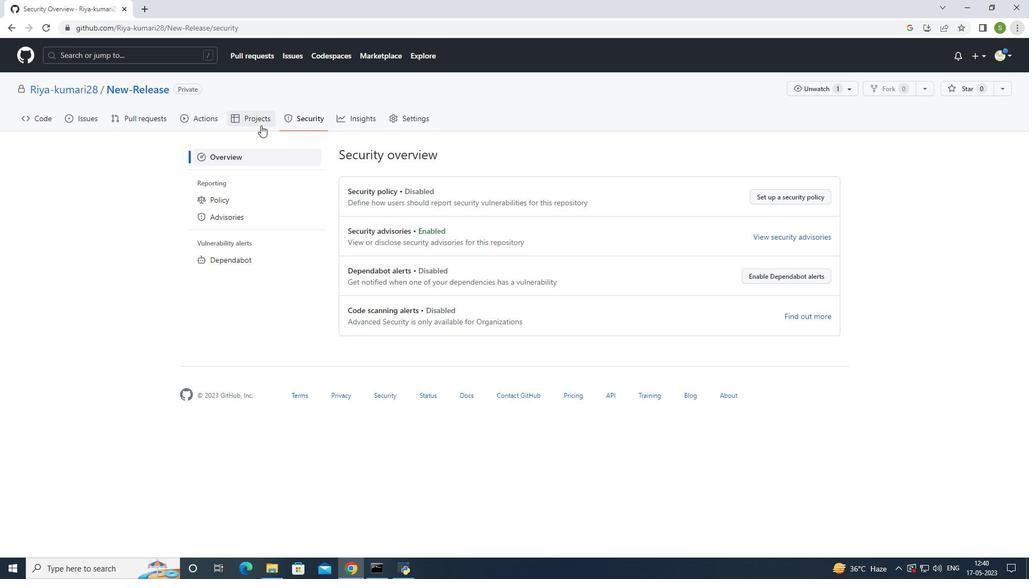
Action: Mouse moved to (365, 215)
Screenshot: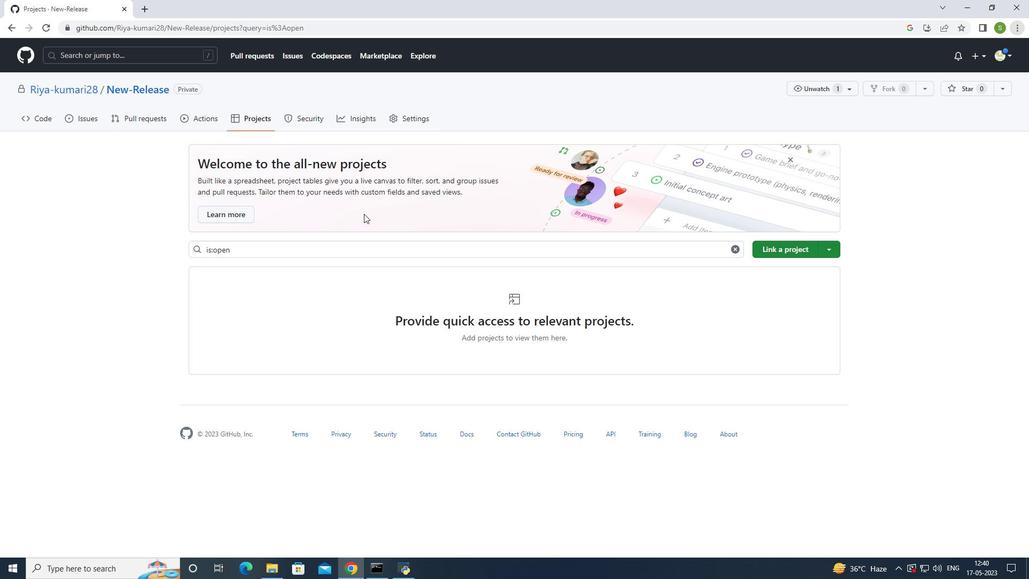 
Action: Mouse scrolled (365, 215) with delta (0, 0)
Screenshot: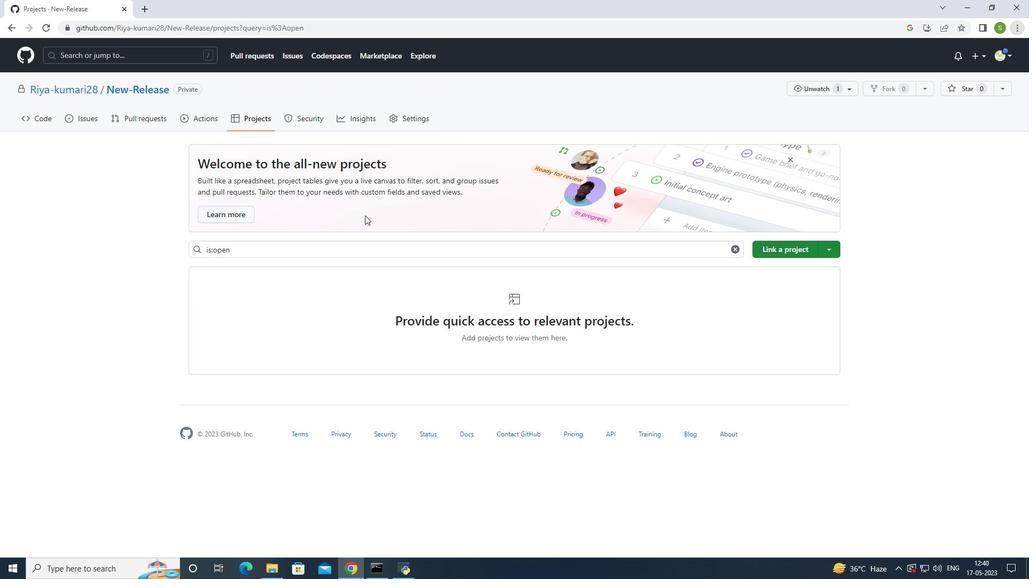 
Action: Mouse scrolled (365, 215) with delta (0, 0)
Screenshot: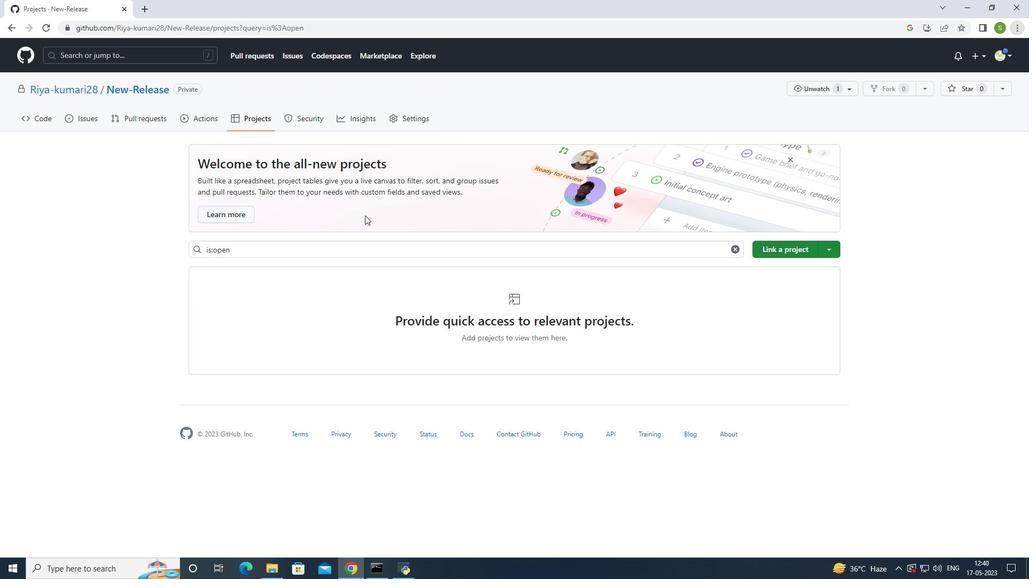 
Action: Mouse scrolled (365, 215) with delta (0, 0)
Screenshot: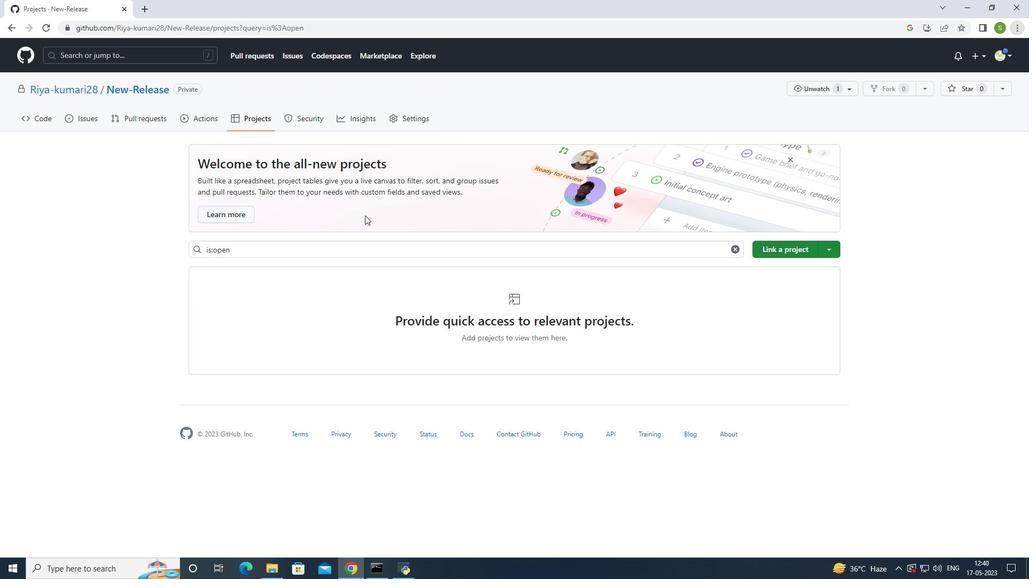 
Action: Mouse scrolled (365, 215) with delta (0, 0)
Screenshot: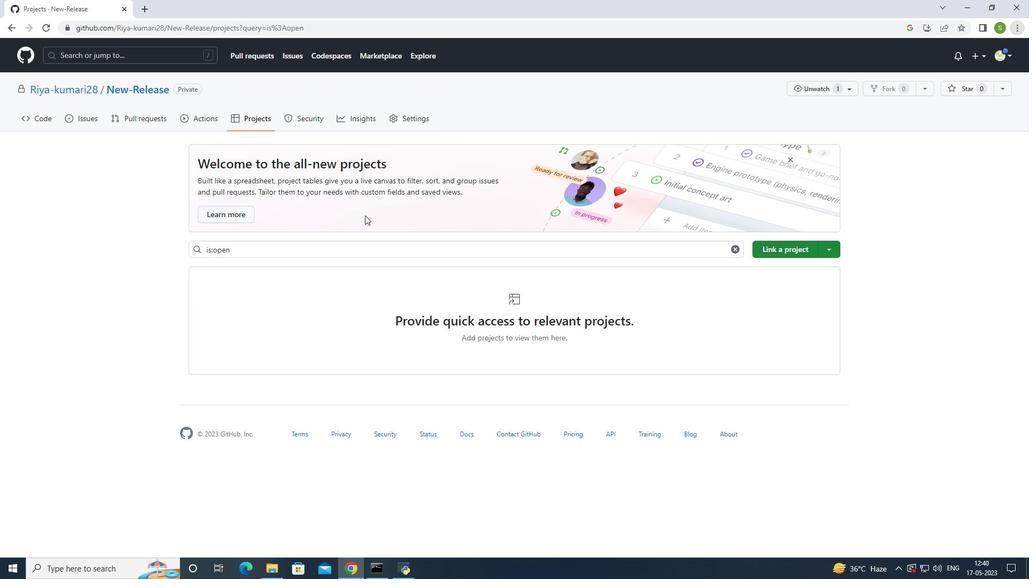 
Action: Mouse scrolled (365, 215) with delta (0, 0)
Screenshot: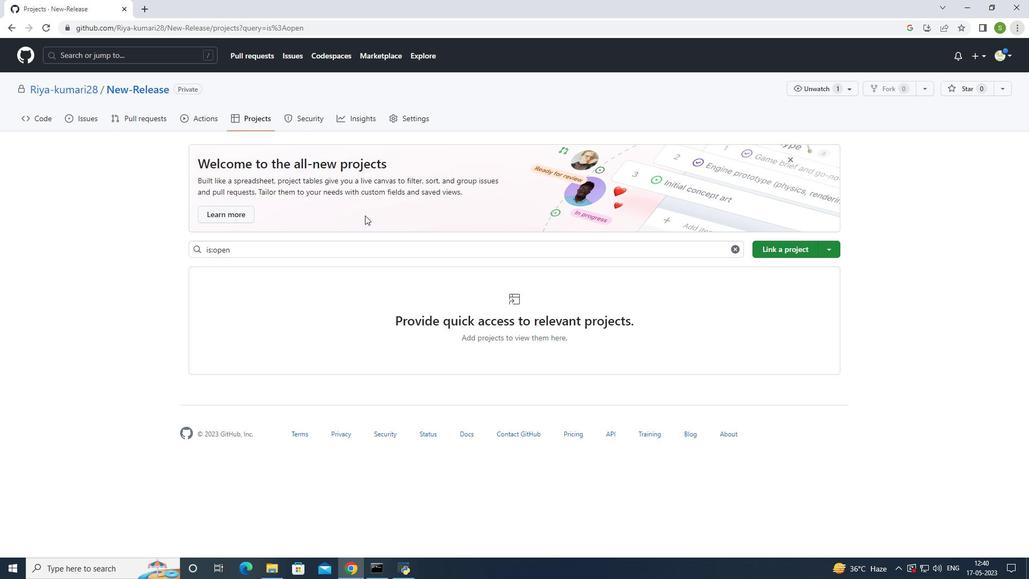 
Action: Mouse scrolled (365, 215) with delta (0, 0)
Screenshot: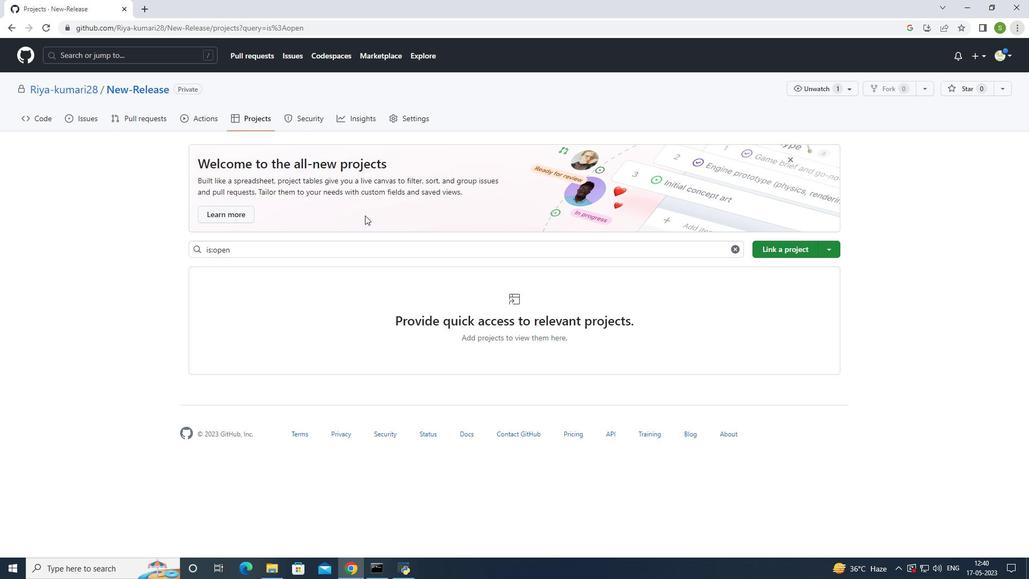 
Action: Mouse scrolled (365, 215) with delta (0, 0)
Screenshot: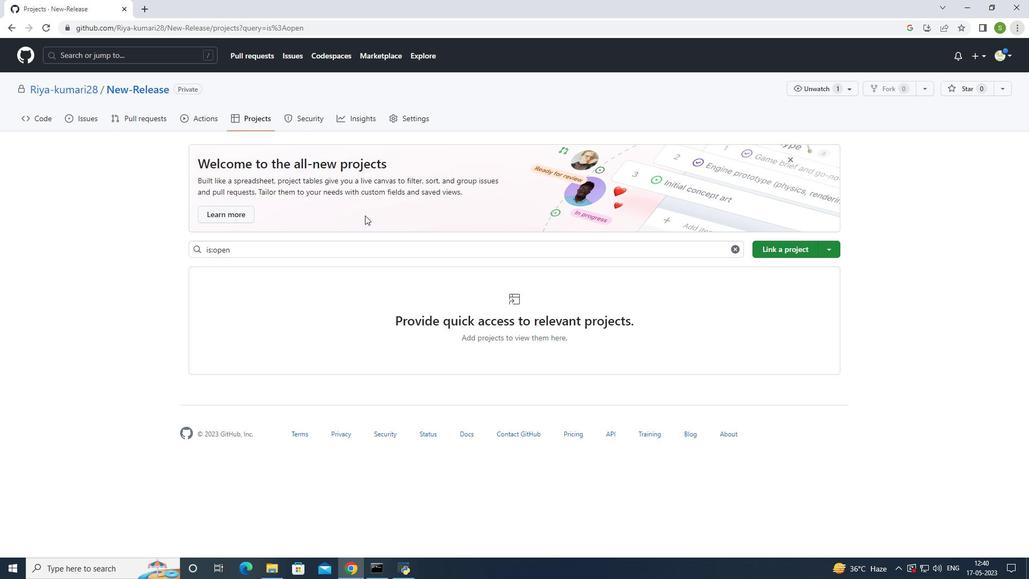 
Action: Mouse moved to (220, 123)
Screenshot: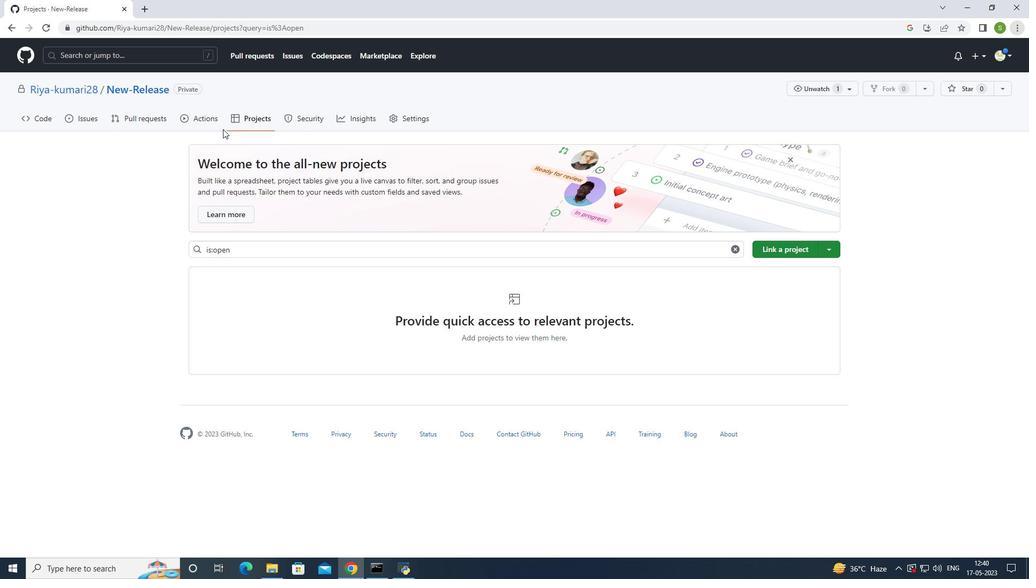 
Action: Mouse pressed left at (220, 123)
Screenshot: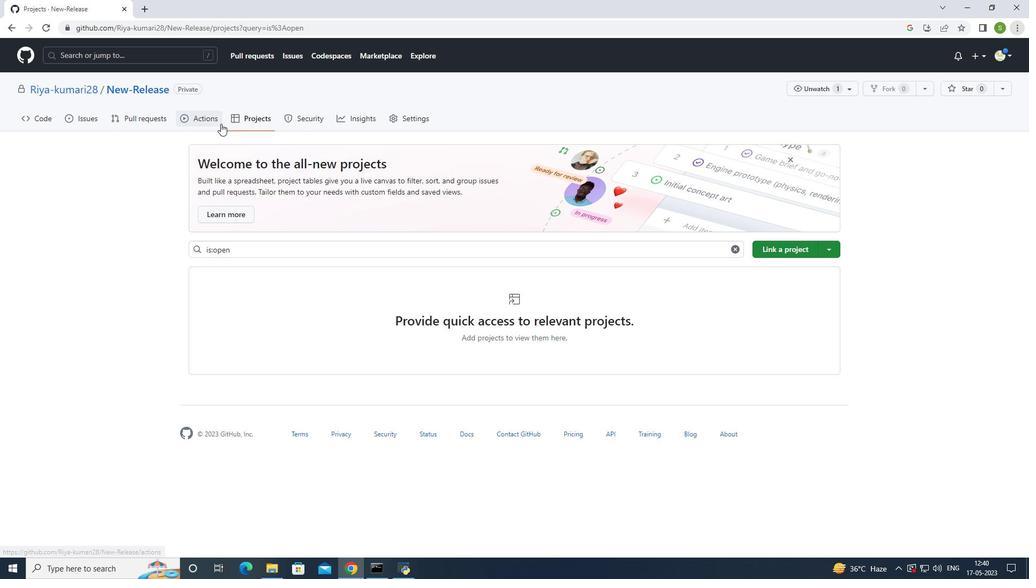 
Action: Mouse moved to (203, 118)
Screenshot: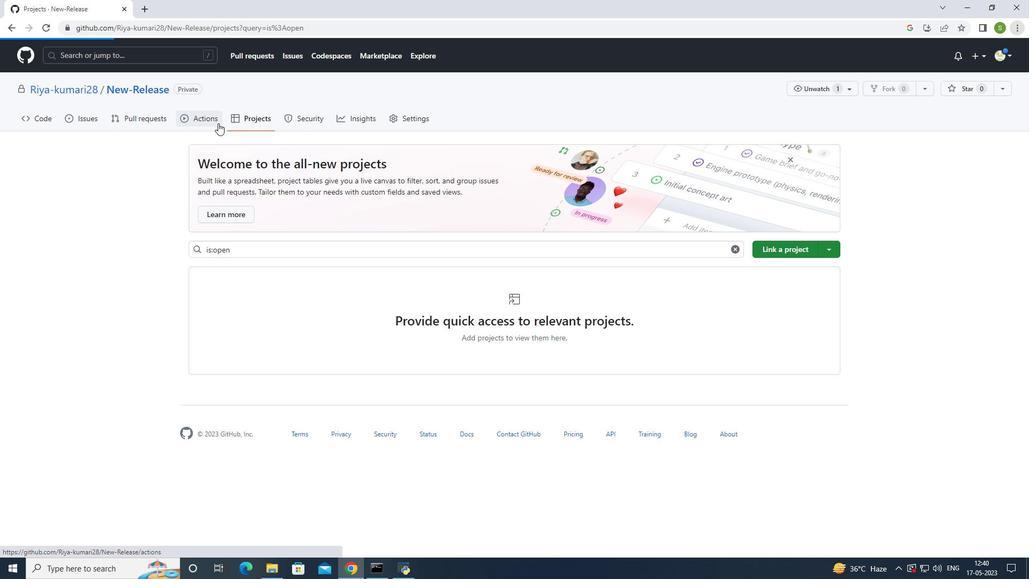 
Action: Mouse pressed left at (203, 118)
Screenshot: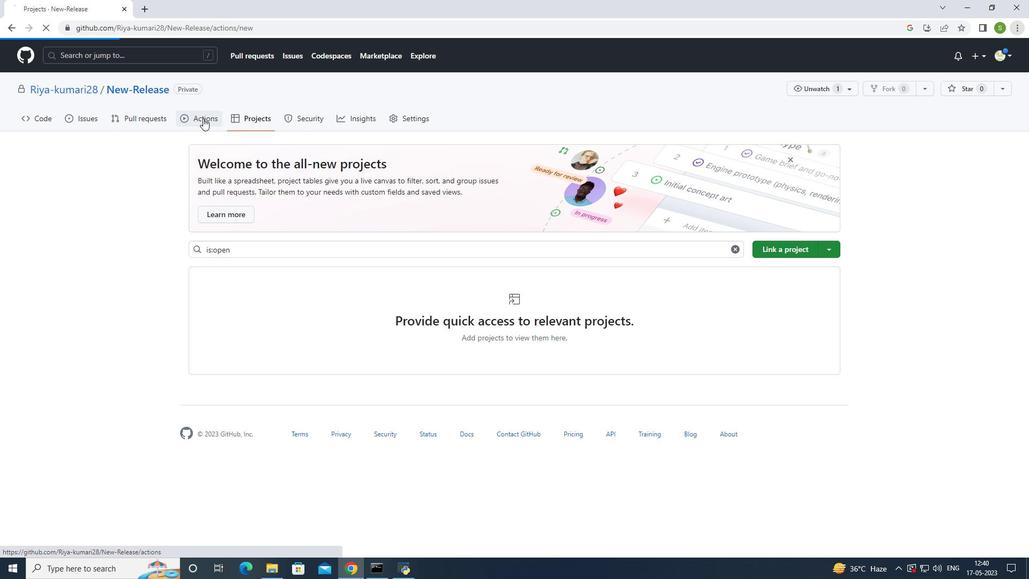
Action: Mouse moved to (324, 227)
Screenshot: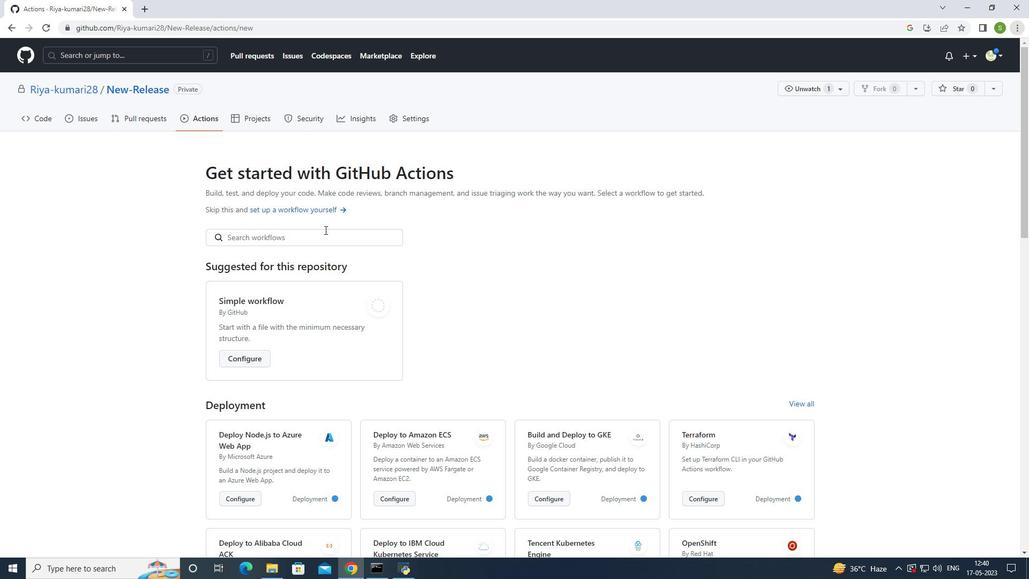 
Action: Mouse scrolled (324, 227) with delta (0, 0)
Screenshot: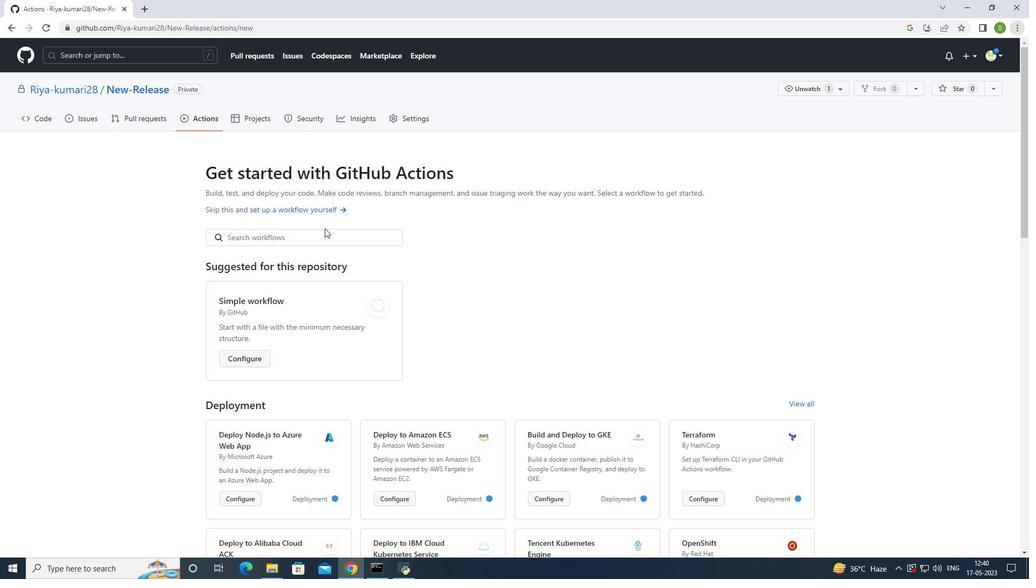 
Action: Mouse scrolled (324, 227) with delta (0, 0)
Screenshot: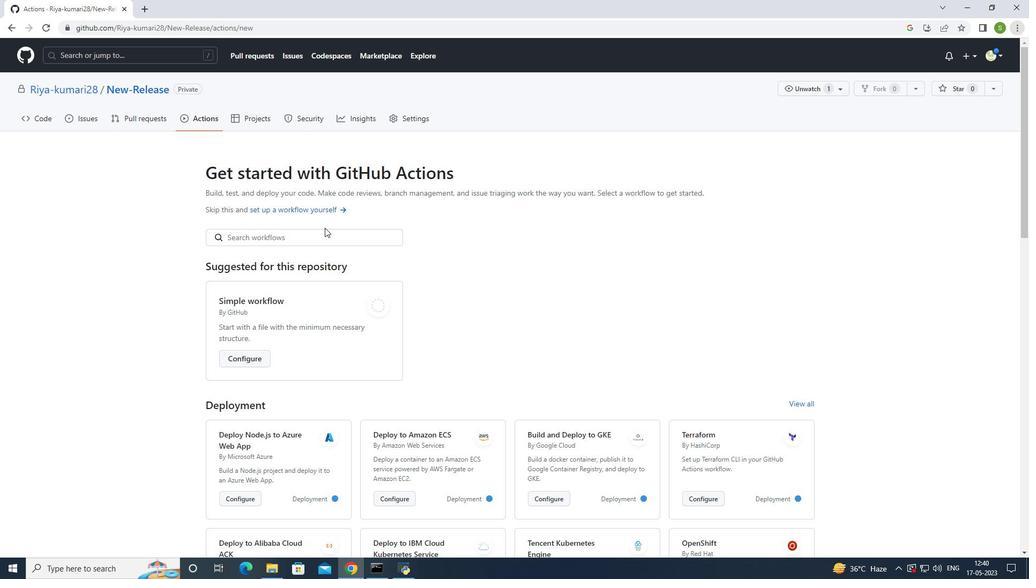 
Action: Mouse scrolled (324, 227) with delta (0, 0)
Screenshot: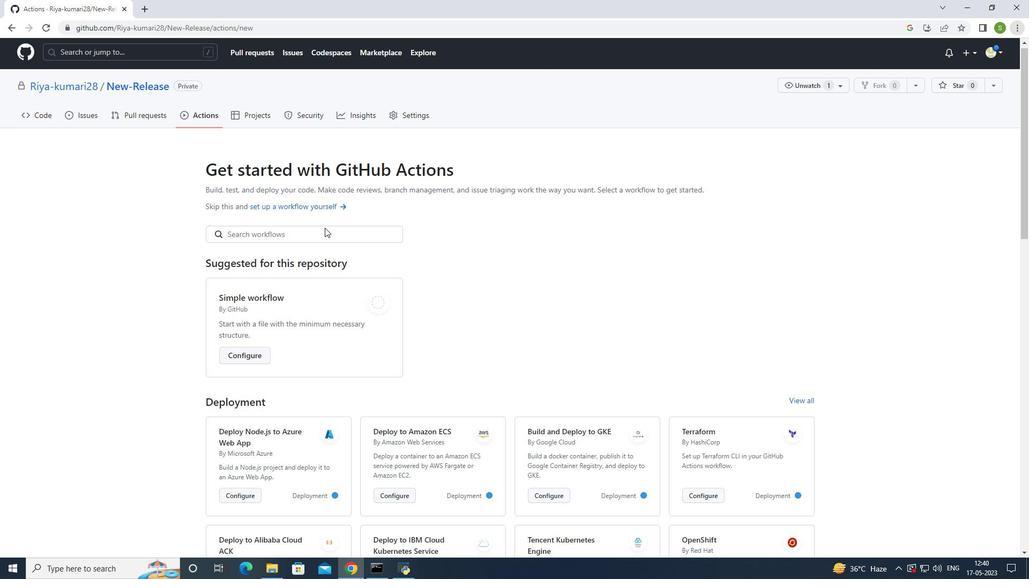 
Action: Mouse scrolled (324, 227) with delta (0, 0)
Screenshot: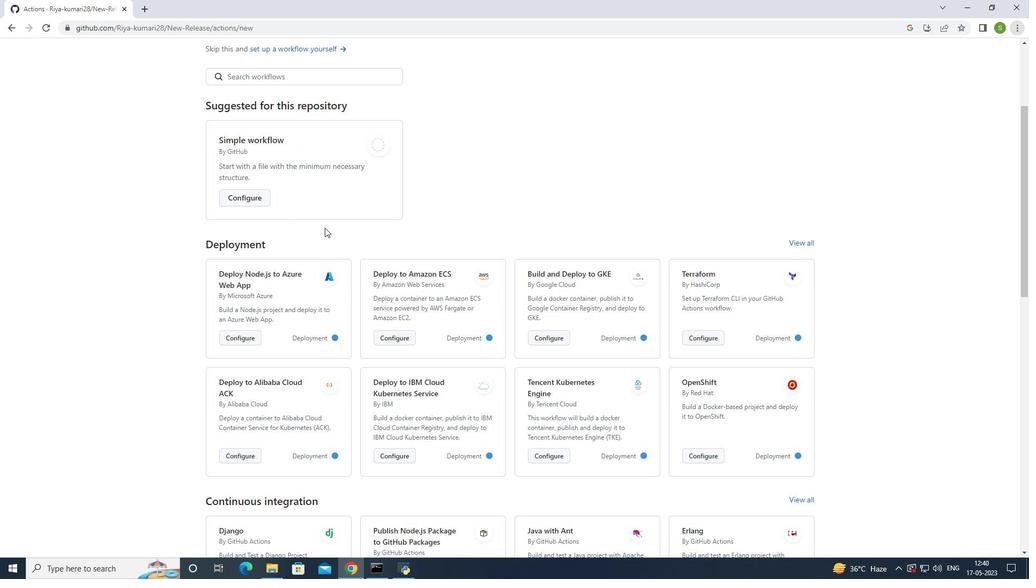 
Action: Mouse scrolled (324, 227) with delta (0, 0)
Screenshot: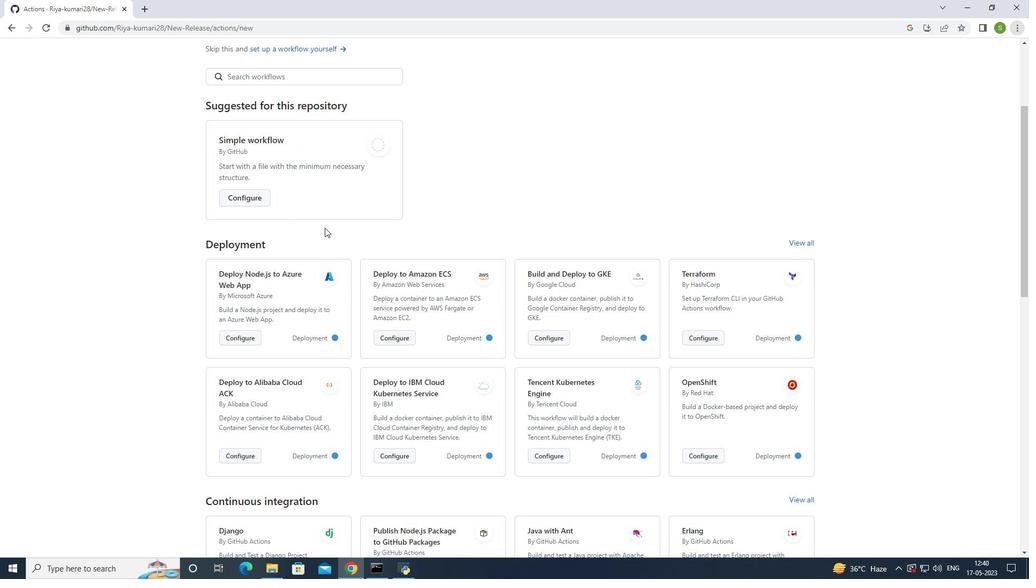 
Action: Mouse scrolled (324, 227) with delta (0, 0)
Screenshot: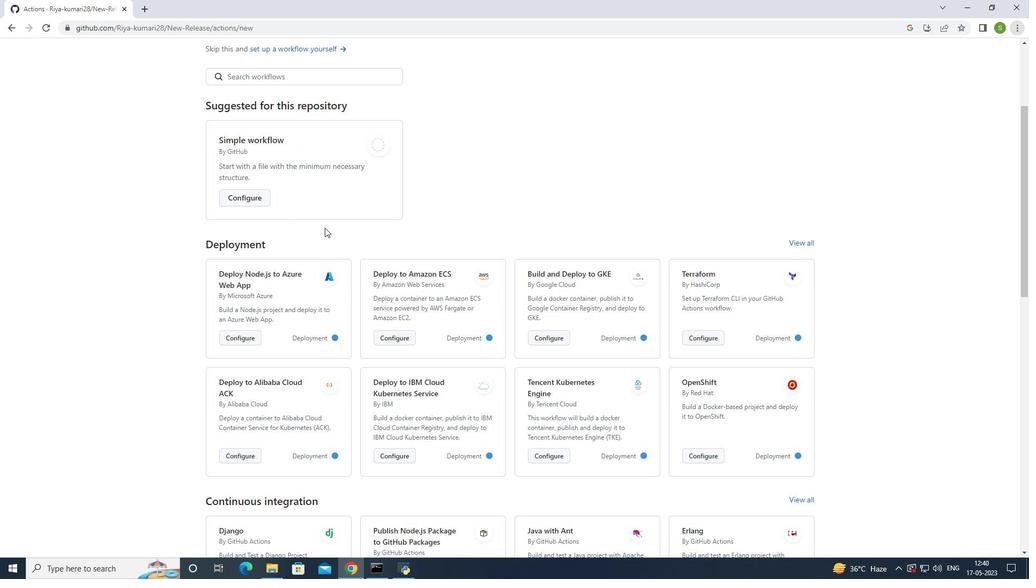 
Action: Mouse moved to (324, 227)
Screenshot: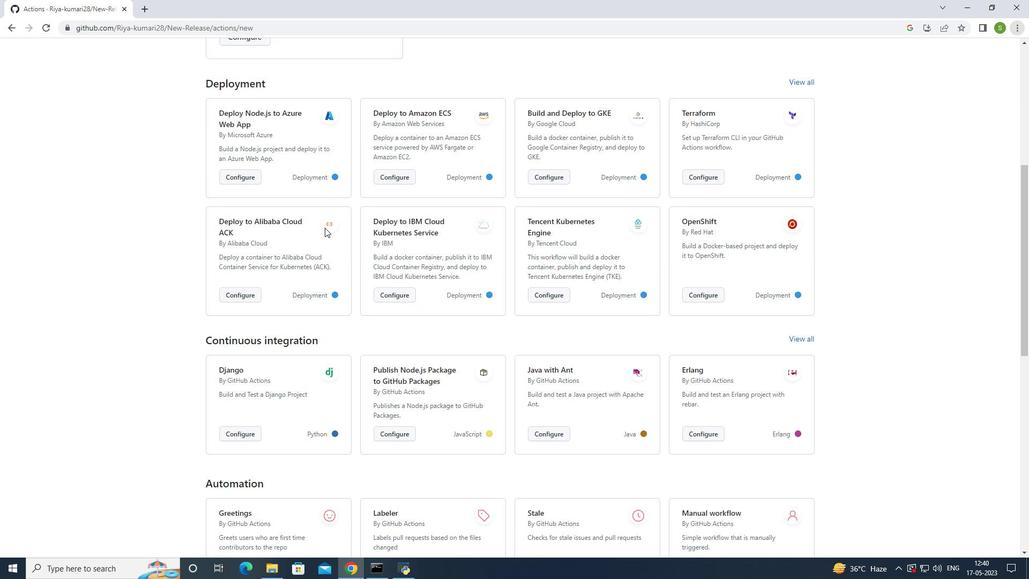 
Action: Mouse scrolled (324, 226) with delta (0, 0)
Screenshot: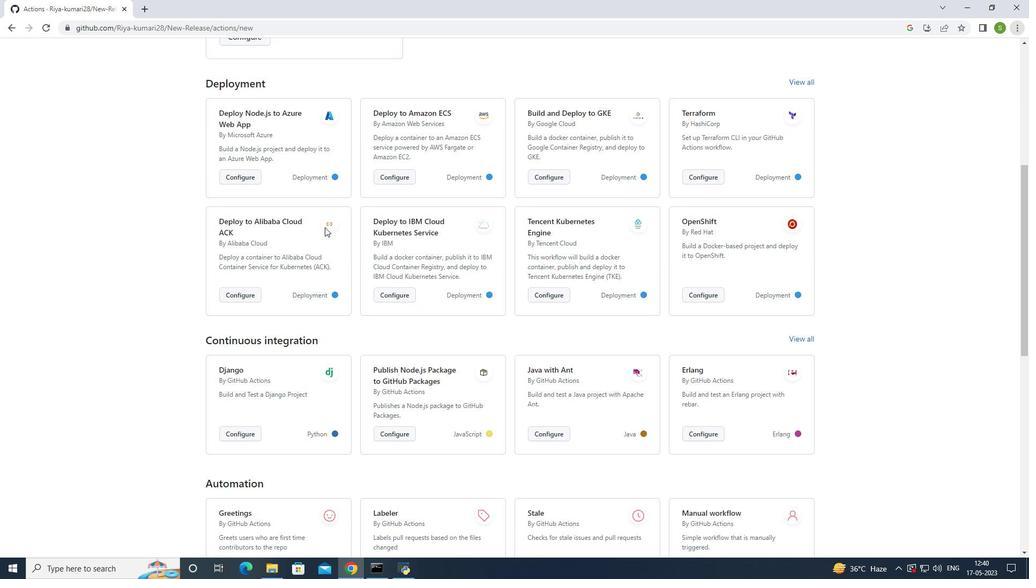 
Action: Mouse scrolled (324, 226) with delta (0, 0)
Screenshot: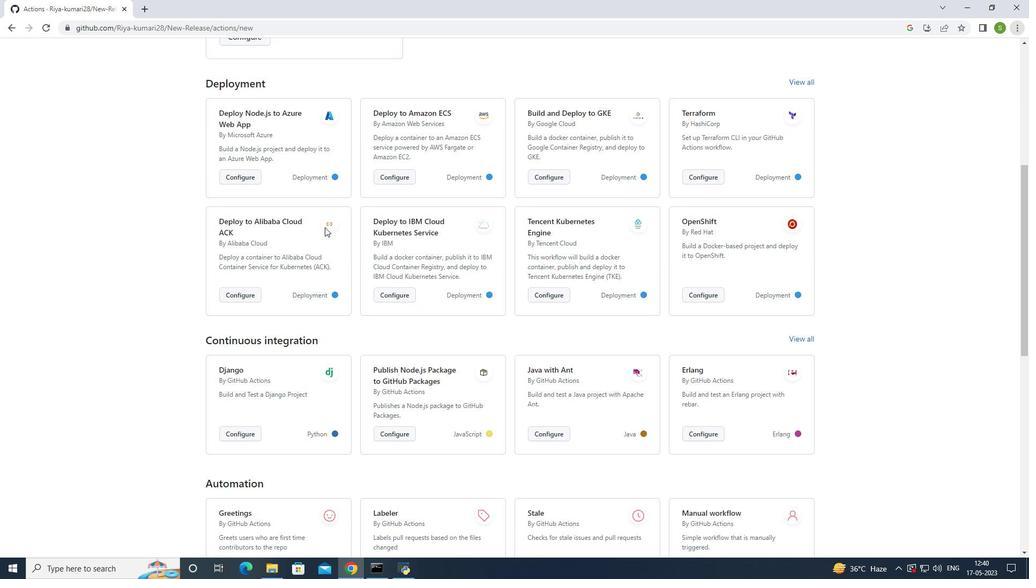 
Action: Mouse scrolled (324, 226) with delta (0, 0)
Screenshot: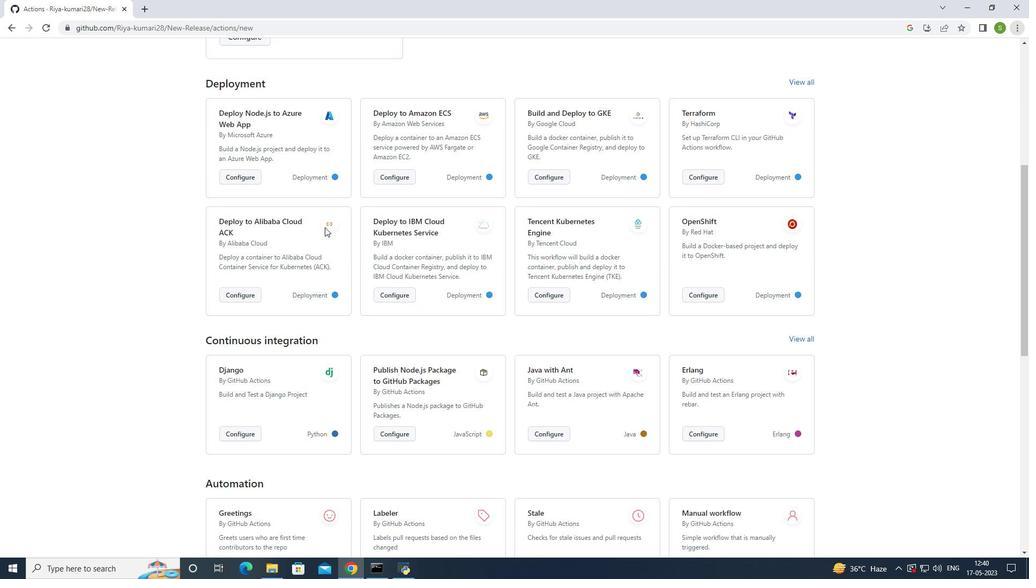 
Action: Mouse scrolled (324, 226) with delta (0, 0)
Screenshot: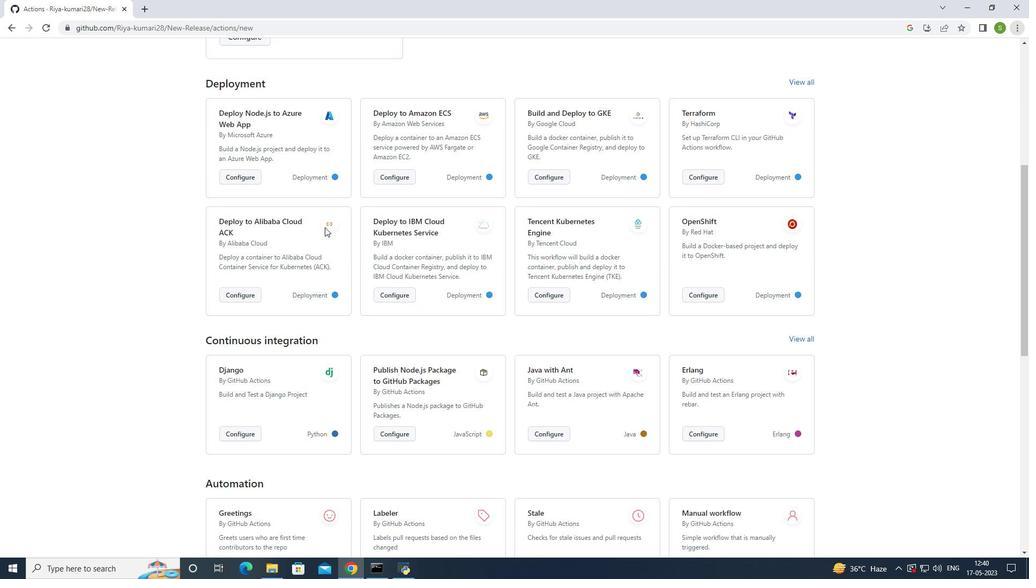 
Action: Mouse moved to (229, 156)
Screenshot: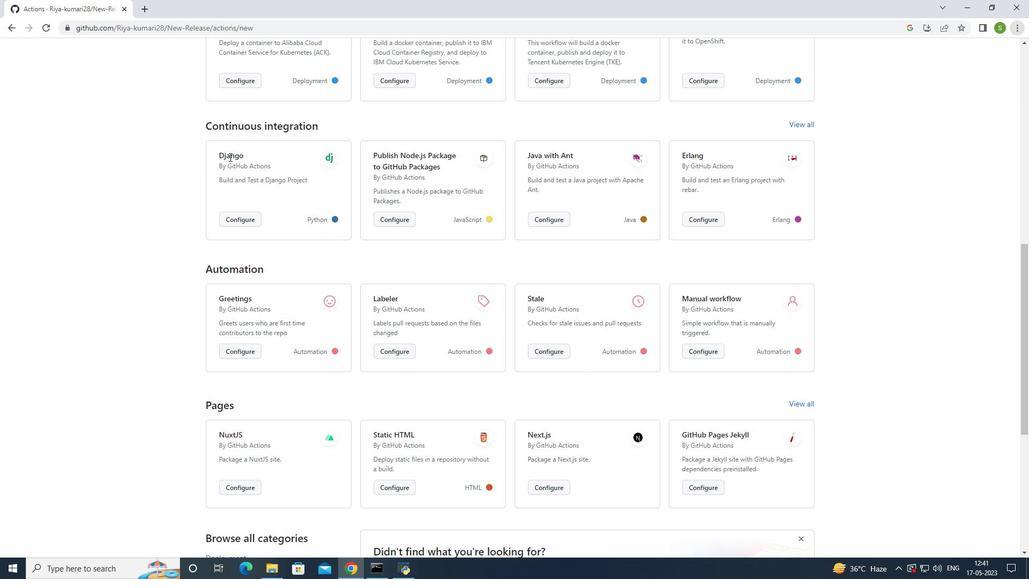 
Action: Mouse pressed left at (229, 156)
Screenshot: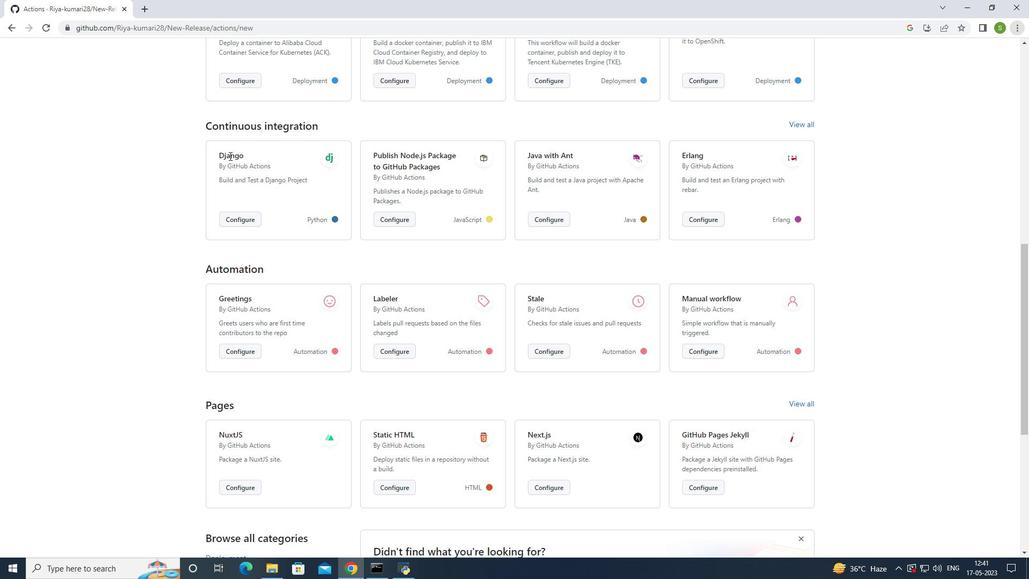 
Action: Mouse moved to (273, 197)
Screenshot: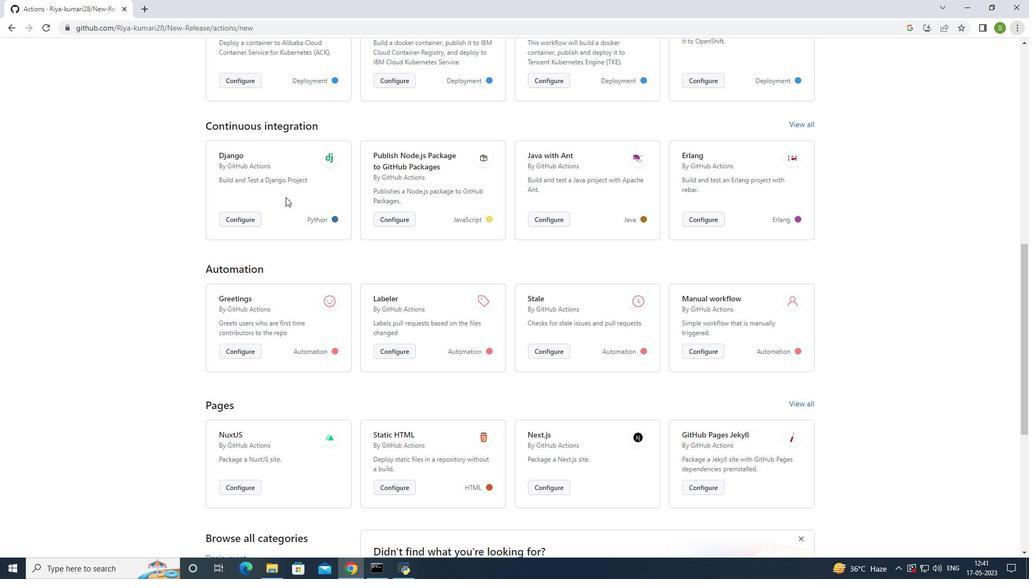 
Action: Mouse pressed left at (273, 197)
Screenshot: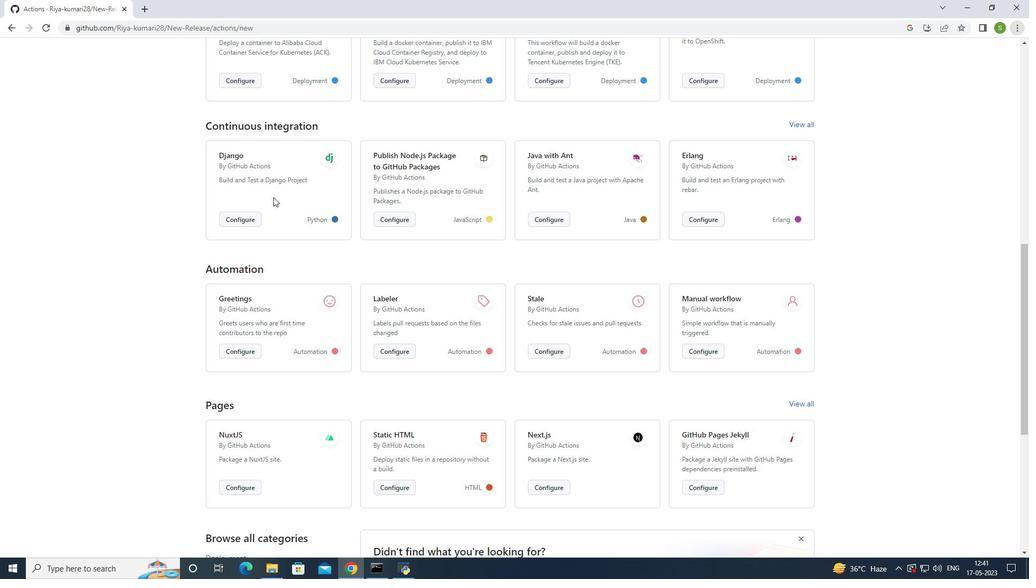 
Action: Mouse moved to (251, 219)
Screenshot: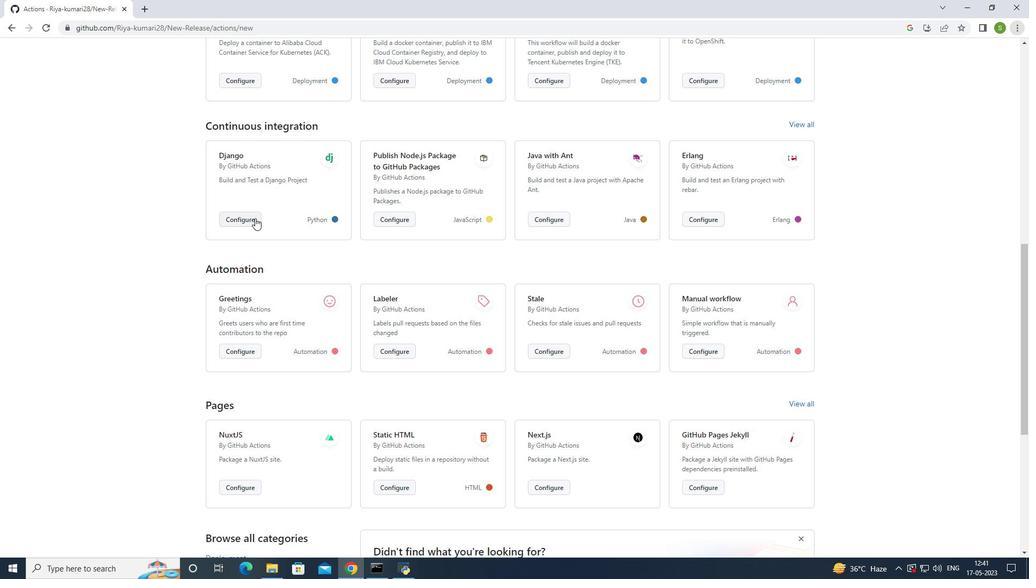 
Action: Mouse pressed left at (251, 219)
Screenshot: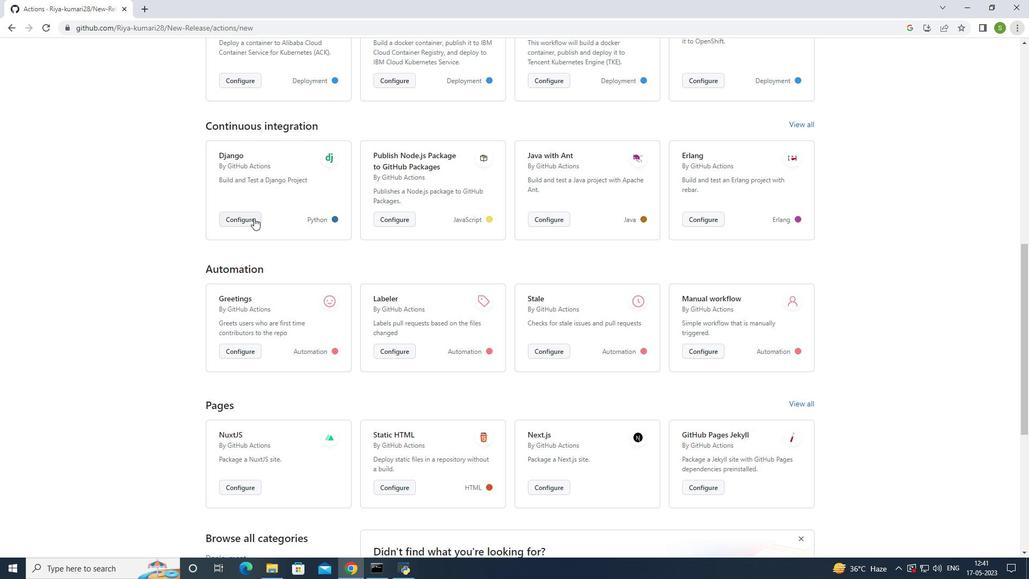 
Action: Mouse moved to (350, 211)
Screenshot: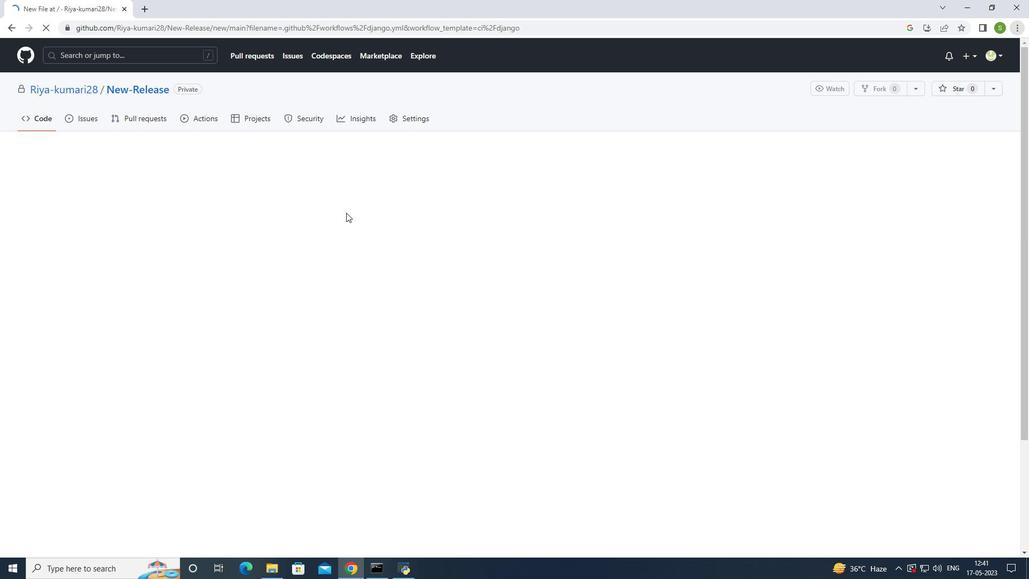 
Action: Mouse scrolled (350, 210) with delta (0, 0)
Screenshot: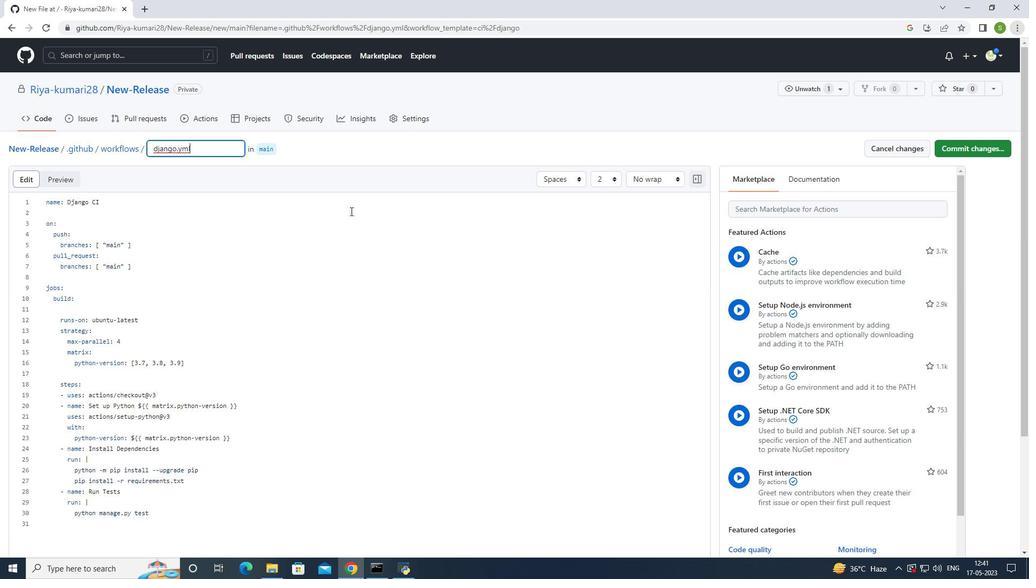
Action: Mouse scrolled (350, 210) with delta (0, 0)
